 Task: Select Give A Gift Card from Gift Cards. Add to cart AmazonBasics Fashion Gift Card-2. Place order for Gary Collins, _x000D_
Po Box 466_x000D_
Inez, Texas(TX), 77968, Cell Number (361) 576-3789
Action: Mouse moved to (18, 105)
Screenshot: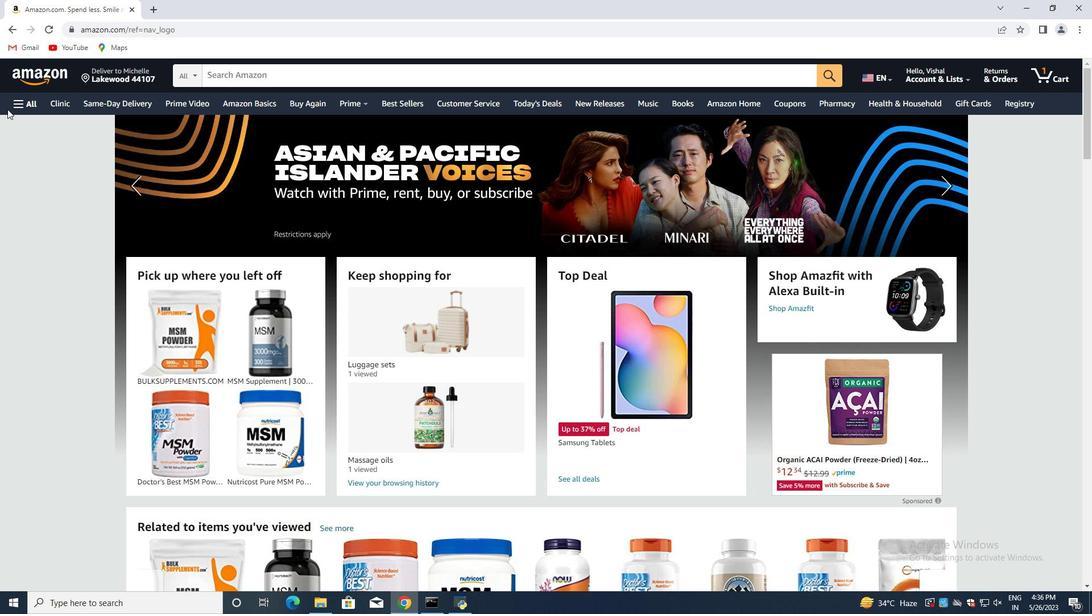 
Action: Mouse pressed left at (18, 105)
Screenshot: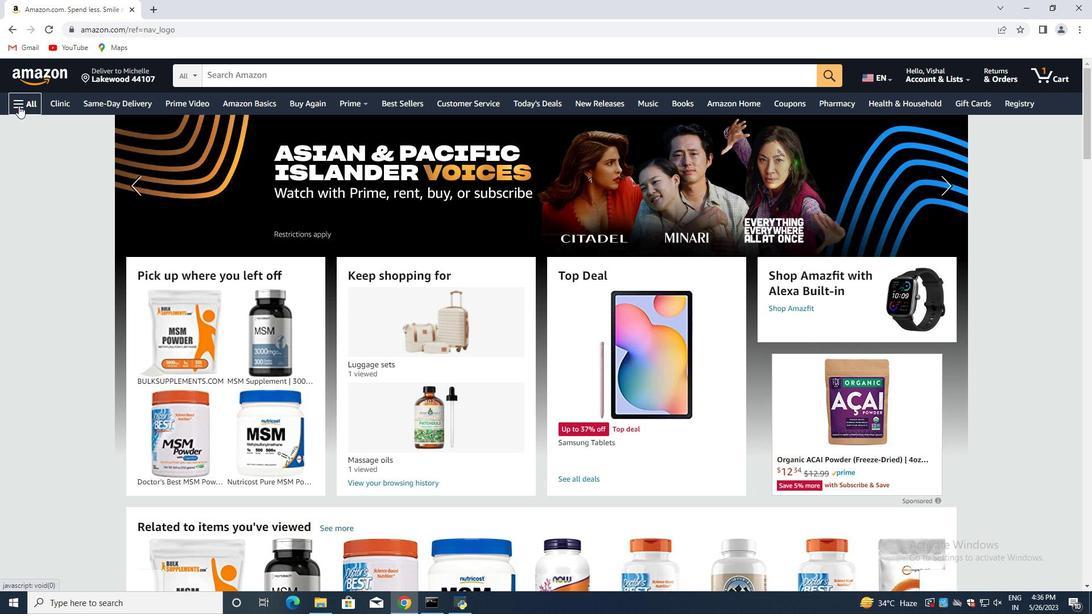 
Action: Mouse moved to (129, 294)
Screenshot: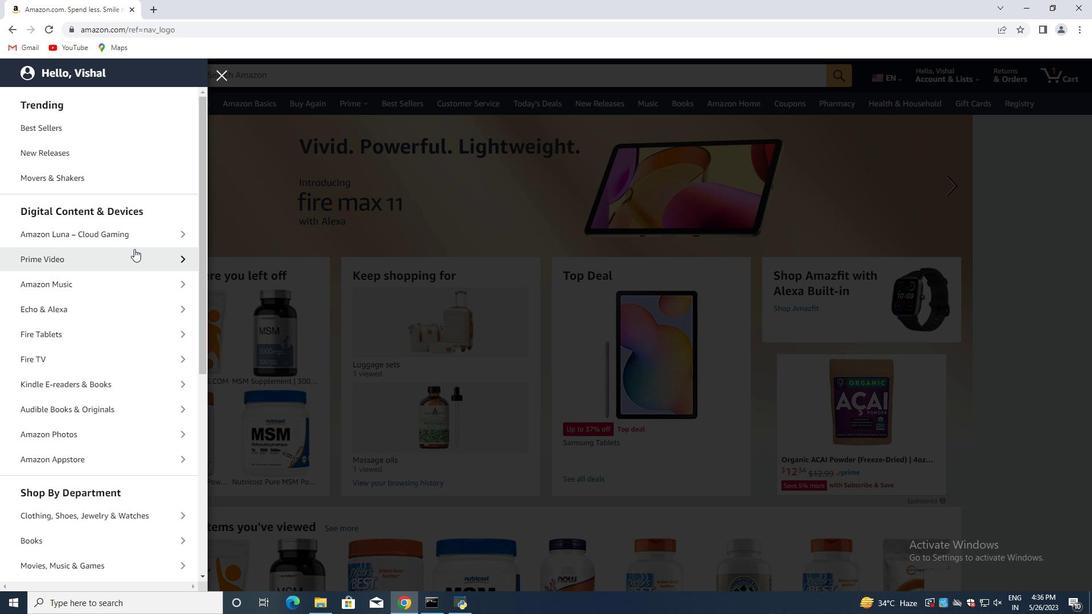 
Action: Mouse scrolled (129, 292) with delta (0, 0)
Screenshot: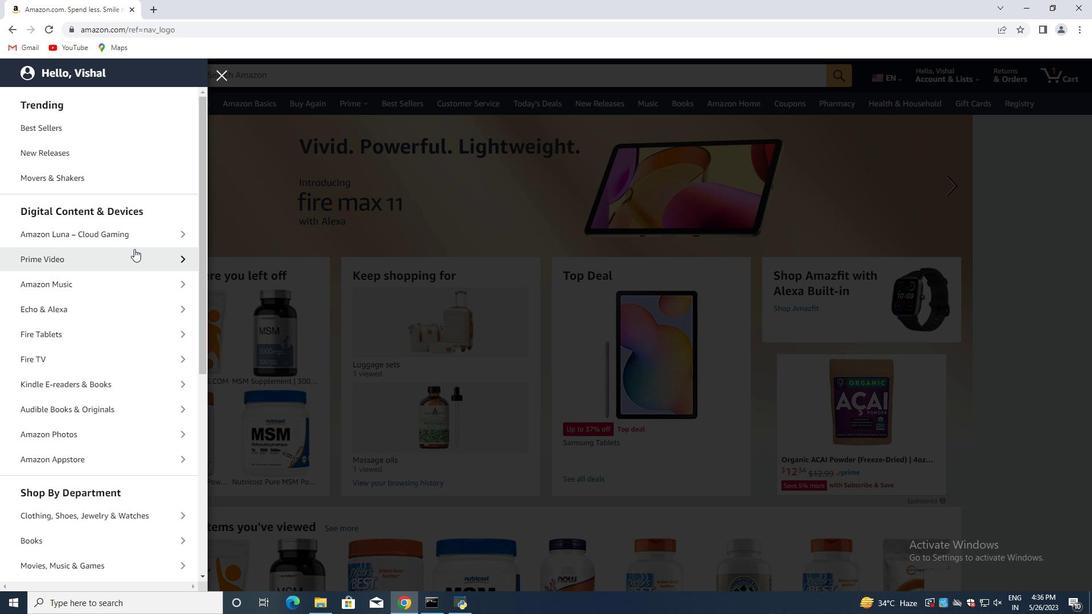 
Action: Mouse moved to (129, 295)
Screenshot: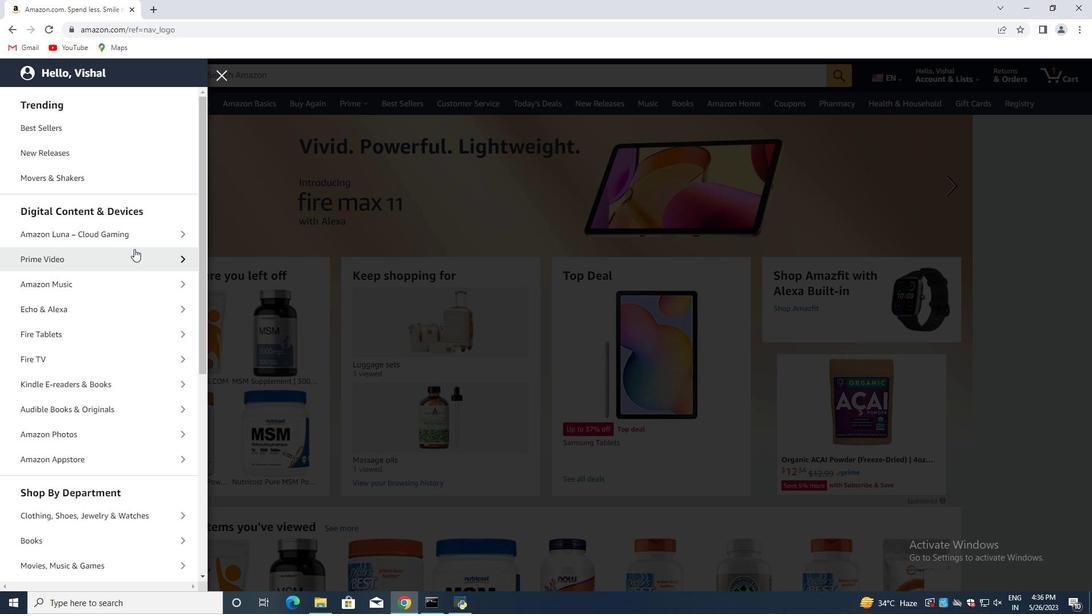
Action: Mouse scrolled (129, 295) with delta (0, 0)
Screenshot: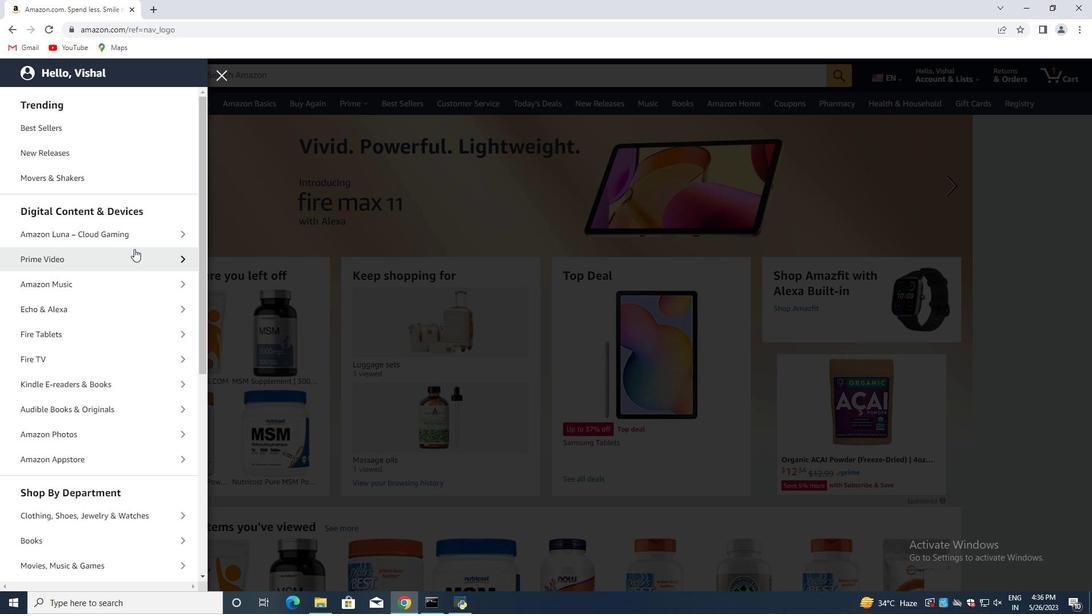 
Action: Mouse moved to (129, 293)
Screenshot: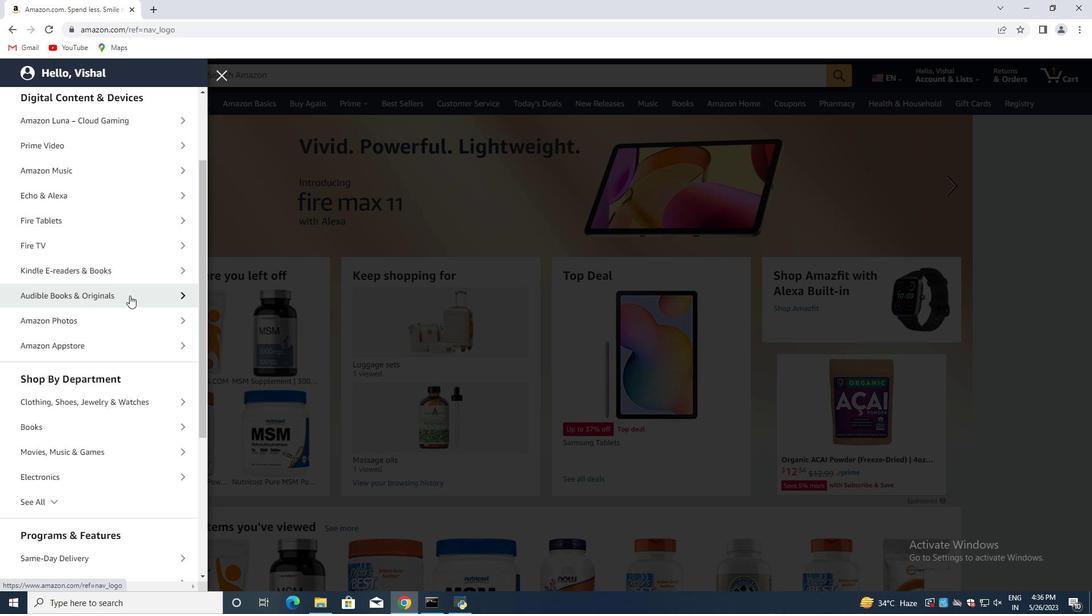 
Action: Mouse scrolled (129, 293) with delta (0, 0)
Screenshot: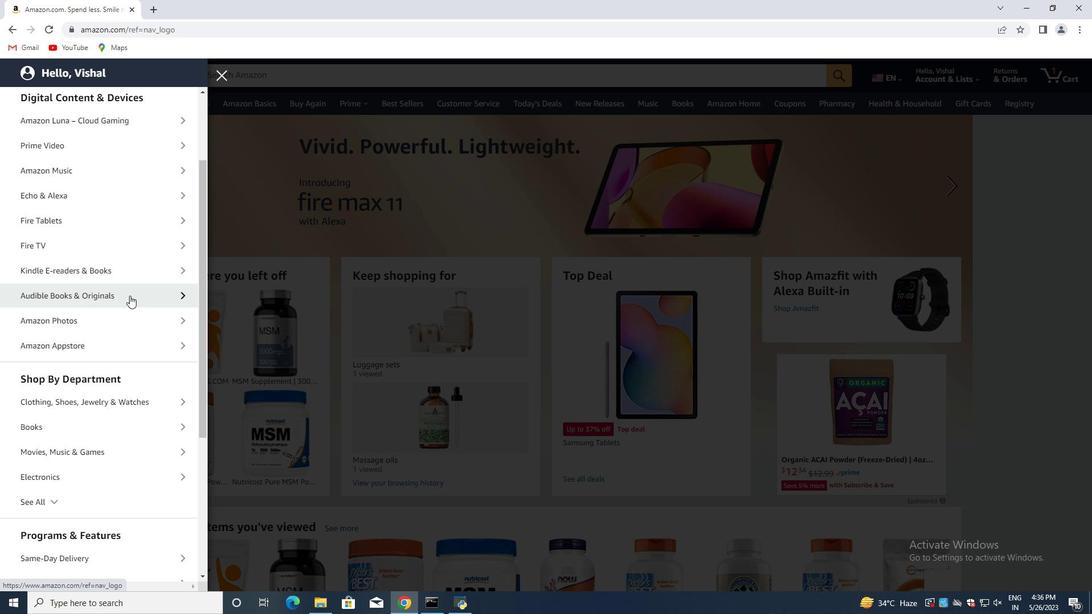 
Action: Mouse moved to (128, 293)
Screenshot: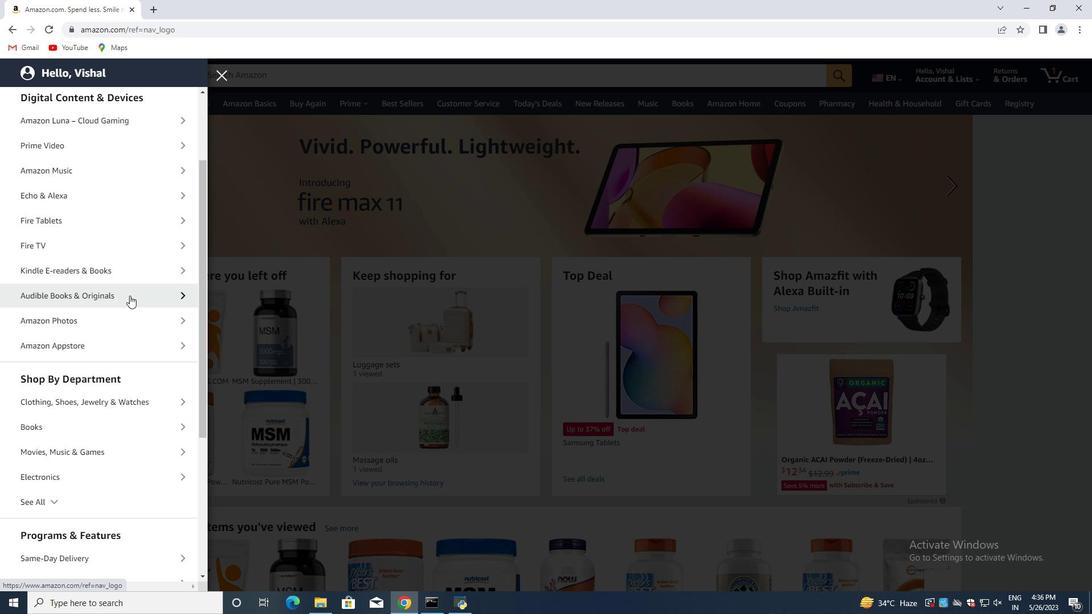 
Action: Mouse scrolled (128, 293) with delta (0, 0)
Screenshot: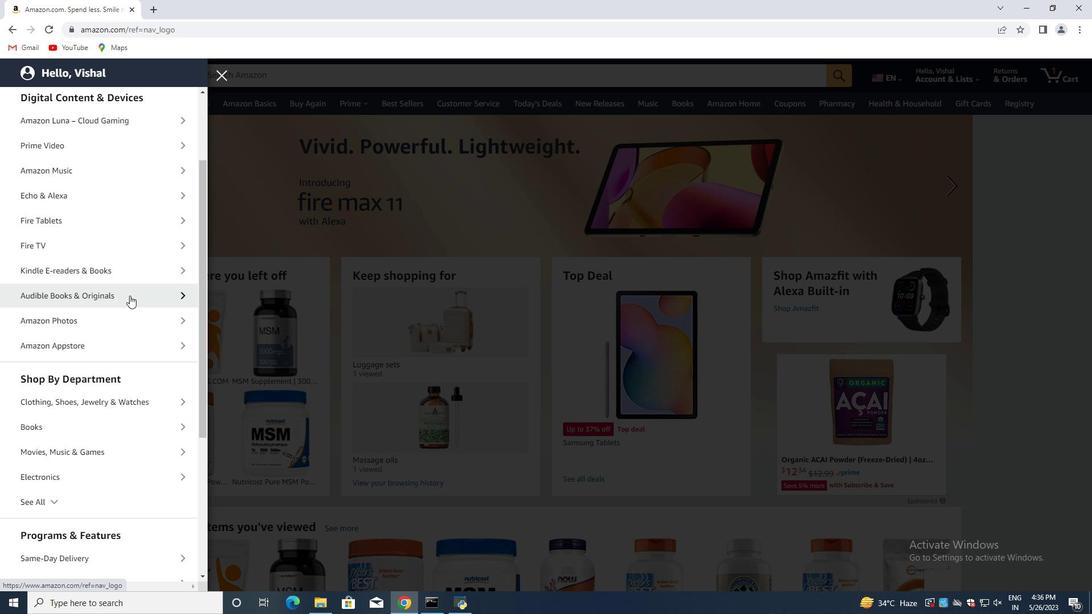 
Action: Mouse moved to (106, 332)
Screenshot: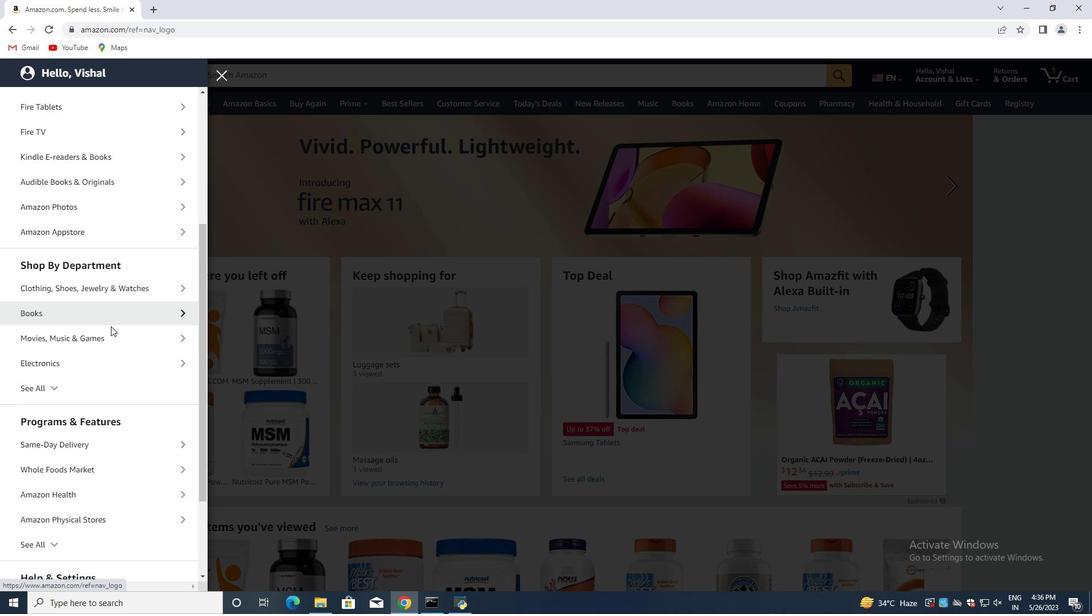 
Action: Mouse scrolled (106, 331) with delta (0, 0)
Screenshot: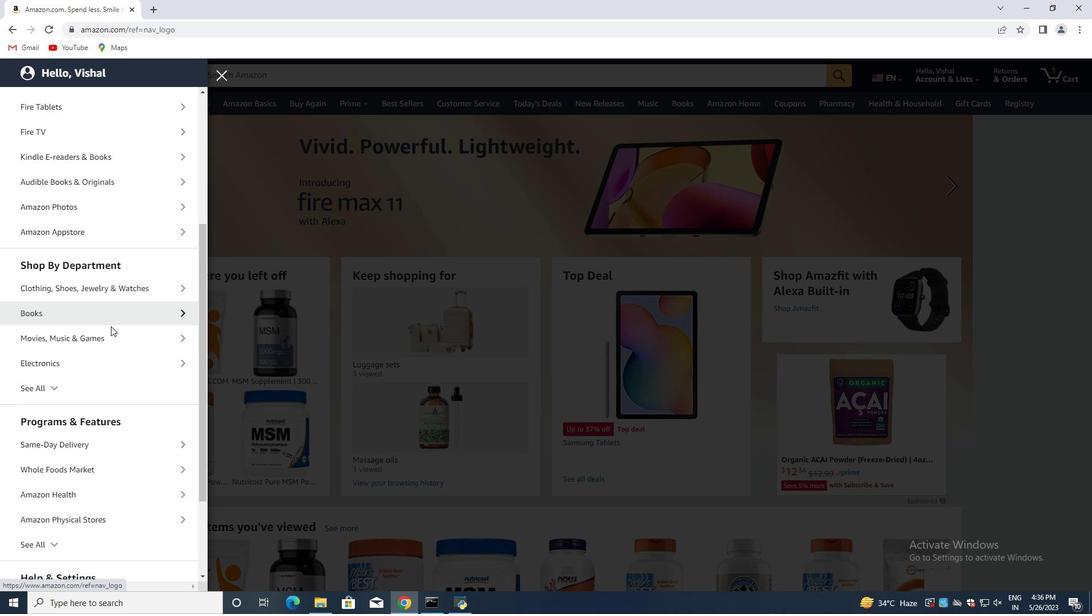 
Action: Mouse moved to (105, 332)
Screenshot: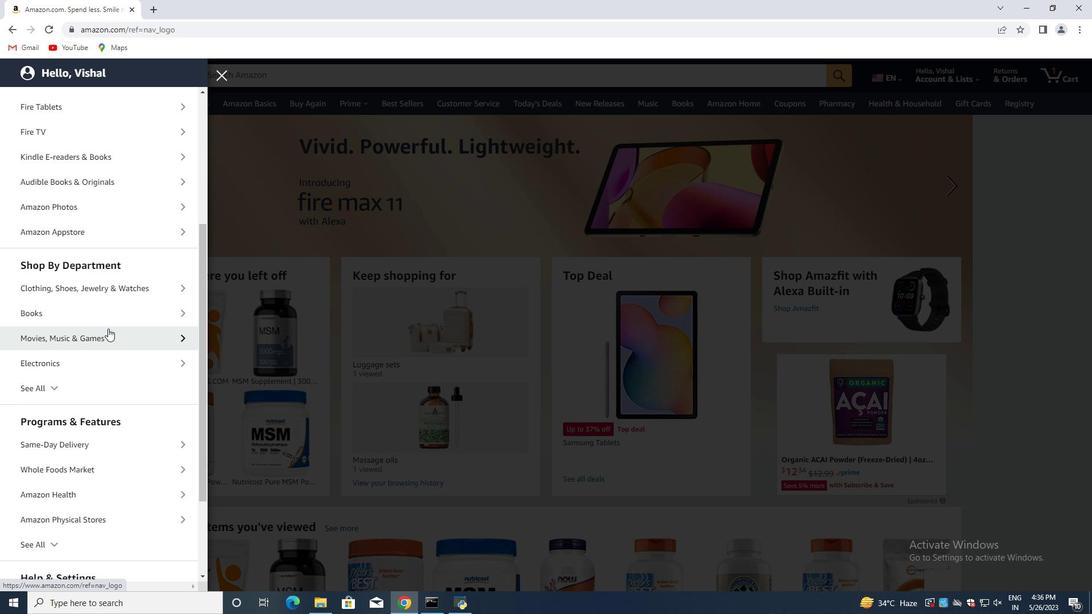 
Action: Mouse scrolled (105, 332) with delta (0, 0)
Screenshot: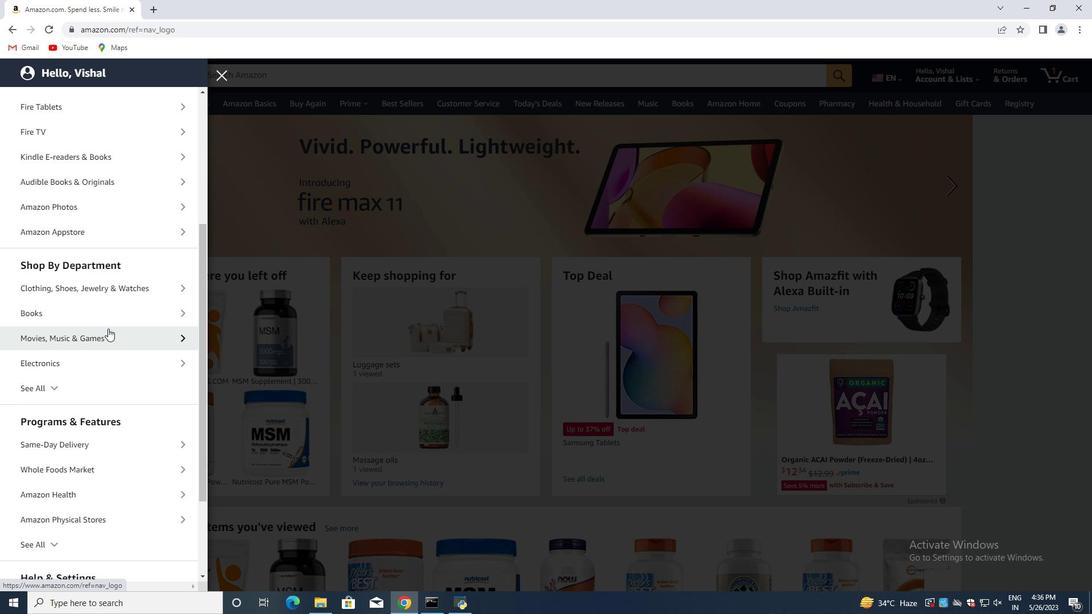 
Action: Mouse moved to (104, 332)
Screenshot: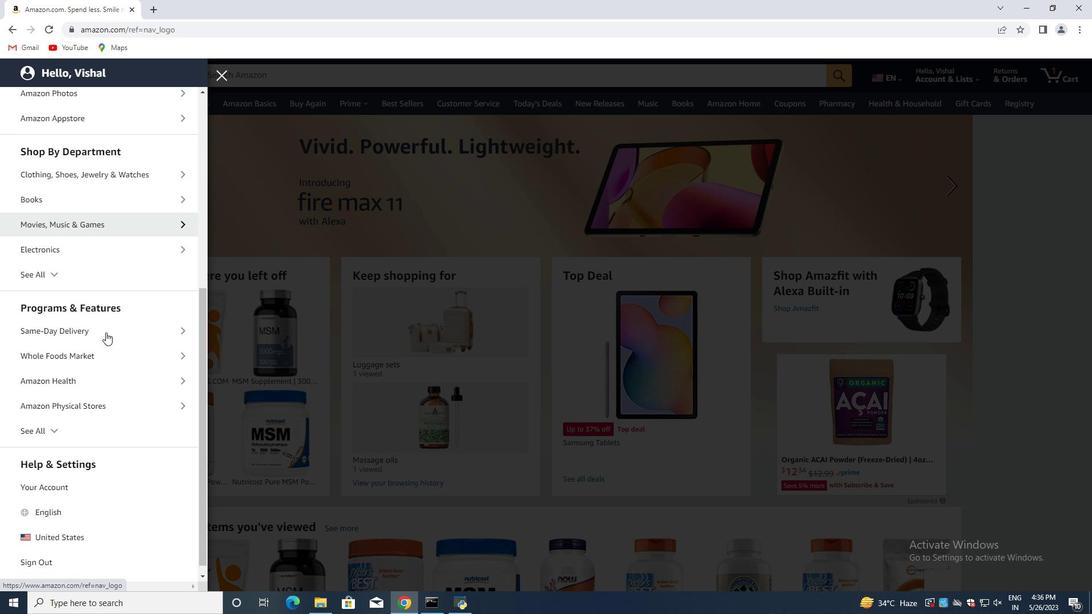 
Action: Mouse scrolled (104, 331) with delta (0, 0)
Screenshot: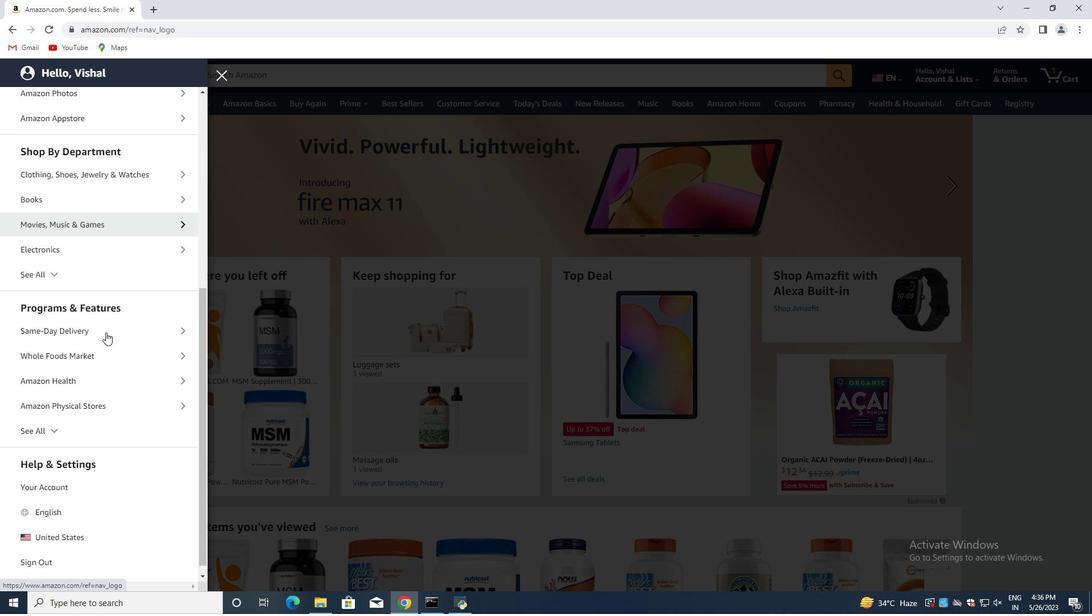
Action: Mouse moved to (103, 332)
Screenshot: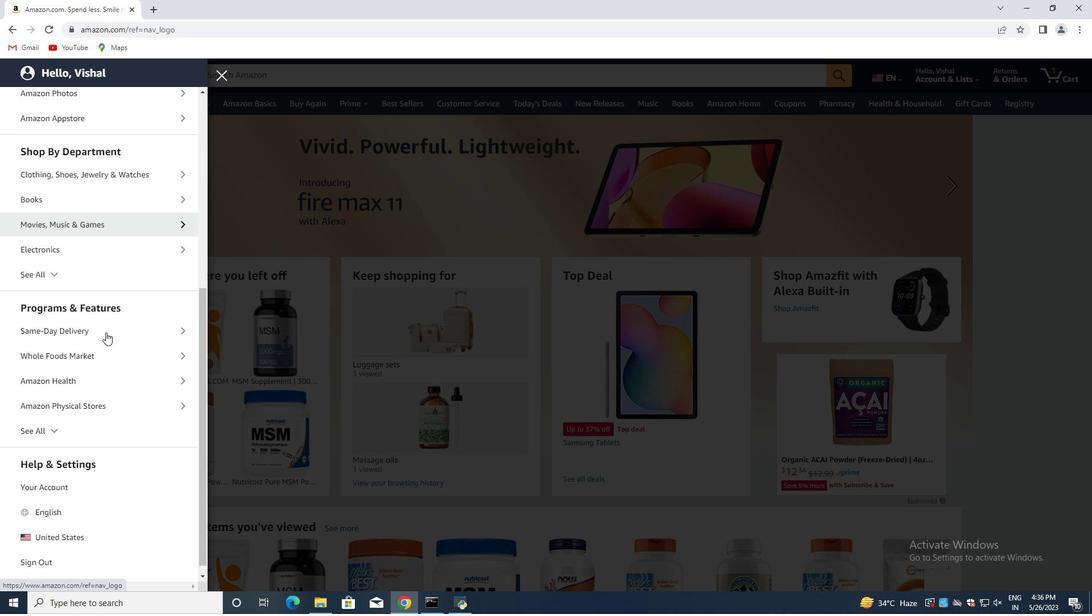 
Action: Mouse scrolled (103, 331) with delta (0, 0)
Screenshot: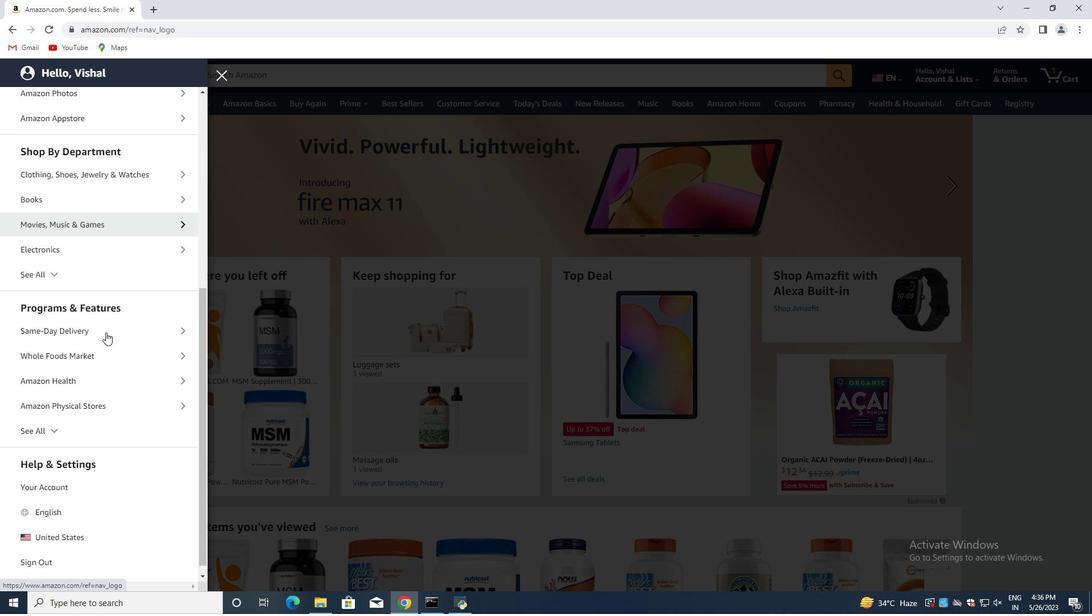 
Action: Mouse scrolled (103, 331) with delta (0, 0)
Screenshot: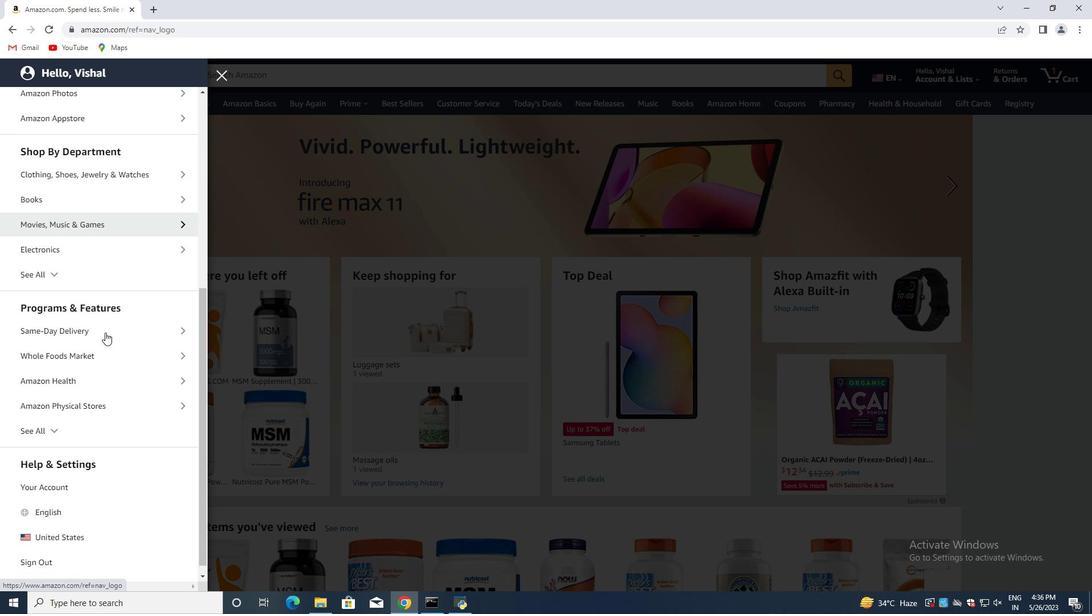 
Action: Mouse moved to (67, 254)
Screenshot: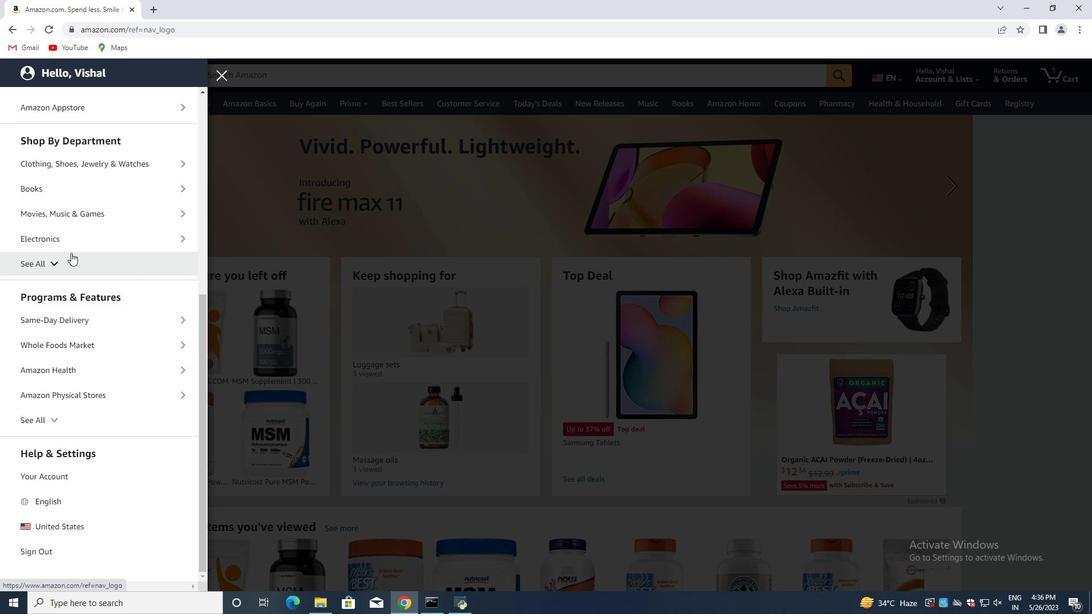 
Action: Mouse pressed left at (67, 254)
Screenshot: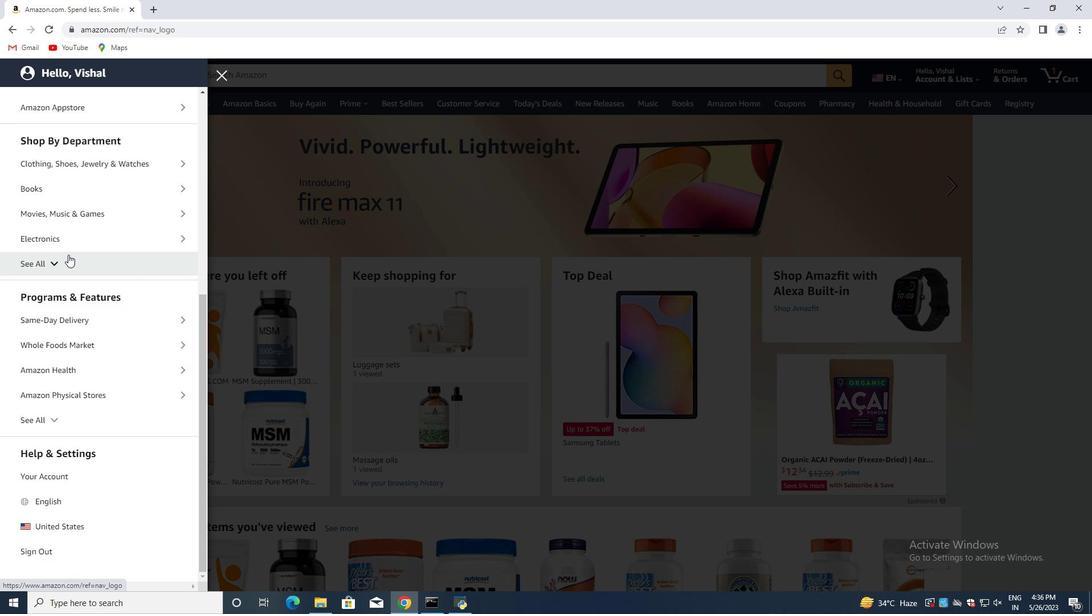 
Action: Mouse moved to (81, 345)
Screenshot: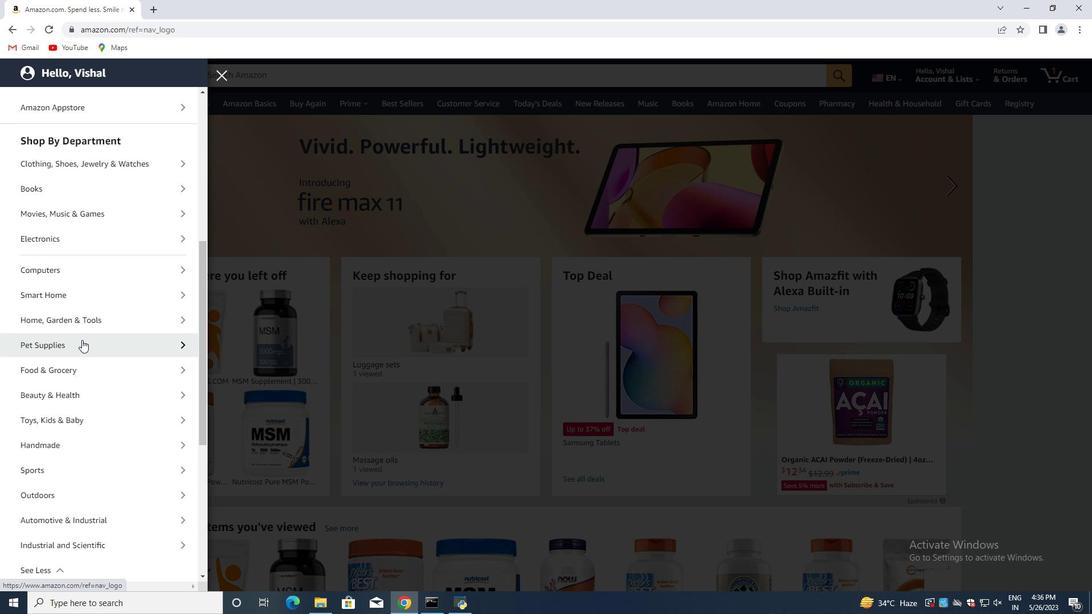 
Action: Mouse scrolled (81, 344) with delta (0, 0)
Screenshot: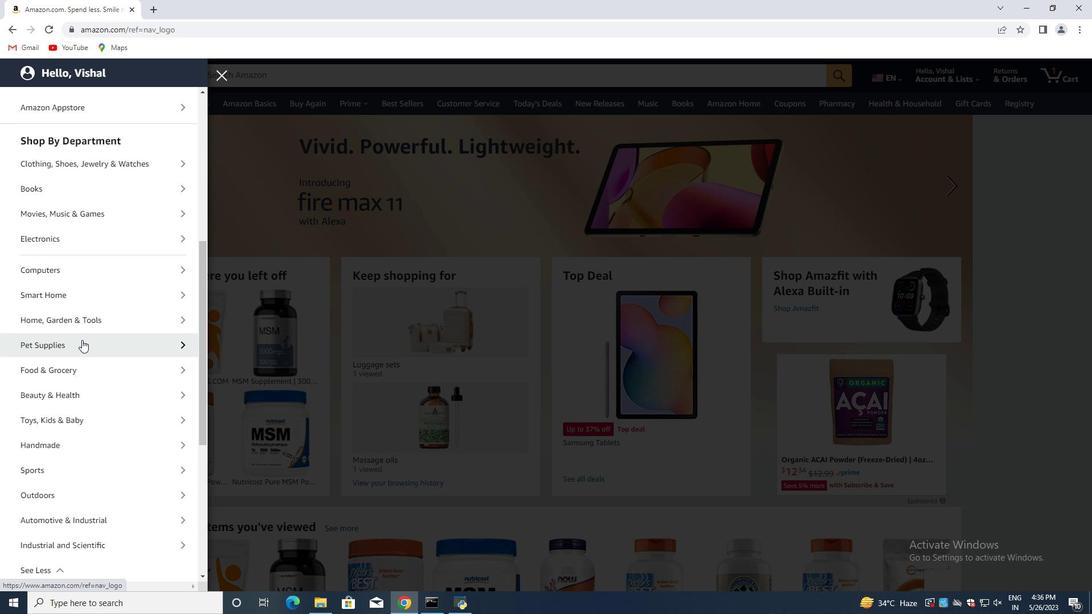 
Action: Mouse moved to (81, 347)
Screenshot: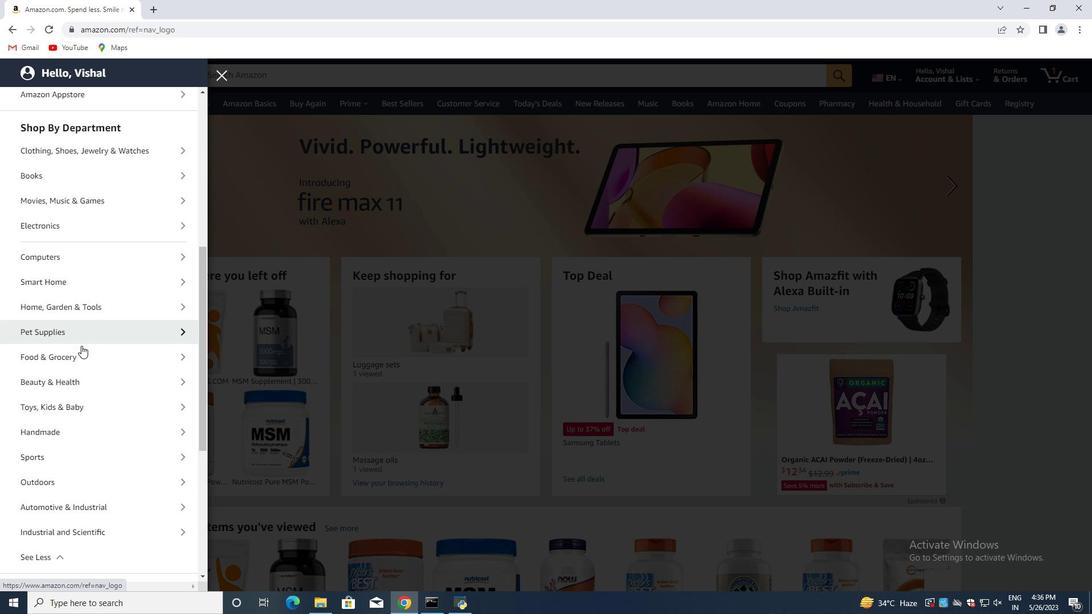 
Action: Mouse scrolled (81, 346) with delta (0, 0)
Screenshot: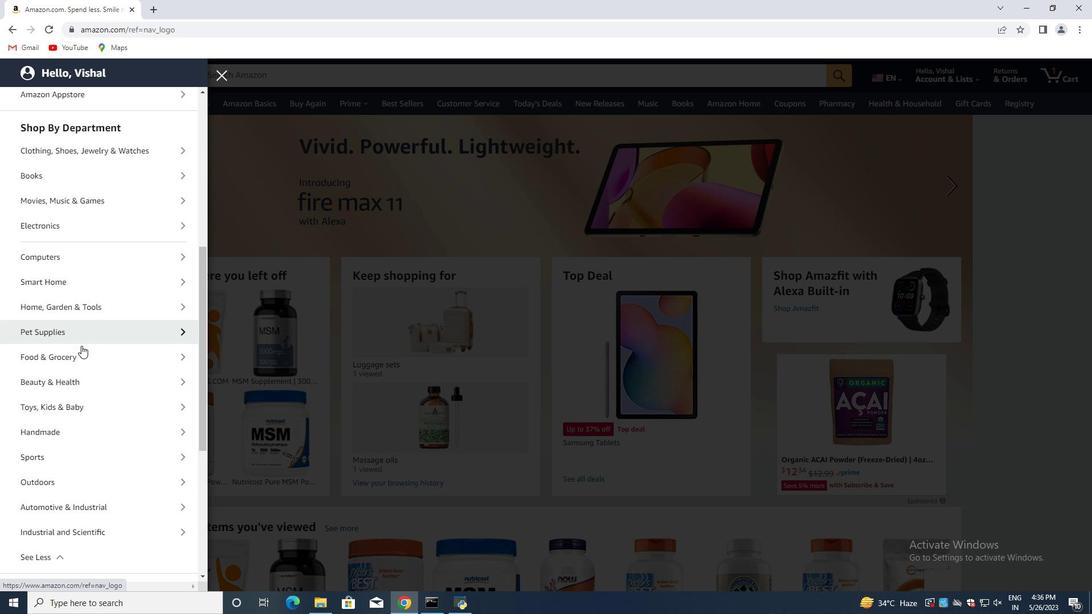 
Action: Mouse moved to (80, 347)
Screenshot: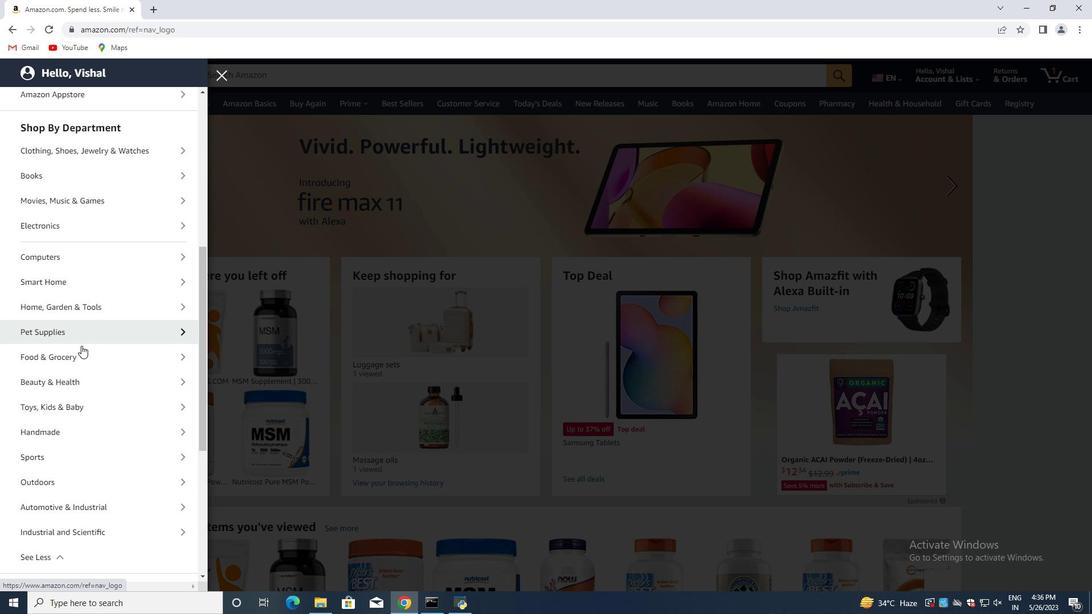 
Action: Mouse scrolled (80, 346) with delta (0, 0)
Screenshot: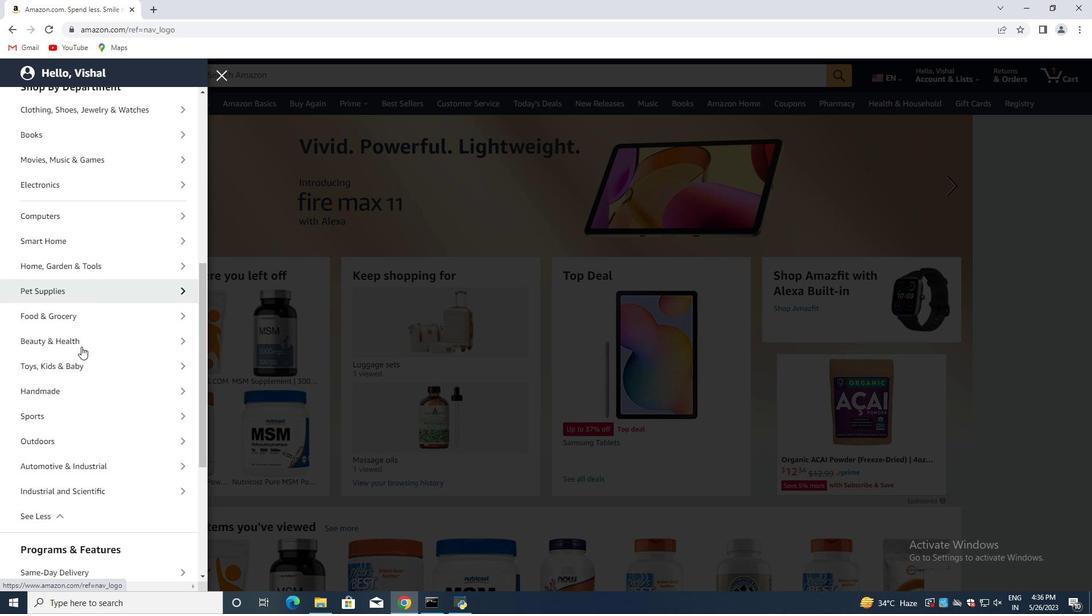 
Action: Mouse scrolled (80, 346) with delta (0, 0)
Screenshot: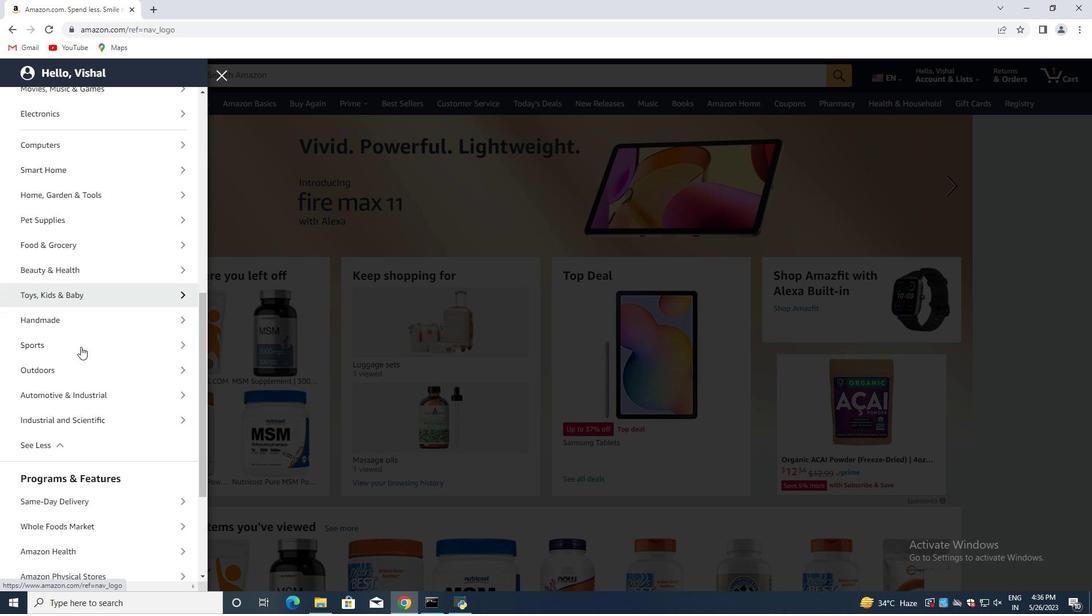 
Action: Mouse moved to (79, 339)
Screenshot: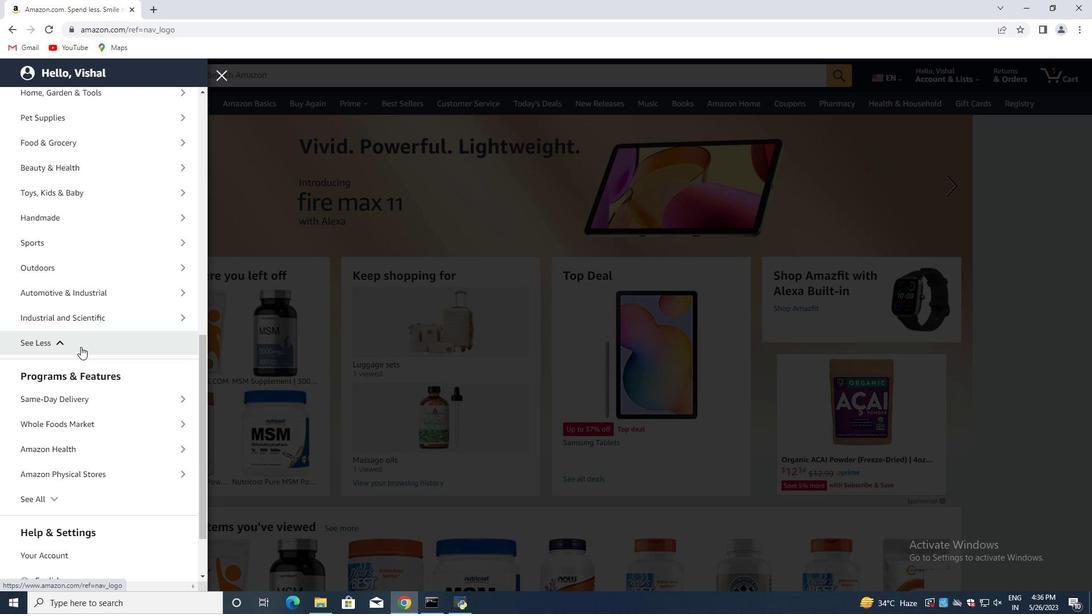 
Action: Mouse scrolled (79, 340) with delta (0, 0)
Screenshot: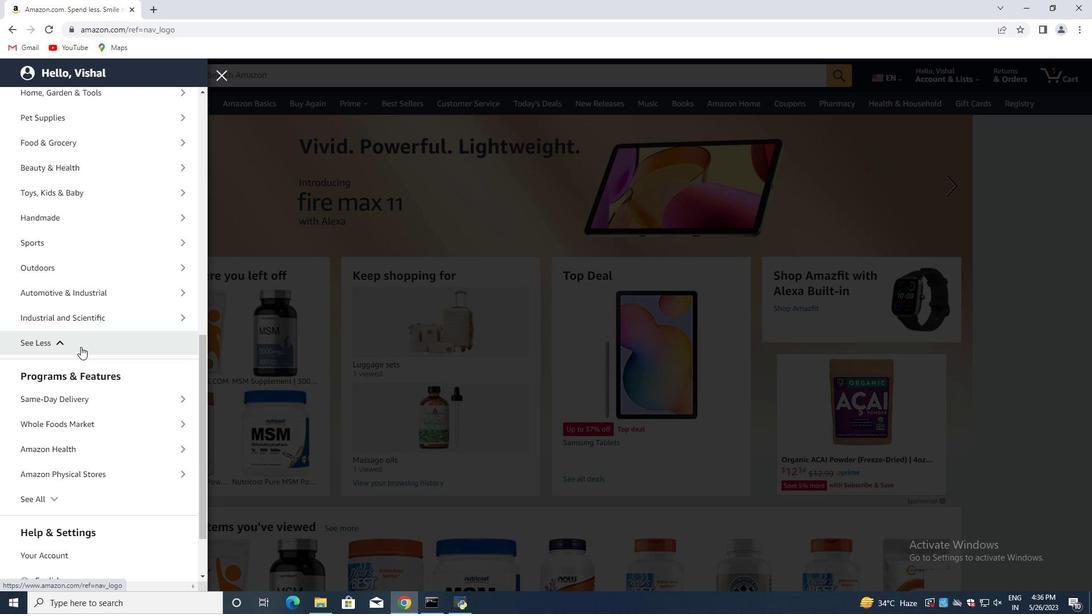 
Action: Mouse scrolled (79, 340) with delta (0, 0)
Screenshot: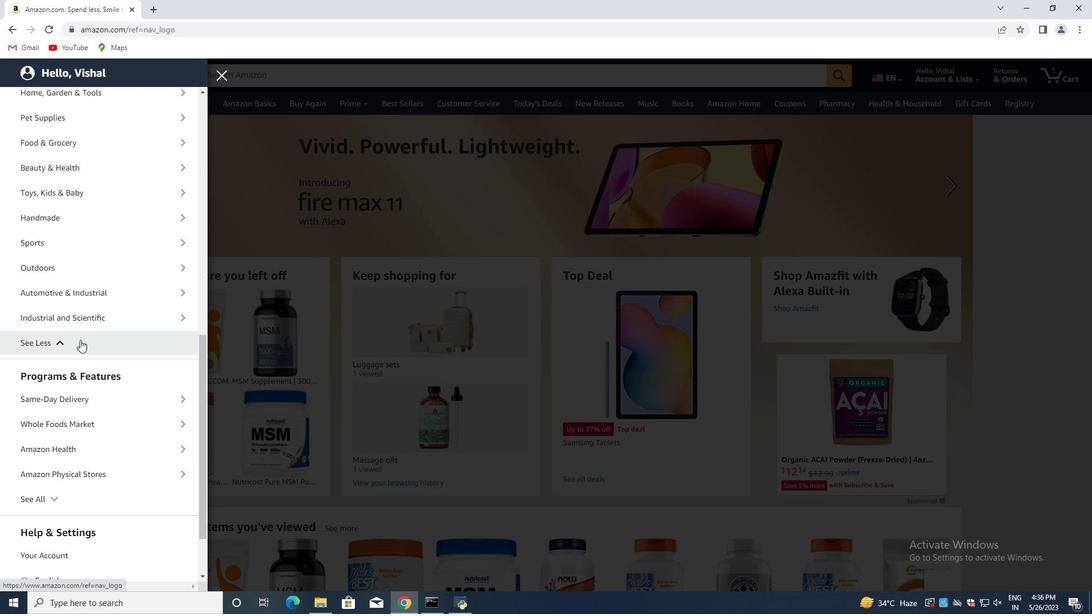 
Action: Mouse scrolled (79, 339) with delta (0, 0)
Screenshot: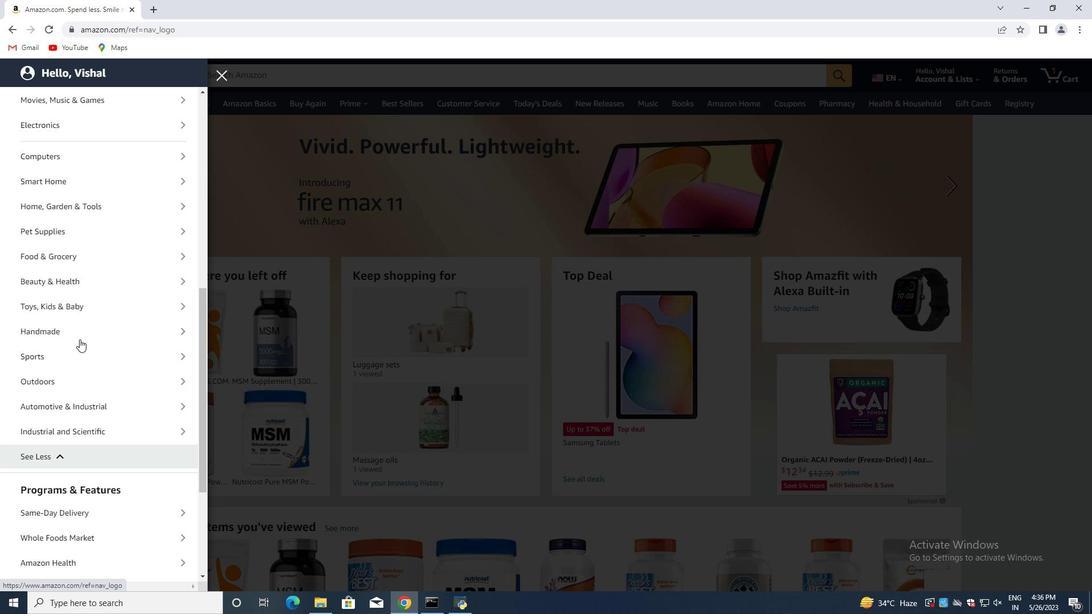 
Action: Mouse scrolled (79, 339) with delta (0, 0)
Screenshot: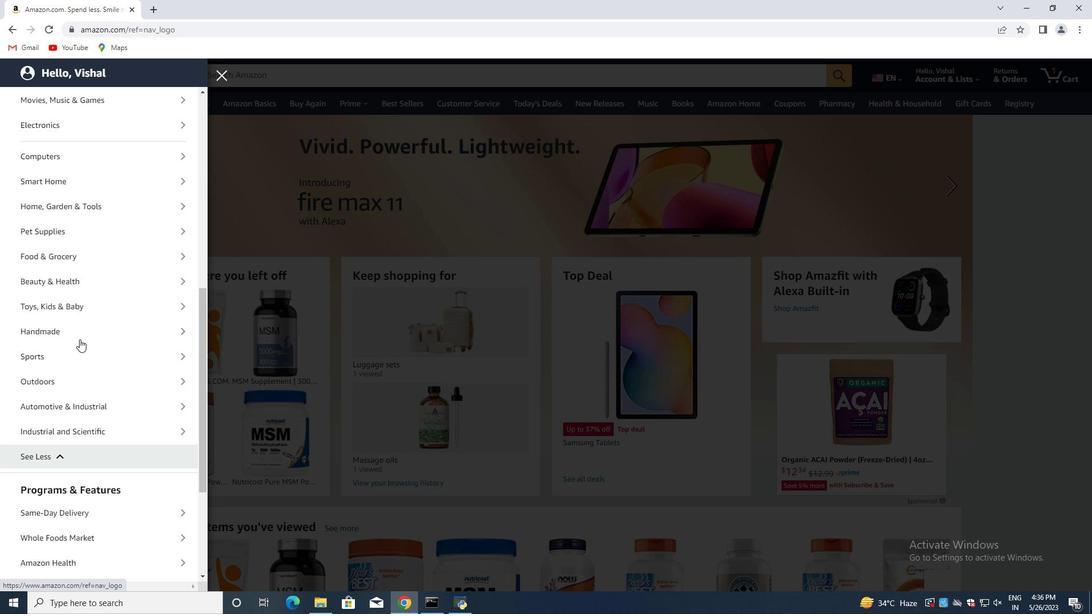 
Action: Mouse moved to (47, 497)
Screenshot: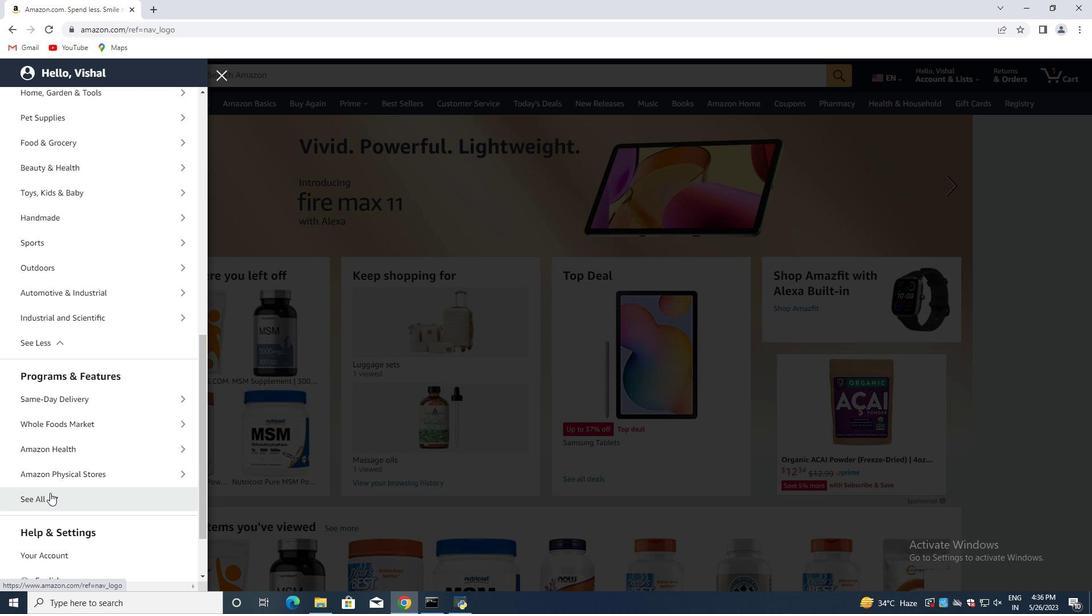 
Action: Mouse pressed left at (47, 497)
Screenshot: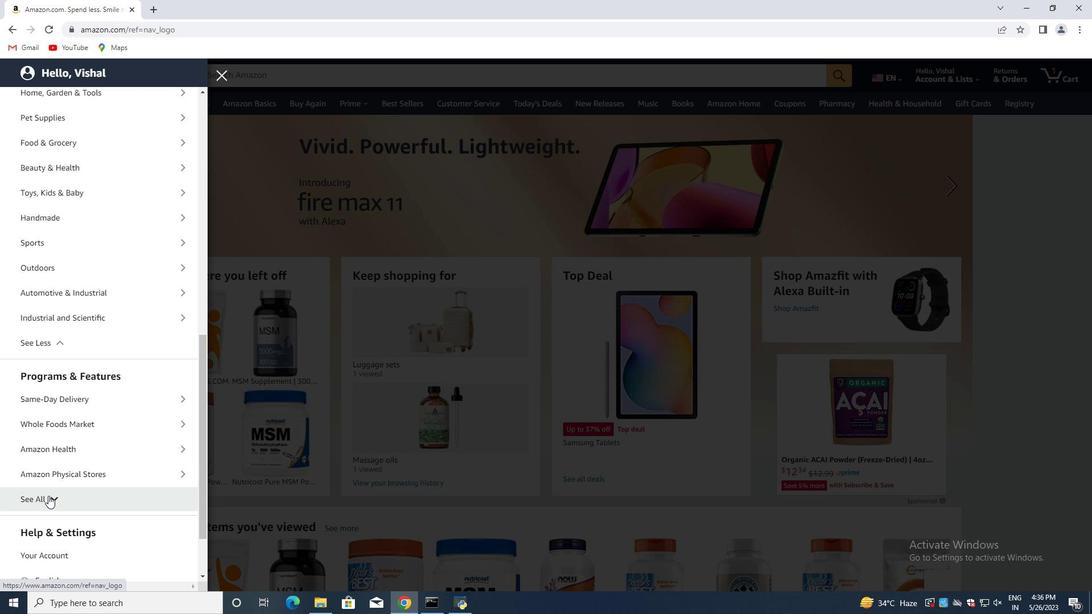 
Action: Mouse moved to (36, 438)
Screenshot: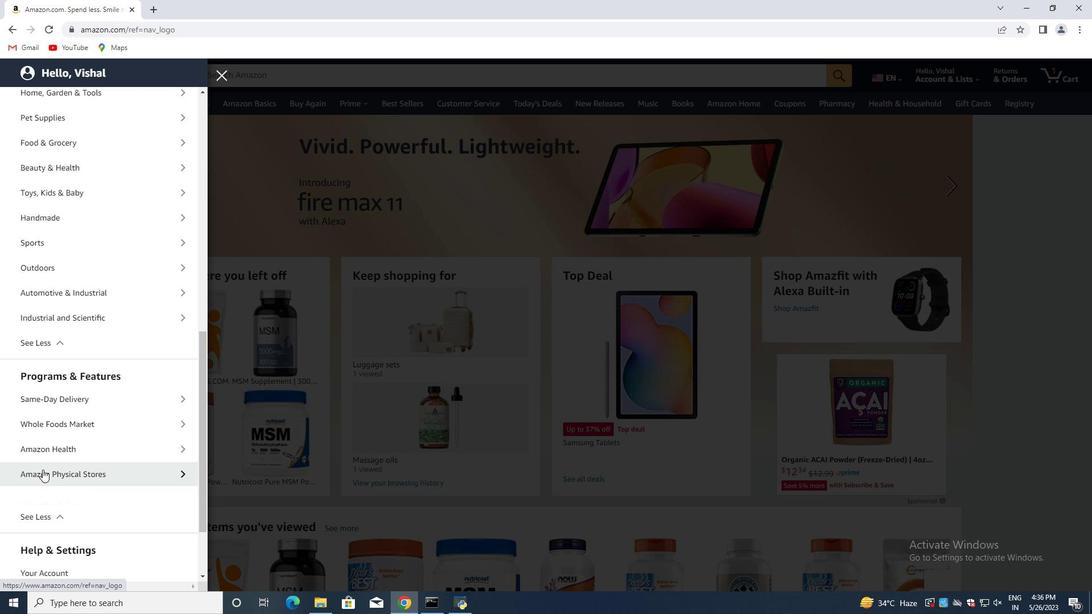 
Action: Mouse scrolled (36, 437) with delta (0, 0)
Screenshot: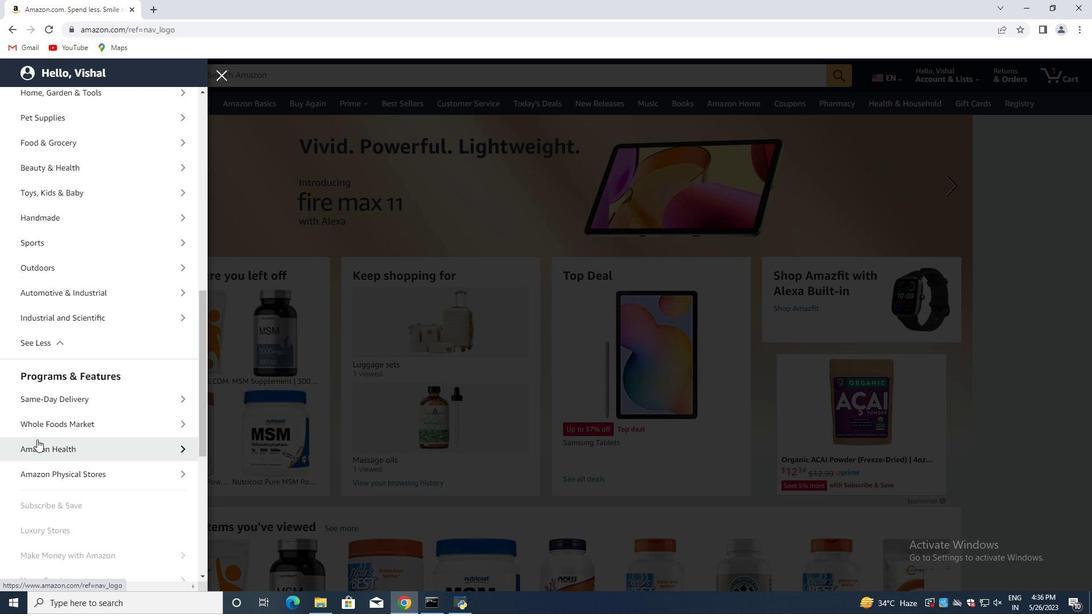
Action: Mouse scrolled (36, 437) with delta (0, 0)
Screenshot: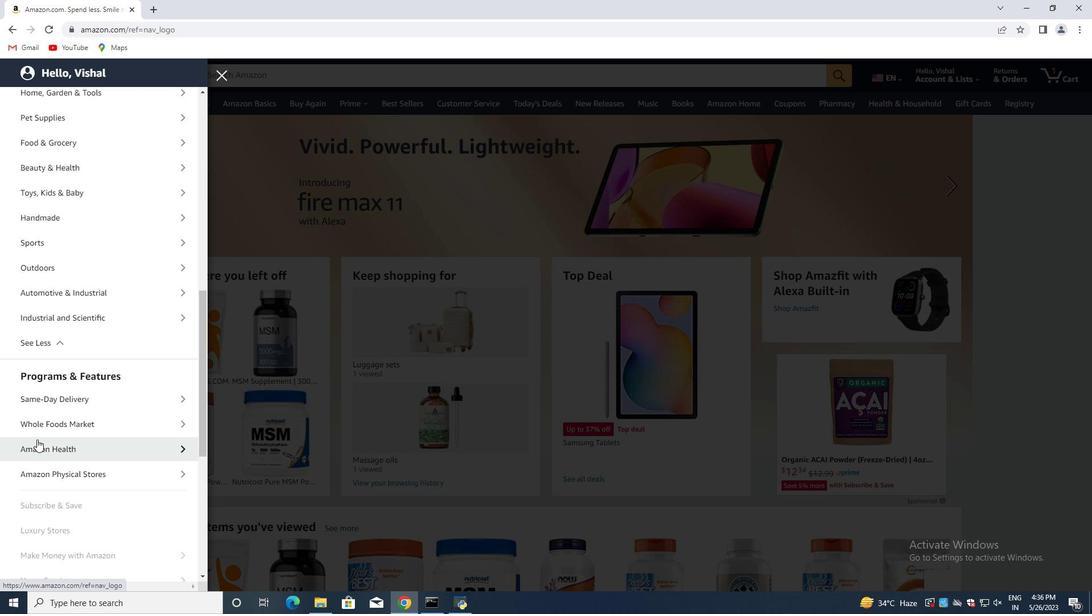 
Action: Mouse scrolled (36, 437) with delta (0, 0)
Screenshot: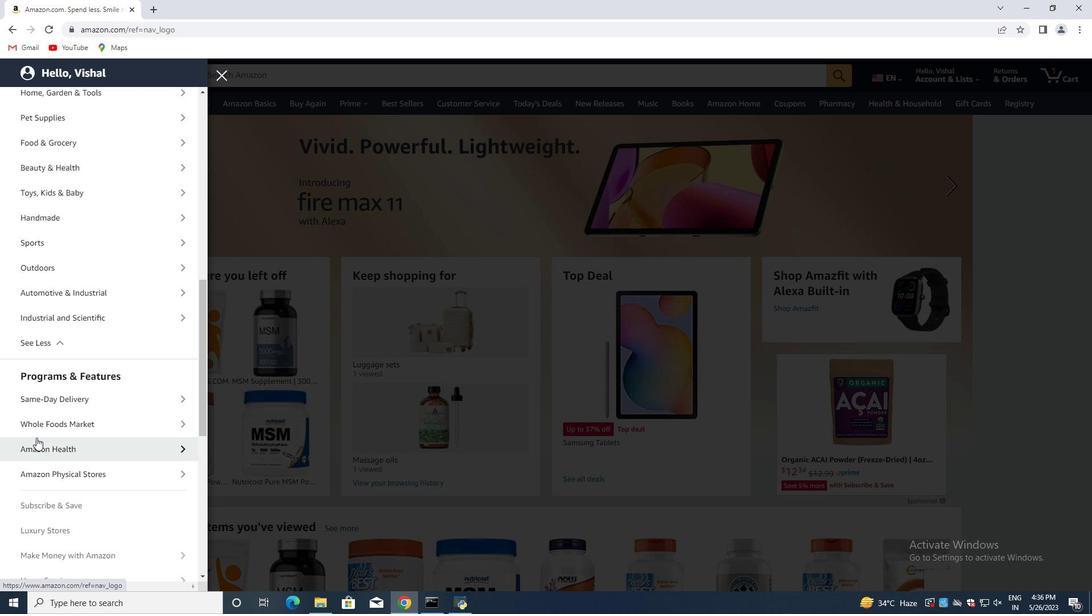 
Action: Mouse moved to (35, 435)
Screenshot: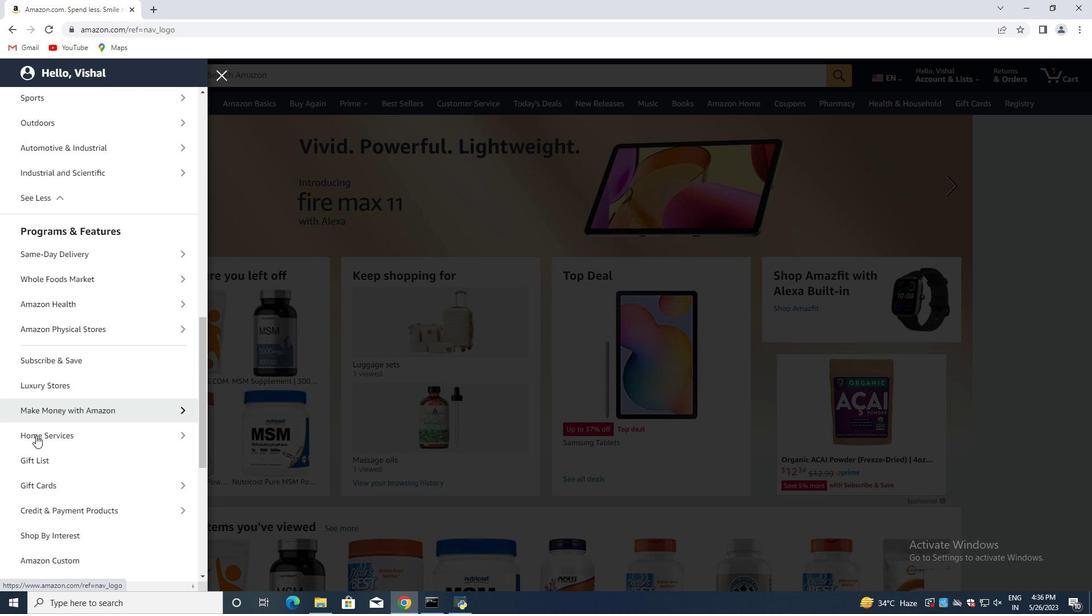 
Action: Mouse scrolled (35, 435) with delta (0, 0)
Screenshot: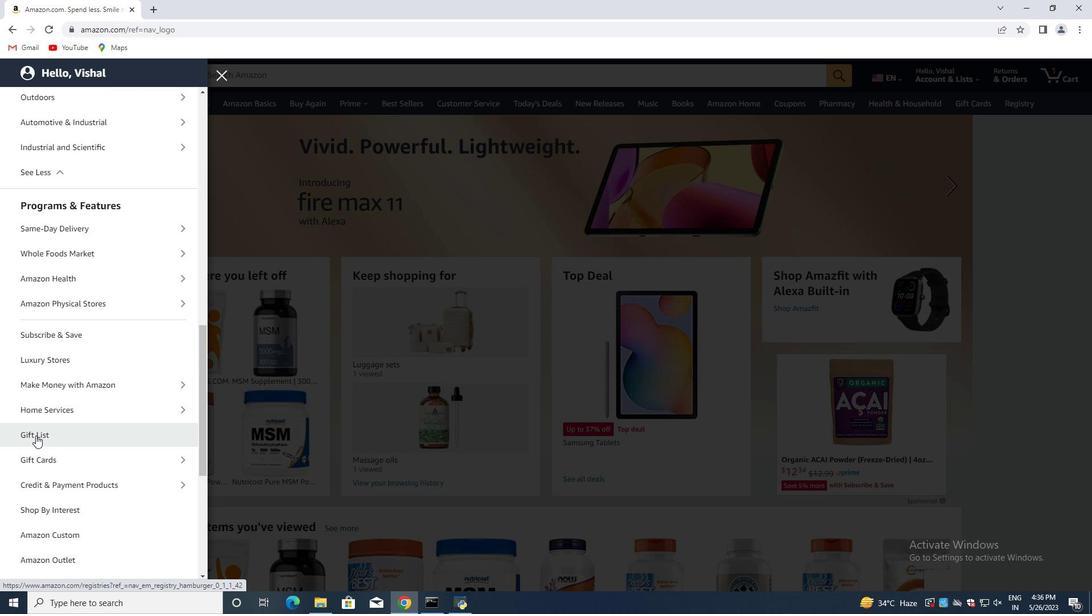 
Action: Mouse moved to (35, 434)
Screenshot: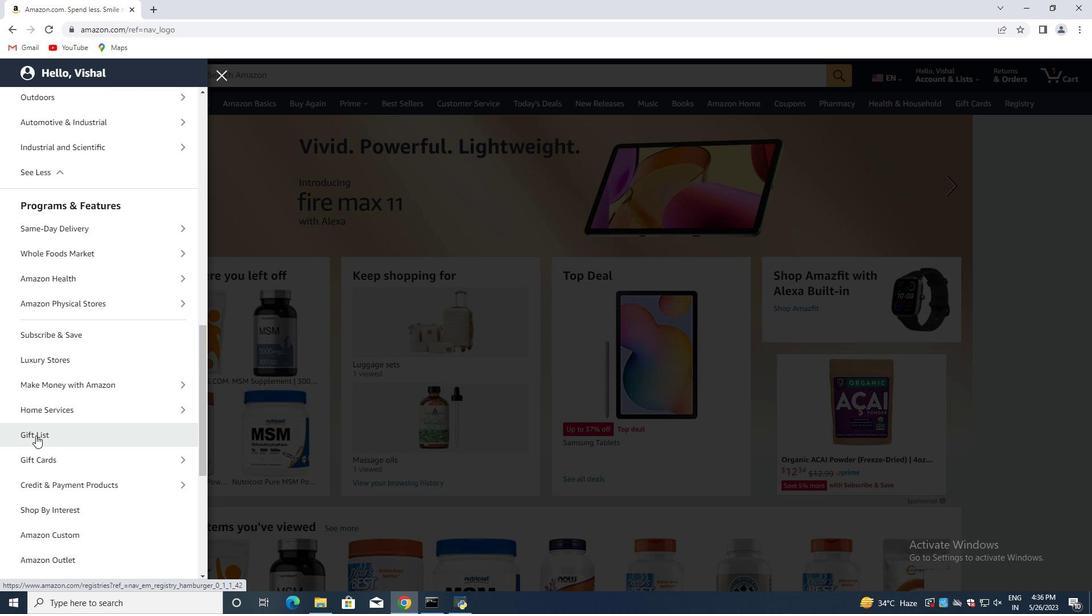 
Action: Mouse scrolled (35, 434) with delta (0, 0)
Screenshot: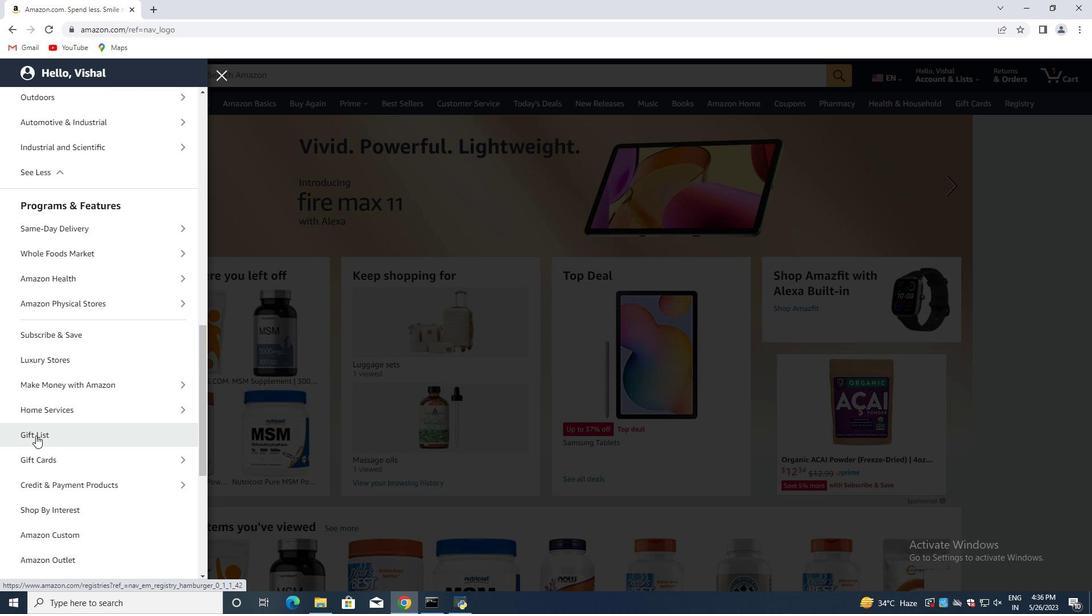 
Action: Mouse moved to (35, 432)
Screenshot: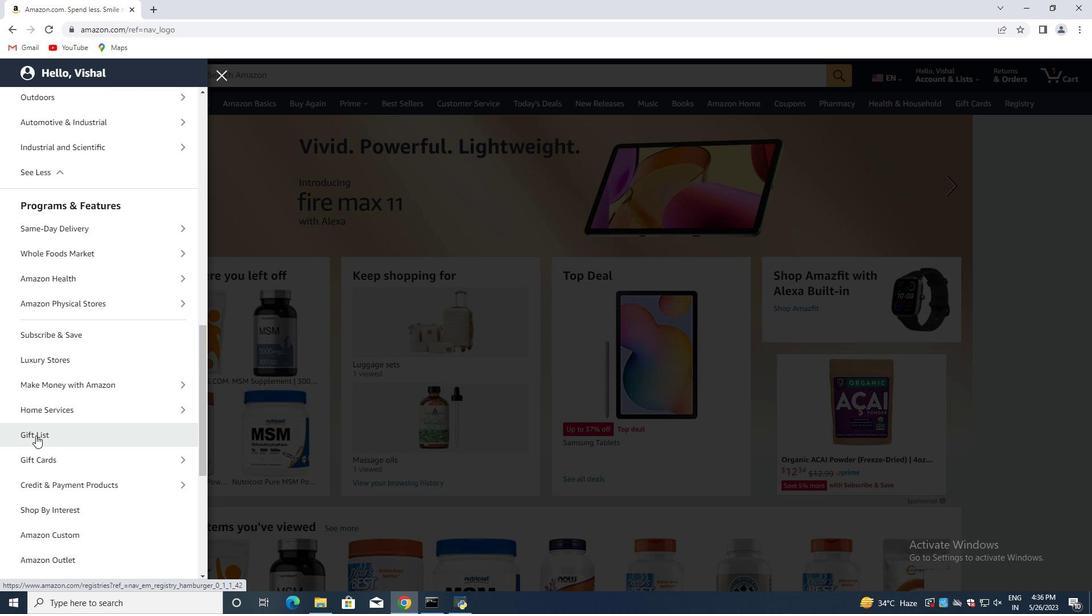 
Action: Mouse scrolled (35, 431) with delta (0, 0)
Screenshot: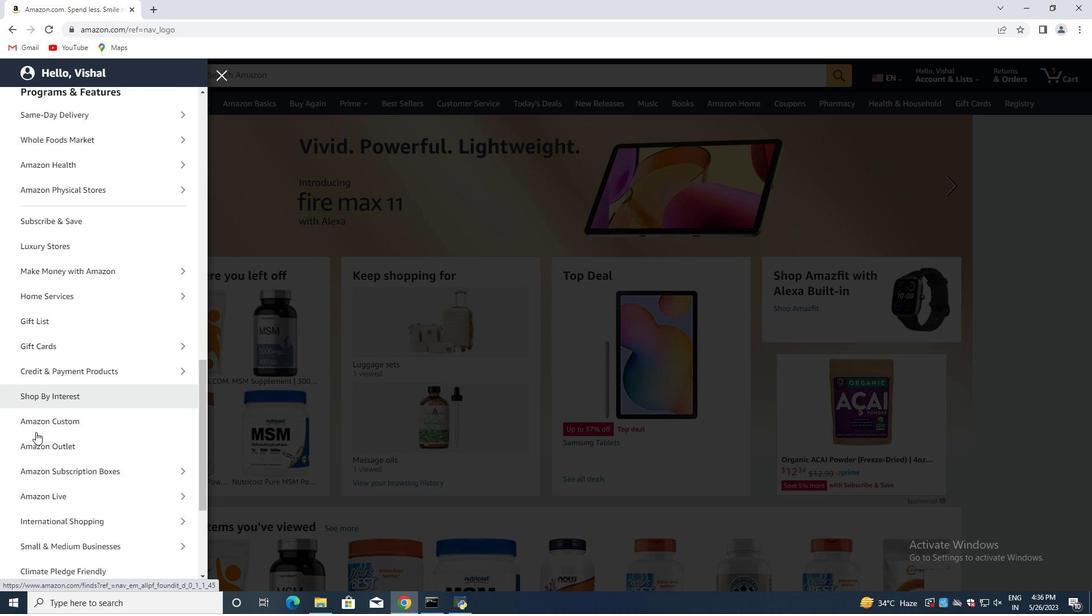 
Action: Mouse scrolled (35, 431) with delta (0, 0)
Screenshot: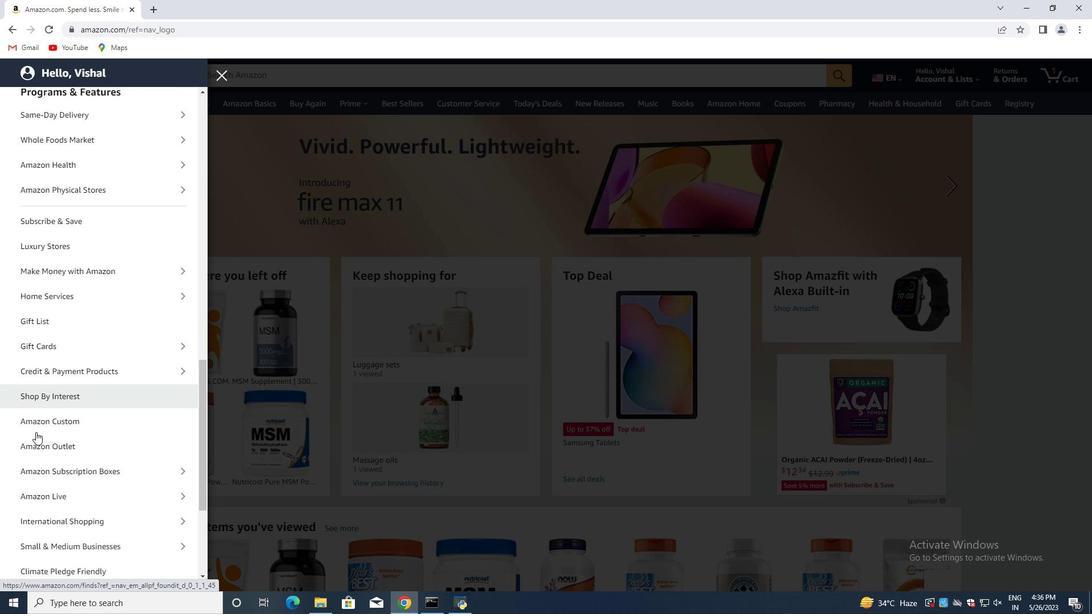 
Action: Mouse moved to (36, 431)
Screenshot: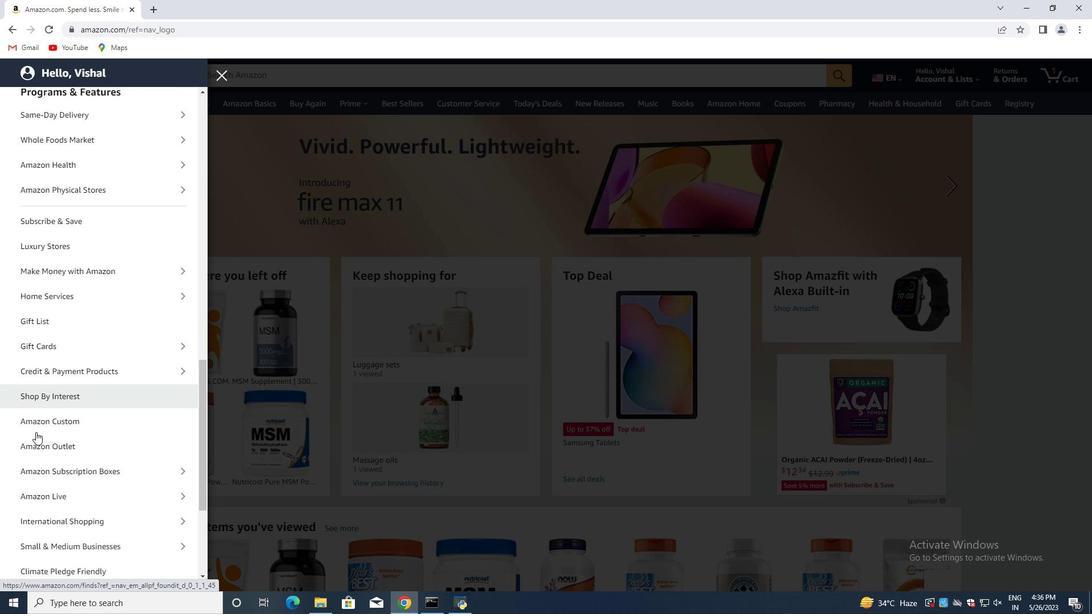 
Action: Mouse scrolled (36, 430) with delta (0, 0)
Screenshot: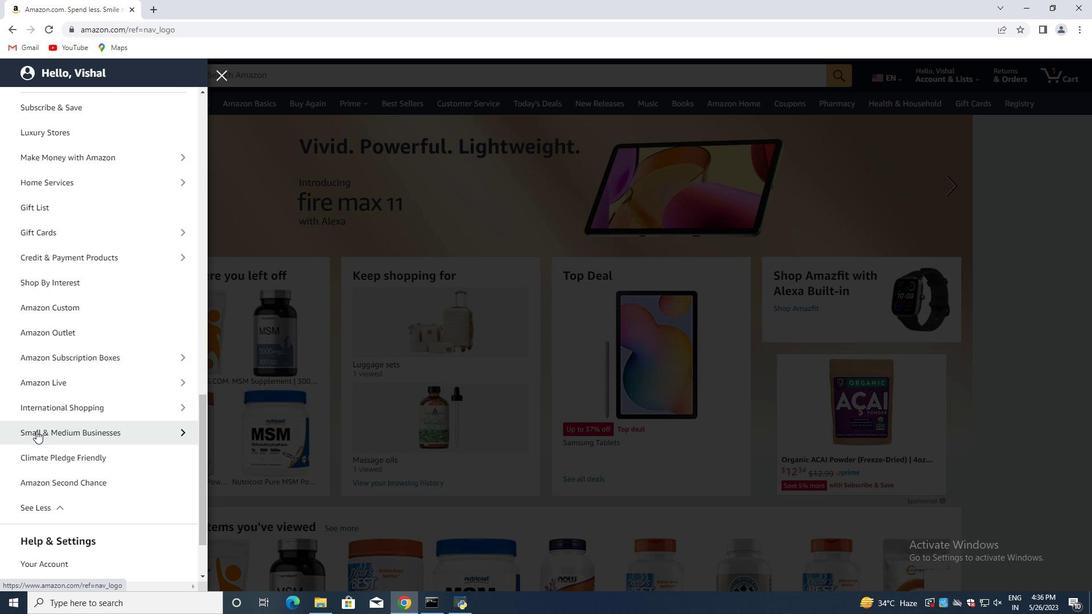 
Action: Mouse scrolled (36, 431) with delta (0, 0)
Screenshot: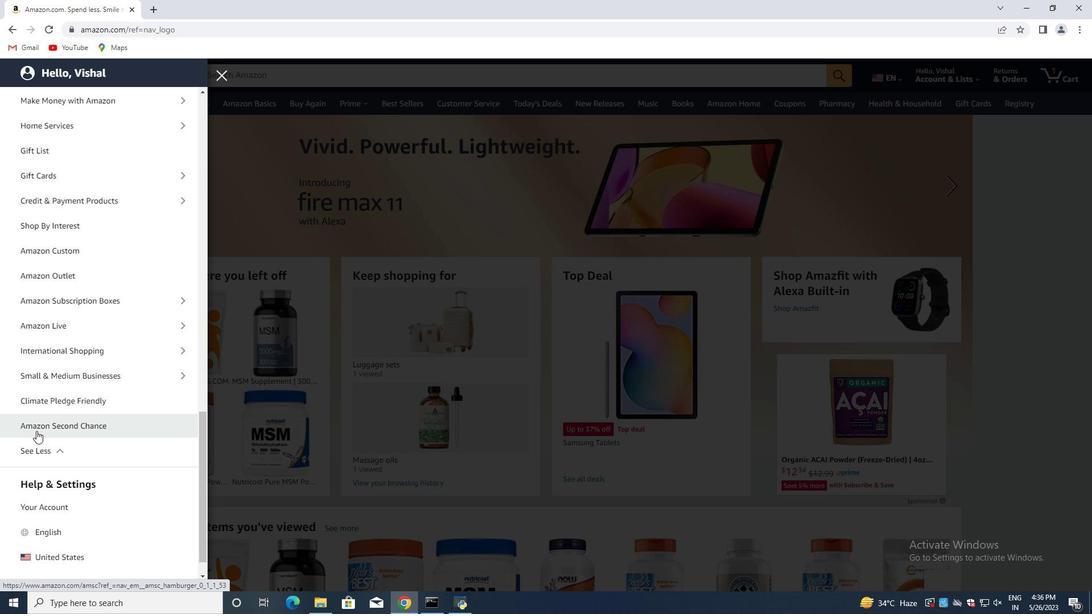 
Action: Mouse scrolled (36, 431) with delta (0, 0)
Screenshot: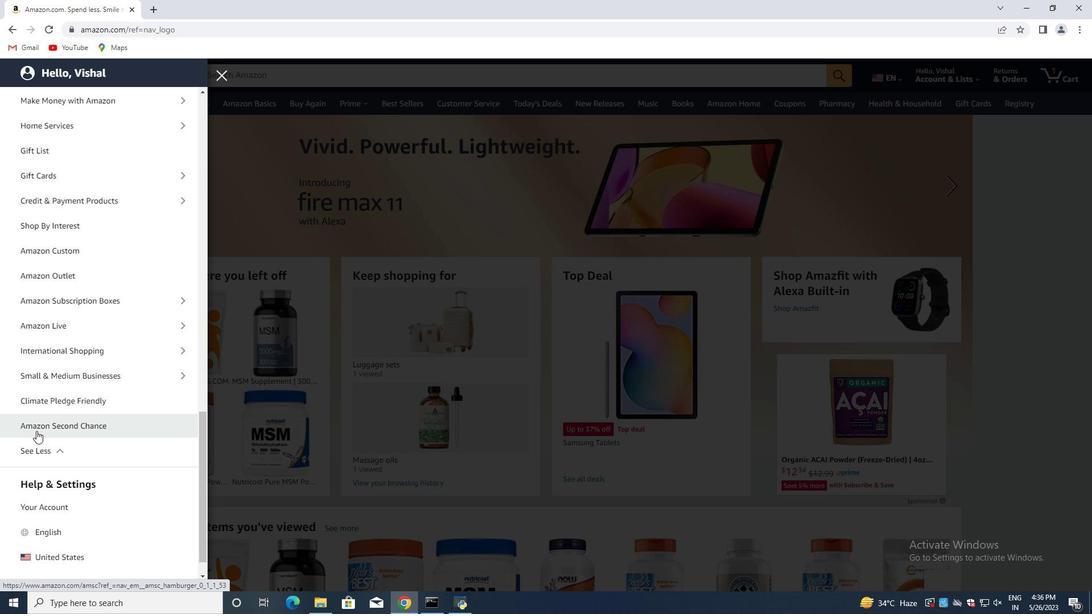 
Action: Mouse scrolled (36, 431) with delta (0, 0)
Screenshot: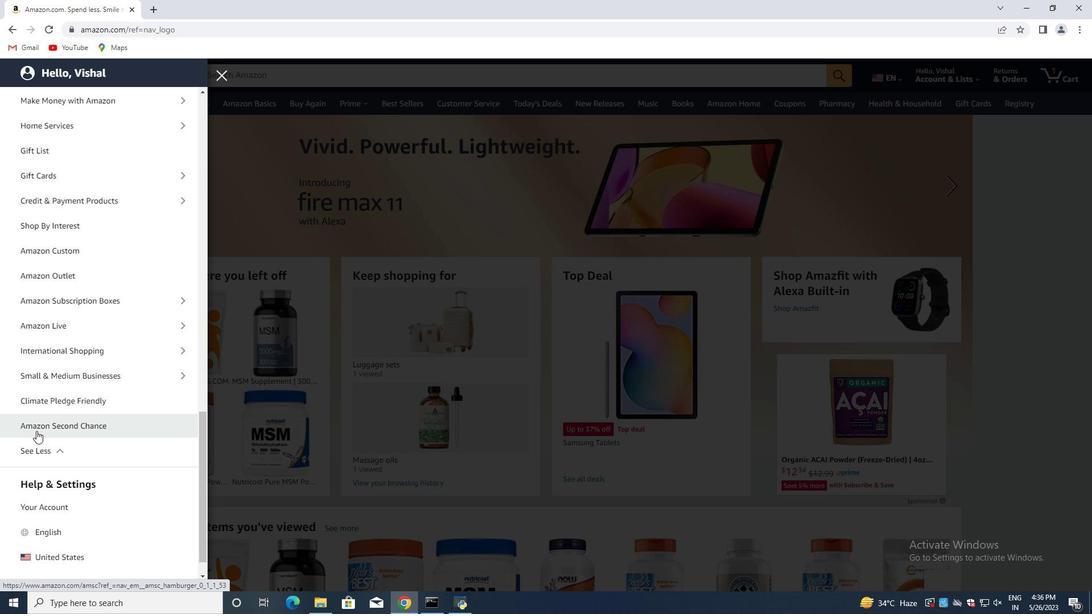 
Action: Mouse scrolled (36, 431) with delta (0, 0)
Screenshot: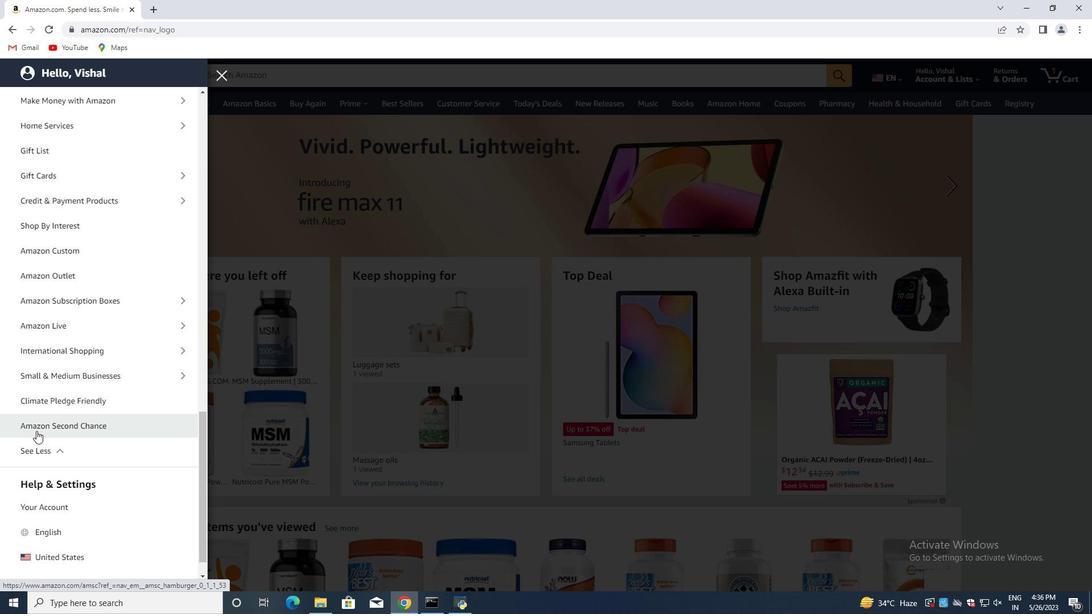 
Action: Mouse moved to (38, 430)
Screenshot: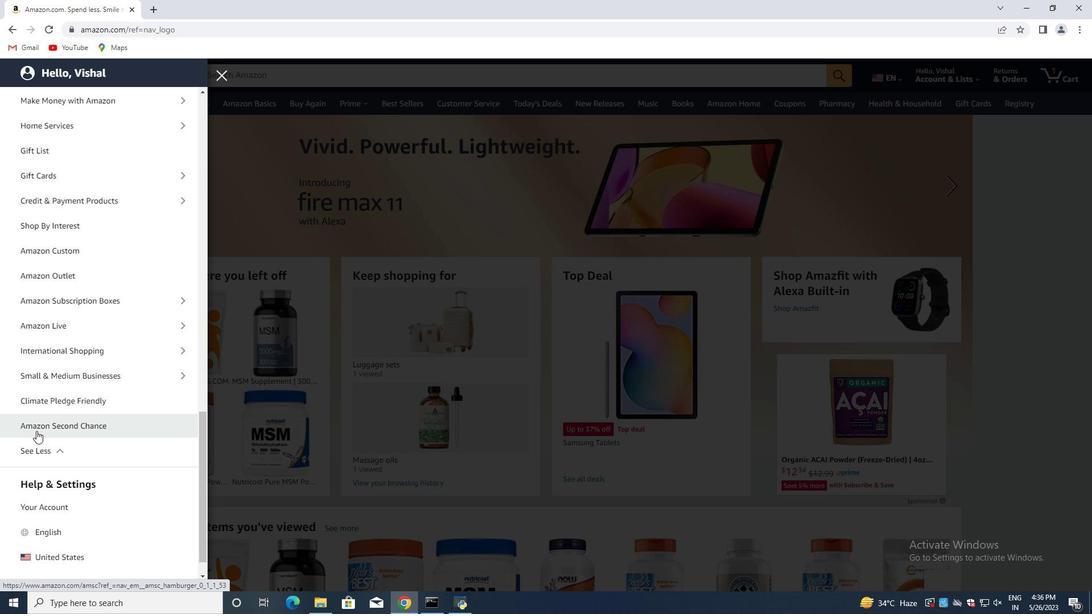 
Action: Mouse scrolled (38, 430) with delta (0, 0)
Screenshot: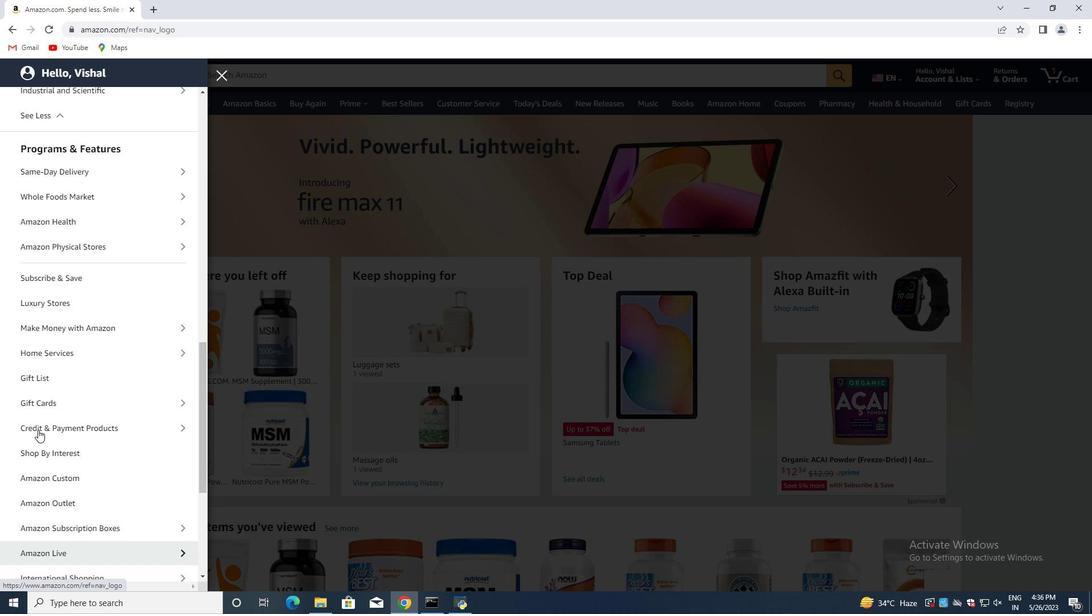 
Action: Mouse moved to (39, 429)
Screenshot: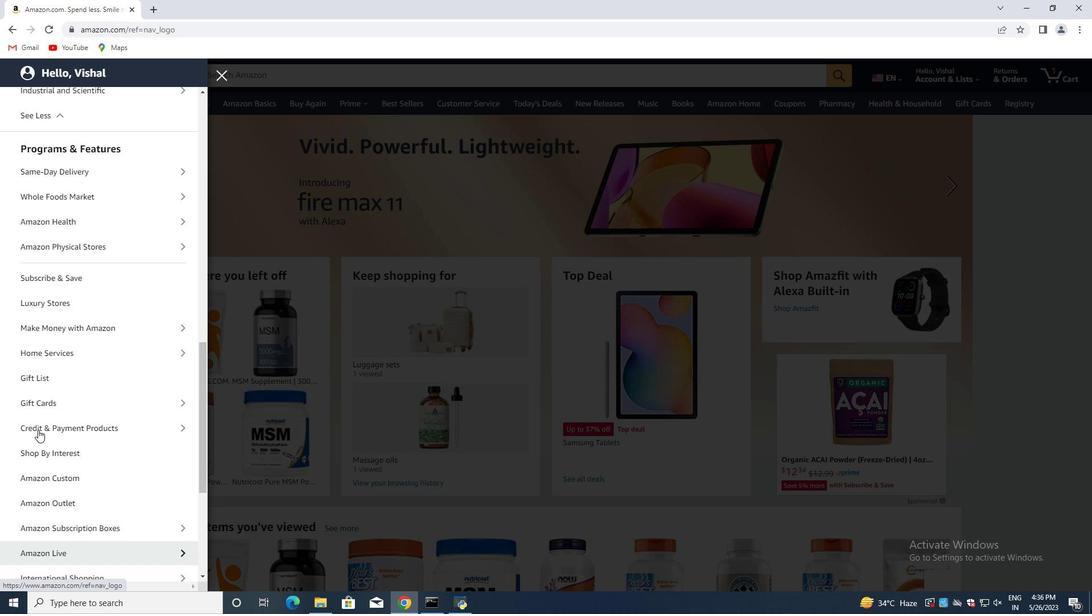 
Action: Mouse scrolled (39, 430) with delta (0, 0)
Screenshot: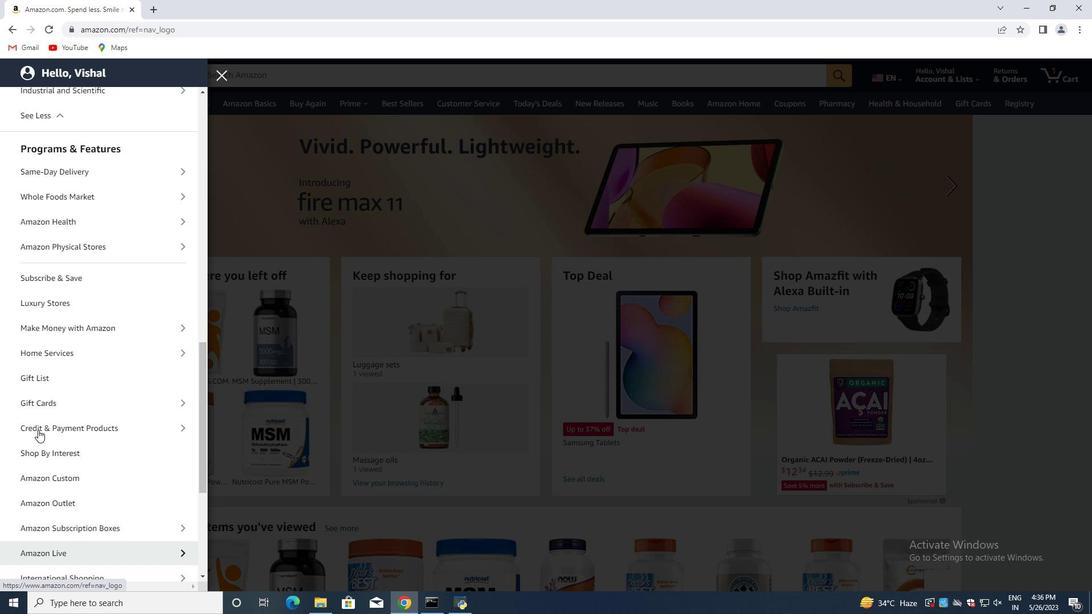 
Action: Mouse scrolled (39, 430) with delta (0, 0)
Screenshot: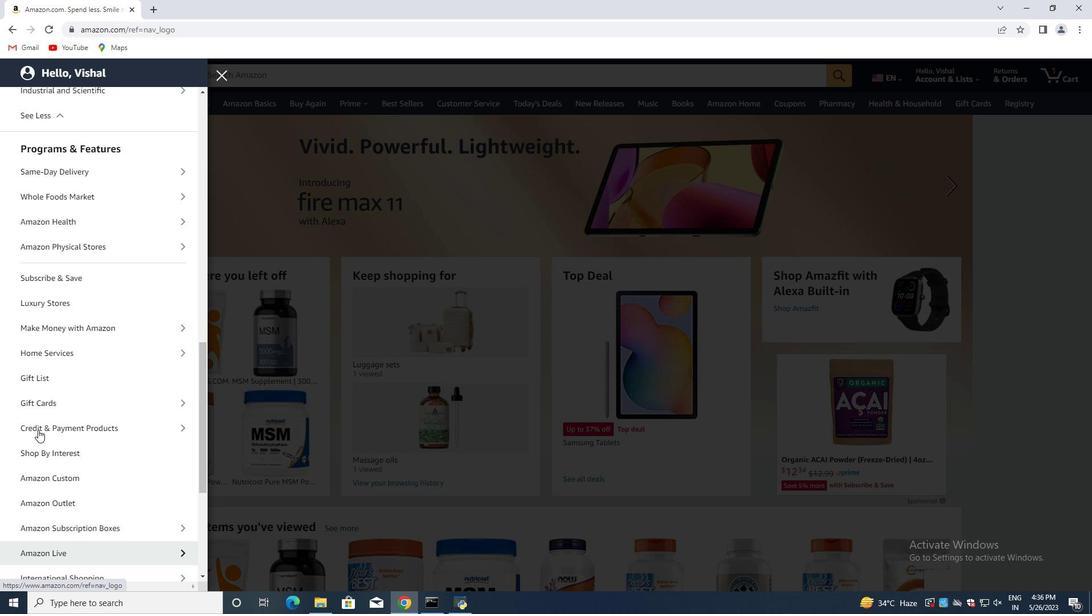 
Action: Mouse scrolled (39, 430) with delta (0, 0)
Screenshot: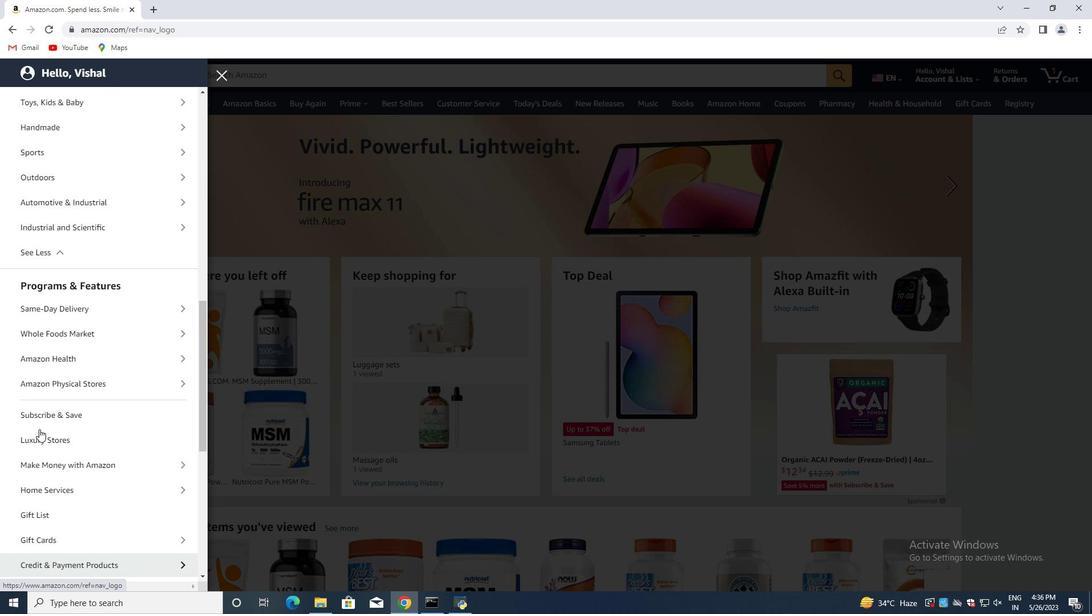 
Action: Mouse scrolled (39, 430) with delta (0, 0)
Screenshot: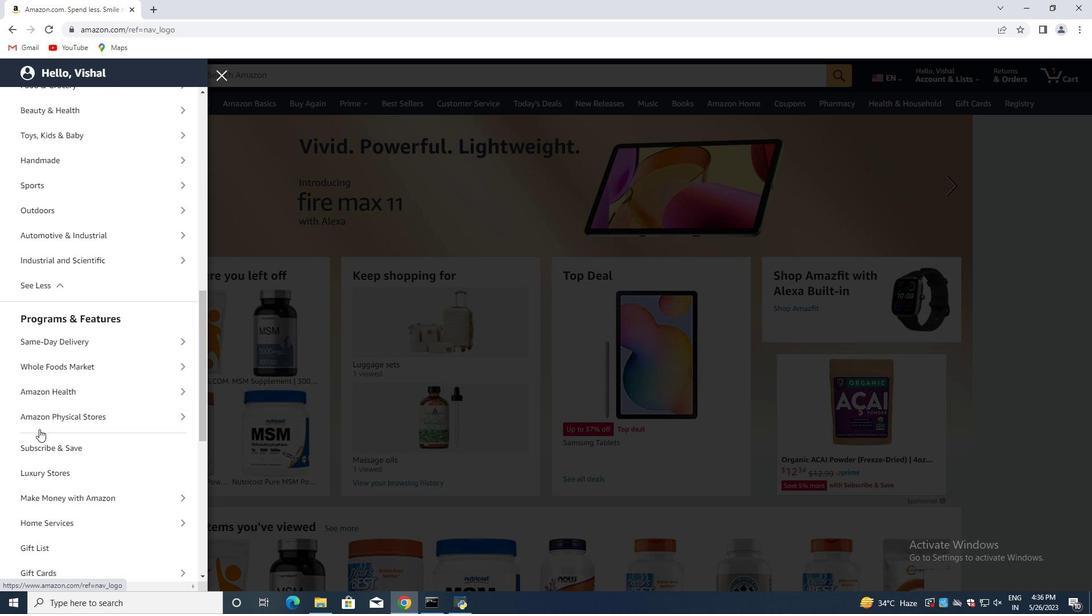 
Action: Mouse scrolled (39, 430) with delta (0, 0)
Screenshot: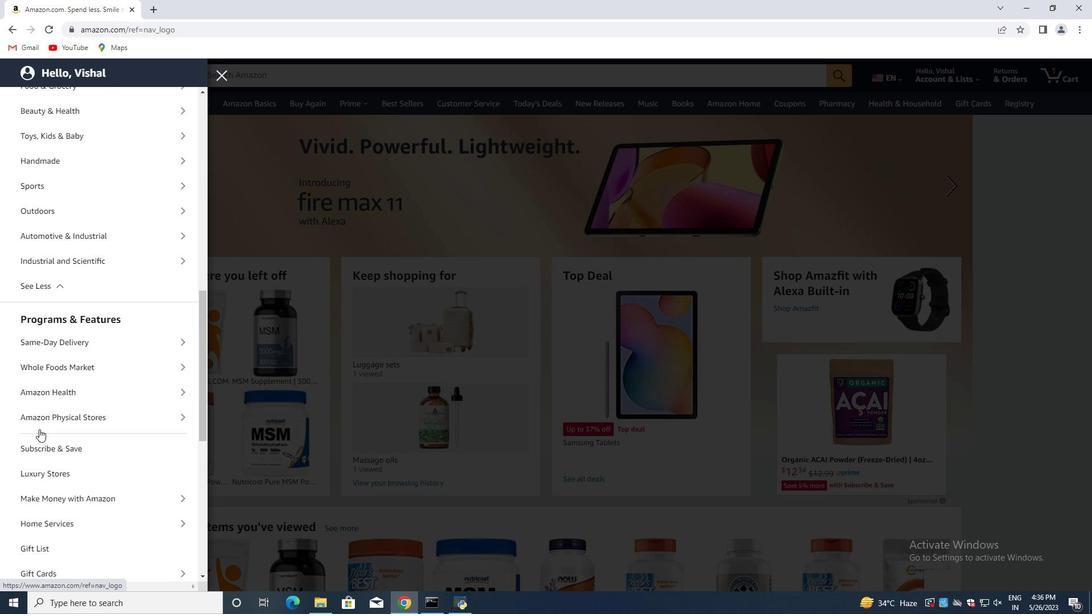 
Action: Mouse moved to (39, 429)
Screenshot: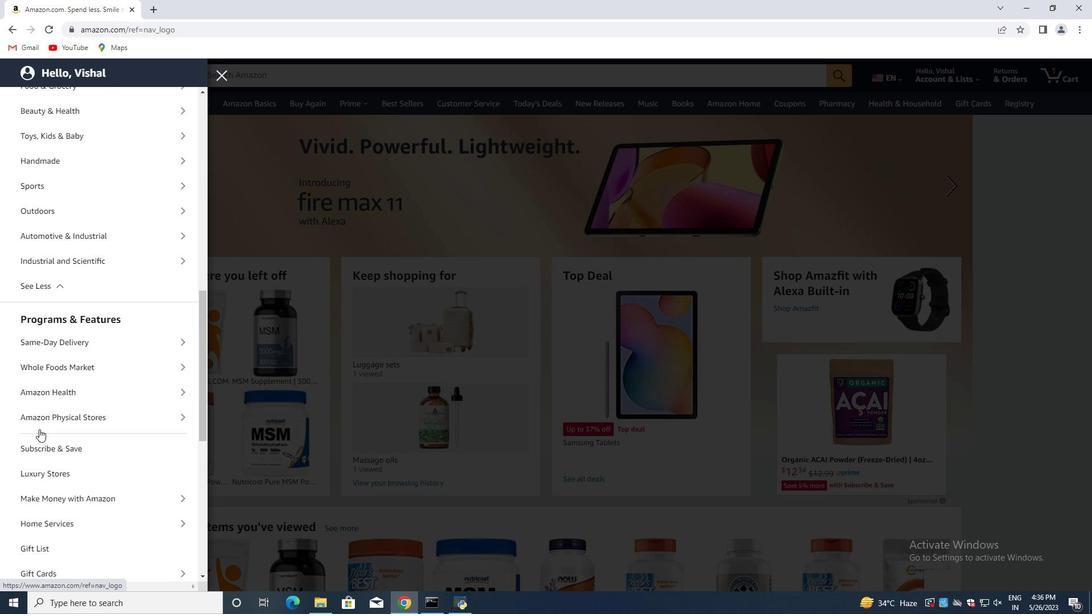 
Action: Mouse scrolled (39, 430) with delta (0, 0)
Screenshot: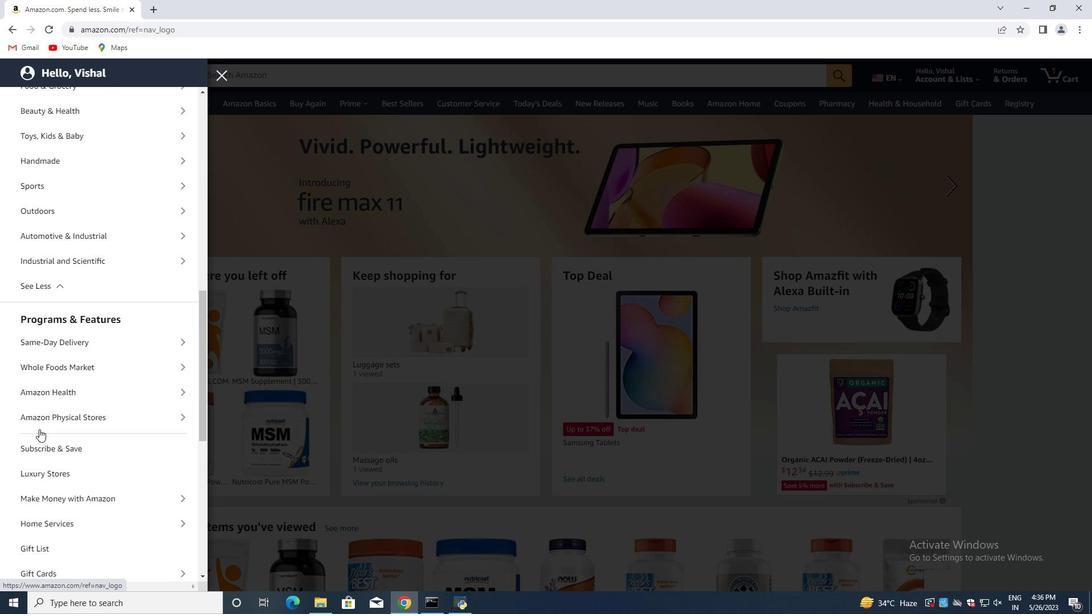 
Action: Mouse scrolled (39, 430) with delta (0, 0)
Screenshot: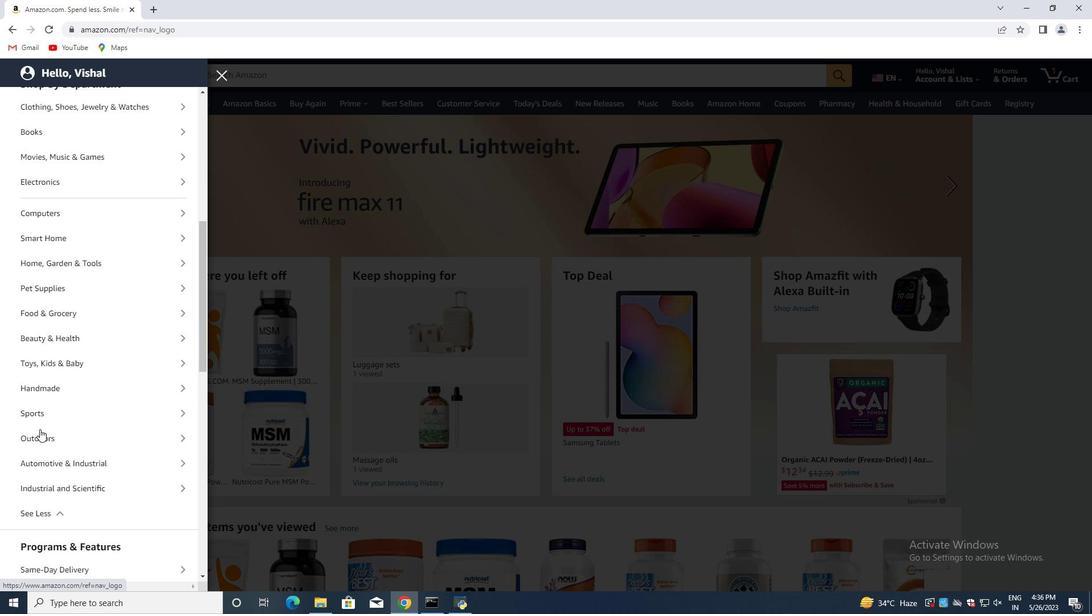 
Action: Mouse scrolled (39, 430) with delta (0, 0)
Screenshot: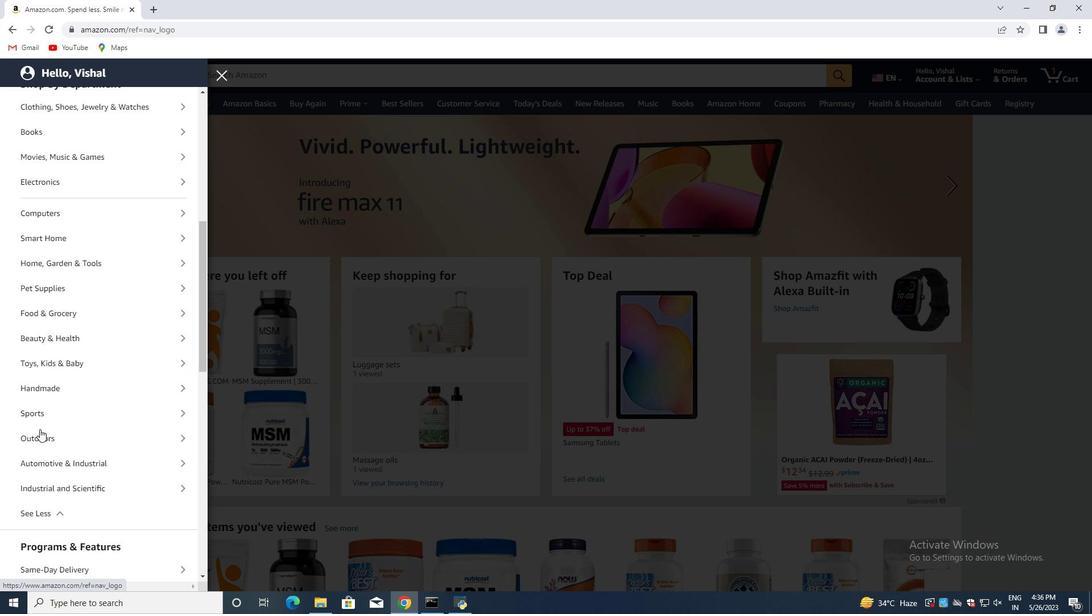 
Action: Mouse scrolled (39, 430) with delta (0, 0)
Screenshot: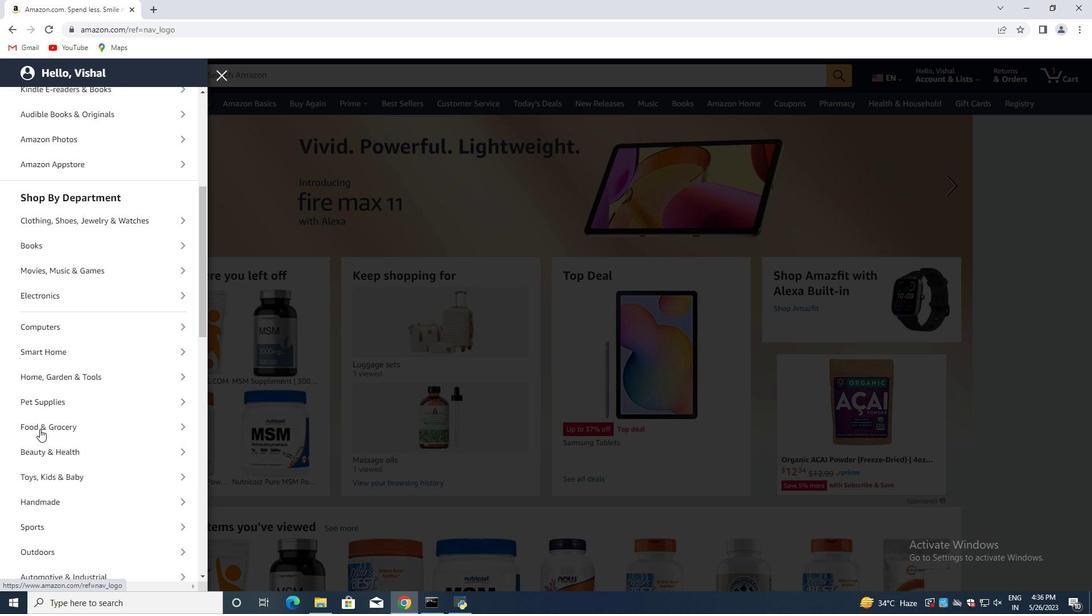 
Action: Mouse scrolled (39, 430) with delta (0, 0)
Screenshot: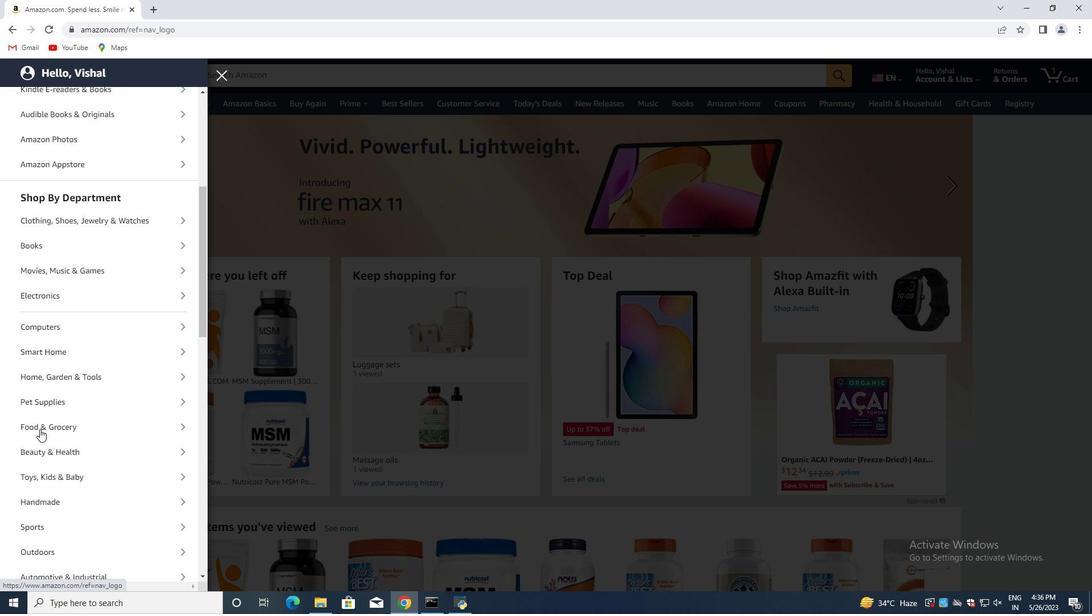 
Action: Mouse scrolled (39, 430) with delta (0, 0)
Screenshot: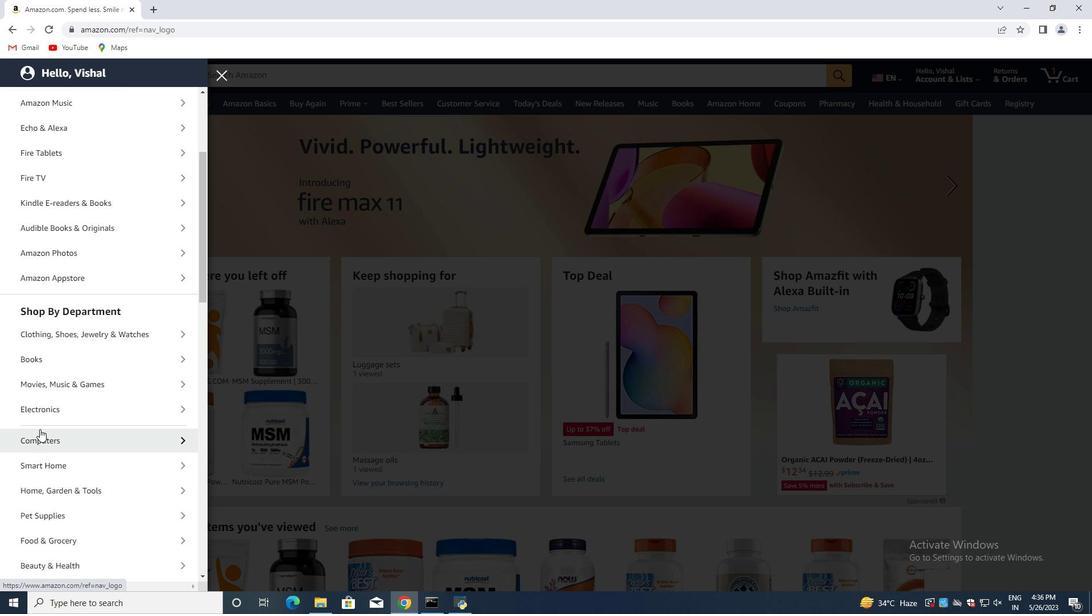 
Action: Mouse scrolled (39, 430) with delta (0, 0)
Screenshot: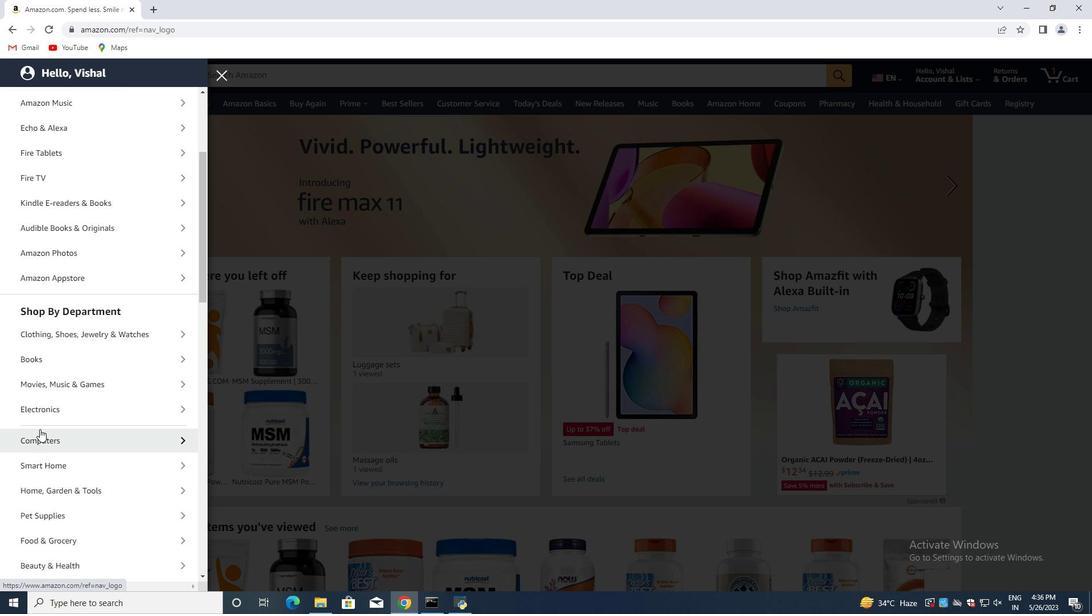 
Action: Mouse scrolled (39, 430) with delta (0, 0)
Screenshot: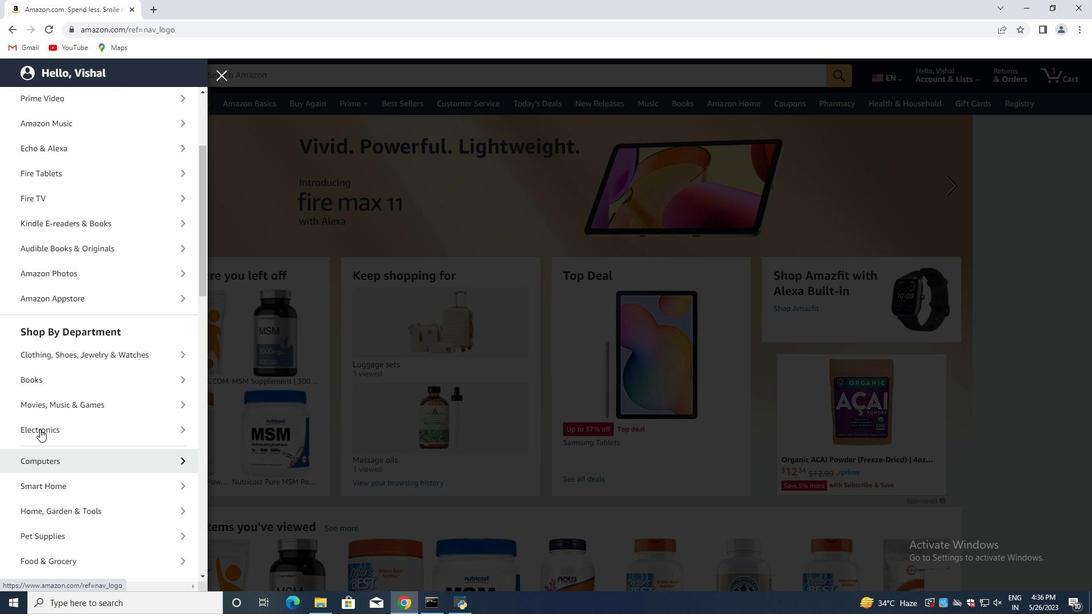 
Action: Mouse moved to (120, 339)
Screenshot: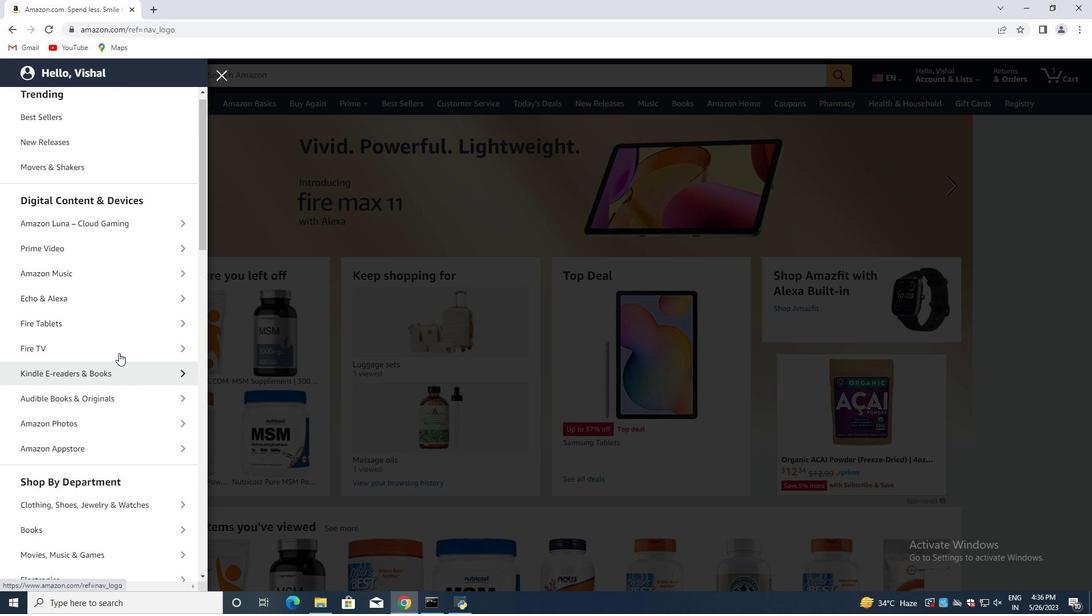 
Action: Mouse scrolled (120, 339) with delta (0, 0)
Screenshot: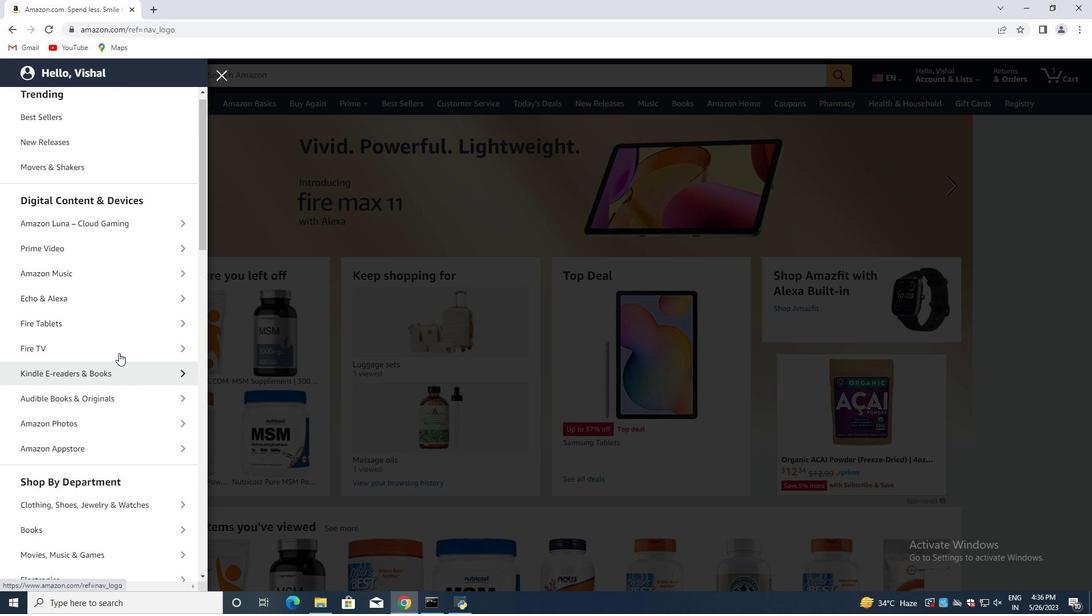 
Action: Mouse moved to (120, 338)
Screenshot: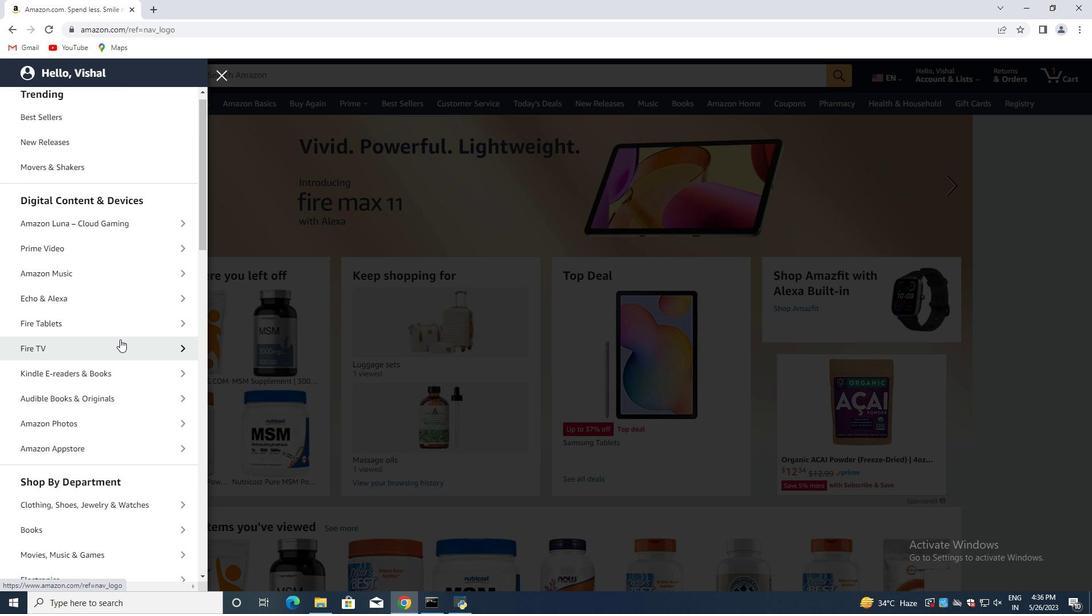 
Action: Mouse scrolled (120, 338) with delta (0, 0)
Screenshot: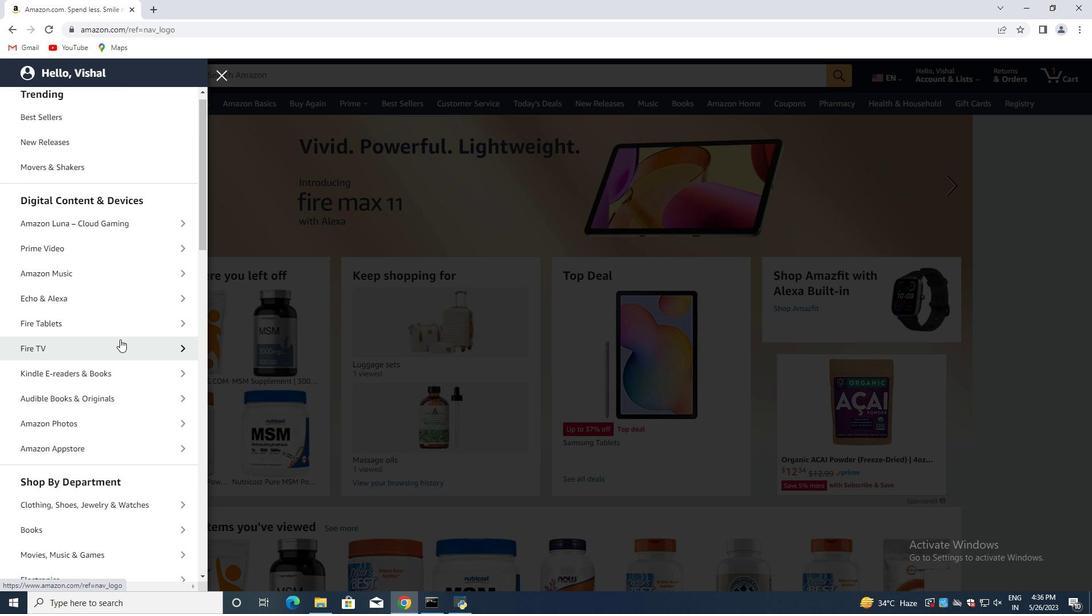 
Action: Mouse scrolled (120, 338) with delta (0, 0)
Screenshot: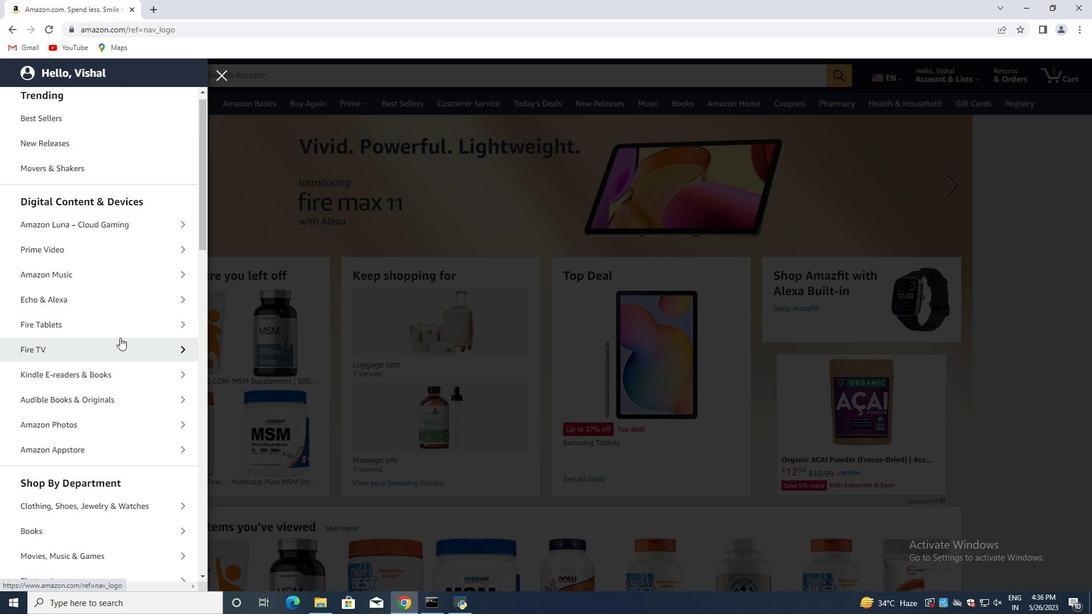 
Action: Mouse scrolled (120, 338) with delta (0, 0)
Screenshot: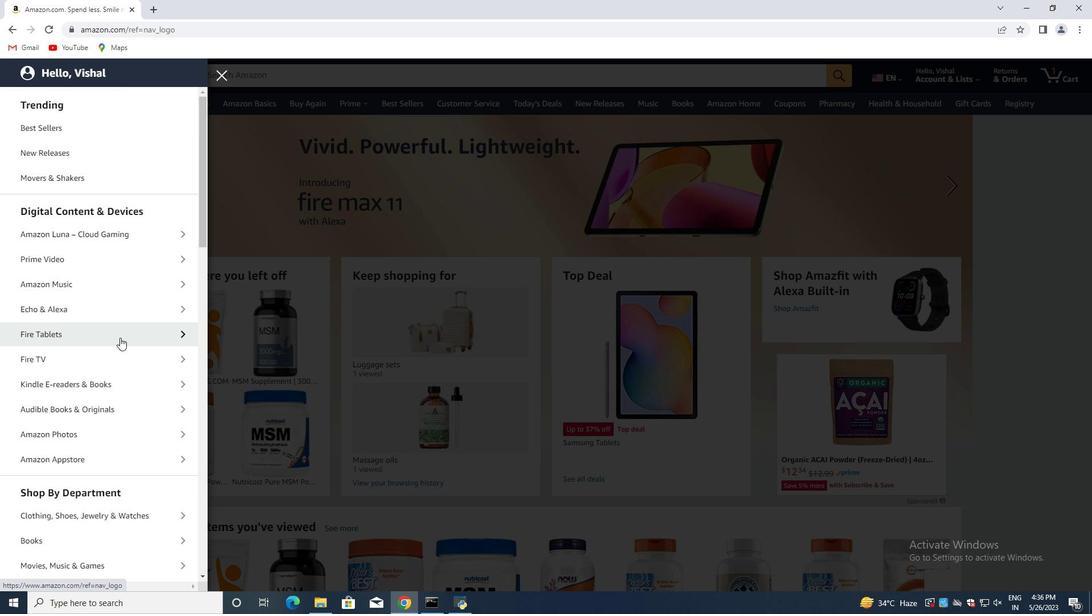 
Action: Mouse moved to (232, 67)
Screenshot: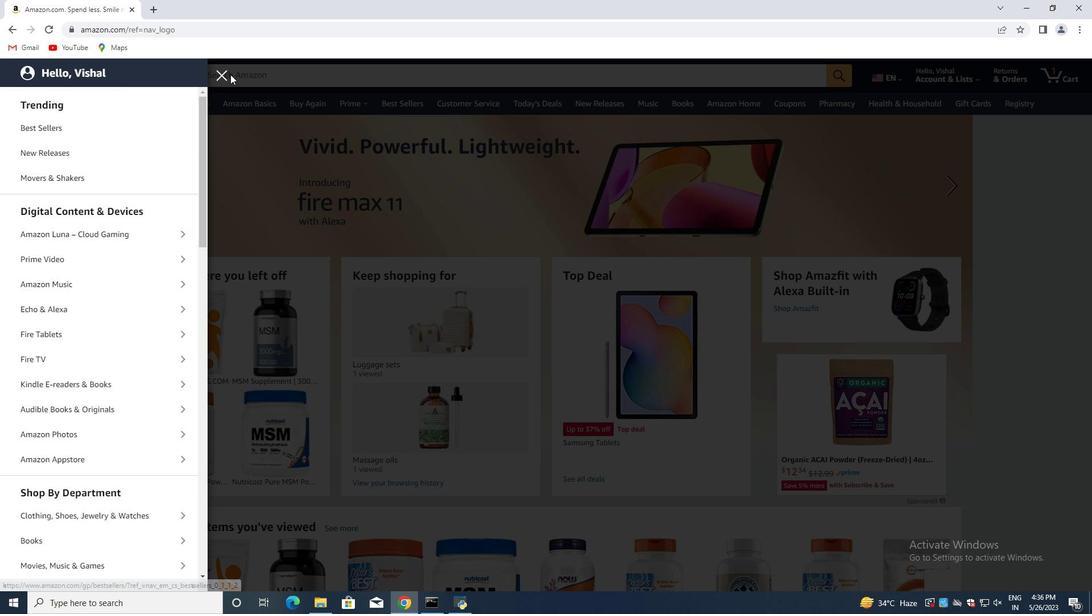 
Action: Mouse pressed left at (232, 67)
Screenshot: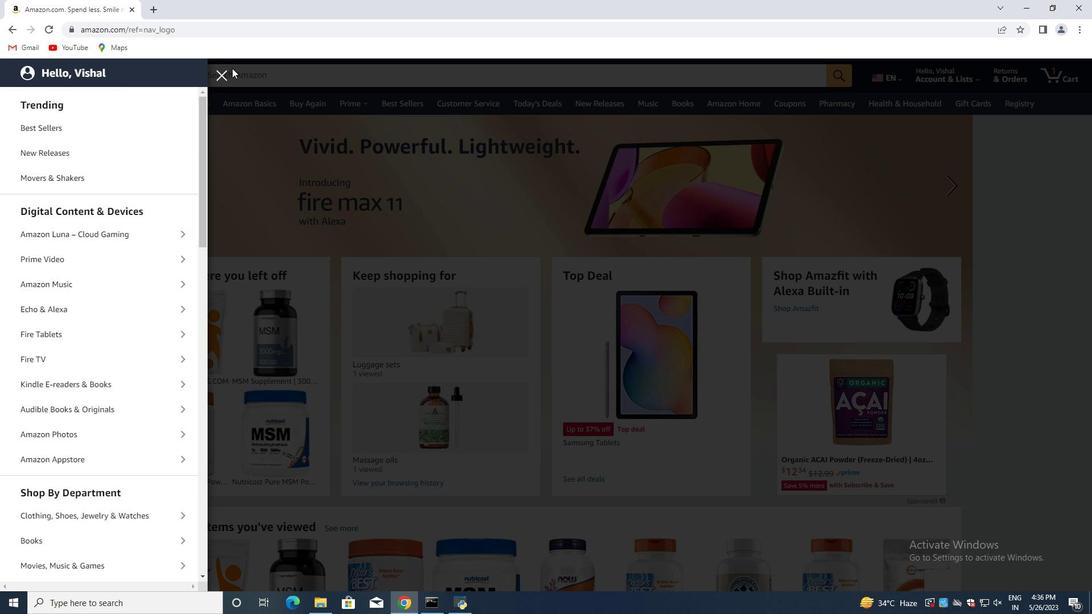 
Action: Mouse moved to (968, 96)
Screenshot: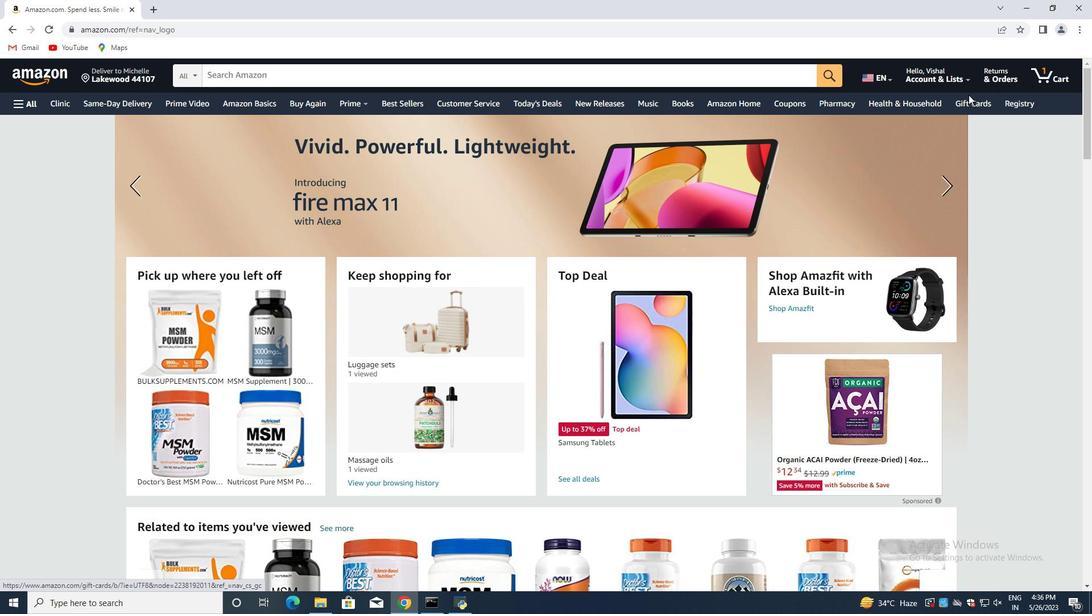 
Action: Mouse pressed left at (968, 96)
Screenshot: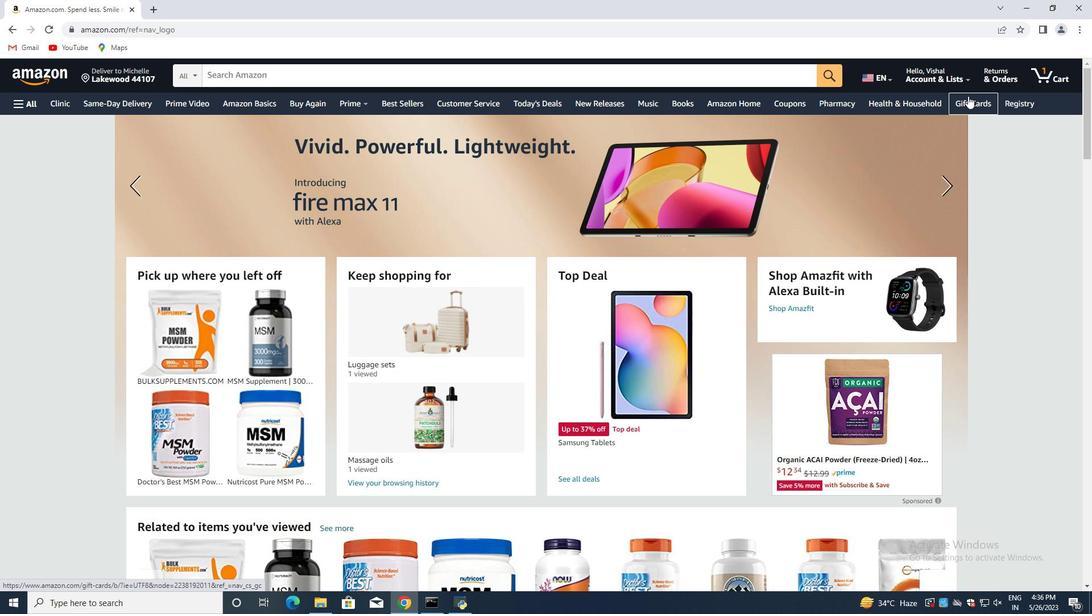
Action: Mouse moved to (149, 125)
Screenshot: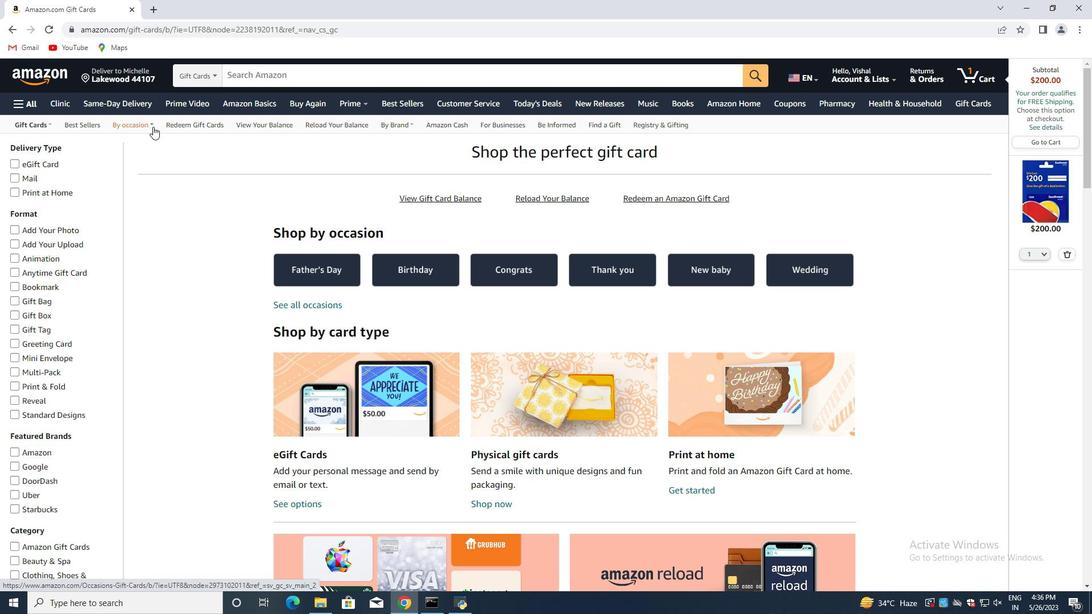 
Action: Mouse pressed left at (149, 125)
Screenshot: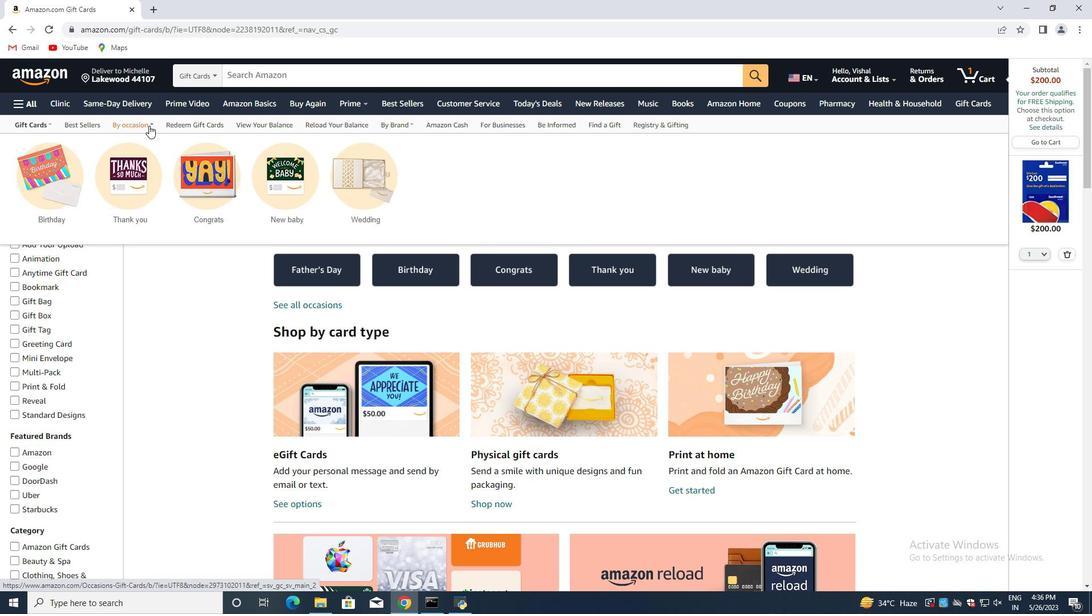 
Action: Mouse moved to (46, 120)
Screenshot: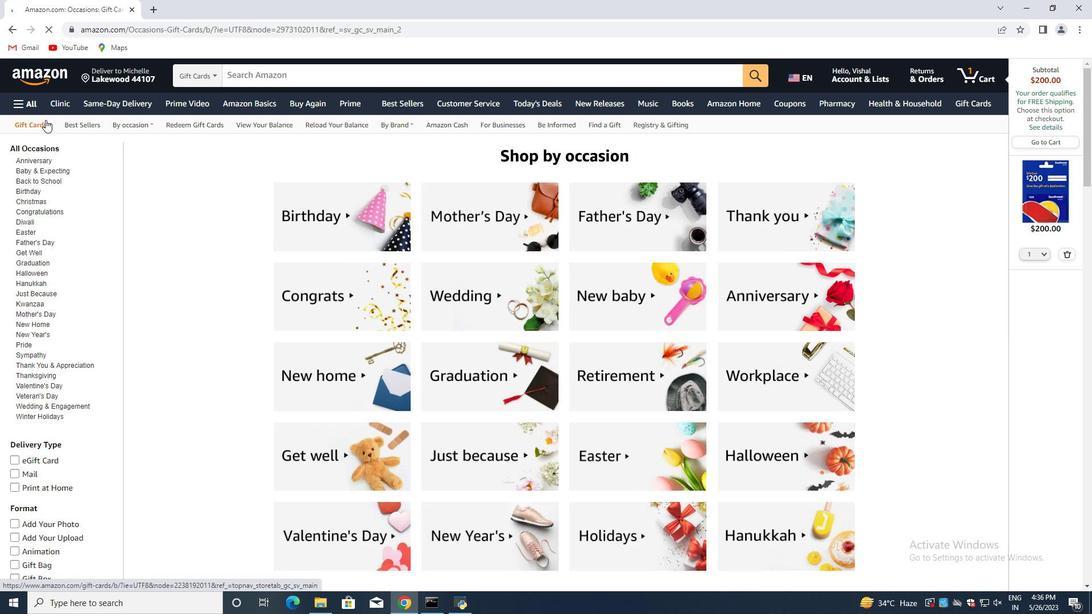 
Action: Mouse pressed left at (46, 120)
Screenshot: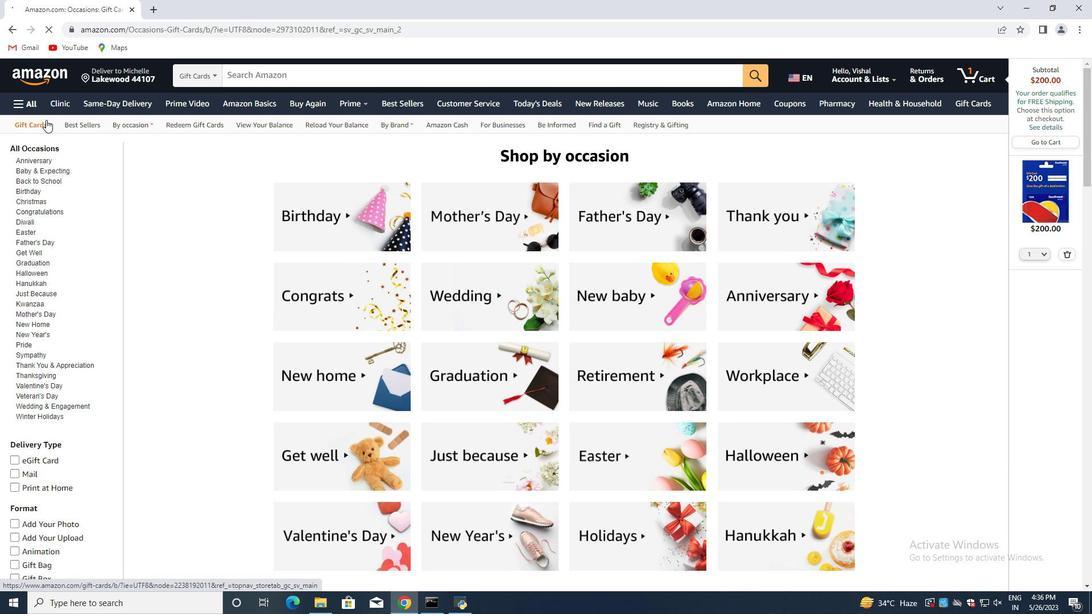 
Action: Mouse moved to (76, 319)
Screenshot: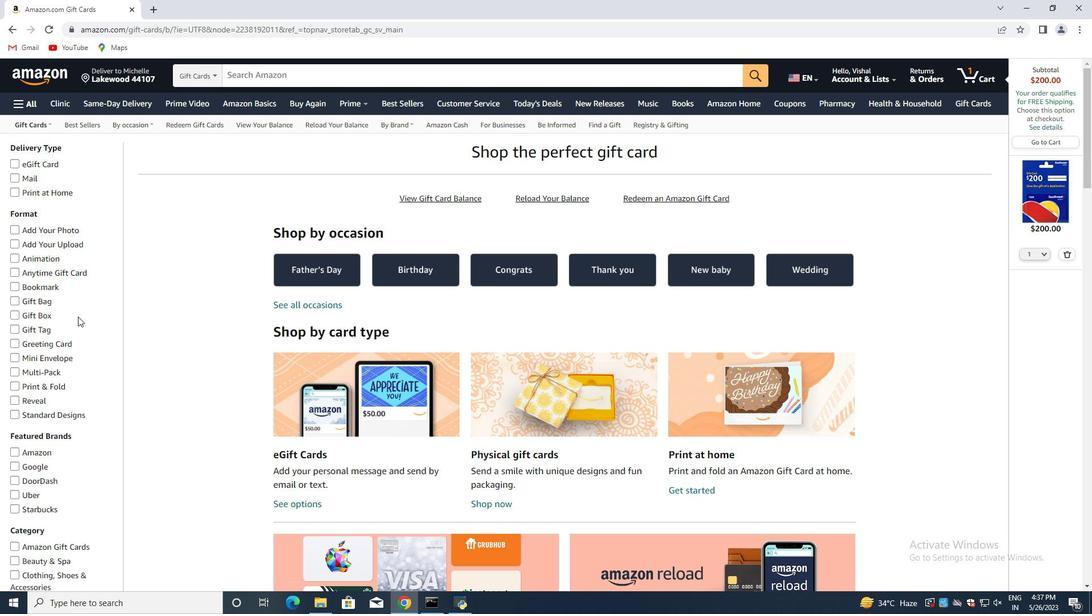 
Action: Mouse scrolled (76, 319) with delta (0, 0)
Screenshot: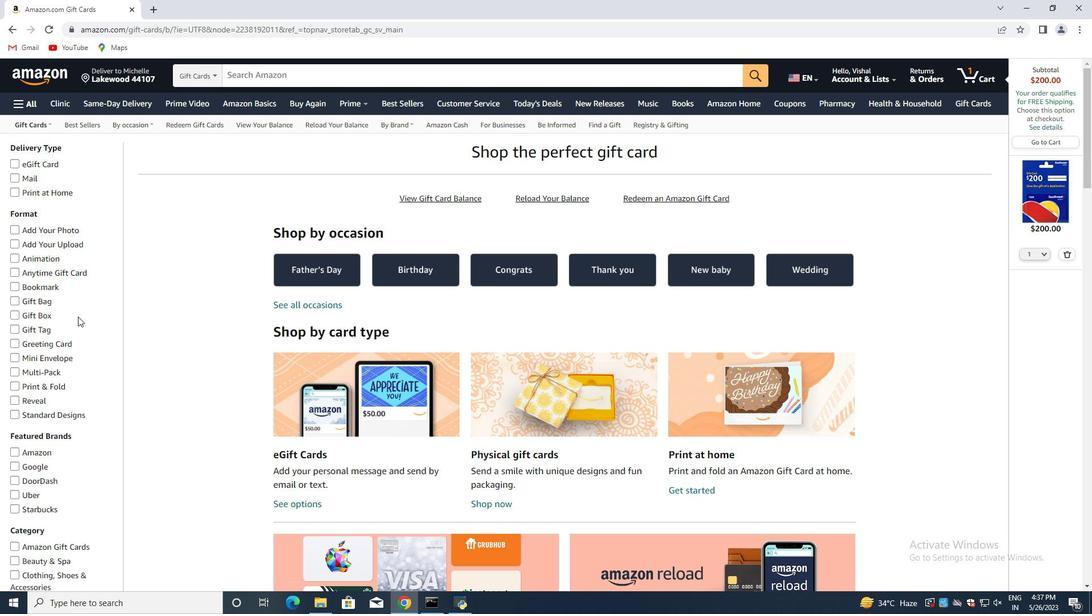 
Action: Mouse moved to (76, 320)
Screenshot: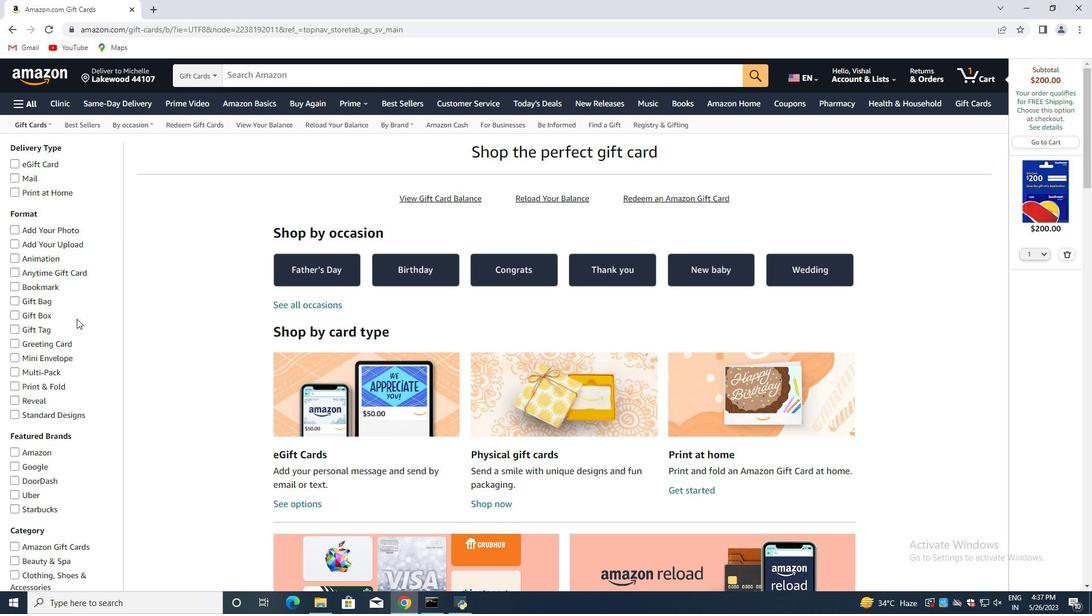 
Action: Mouse scrolled (76, 319) with delta (0, 0)
Screenshot: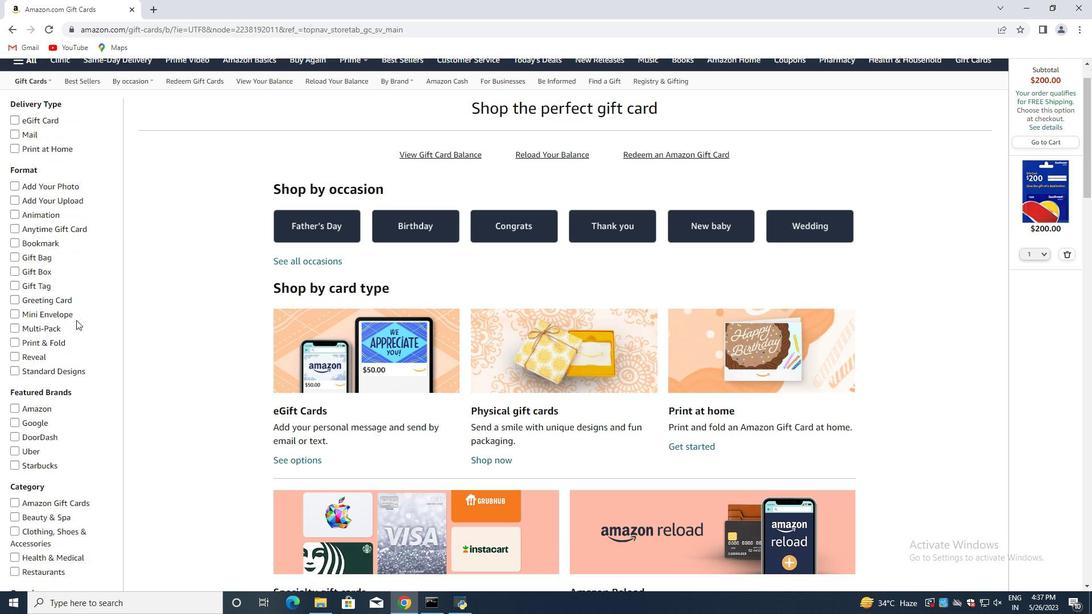 
Action: Mouse moved to (57, 355)
Screenshot: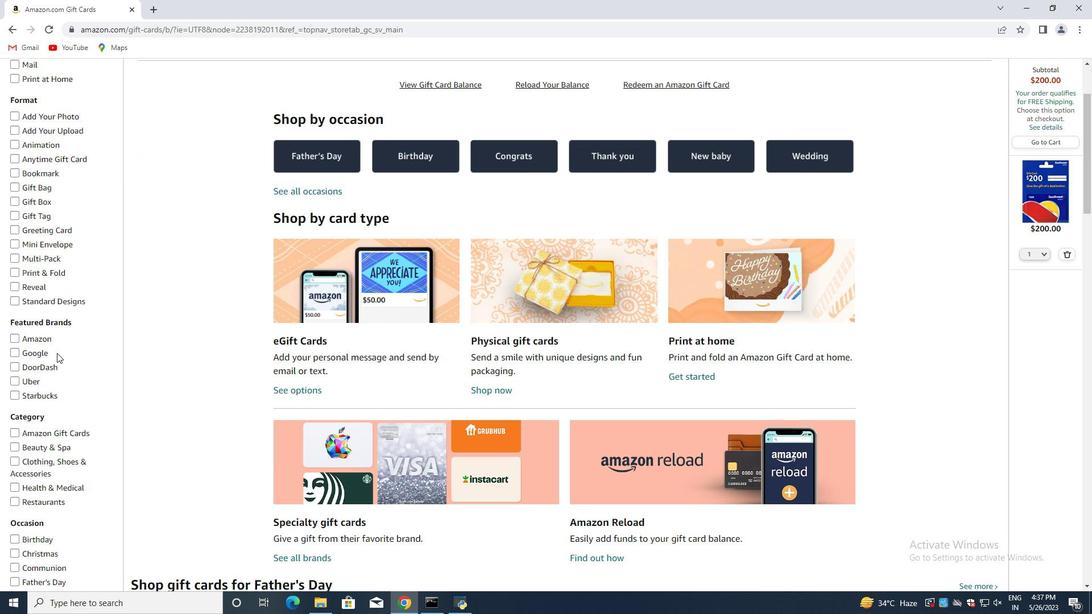 
Action: Mouse scrolled (57, 355) with delta (0, 0)
Screenshot: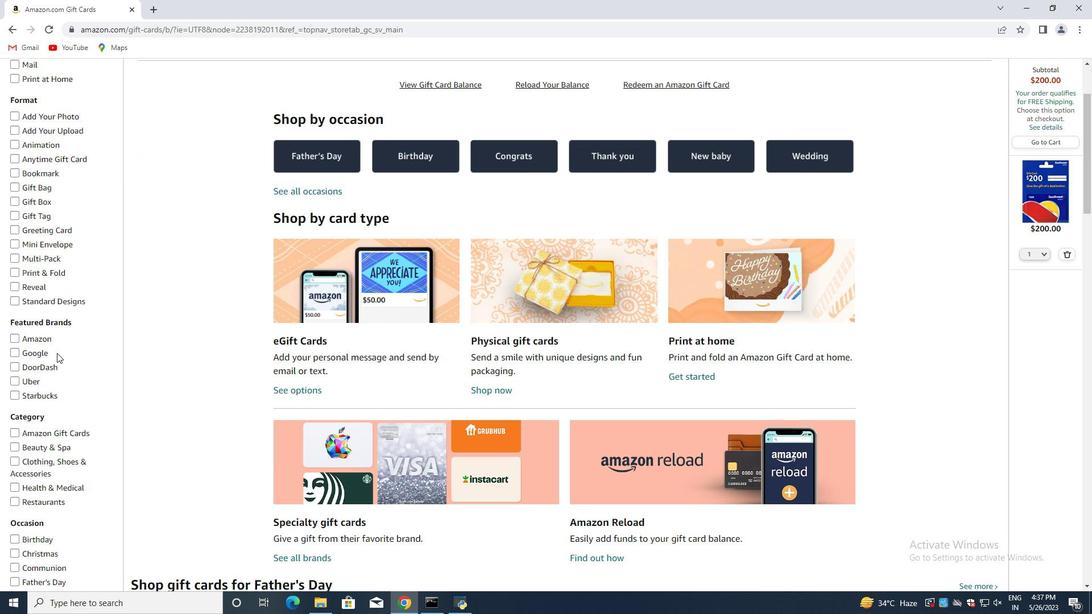 
Action: Mouse moved to (57, 356)
Screenshot: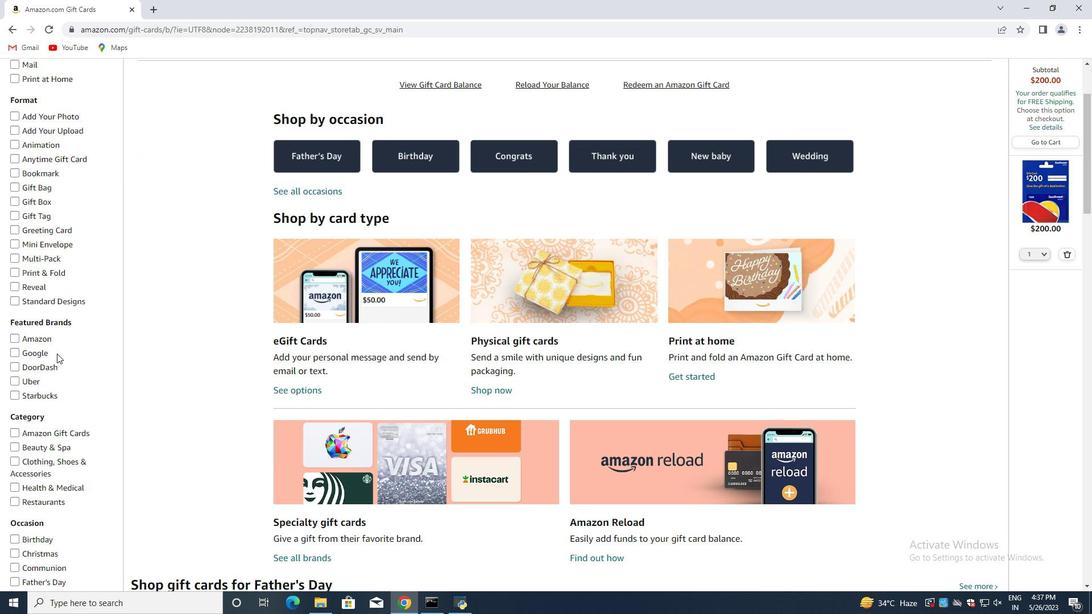 
Action: Mouse scrolled (57, 355) with delta (0, 0)
Screenshot: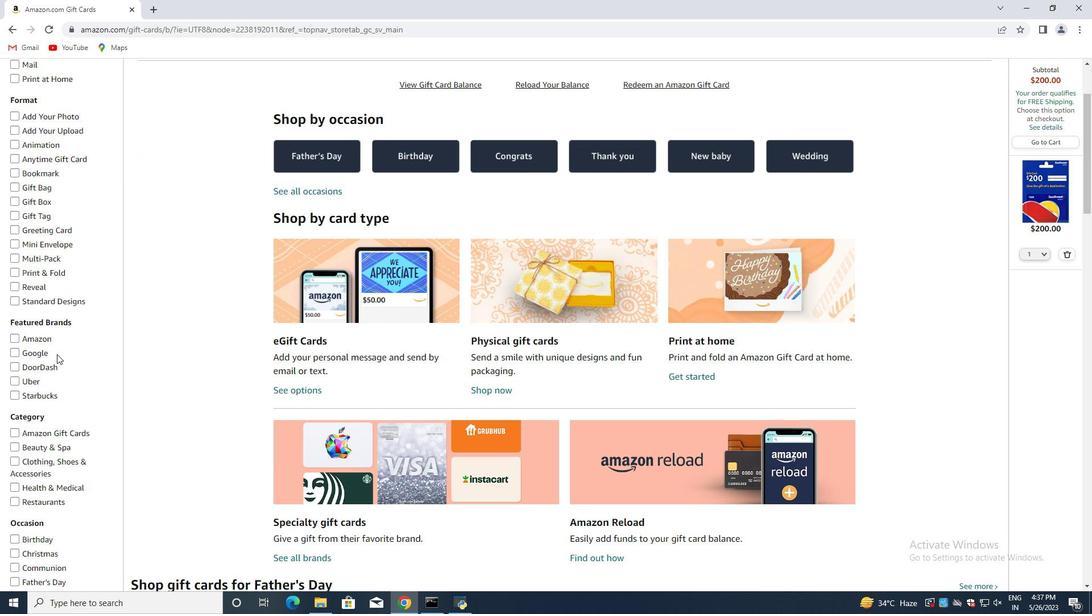
Action: Mouse moved to (52, 400)
Screenshot: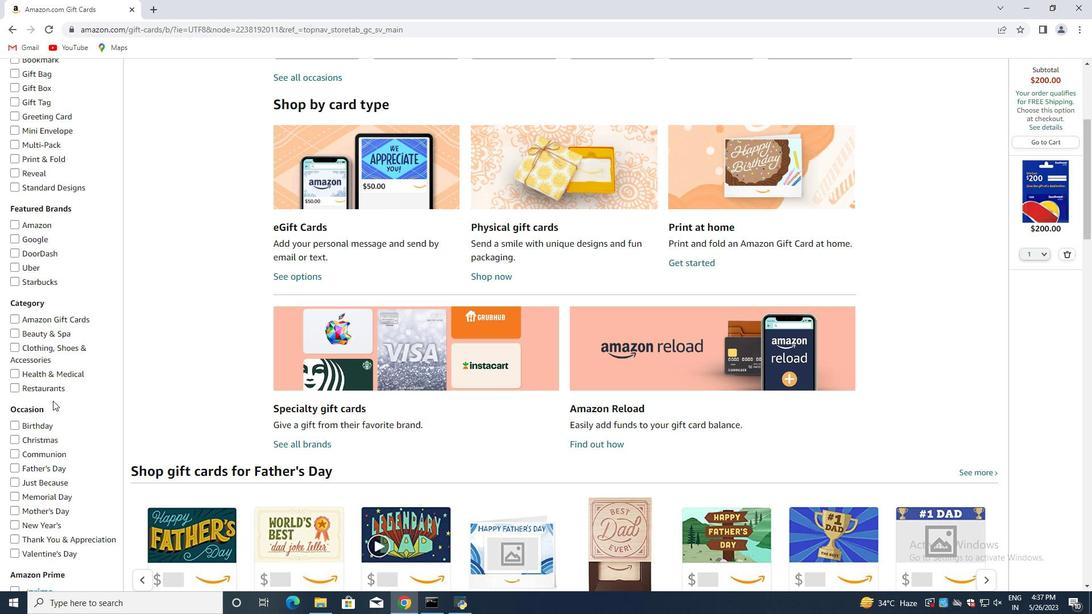 
Action: Mouse scrolled (52, 400) with delta (0, 0)
Screenshot: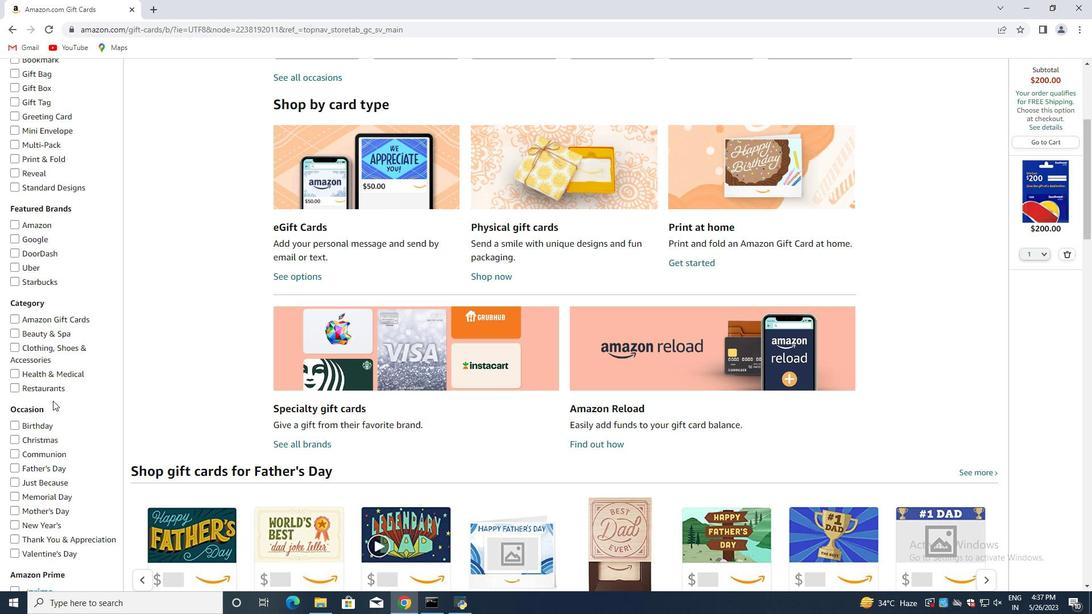
Action: Mouse moved to (51, 431)
Screenshot: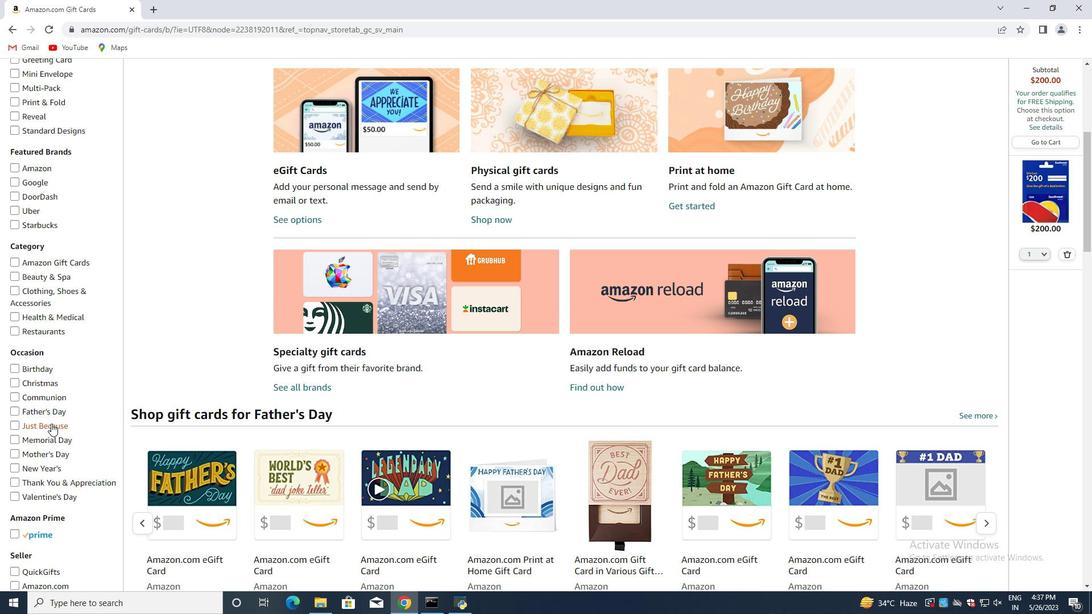 
Action: Mouse scrolled (51, 428) with delta (0, 0)
Screenshot: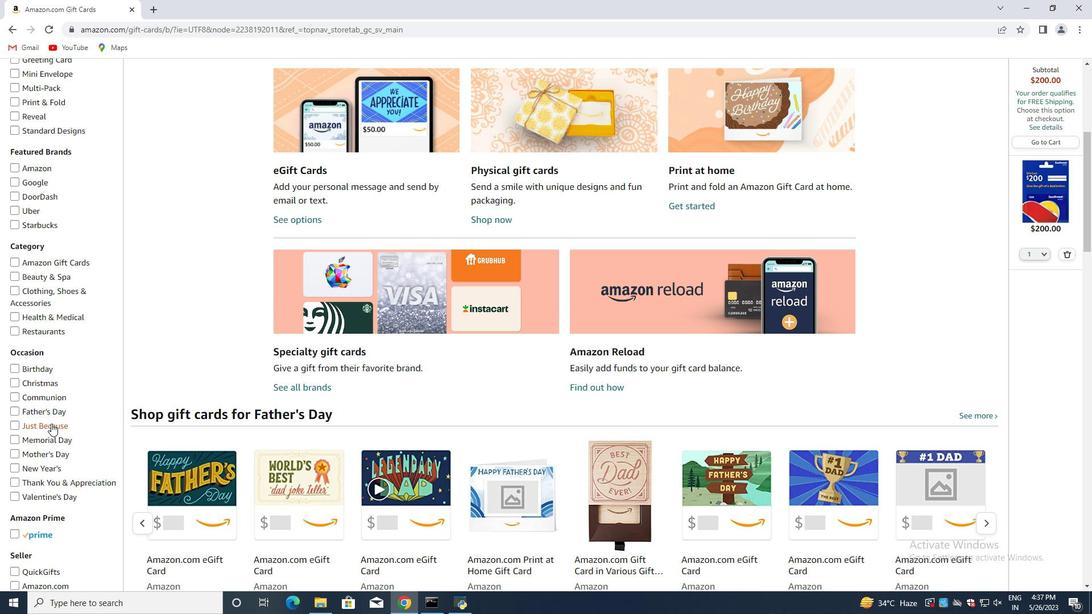 
Action: Mouse moved to (51, 433)
Screenshot: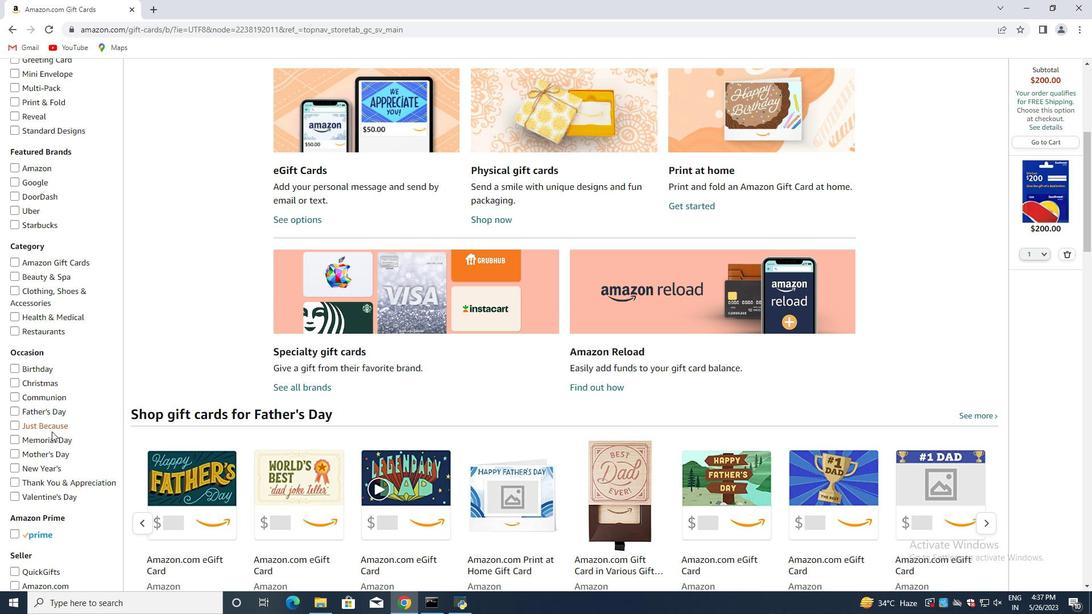 
Action: Mouse scrolled (51, 433) with delta (0, 0)
Screenshot: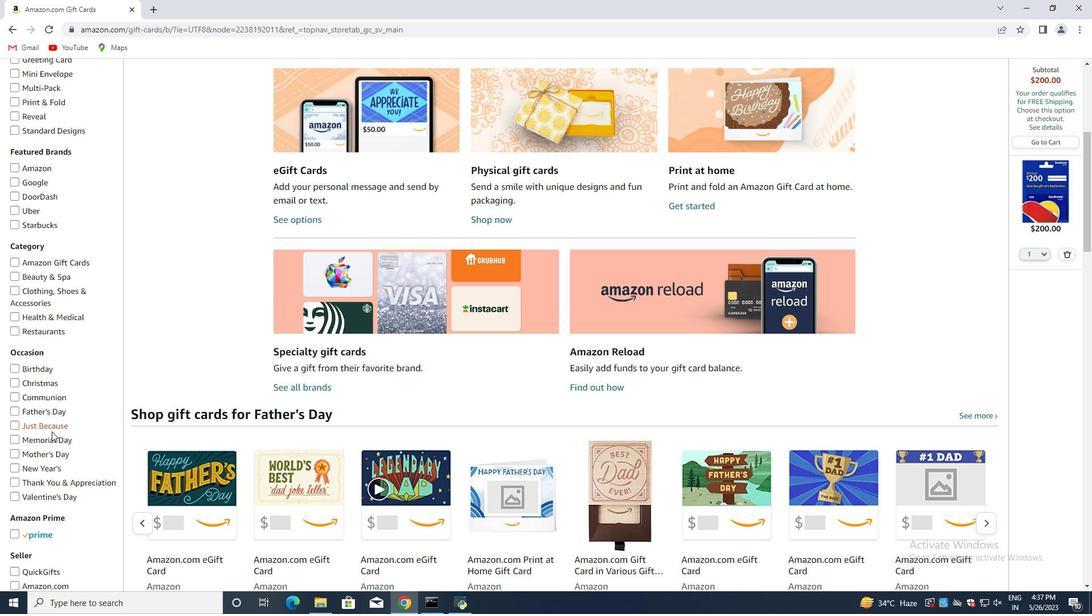
Action: Mouse moved to (51, 435)
Screenshot: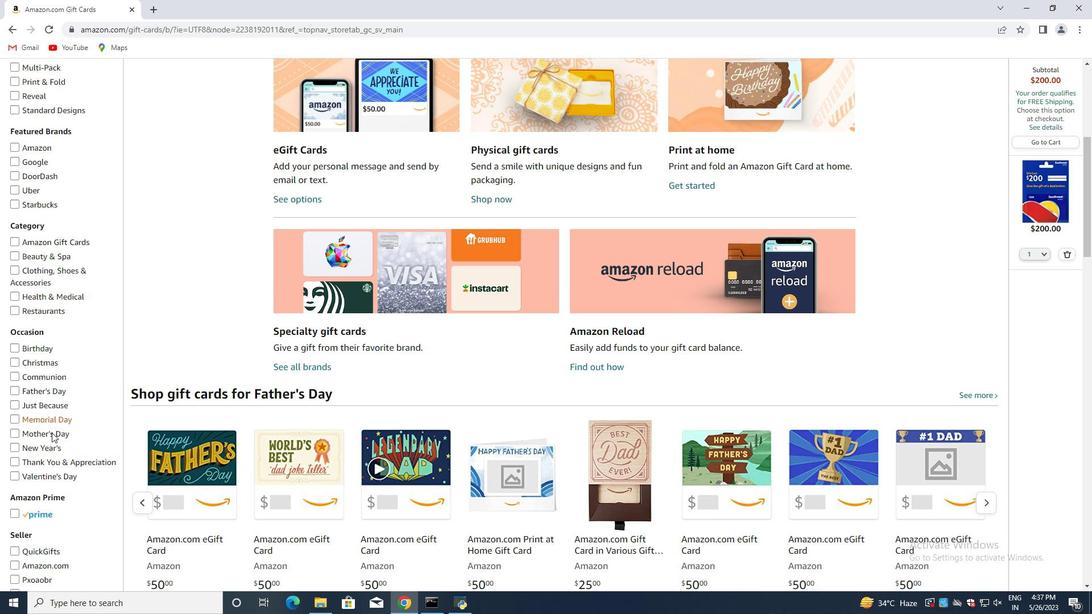
Action: Mouse scrolled (51, 434) with delta (0, 0)
Screenshot: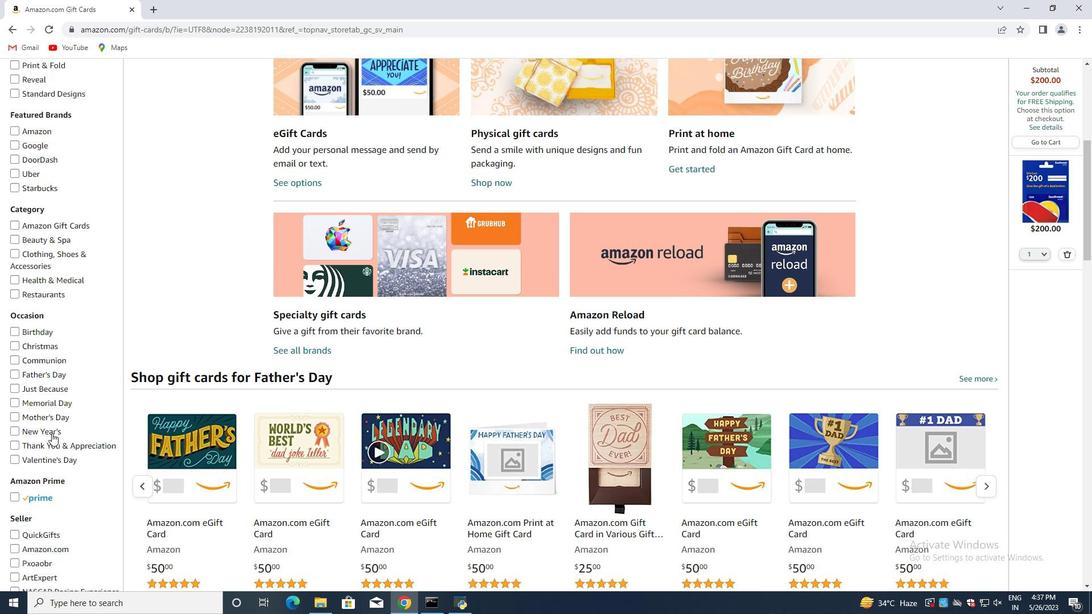 
Action: Mouse moved to (51, 435)
Screenshot: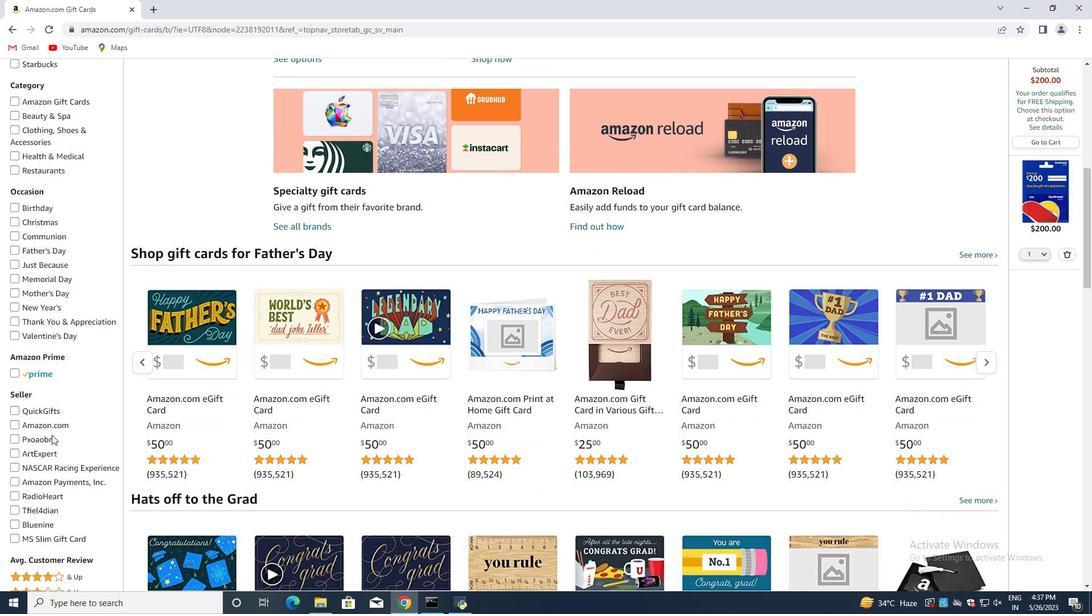 
Action: Mouse scrolled (51, 435) with delta (0, 0)
Screenshot: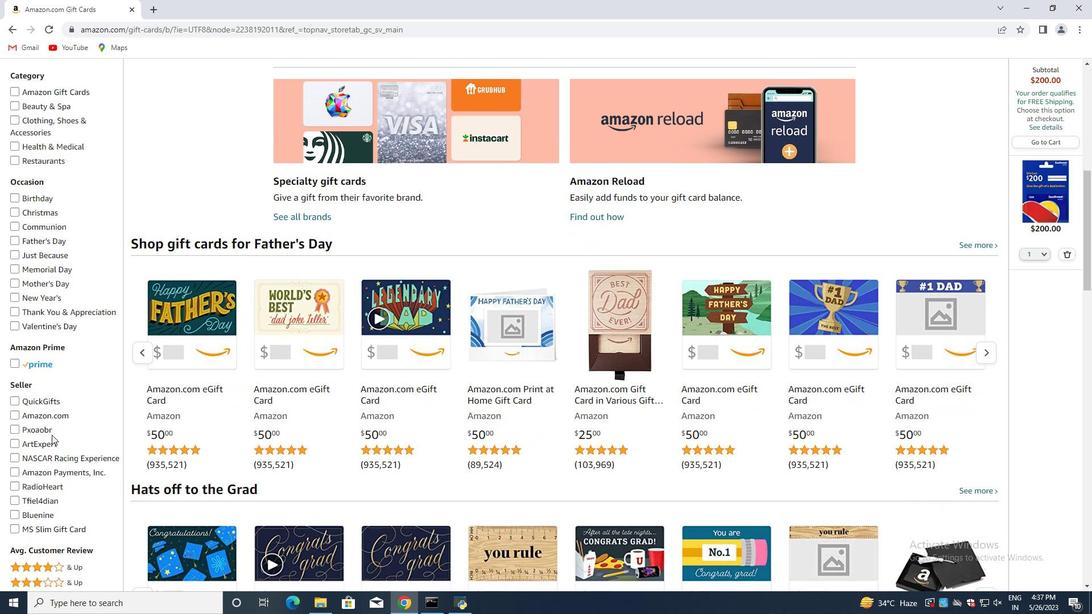 
Action: Mouse moved to (58, 465)
Screenshot: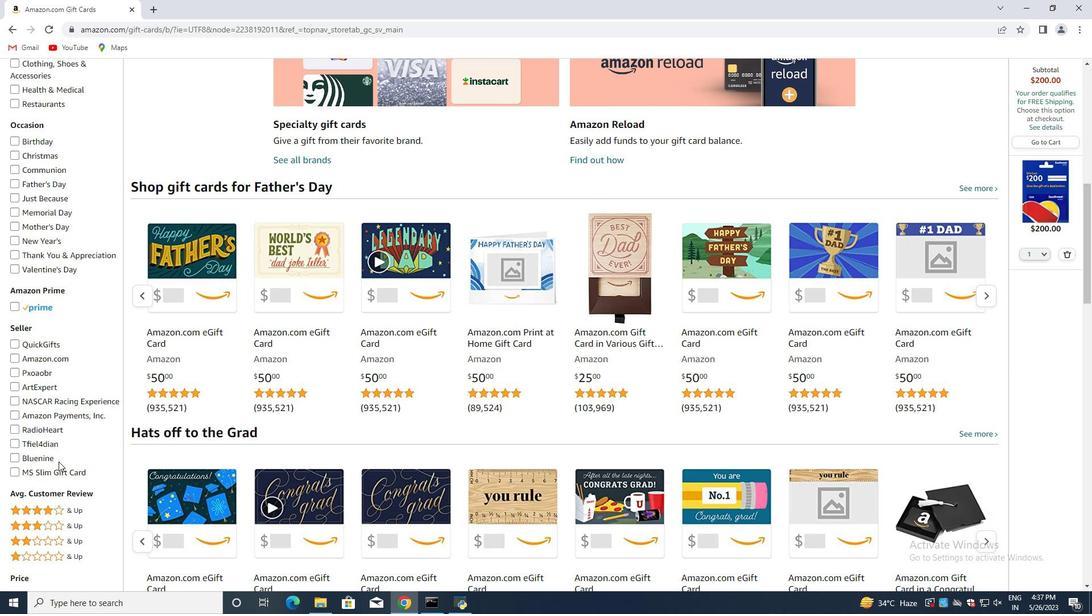 
Action: Mouse scrolled (58, 464) with delta (0, 0)
Screenshot: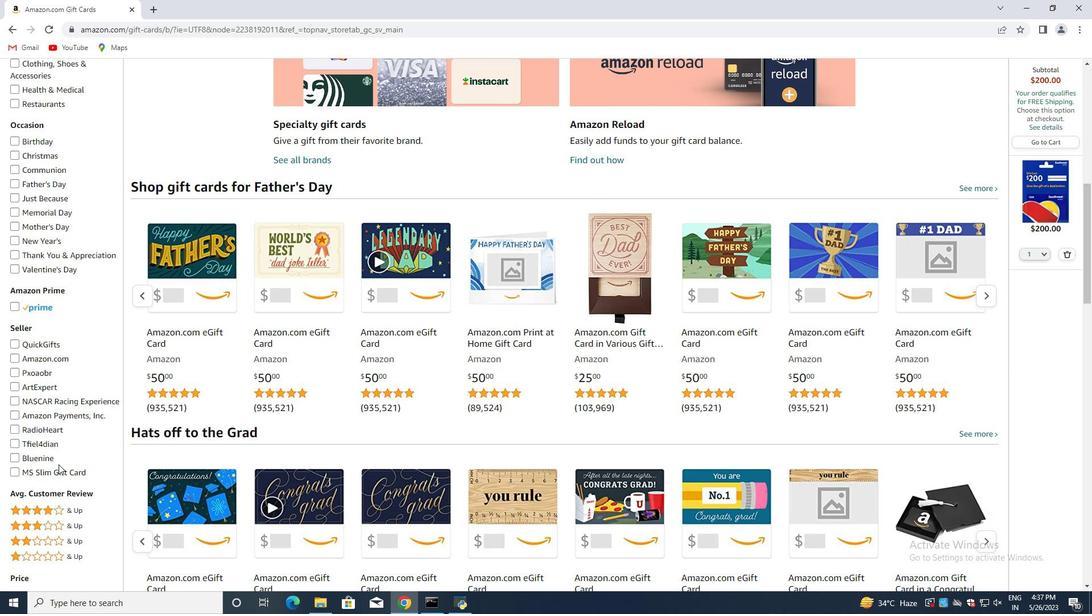 
Action: Mouse moved to (58, 465)
Screenshot: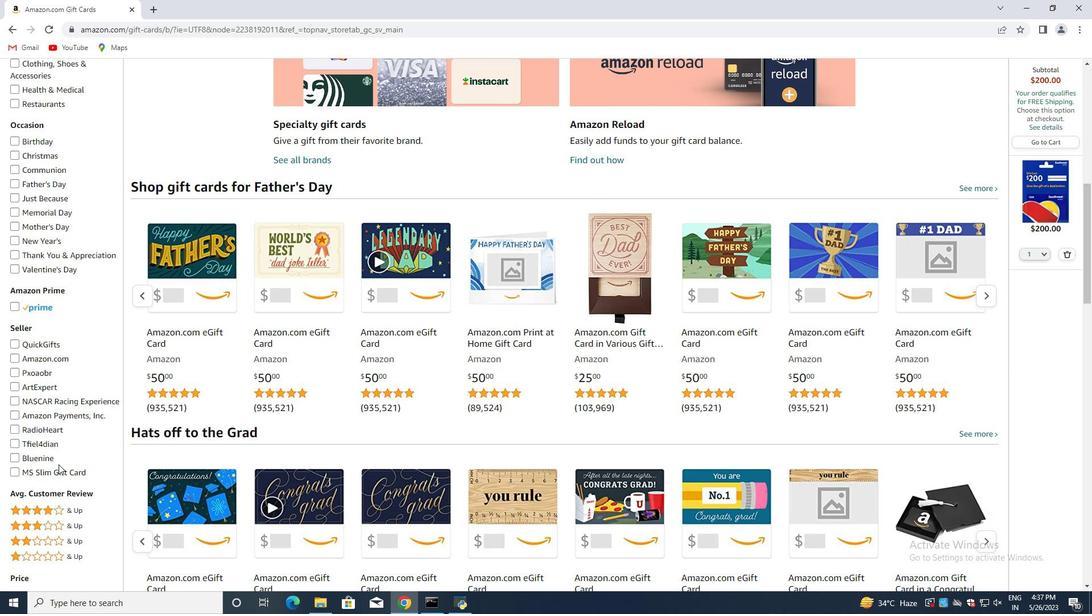 
Action: Mouse scrolled (58, 464) with delta (0, 0)
Screenshot: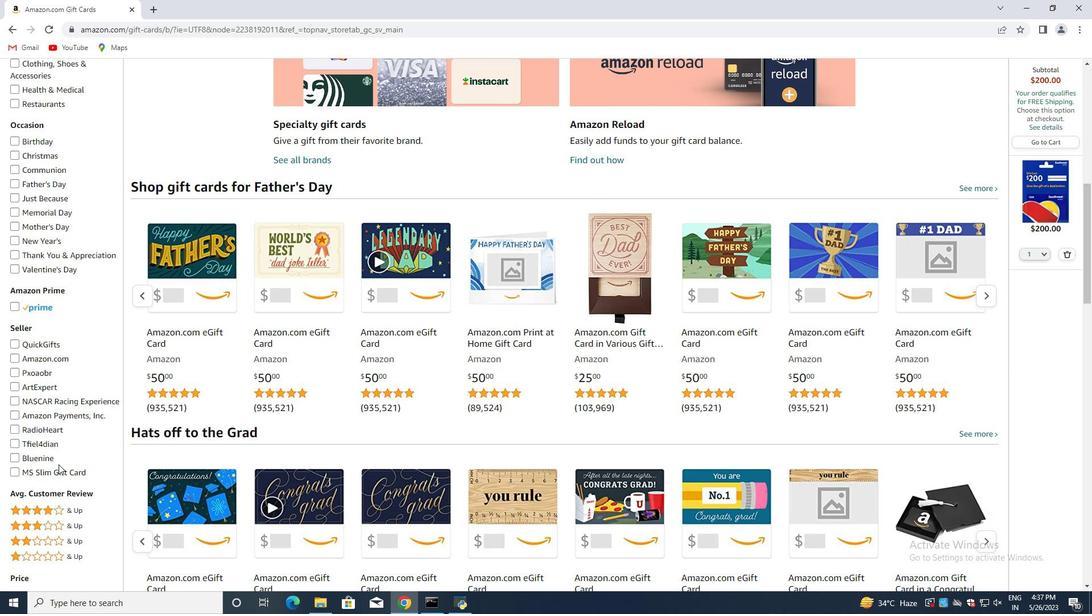 
Action: Mouse moved to (58, 465)
Screenshot: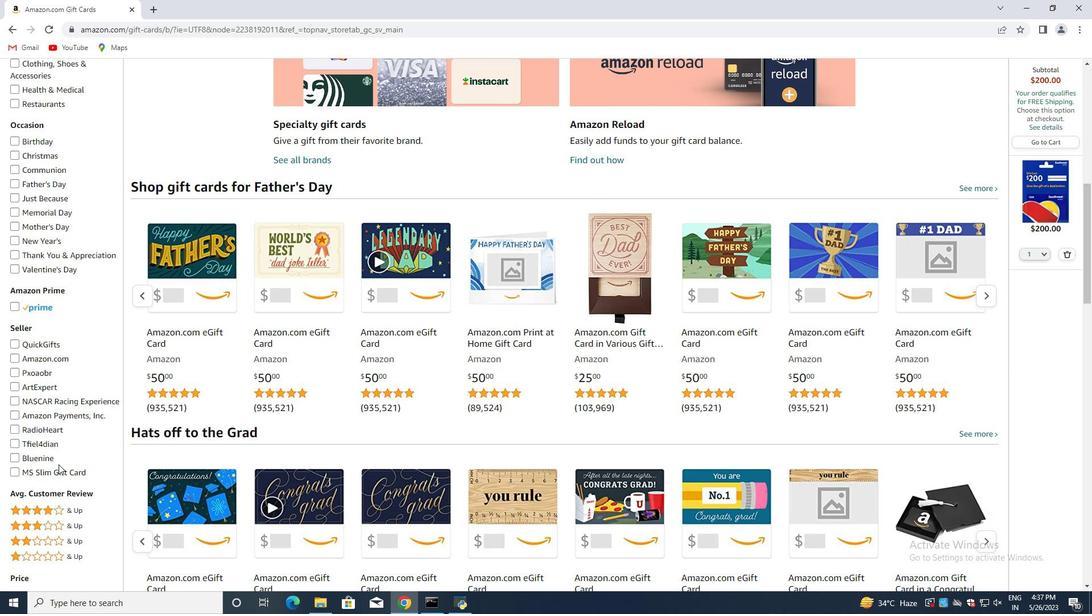 
Action: Mouse scrolled (58, 465) with delta (0, 0)
Screenshot: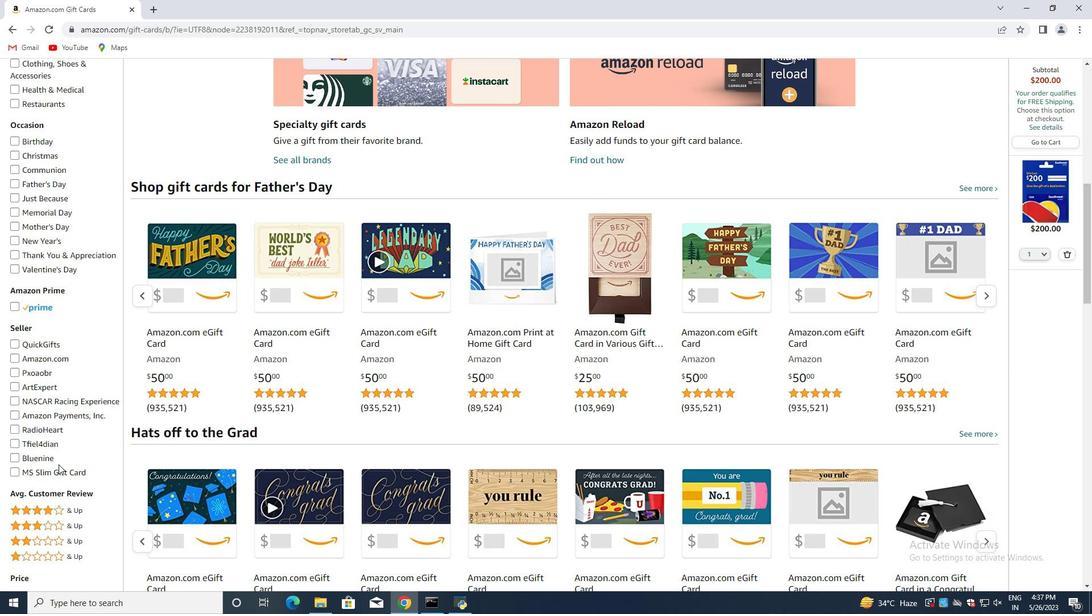
Action: Mouse moved to (58, 465)
Screenshot: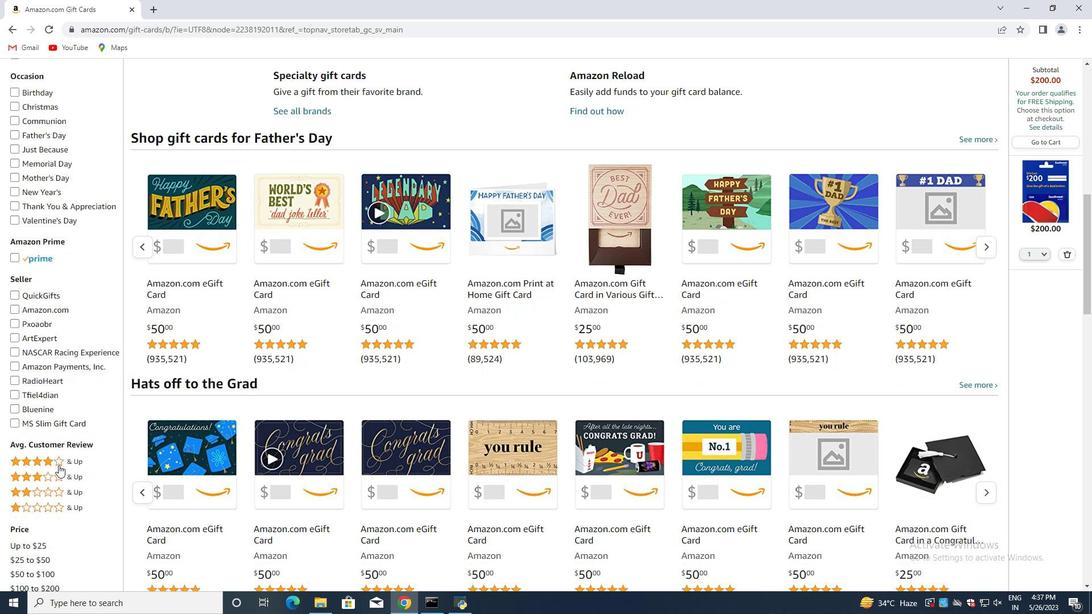 
Action: Mouse scrolled (58, 465) with delta (0, 0)
Screenshot: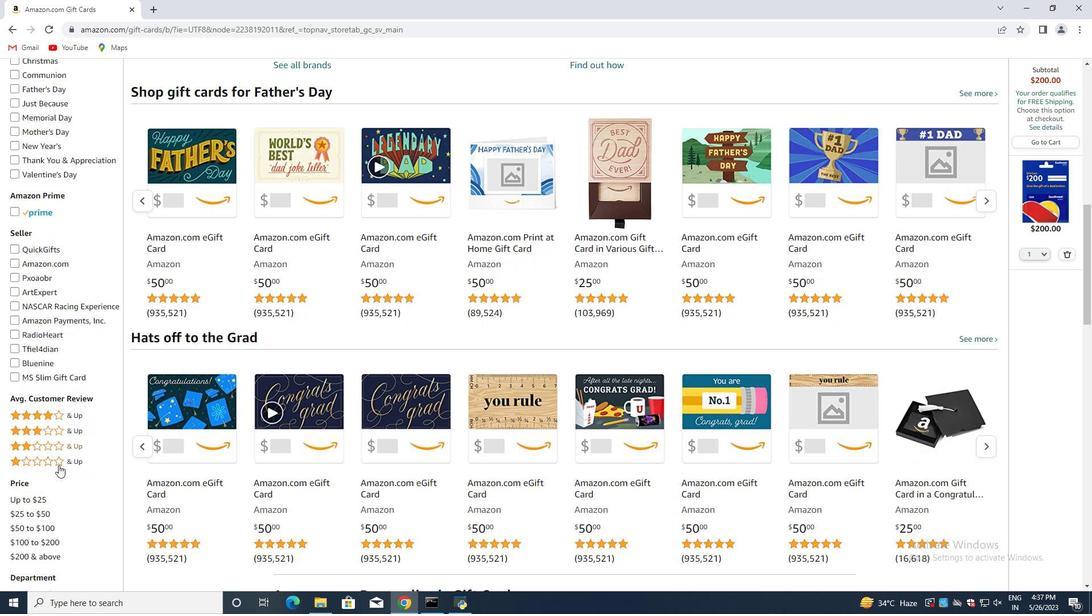 
Action: Mouse scrolled (58, 465) with delta (0, 0)
Screenshot: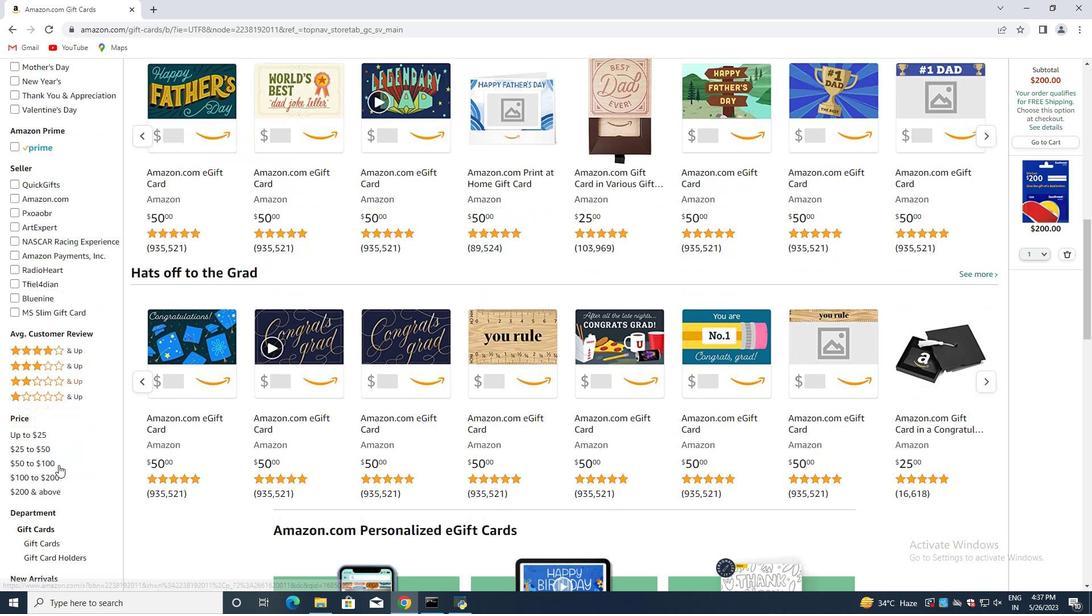 
Action: Mouse moved to (55, 458)
Screenshot: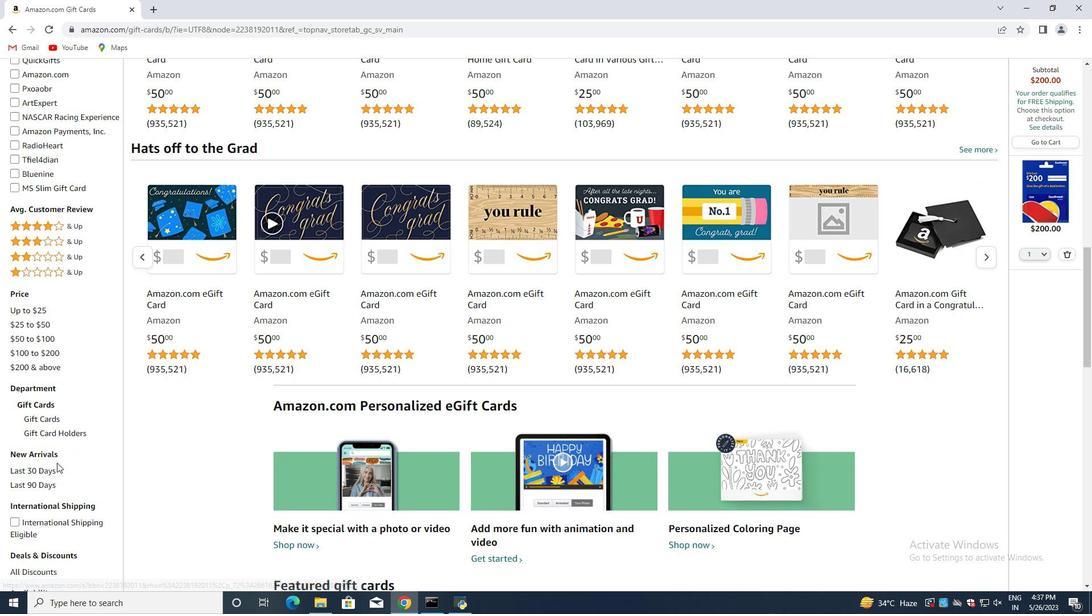 
Action: Mouse scrolled (55, 457) with delta (0, 0)
Screenshot: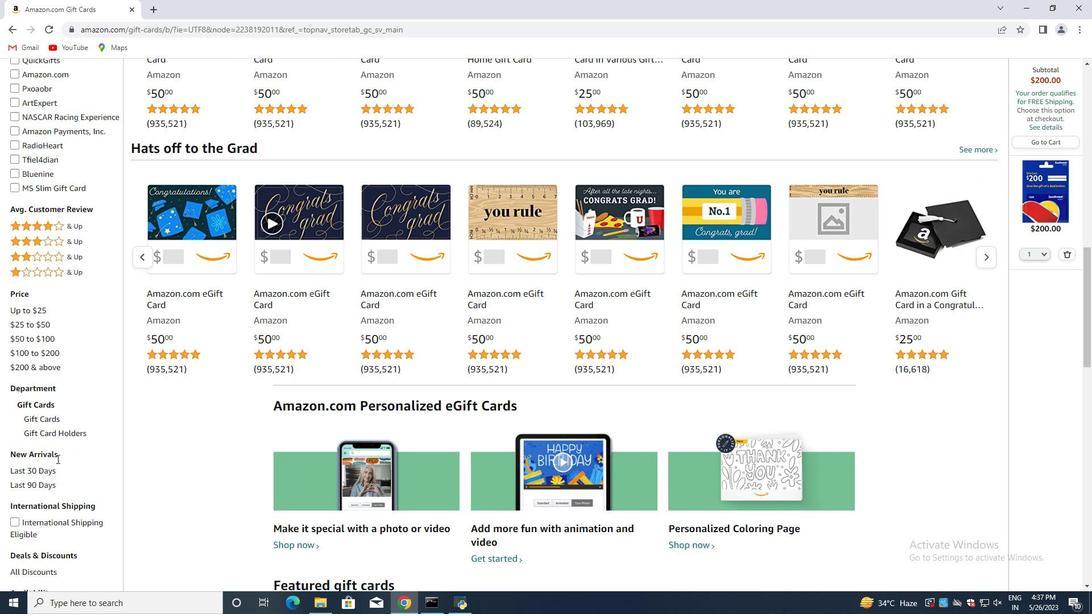 
Action: Mouse scrolled (55, 457) with delta (0, 0)
Screenshot: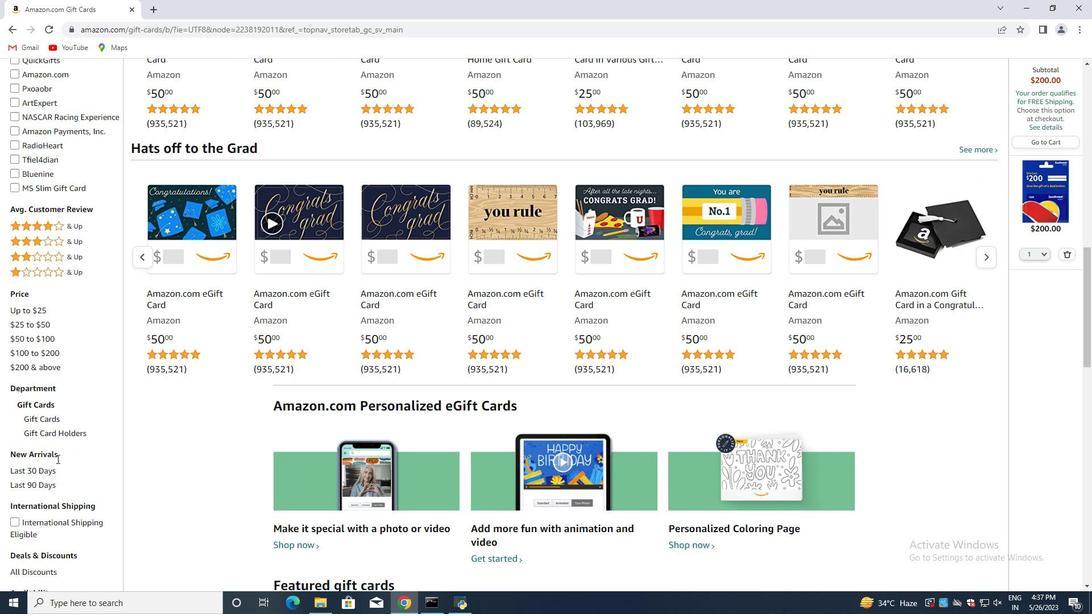 
Action: Mouse scrolled (55, 457) with delta (0, 0)
Screenshot: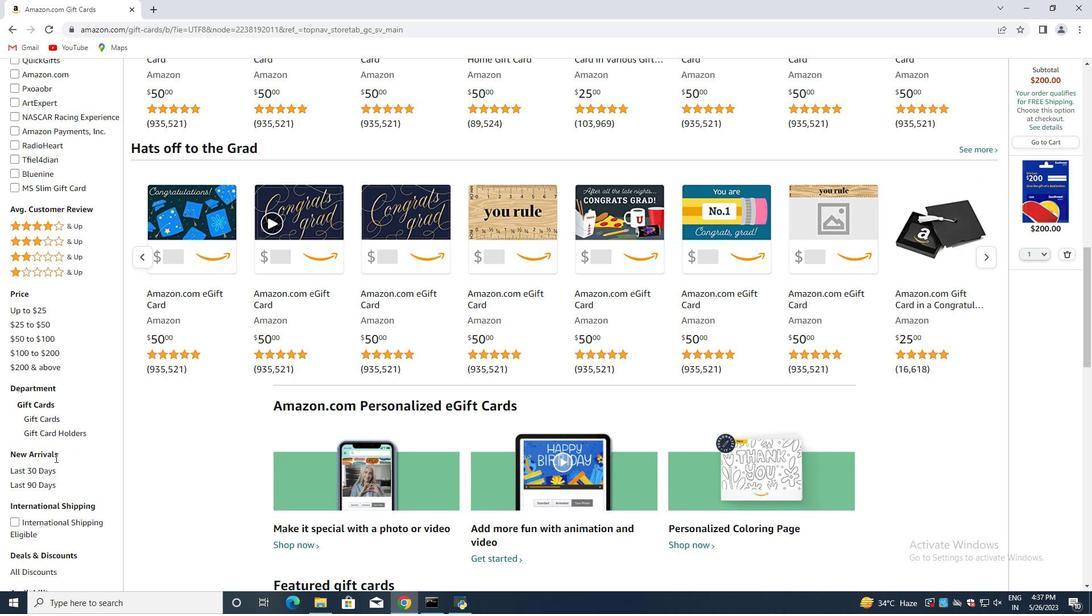 
Action: Mouse moved to (55, 458)
Screenshot: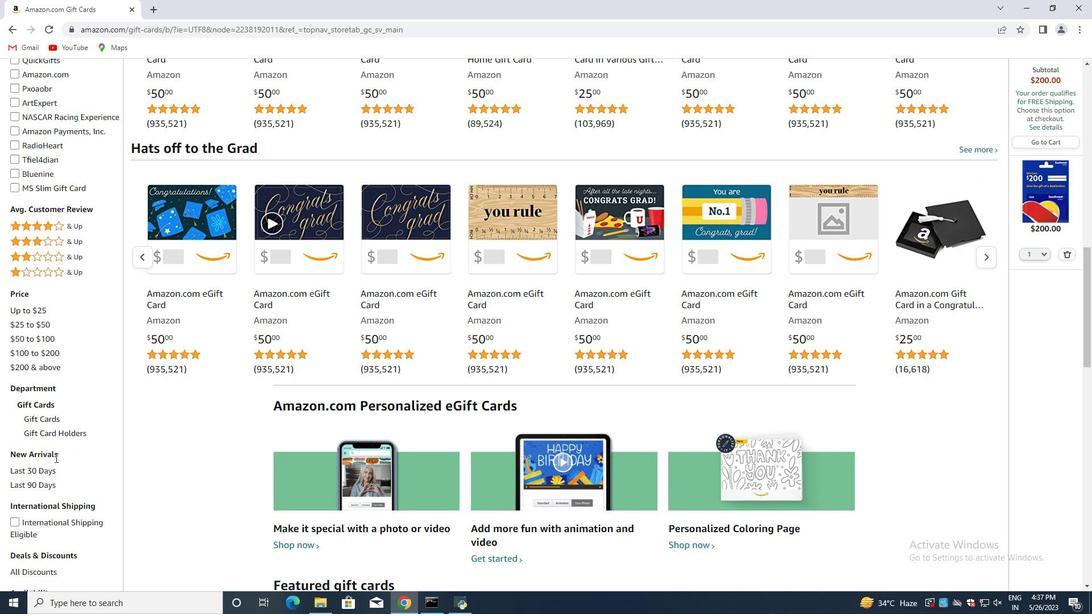 
Action: Mouse scrolled (55, 457) with delta (0, 0)
Screenshot: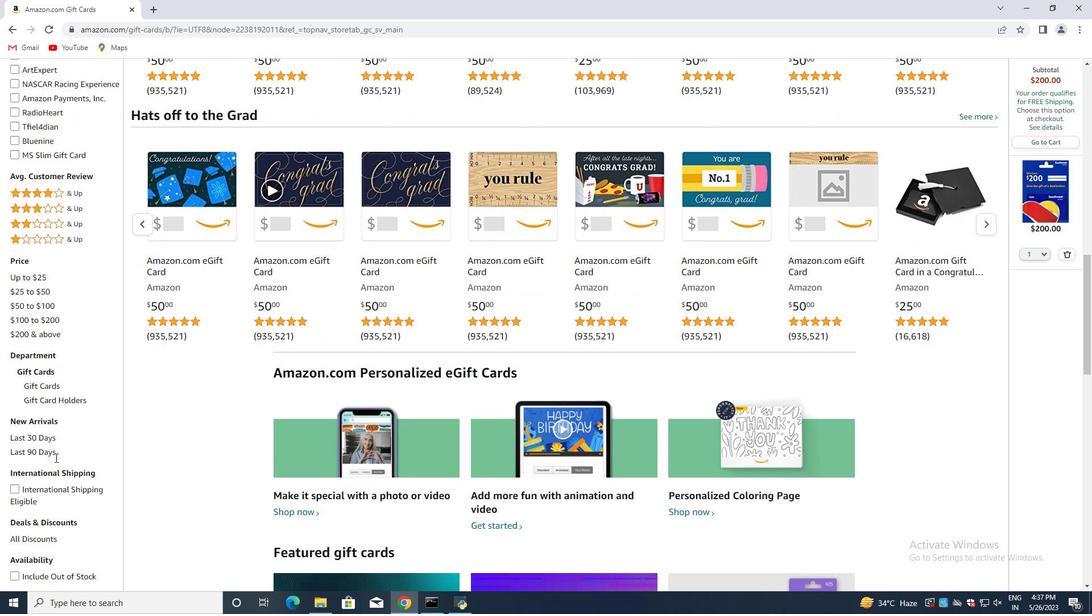 
Action: Mouse scrolled (55, 457) with delta (0, 0)
Screenshot: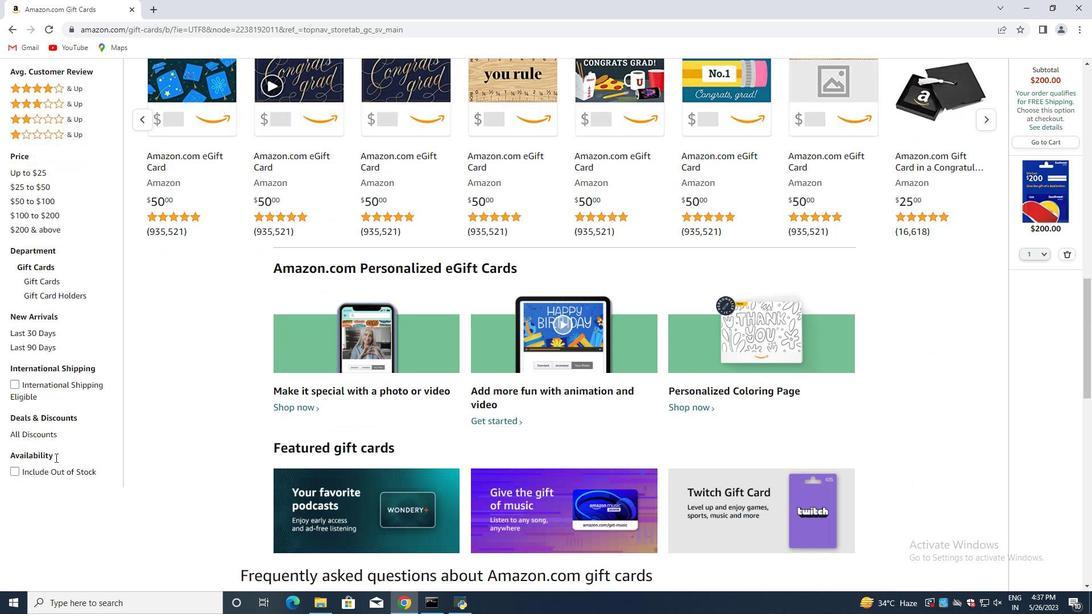 
Action: Mouse moved to (64, 383)
Screenshot: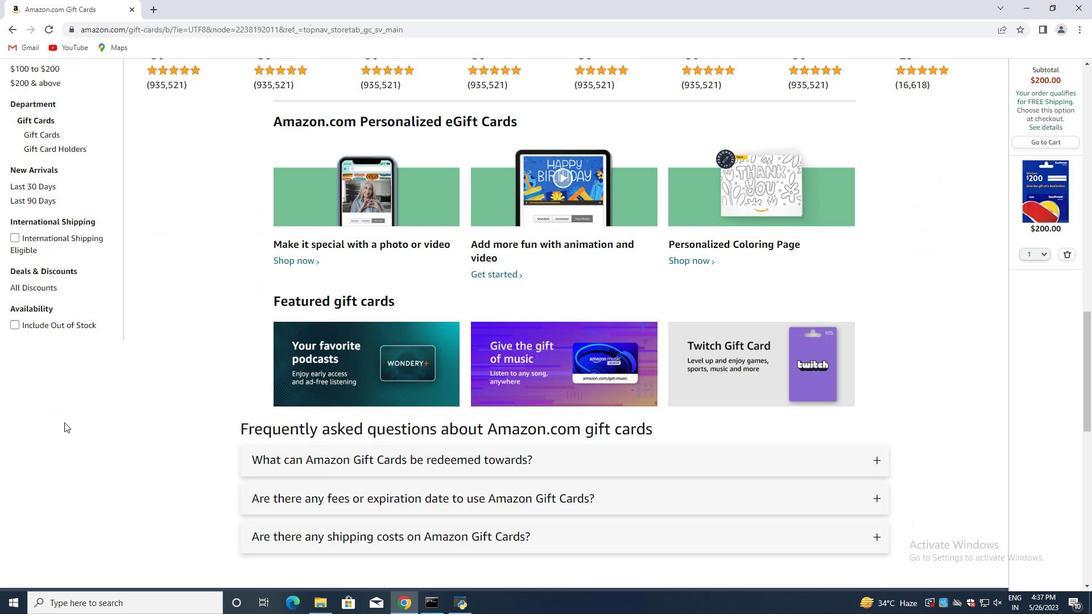 
Action: Mouse scrolled (64, 384) with delta (0, 0)
Screenshot: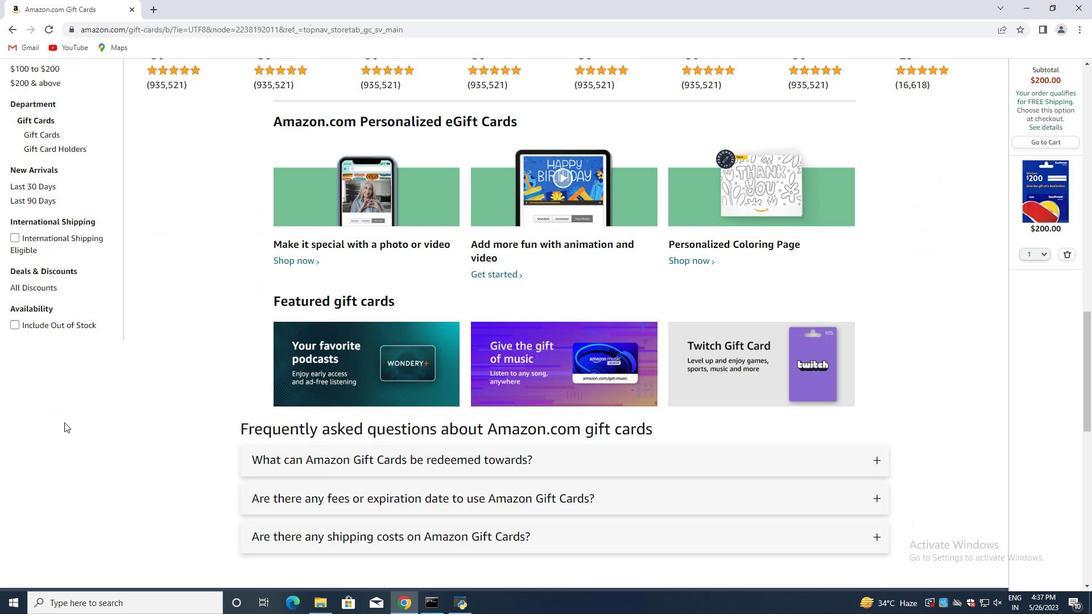 
Action: Mouse moved to (66, 380)
Screenshot: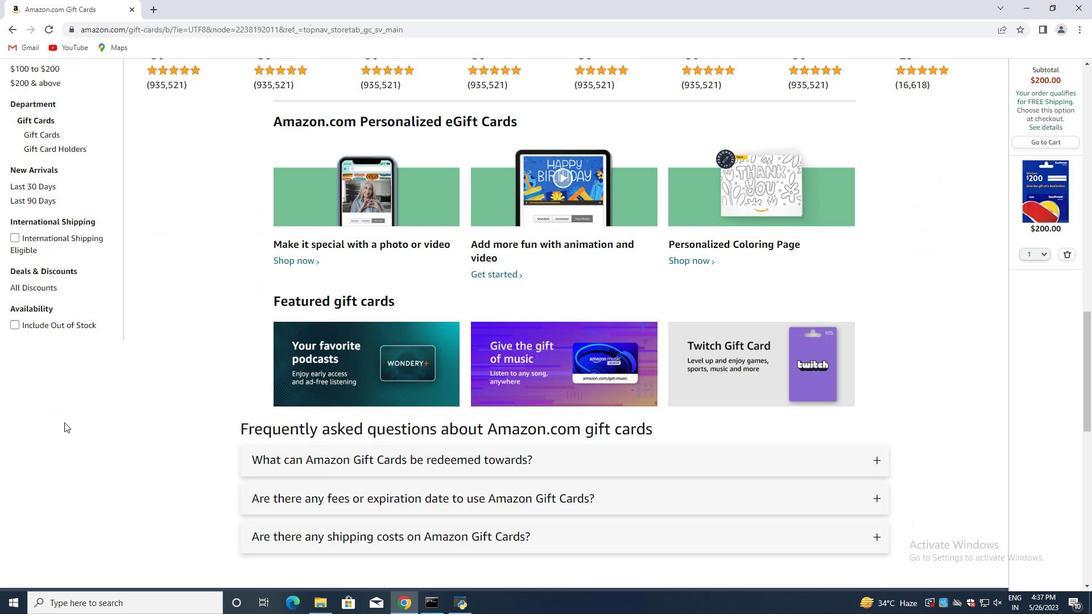 
Action: Mouse scrolled (66, 381) with delta (0, 0)
Screenshot: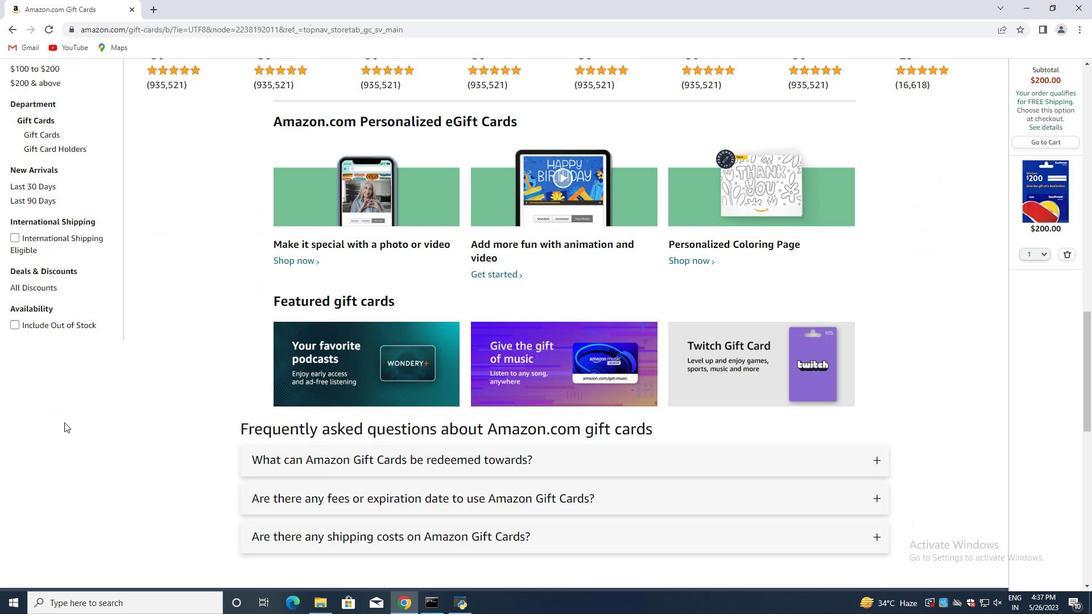 
Action: Mouse moved to (66, 380)
Screenshot: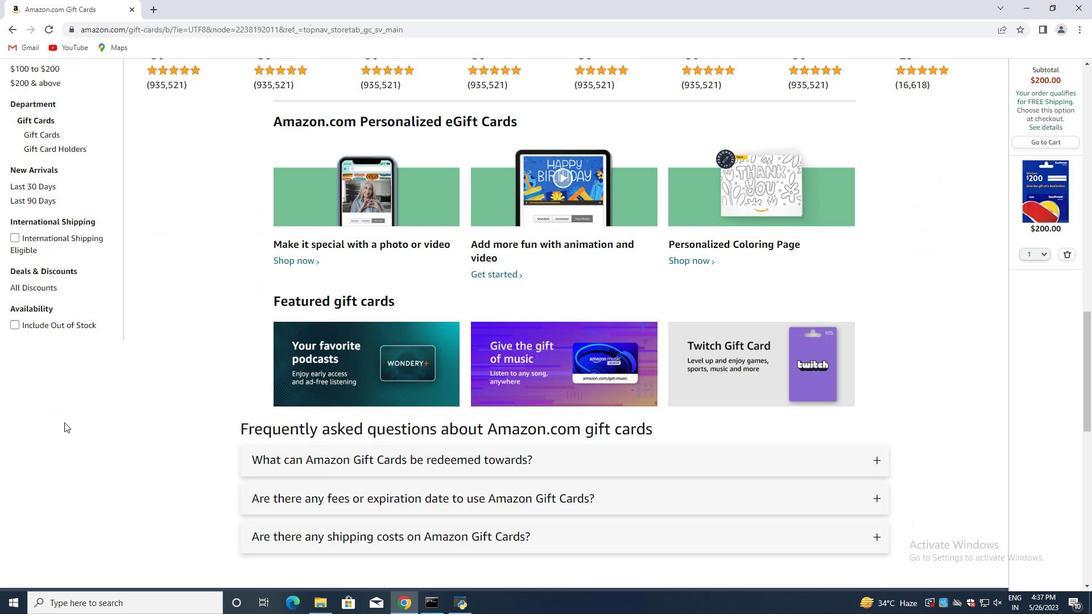 
Action: Mouse scrolled (66, 380) with delta (0, 0)
Screenshot: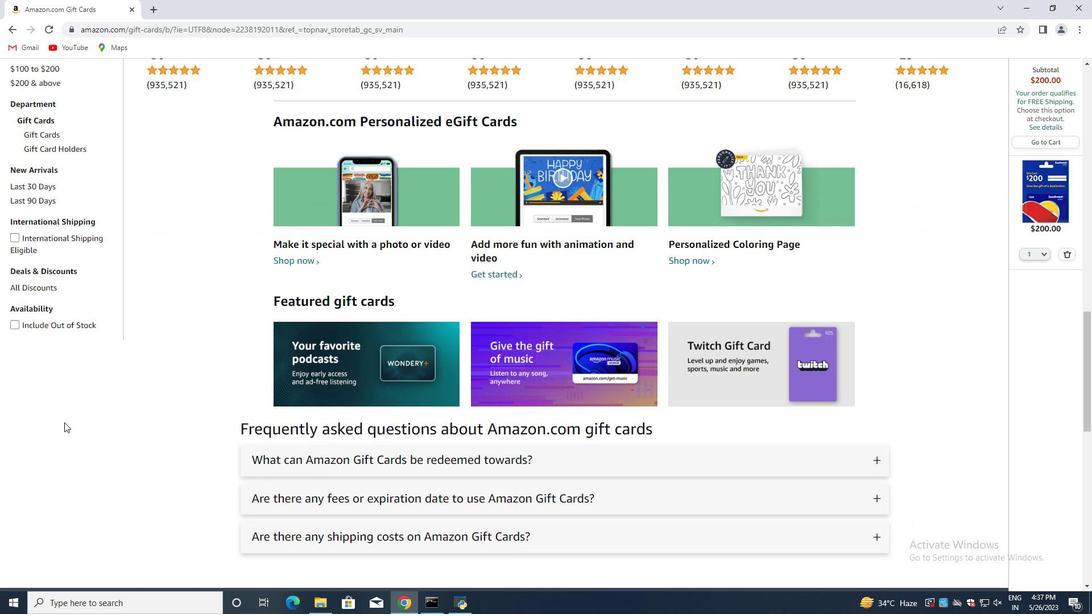 
Action: Mouse scrolled (66, 380) with delta (0, 0)
Screenshot: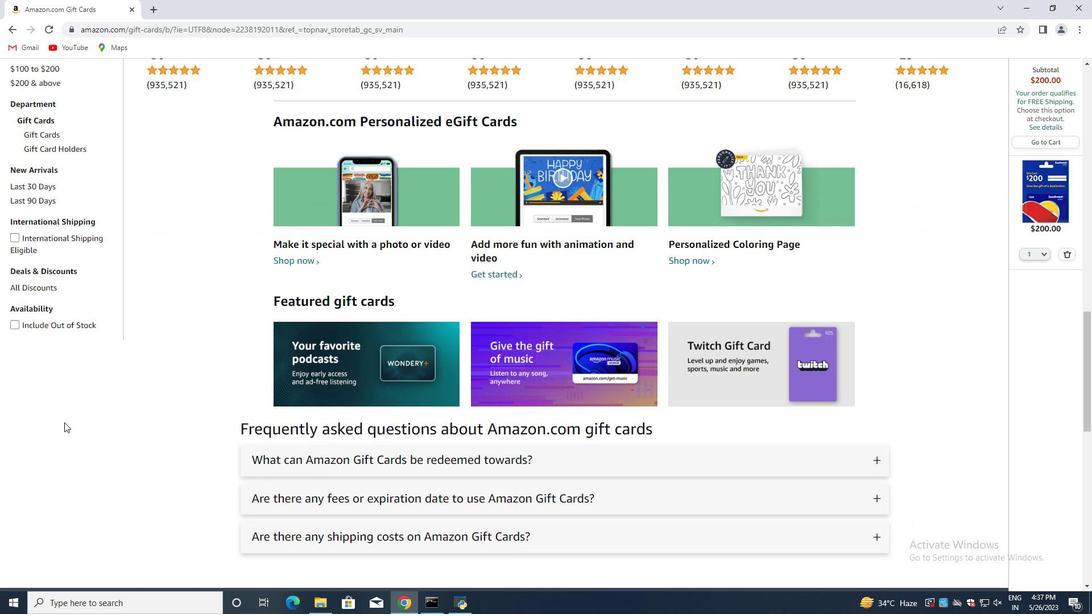 
Action: Mouse scrolled (66, 380) with delta (0, 0)
Screenshot: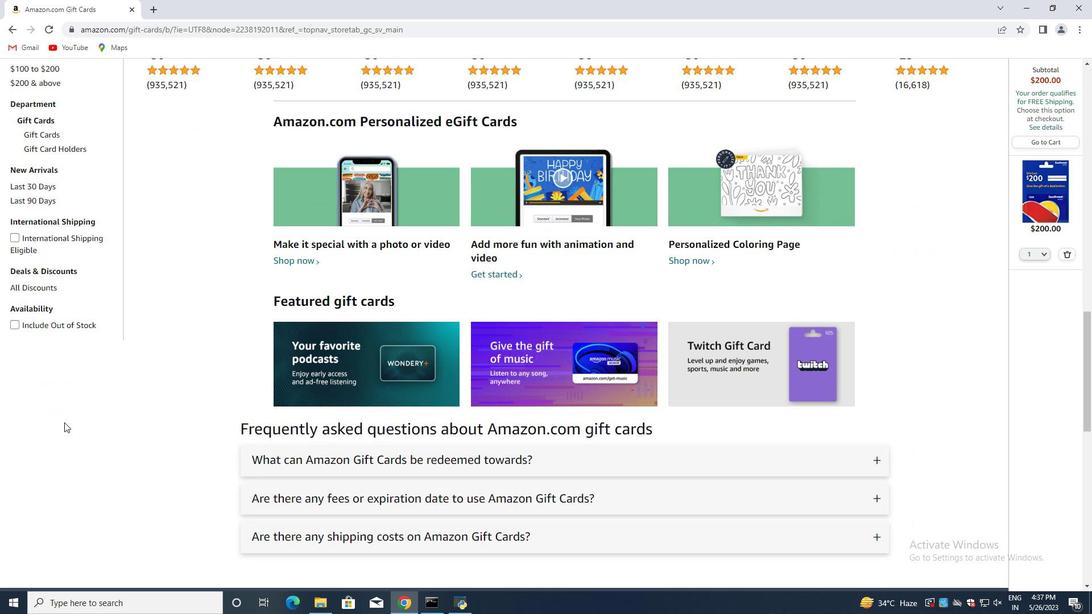 
Action: Mouse scrolled (66, 380) with delta (0, 0)
Screenshot: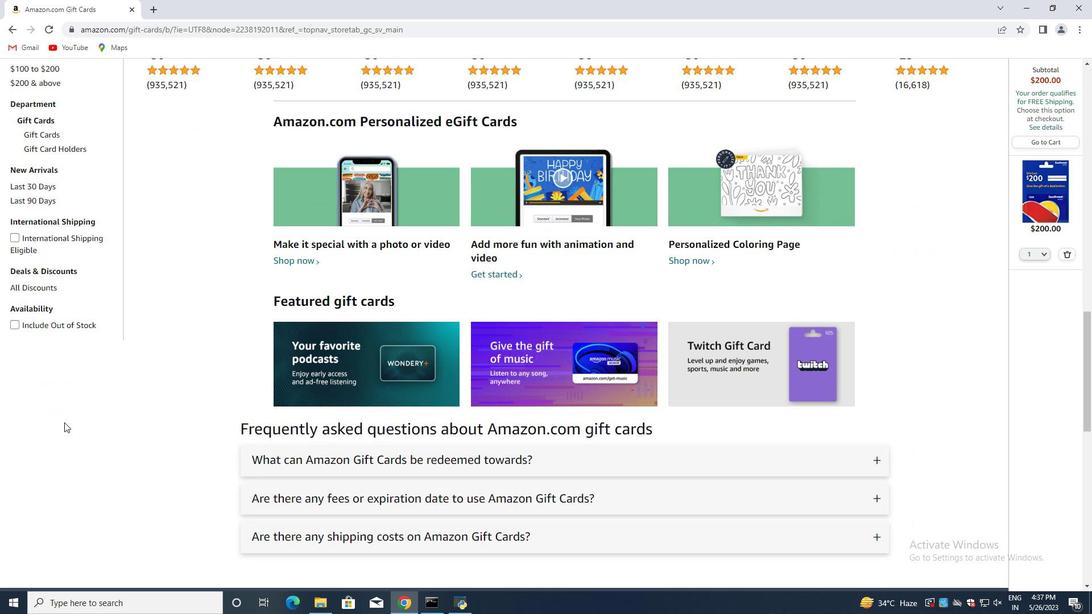 
Action: Mouse scrolled (66, 380) with delta (0, 0)
Screenshot: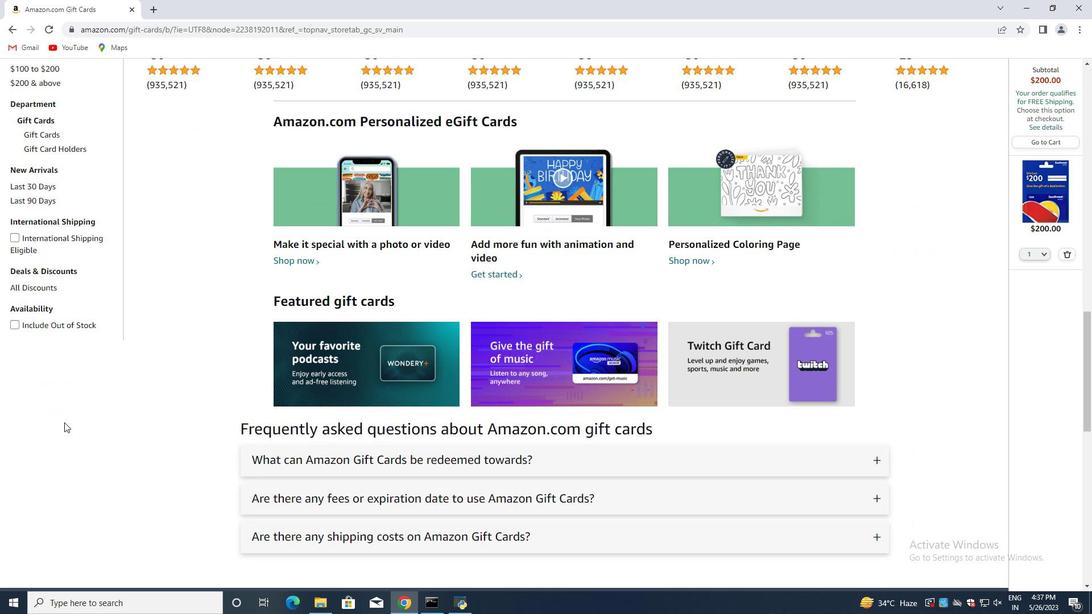 
Action: Mouse scrolled (66, 380) with delta (0, 0)
Screenshot: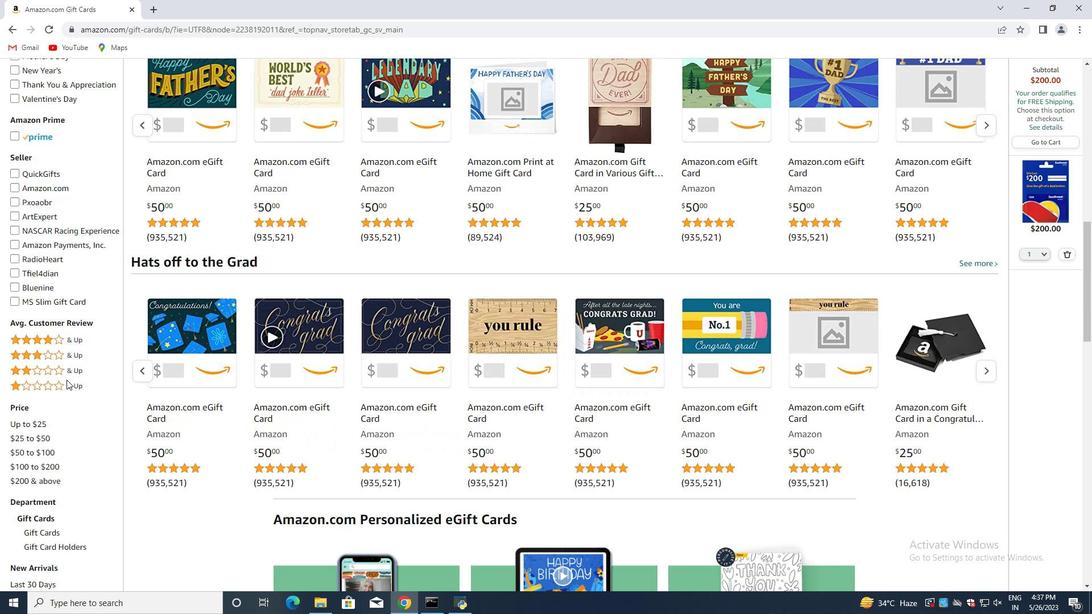 
Action: Mouse scrolled (66, 380) with delta (0, 0)
Screenshot: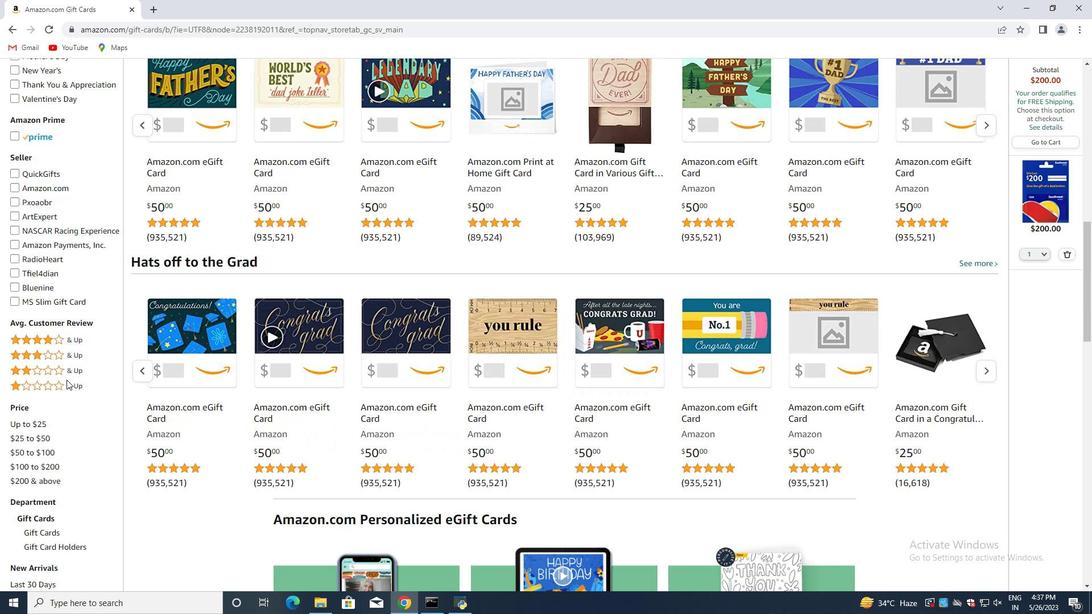 
Action: Mouse scrolled (66, 380) with delta (0, 0)
Screenshot: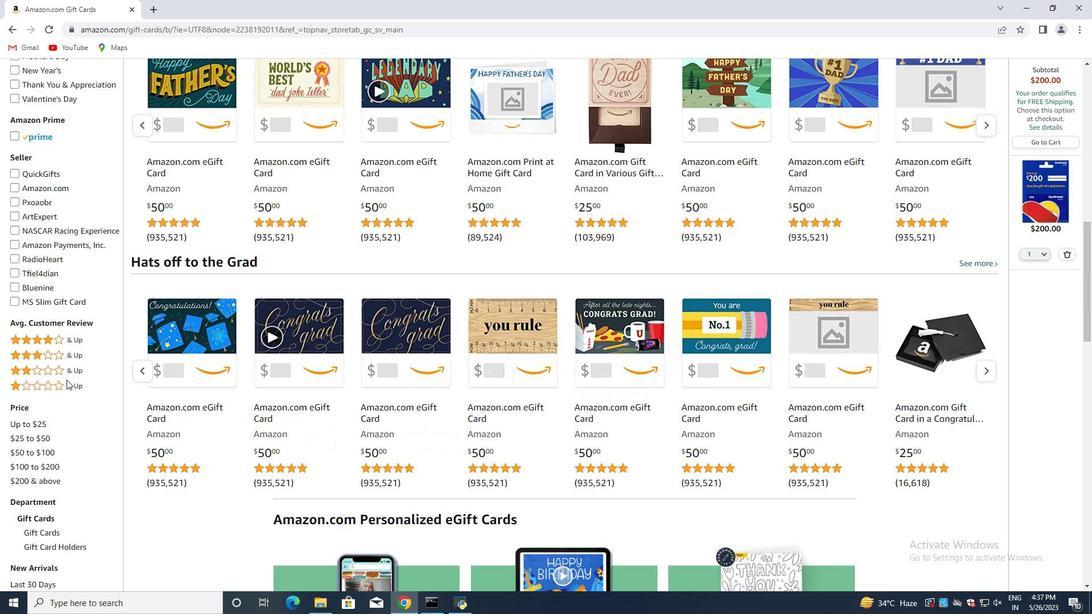 
Action: Mouse scrolled (66, 380) with delta (0, 0)
Screenshot: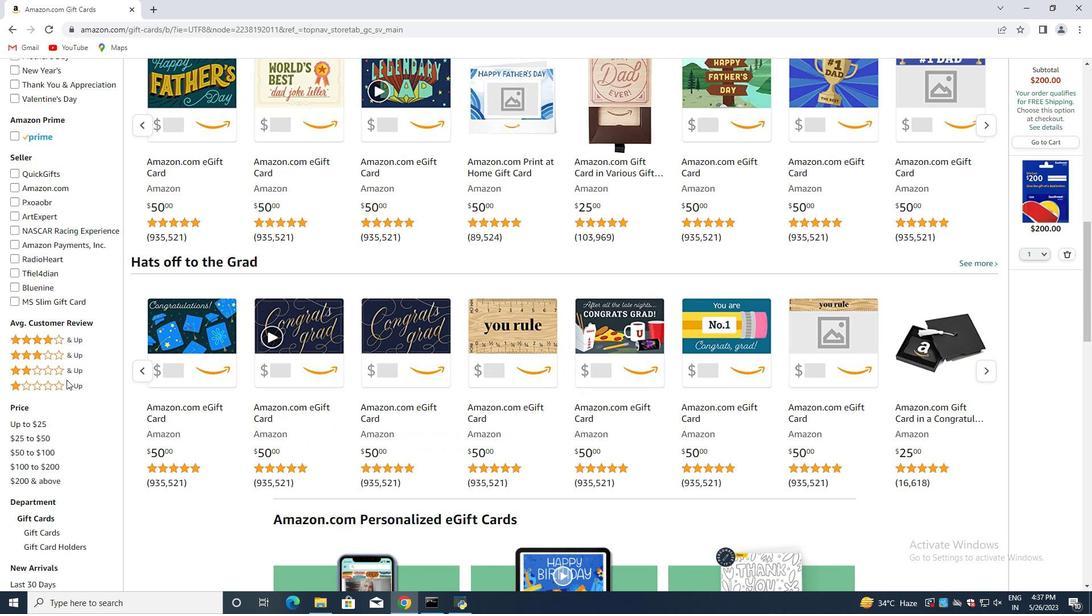 
Action: Mouse moved to (34, 321)
Screenshot: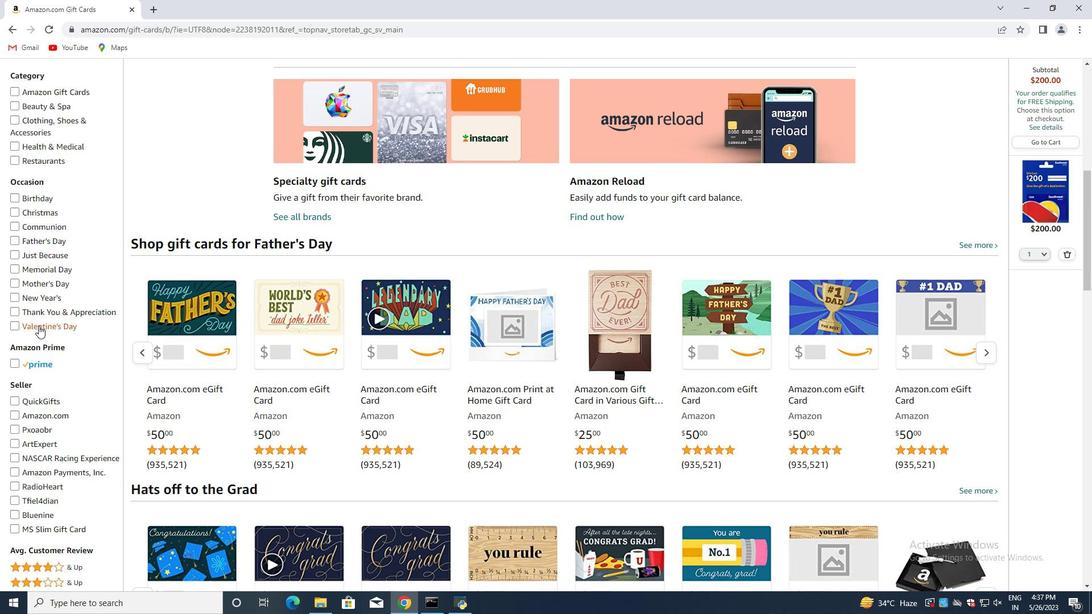 
Action: Mouse scrolled (34, 321) with delta (0, 0)
Screenshot: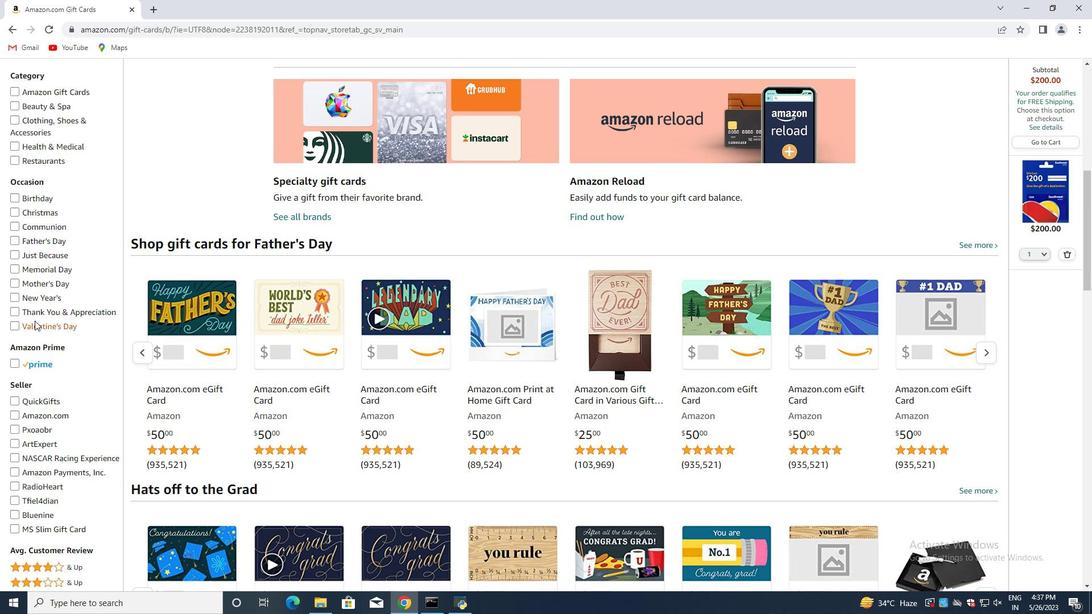 
Action: Mouse scrolled (34, 321) with delta (0, 0)
Screenshot: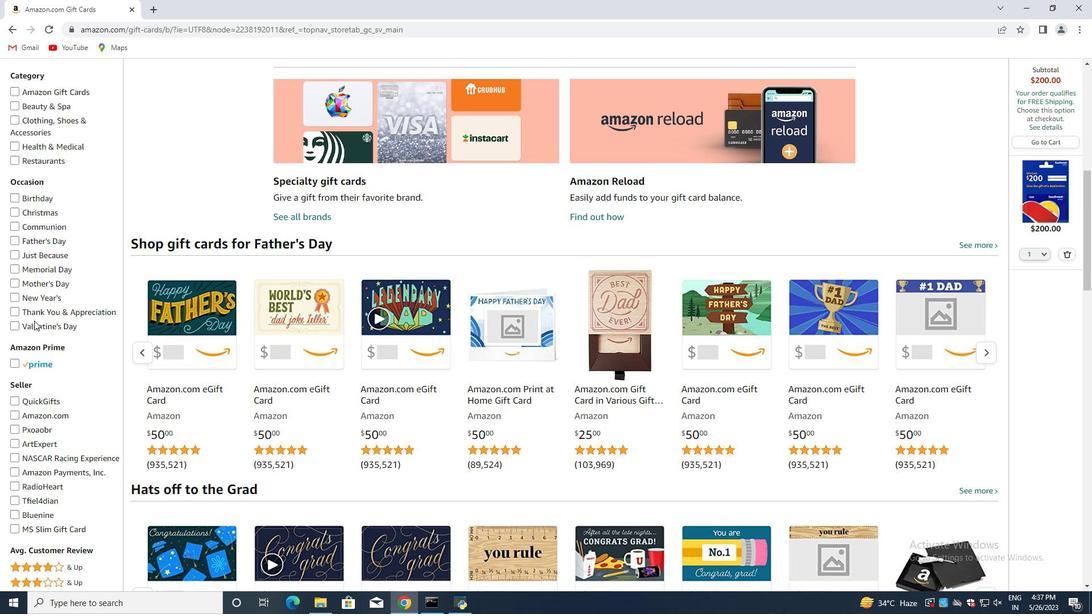
Action: Mouse moved to (14, 236)
Screenshot: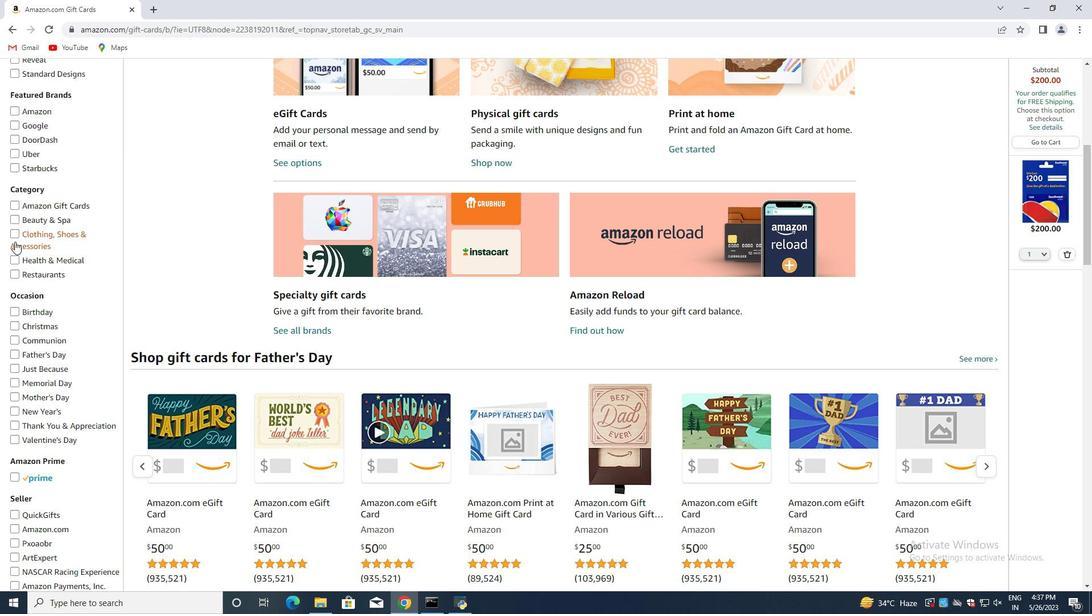 
Action: Mouse pressed left at (14, 236)
Screenshot: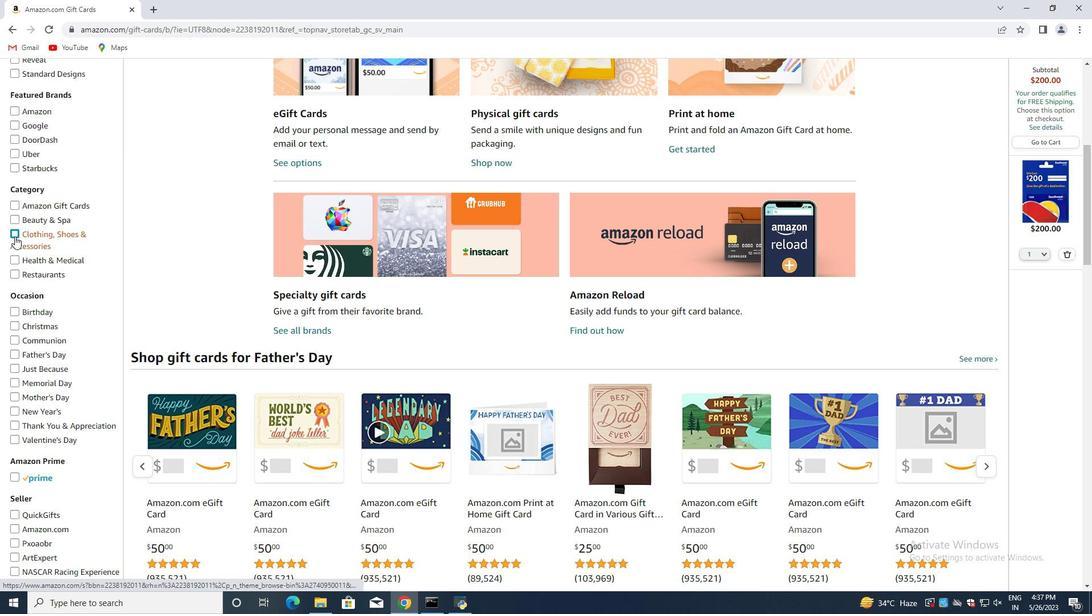 
Action: Mouse moved to (490, 301)
Screenshot: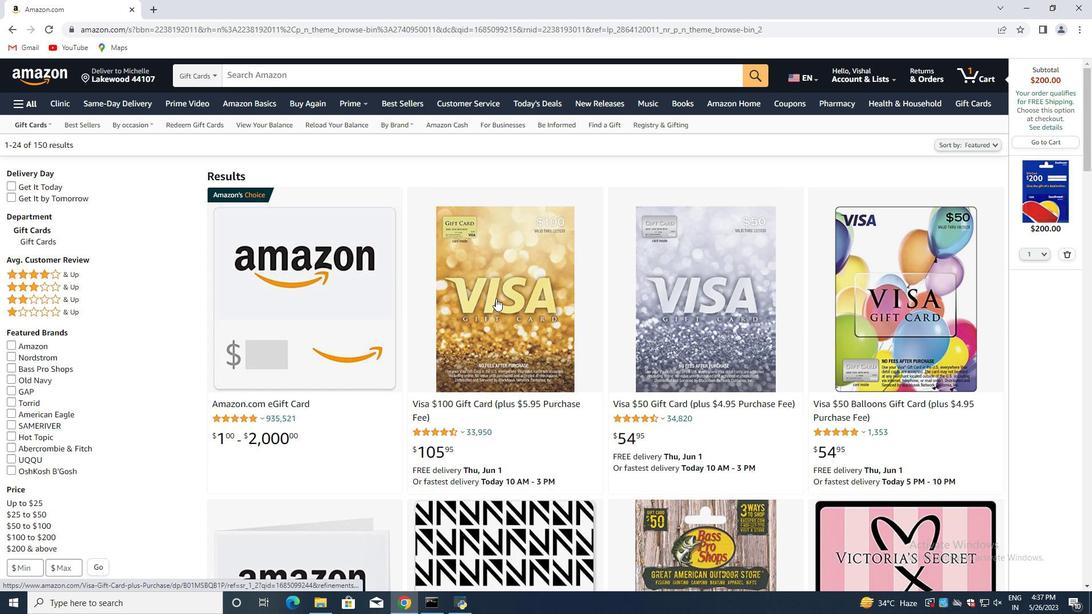 
Action: Mouse pressed left at (490, 301)
Screenshot: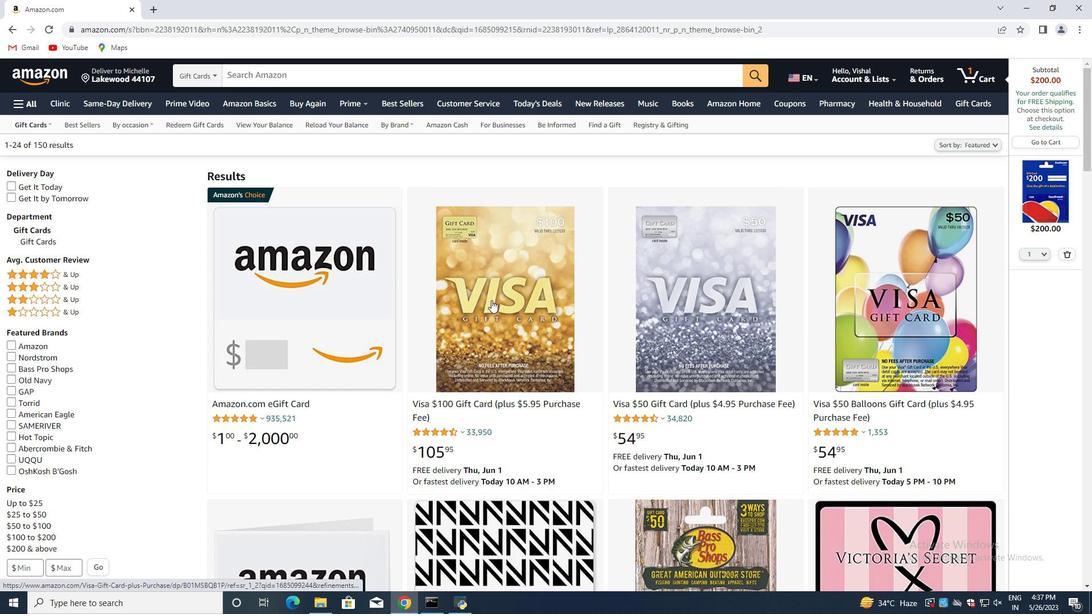 
Action: Mouse moved to (427, 382)
Screenshot: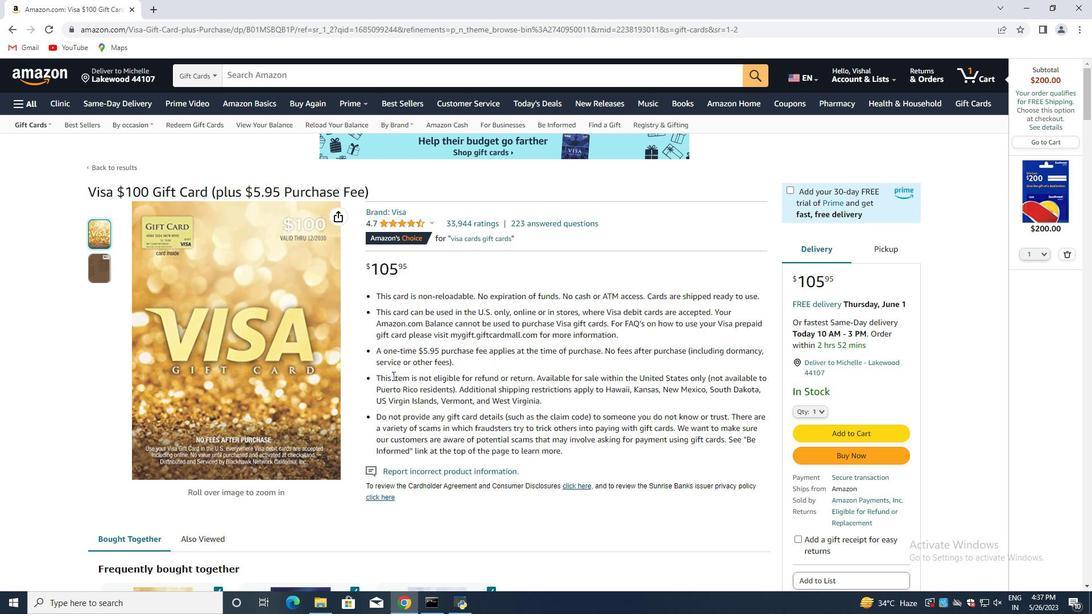 
Action: Mouse scrolled (427, 381) with delta (0, 0)
Screenshot: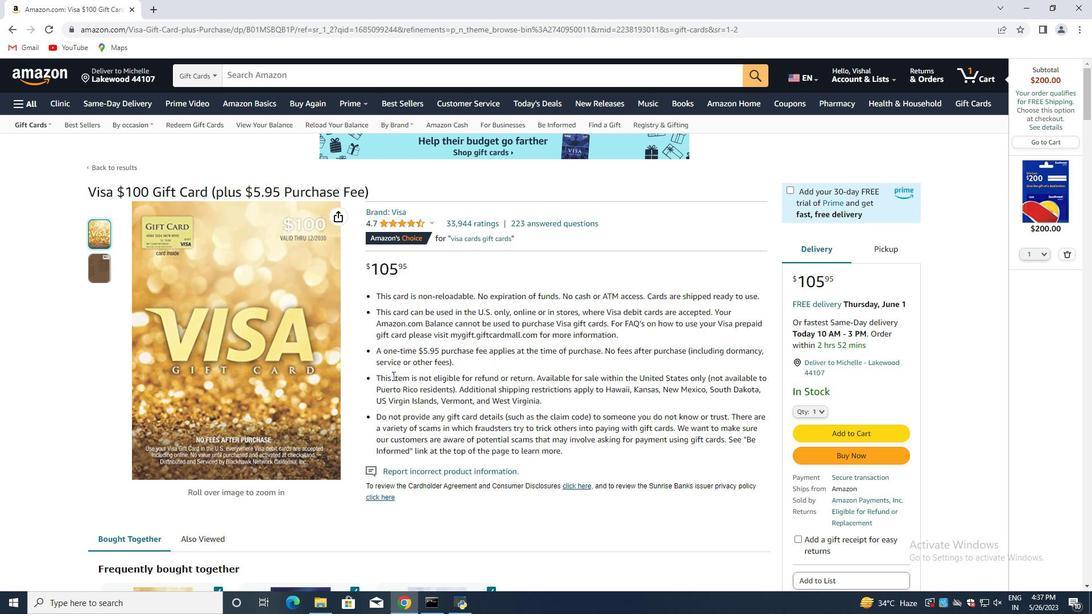 
Action: Mouse moved to (483, 392)
Screenshot: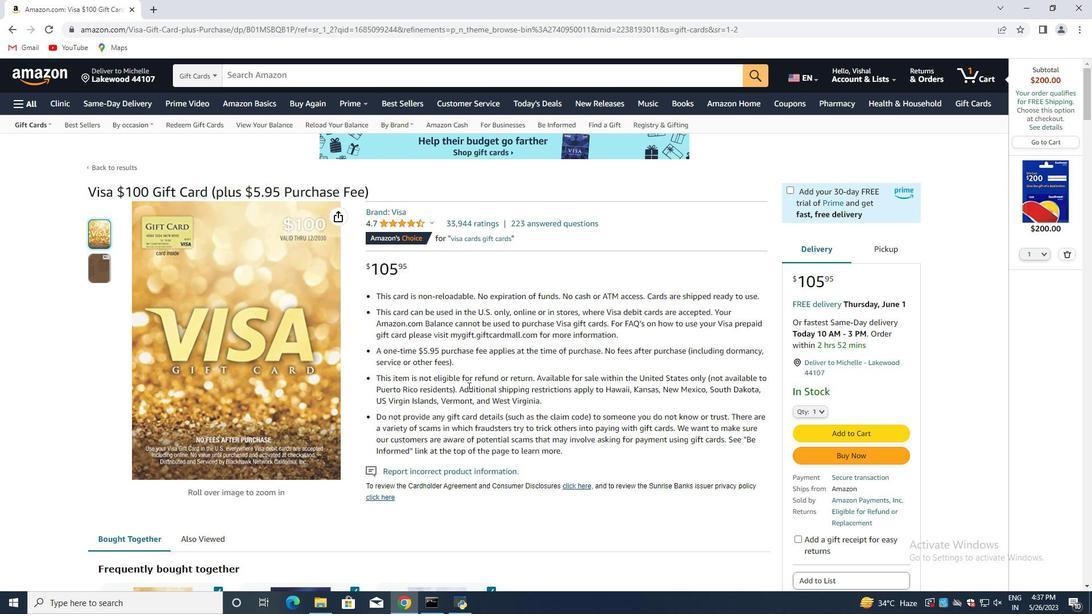 
Action: Mouse scrolled (483, 391) with delta (0, 0)
Screenshot: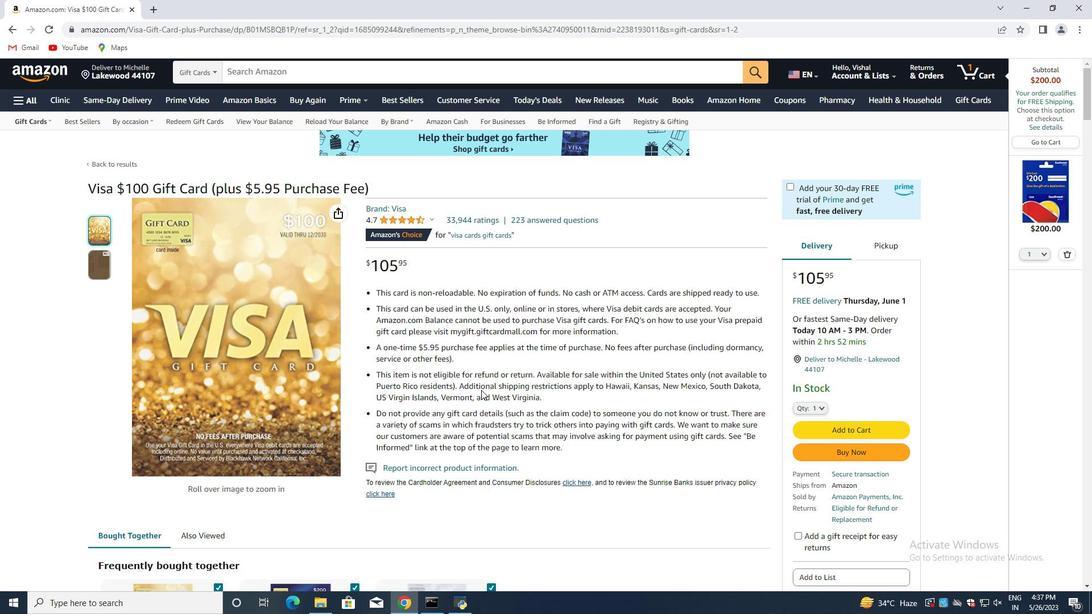 
Action: Mouse moved to (482, 369)
Screenshot: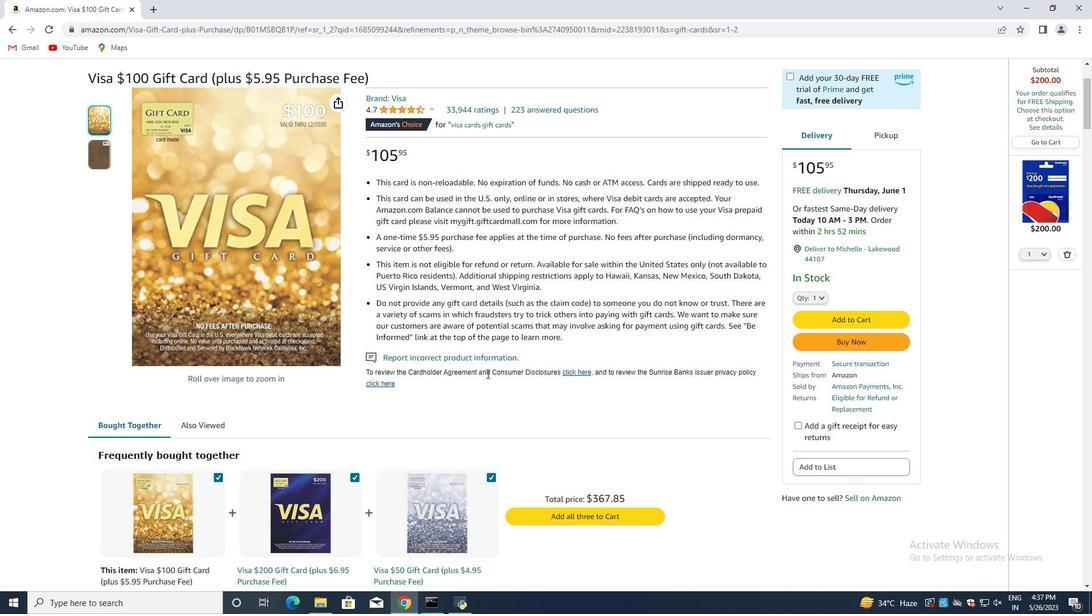 
Action: Mouse scrolled (482, 370) with delta (0, 0)
Screenshot: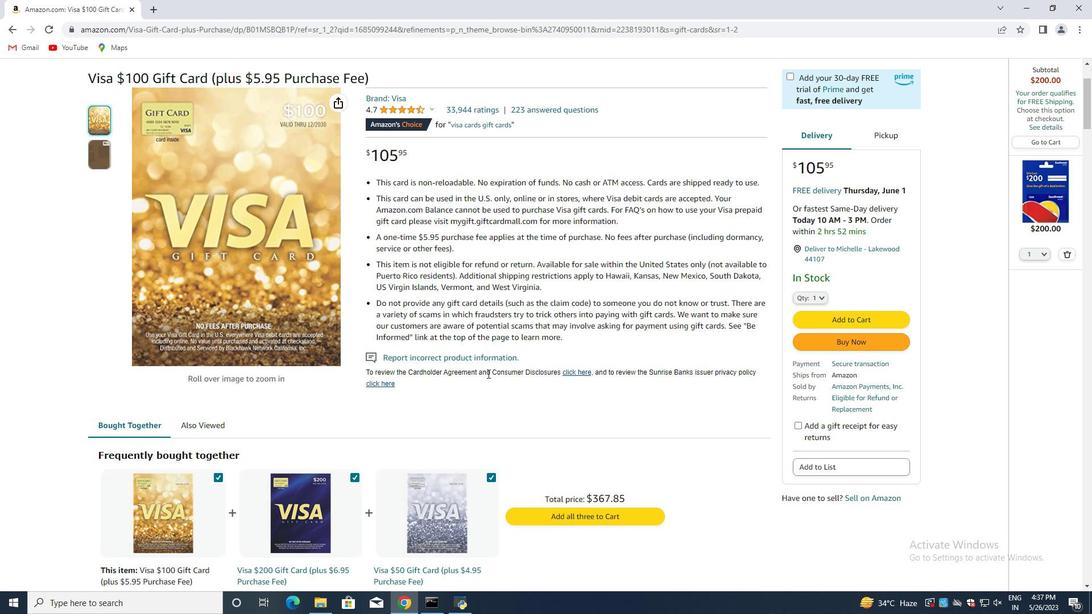 
Action: Mouse scrolled (482, 370) with delta (0, 0)
Screenshot: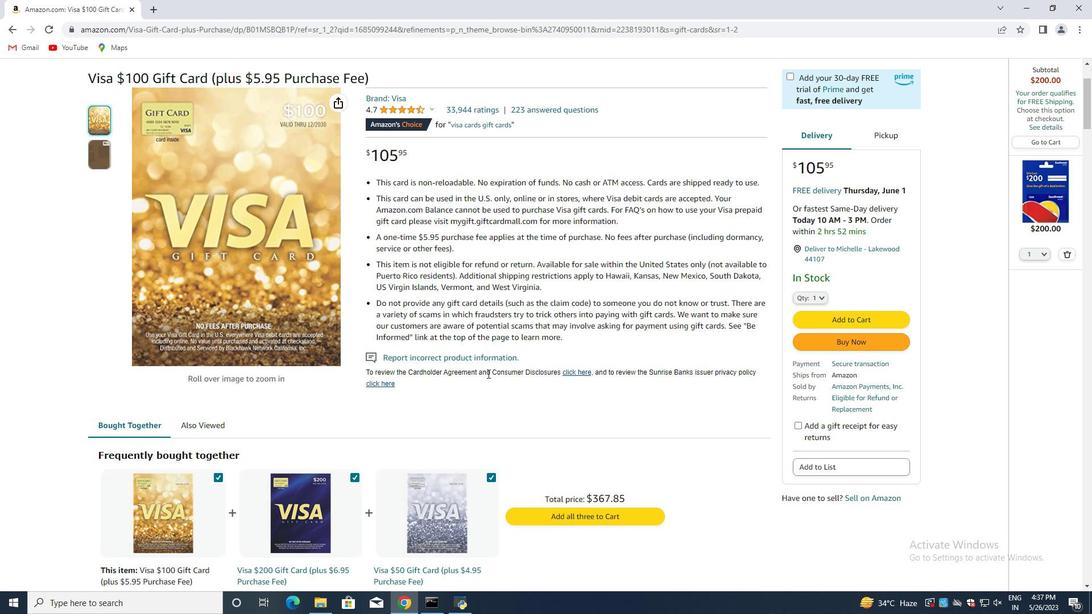 
Action: Mouse scrolled (482, 370) with delta (0, 0)
Screenshot: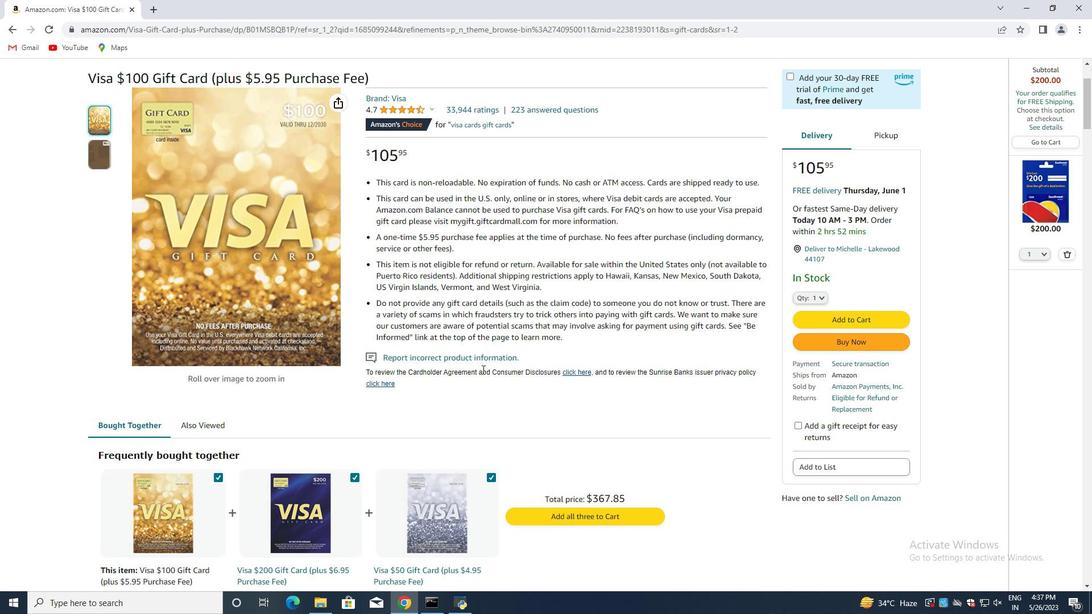 
Action: Mouse moved to (3, 30)
Screenshot: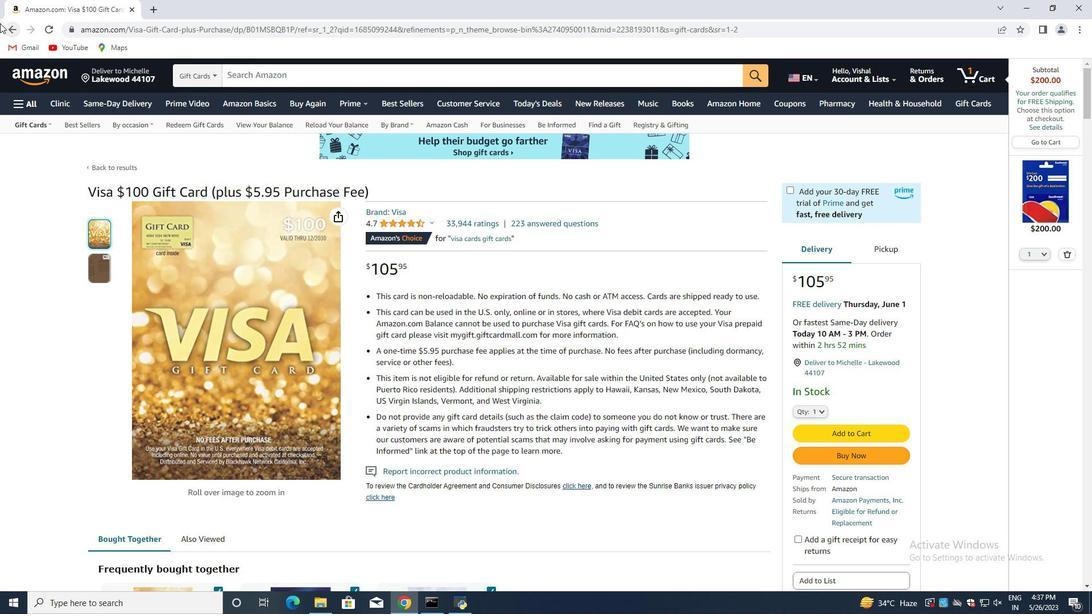 
Action: Mouse pressed left at (3, 30)
Screenshot: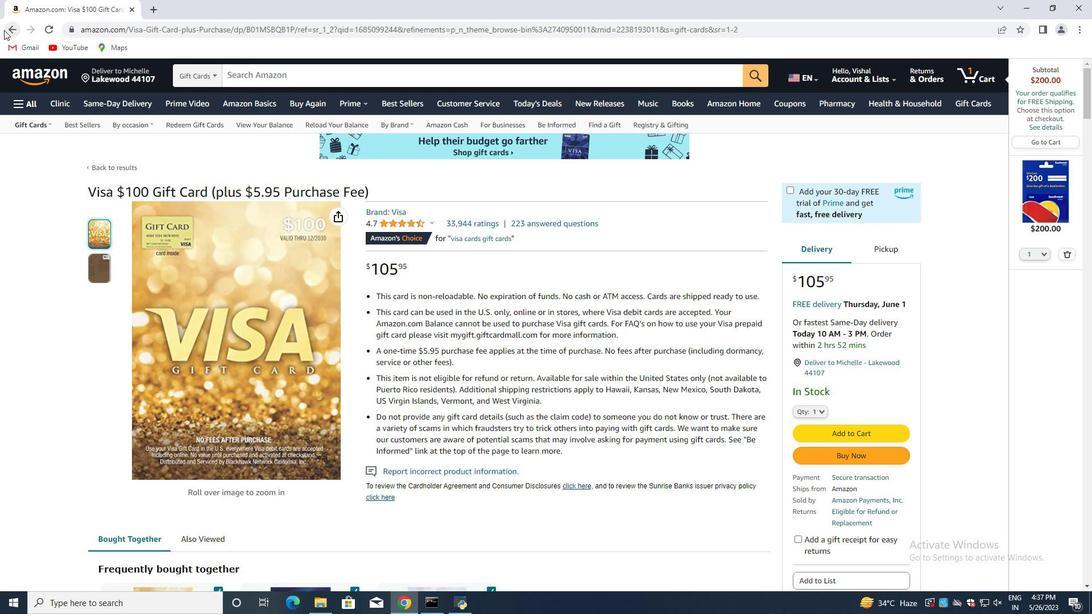 
Action: Mouse moved to (696, 318)
Screenshot: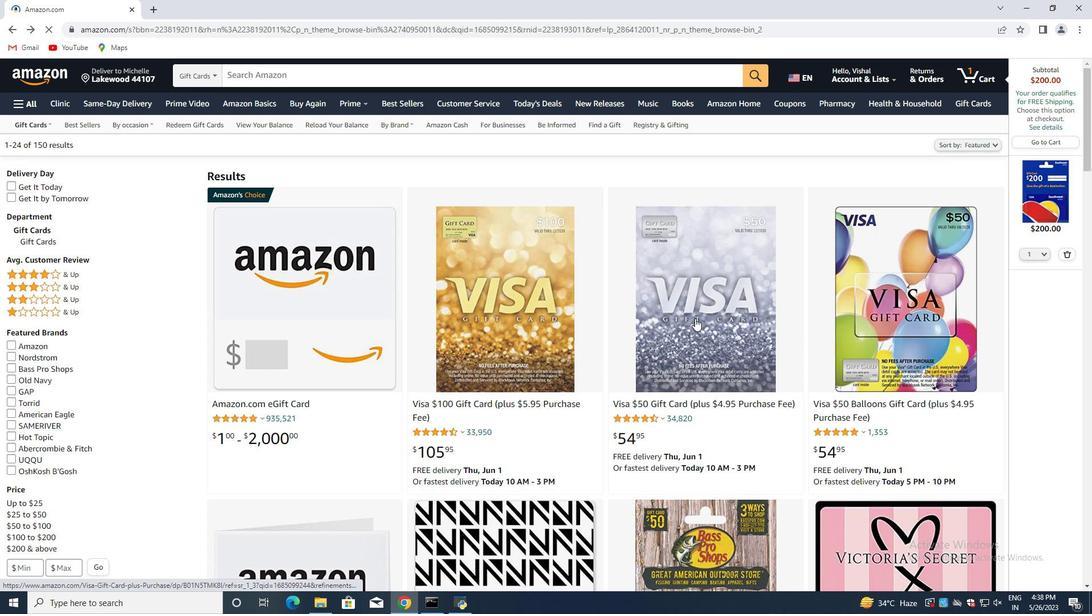 
Action: Mouse pressed left at (696, 318)
Screenshot: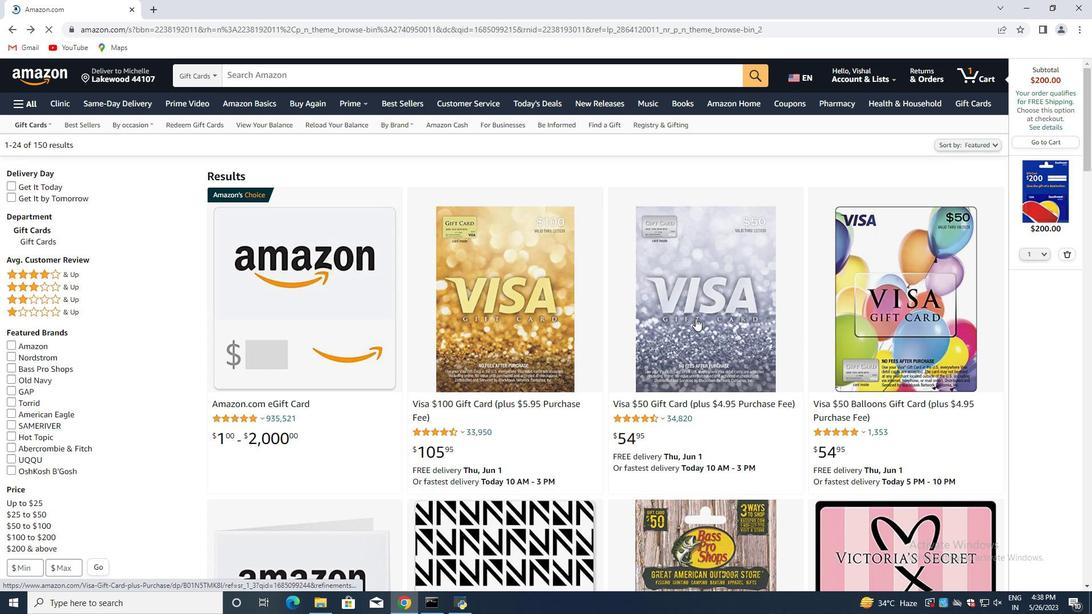 
Action: Mouse moved to (486, 457)
Screenshot: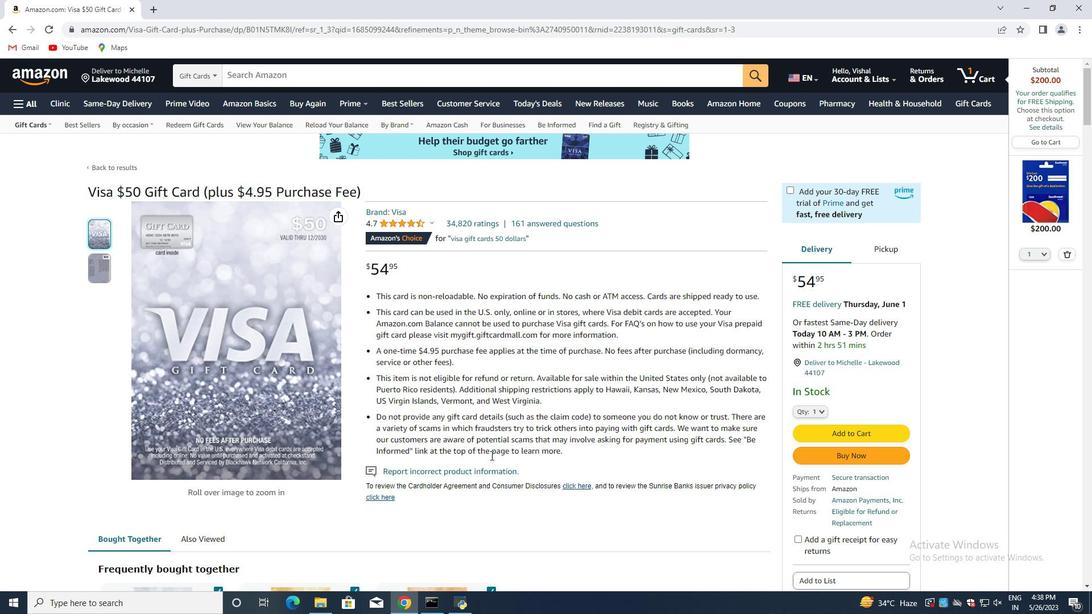 
Action: Mouse scrolled (488, 456) with delta (0, 0)
Screenshot: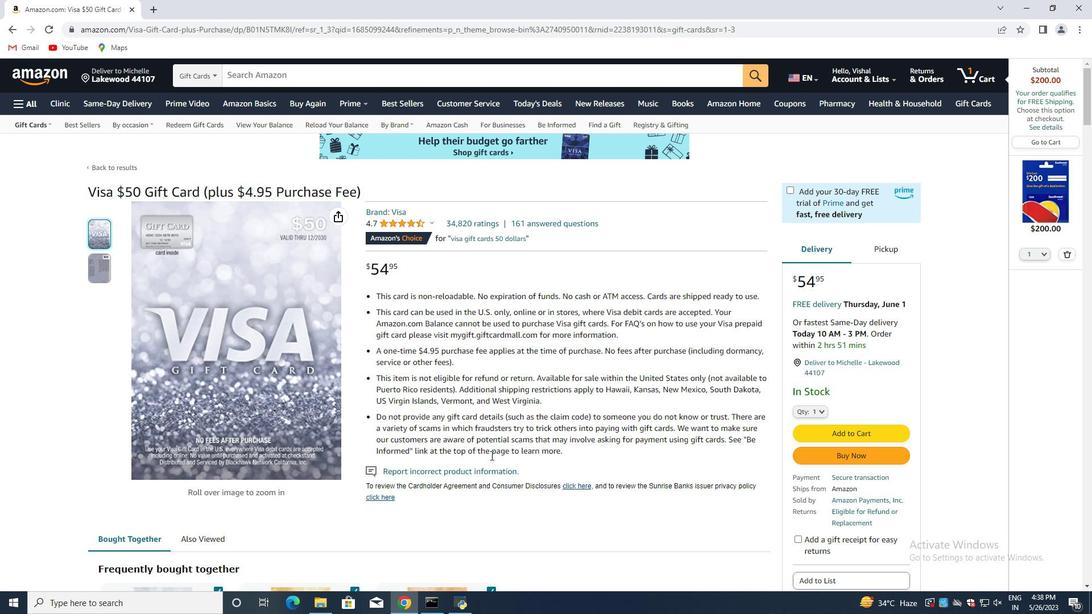 
Action: Mouse moved to (486, 457)
Screenshot: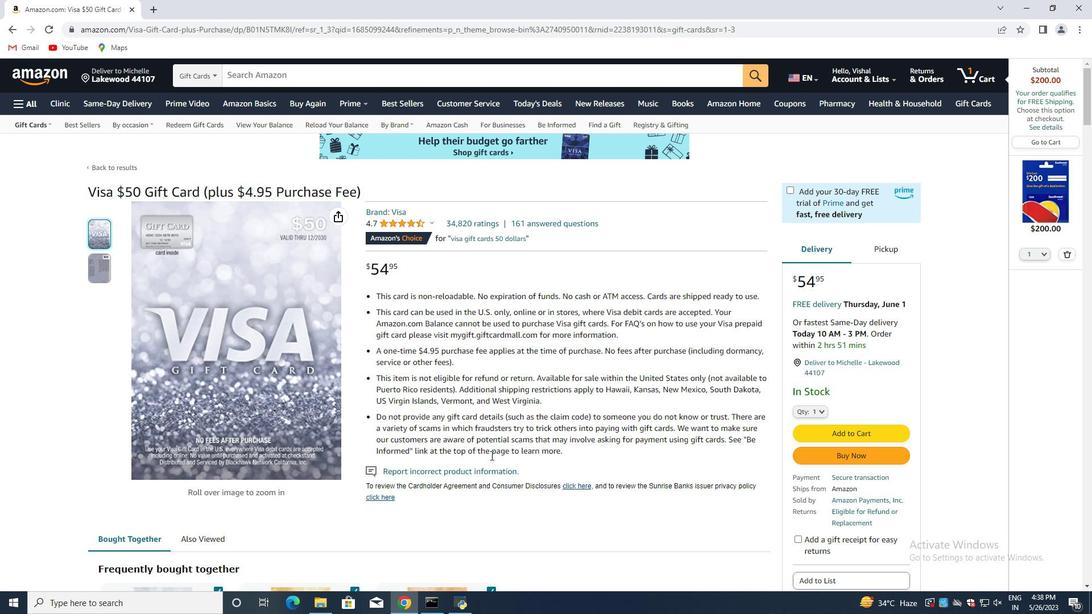 
Action: Mouse scrolled (488, 456) with delta (0, 0)
Screenshot: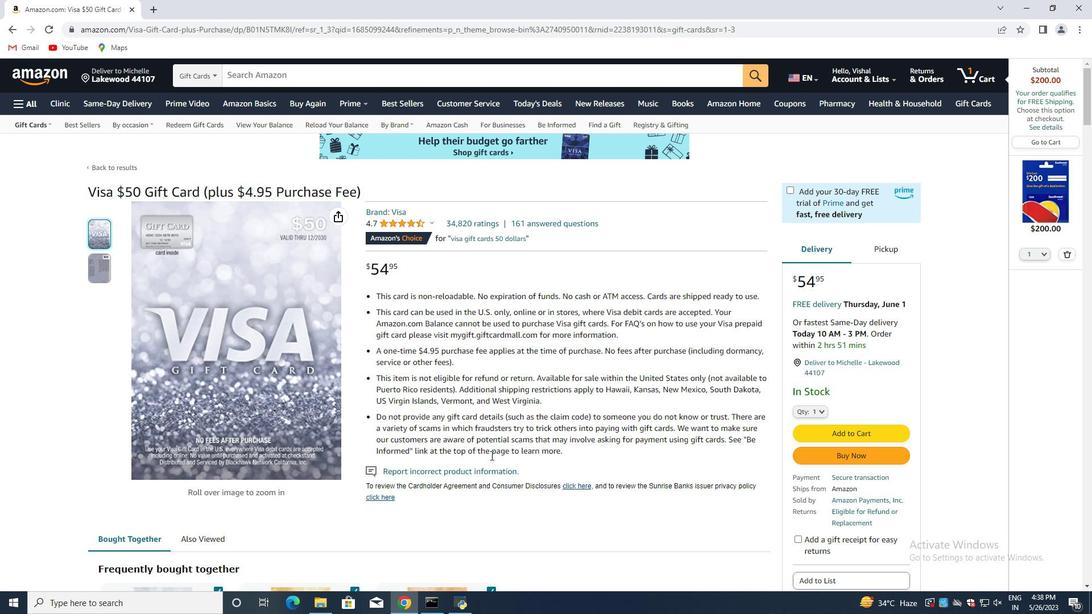 
Action: Mouse moved to (485, 457)
Screenshot: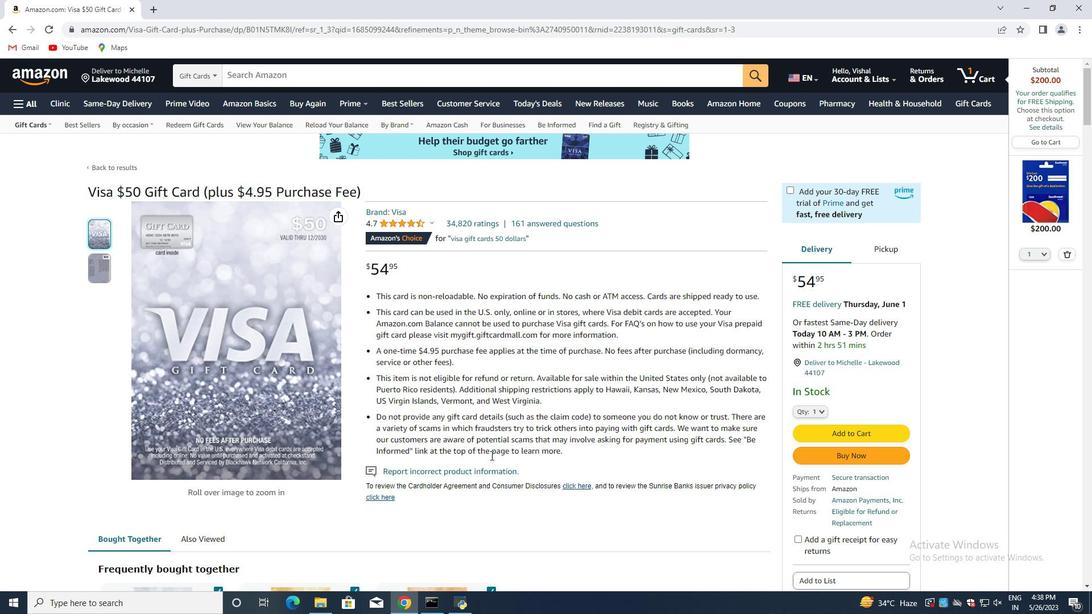 
Action: Mouse scrolled (486, 457) with delta (0, 0)
Screenshot: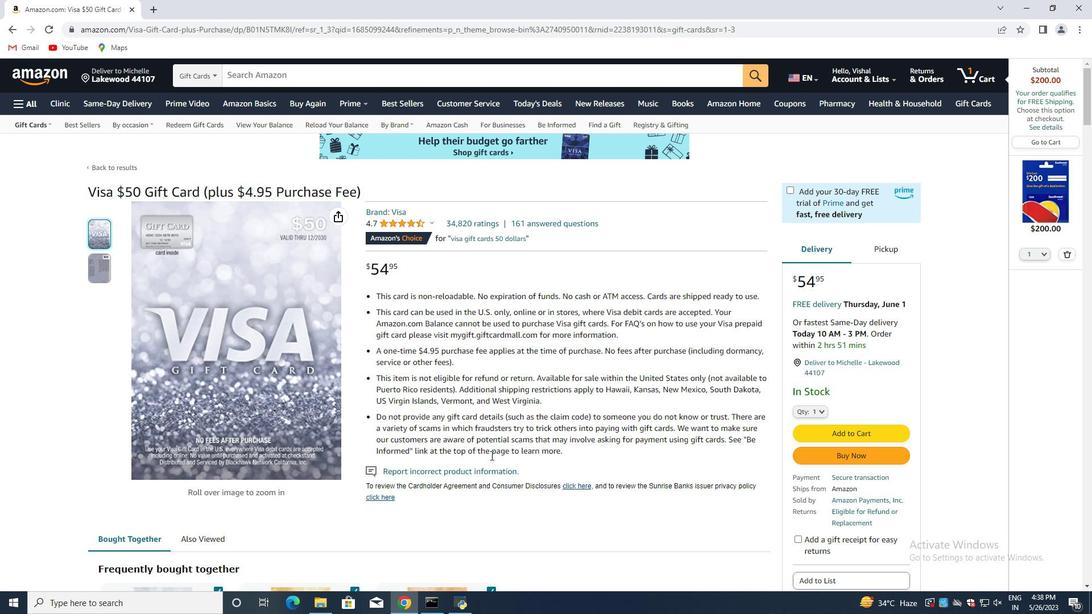 
Action: Mouse moved to (476, 456)
Screenshot: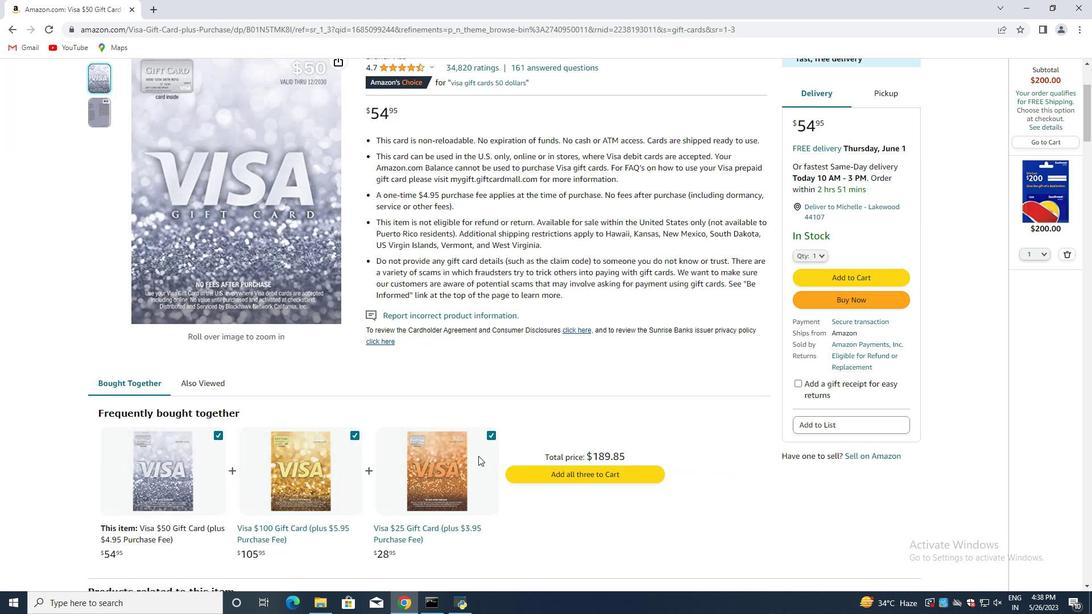 
Action: Mouse scrolled (476, 455) with delta (0, 0)
Screenshot: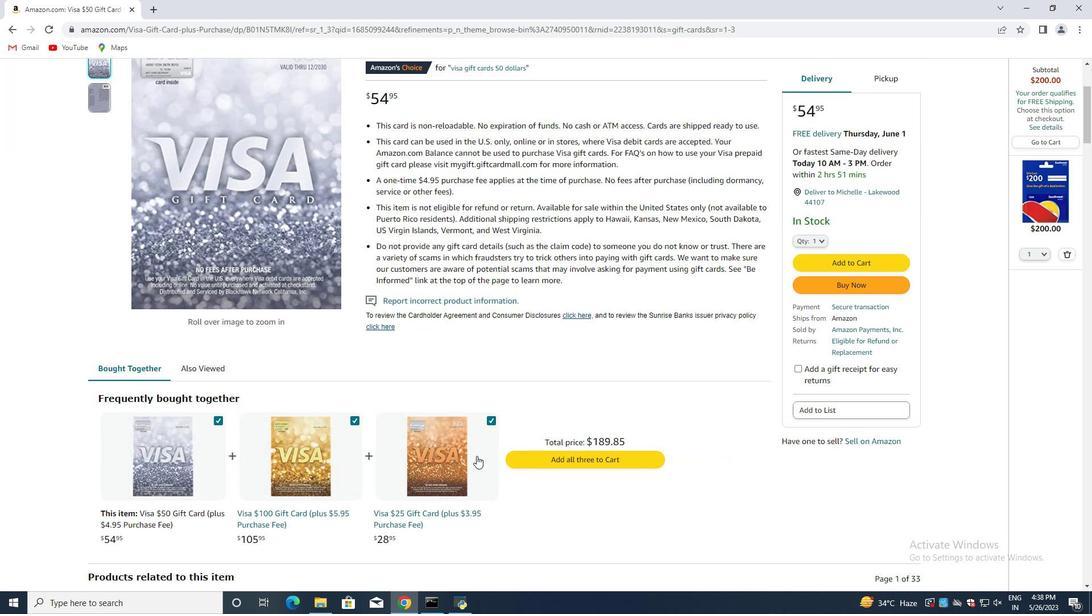 
Action: Mouse moved to (430, 448)
Screenshot: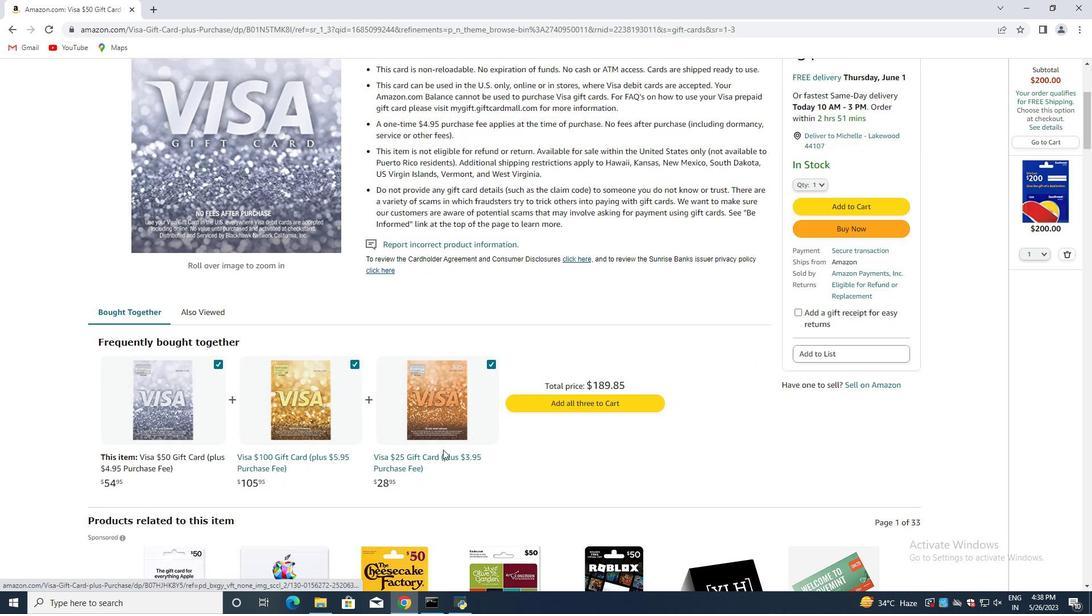 
Action: Mouse scrolled (430, 447) with delta (0, 0)
Screenshot: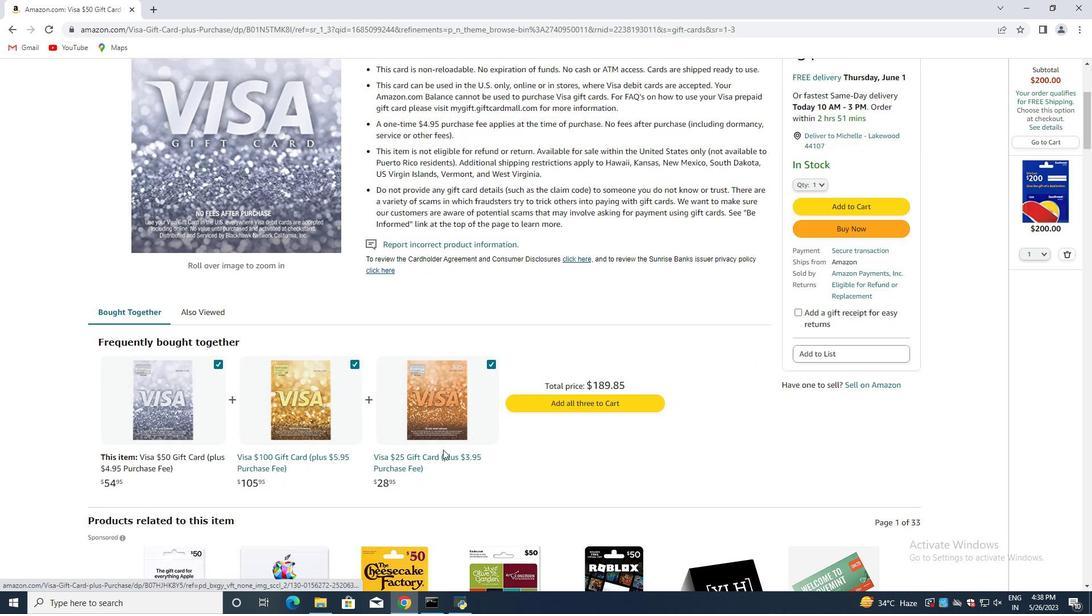 
Action: Mouse moved to (428, 448)
Screenshot: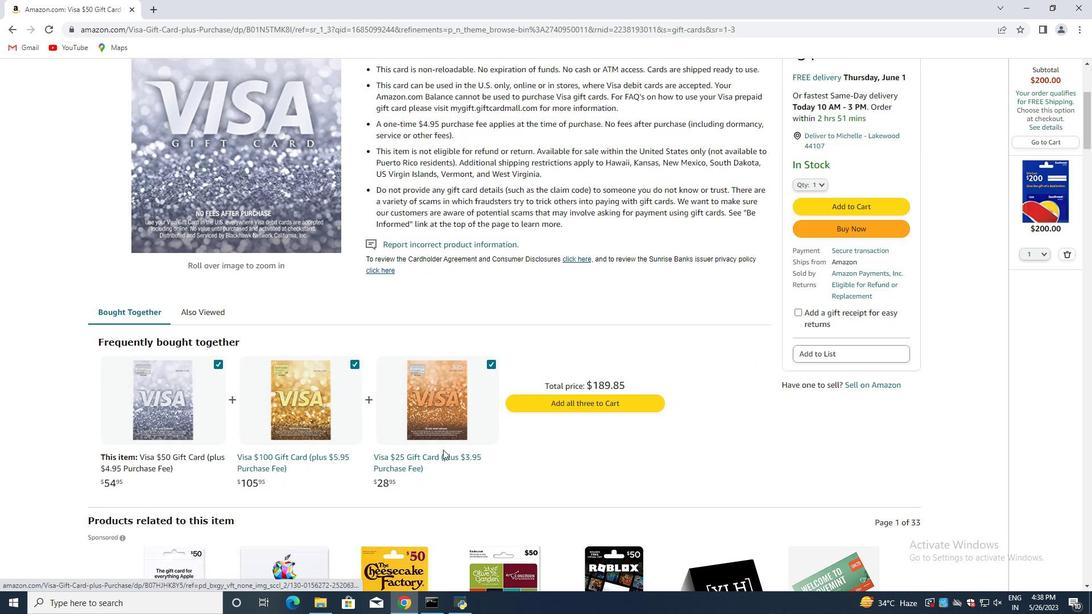 
Action: Mouse scrolled (428, 447) with delta (0, 0)
Screenshot: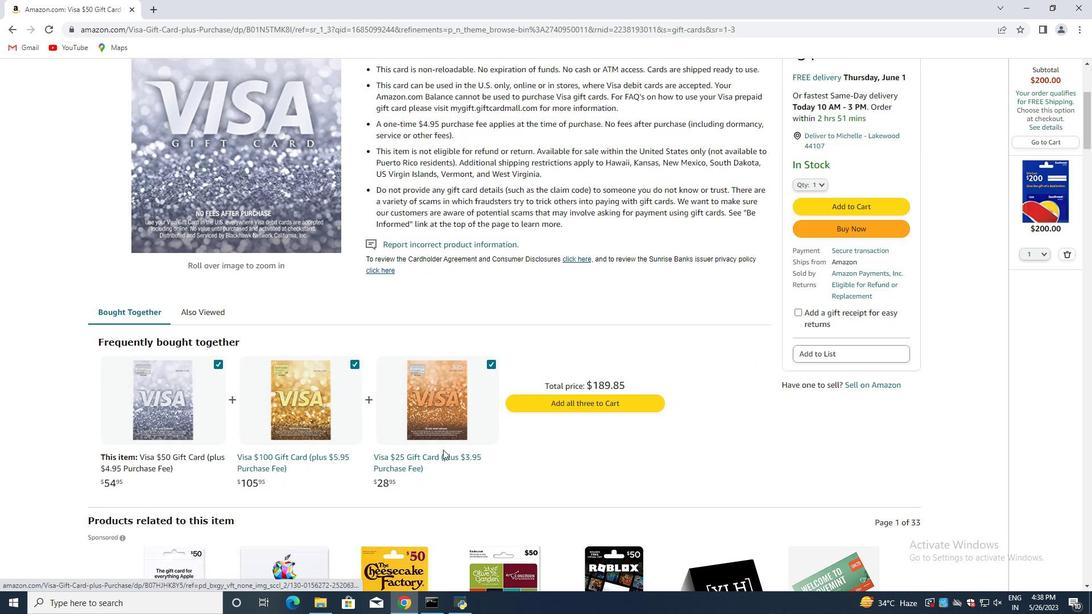 
Action: Mouse moved to (426, 449)
Screenshot: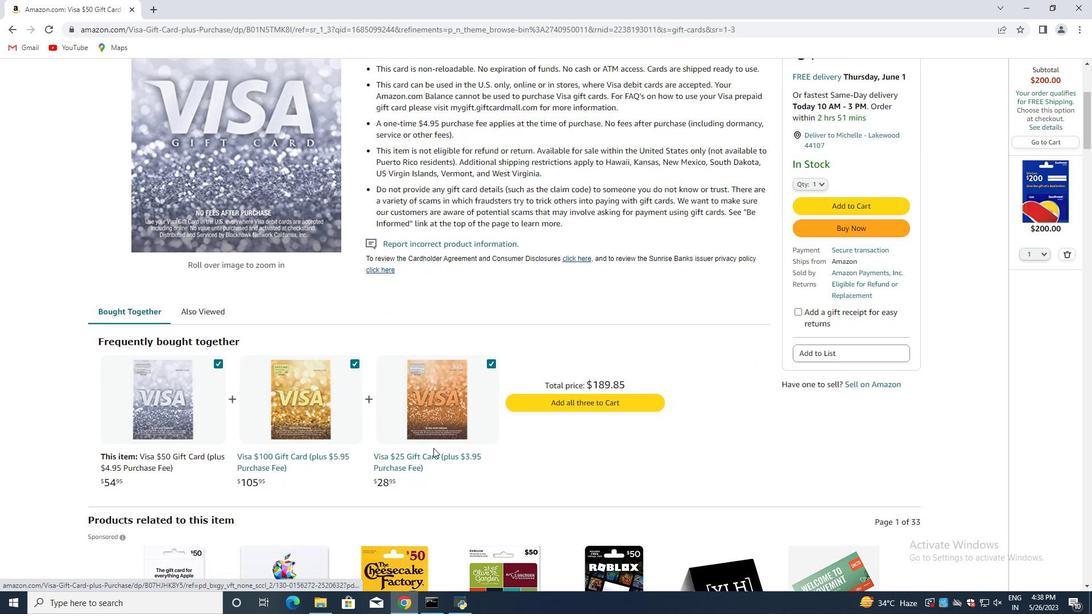 
Action: Mouse scrolled (426, 448) with delta (0, 0)
Screenshot: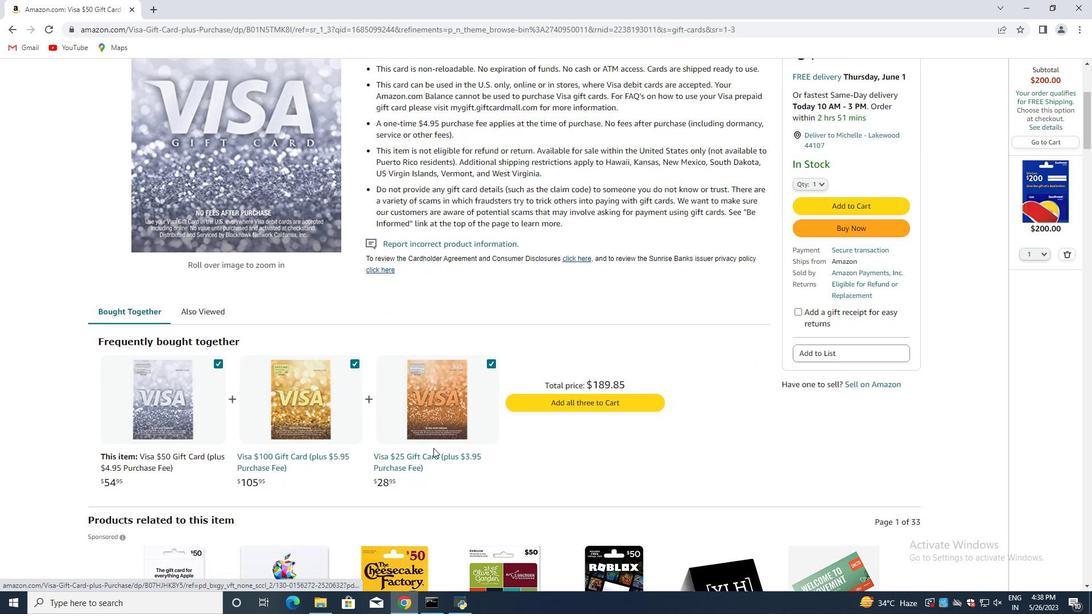 
Action: Mouse moved to (347, 455)
Screenshot: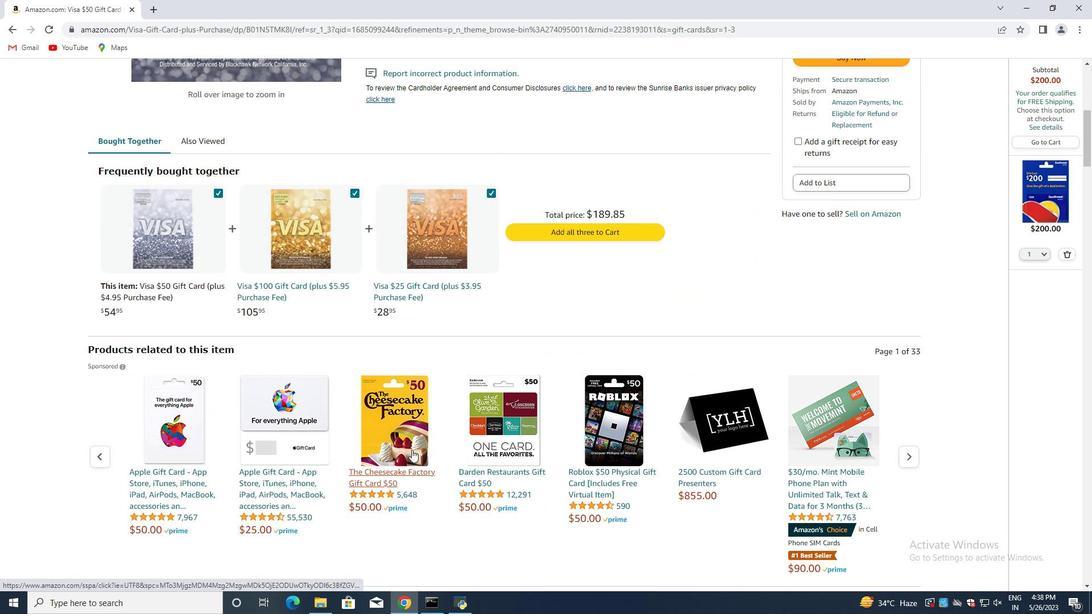 
Action: Mouse scrolled (358, 453) with delta (0, 0)
Screenshot: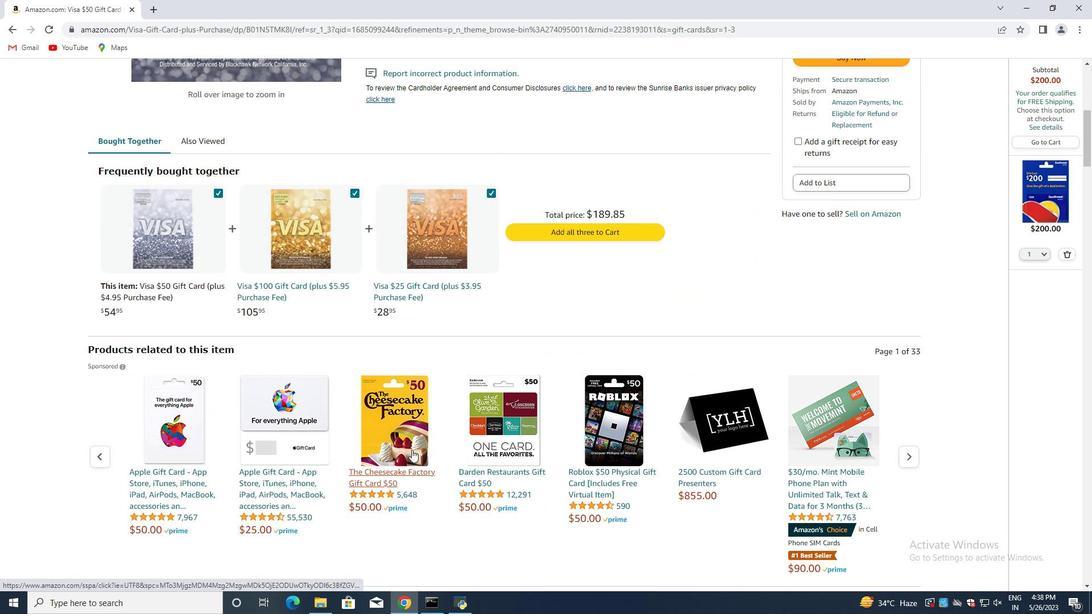 
Action: Mouse moved to (339, 458)
Screenshot: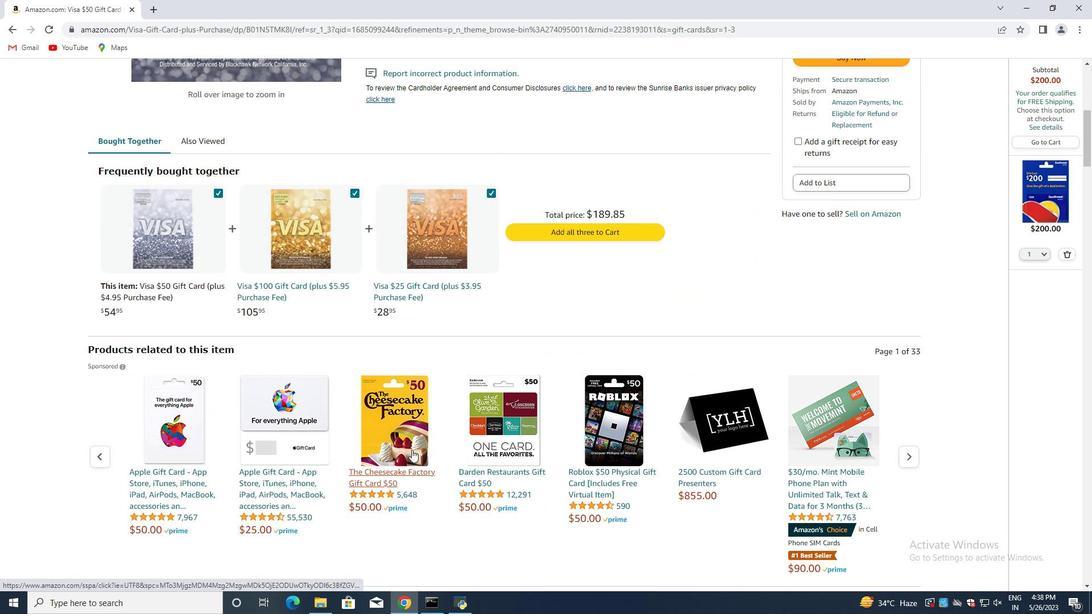
Action: Mouse scrolled (342, 458) with delta (0, 0)
Screenshot: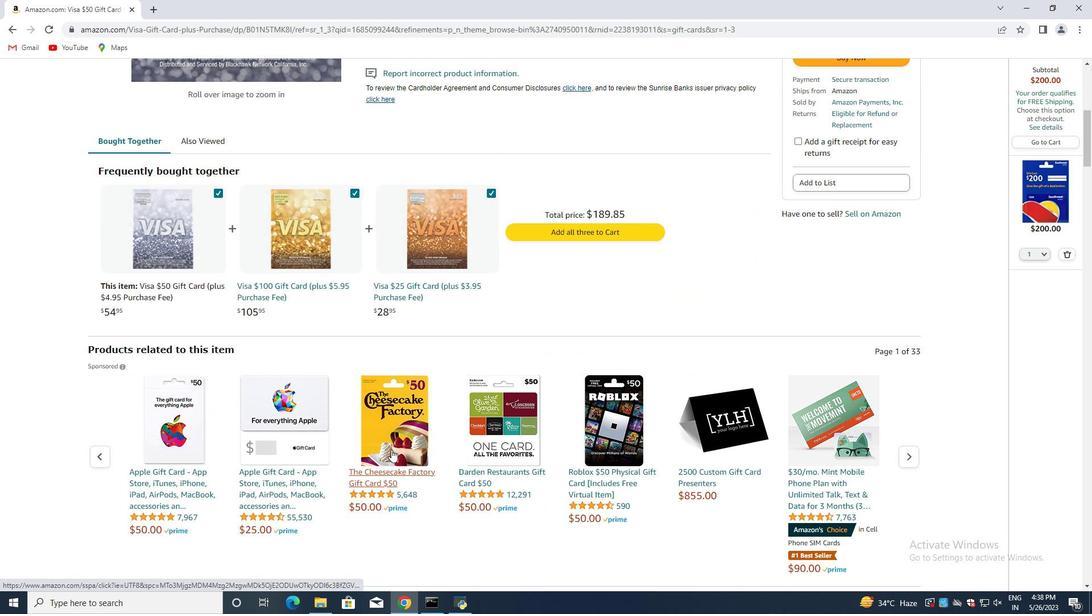 
Action: Mouse moved to (332, 459)
Screenshot: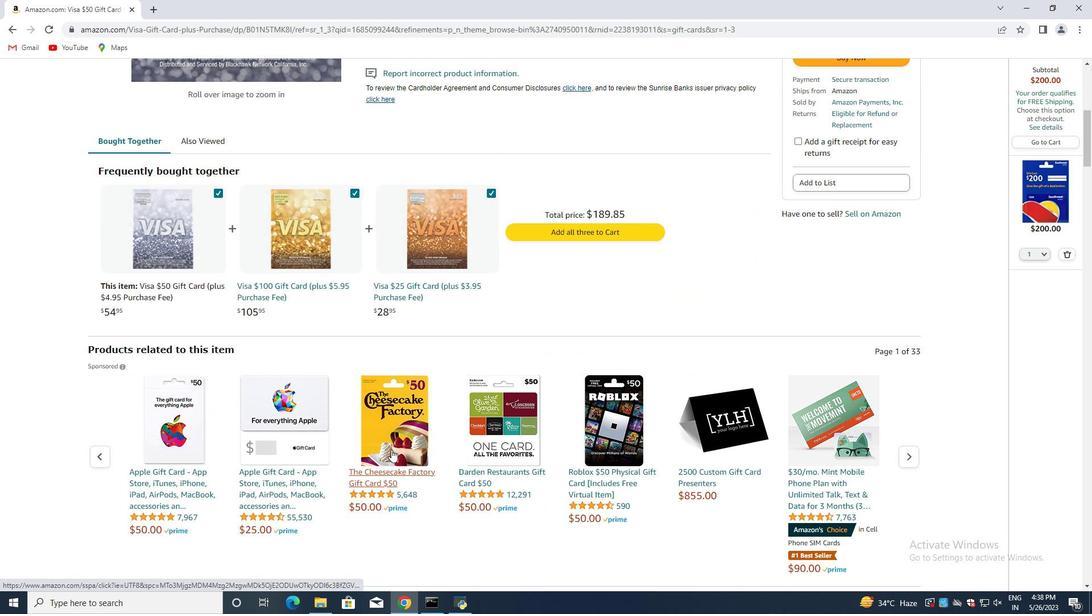 
Action: Mouse scrolled (334, 458) with delta (0, 0)
Screenshot: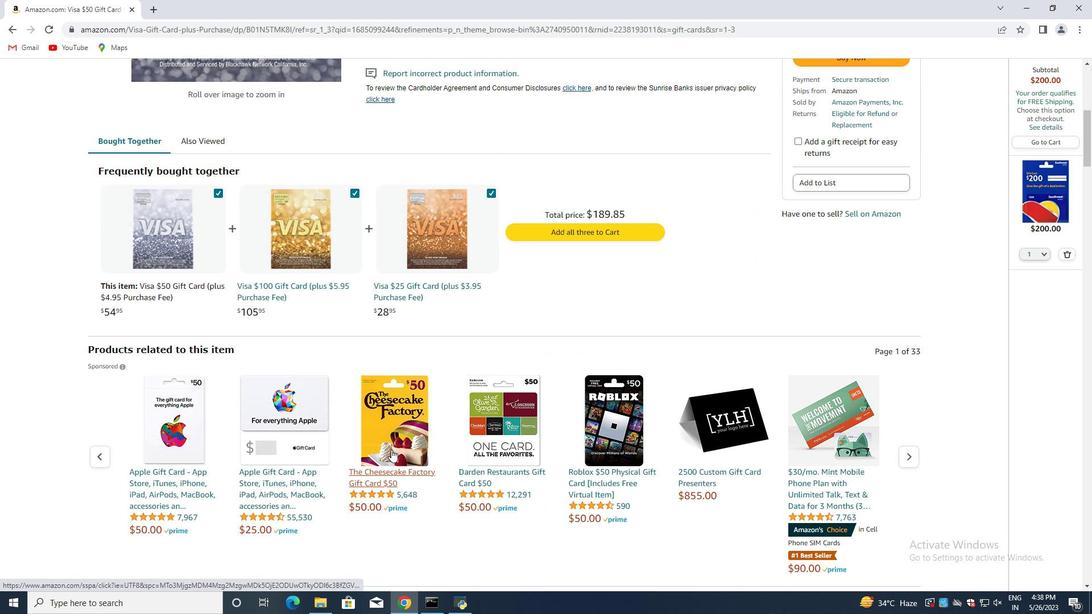 
Action: Mouse moved to (331, 459)
Screenshot: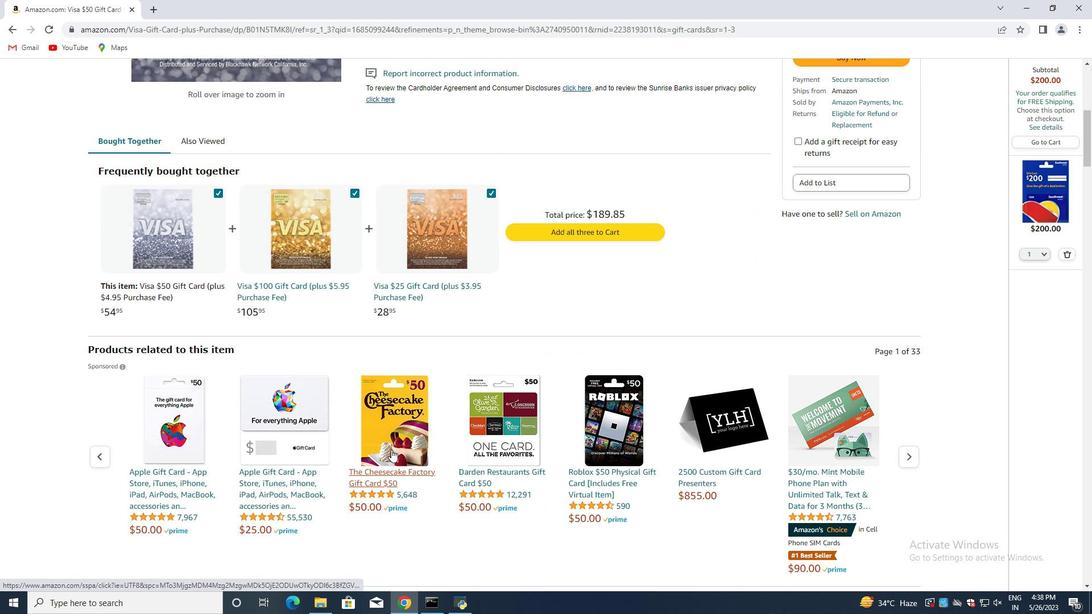 
Action: Mouse scrolled (331, 458) with delta (0, 0)
Screenshot: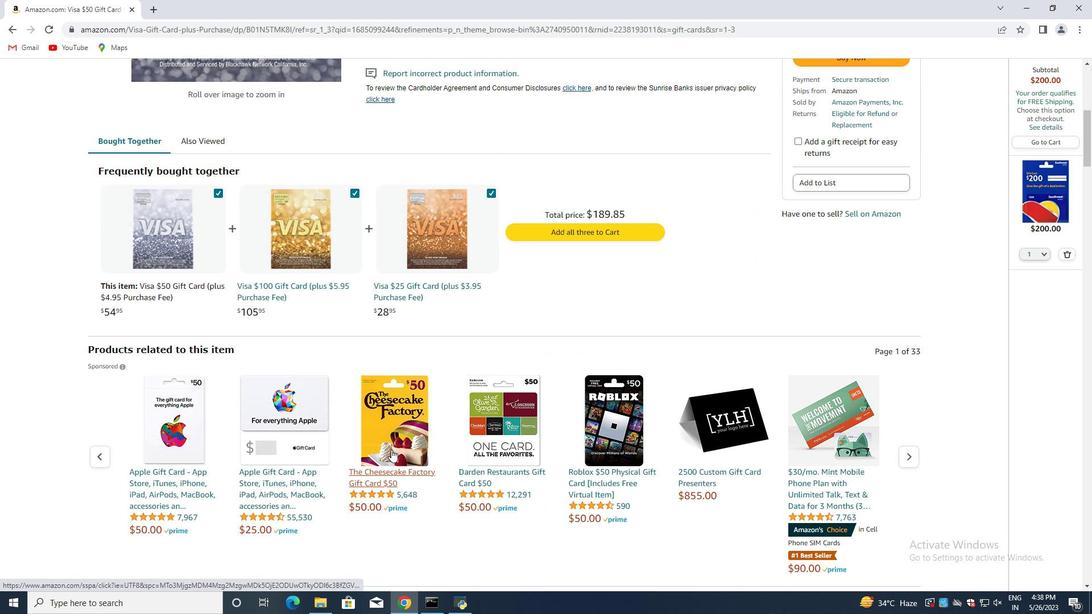 
Action: Mouse moved to (11, 34)
Screenshot: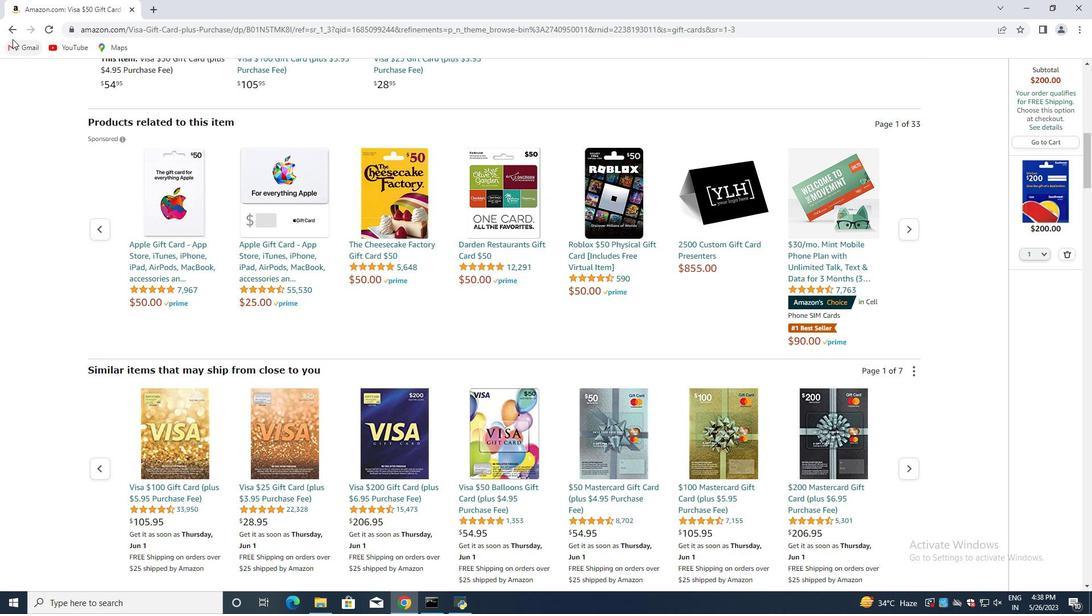 
Action: Mouse pressed left at (11, 34)
Screenshot: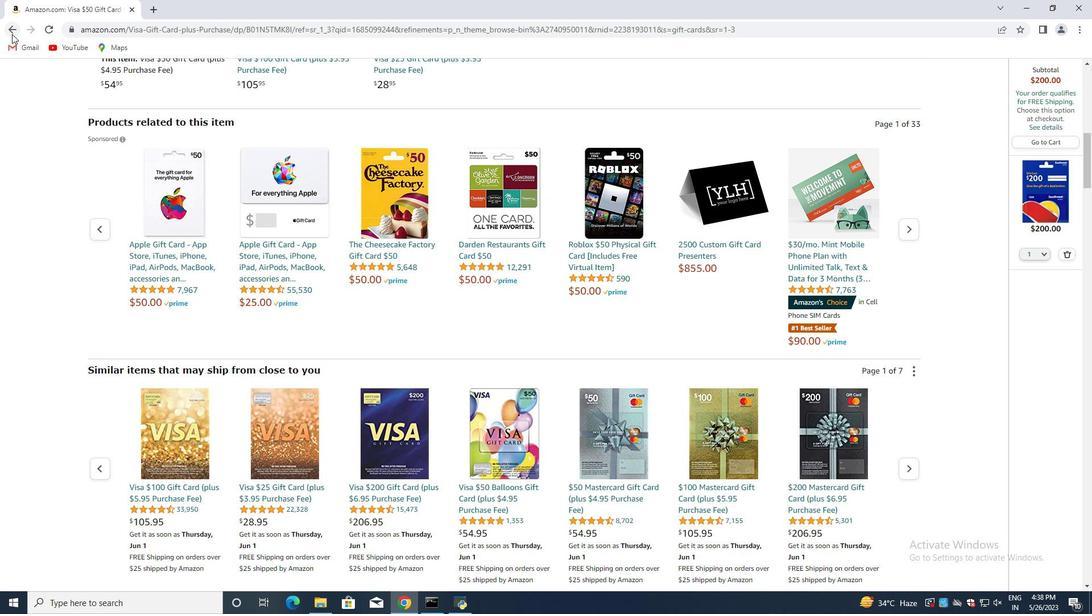 
Action: Mouse moved to (896, 337)
Screenshot: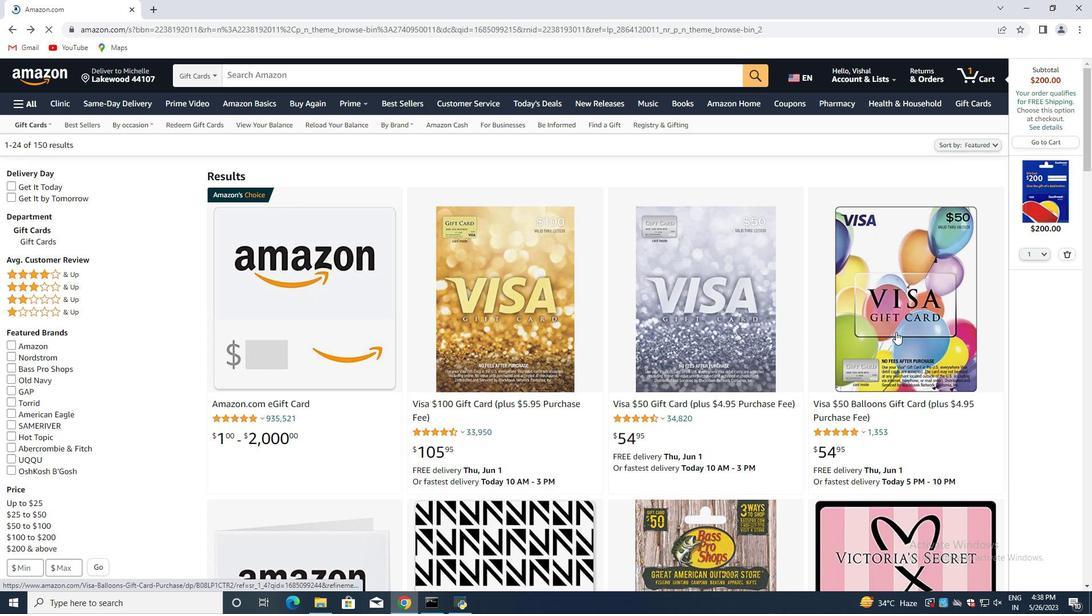 
Action: Mouse scrolled (896, 336) with delta (0, 0)
Screenshot: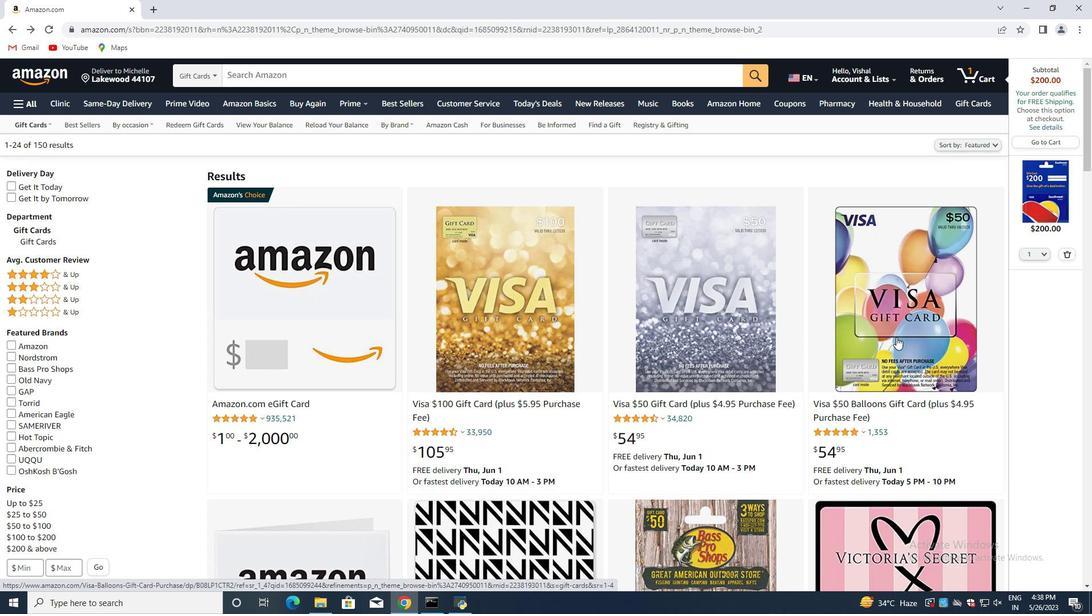 
Action: Mouse scrolled (896, 336) with delta (0, 0)
Screenshot: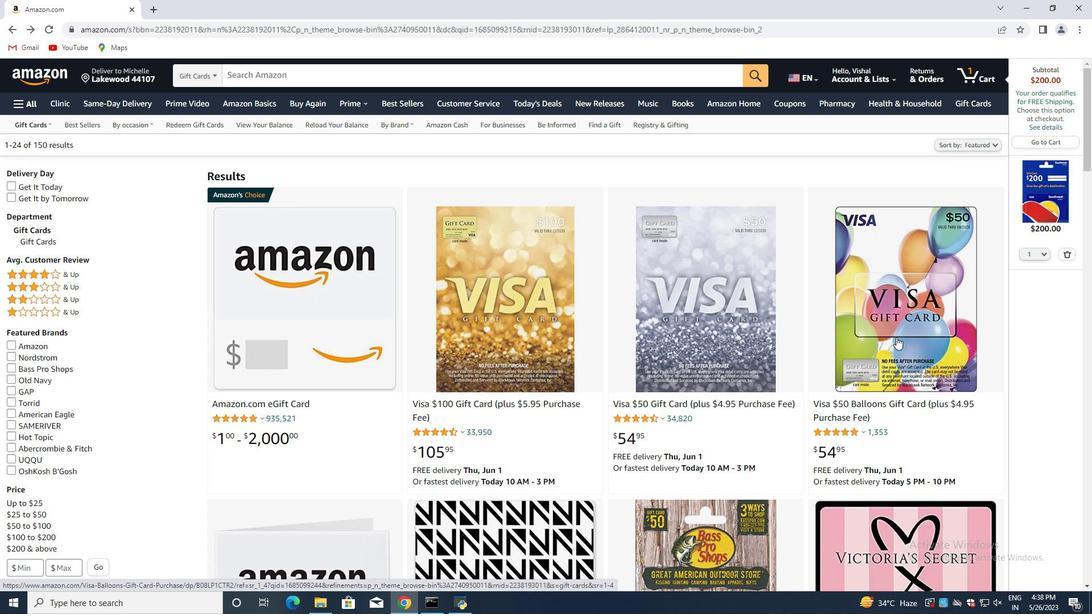 
Action: Mouse moved to (401, 368)
Screenshot: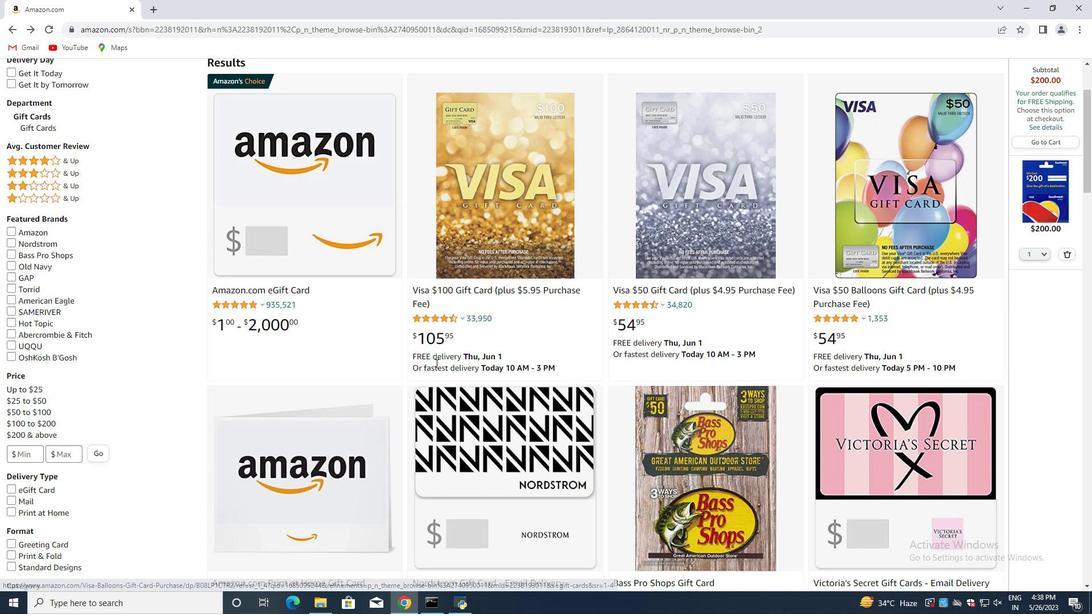 
Action: Mouse scrolled (431, 365) with delta (0, 0)
Screenshot: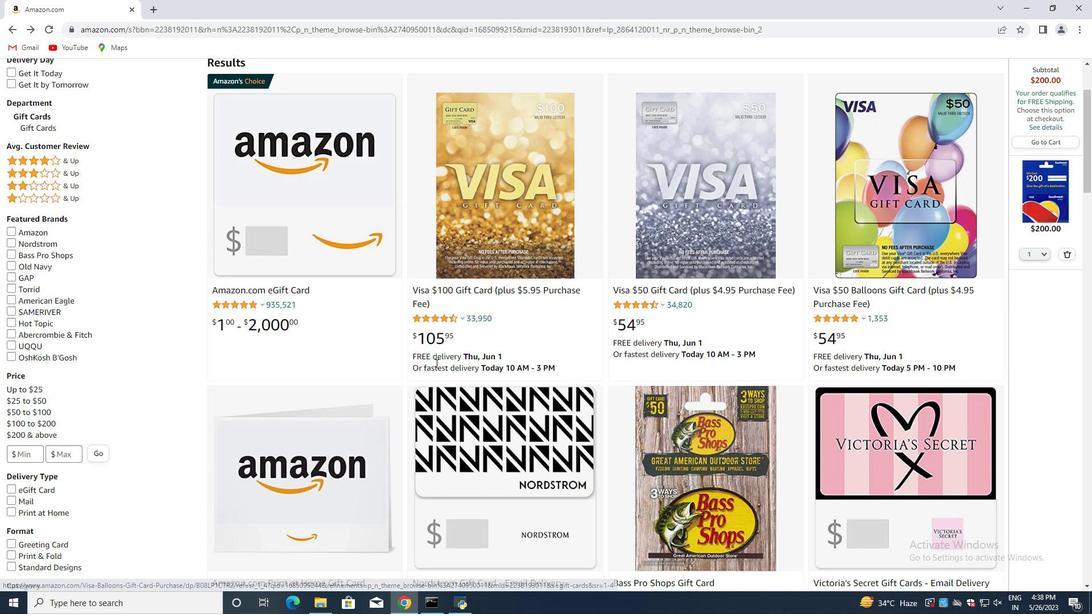 
Action: Mouse moved to (399, 368)
Screenshot: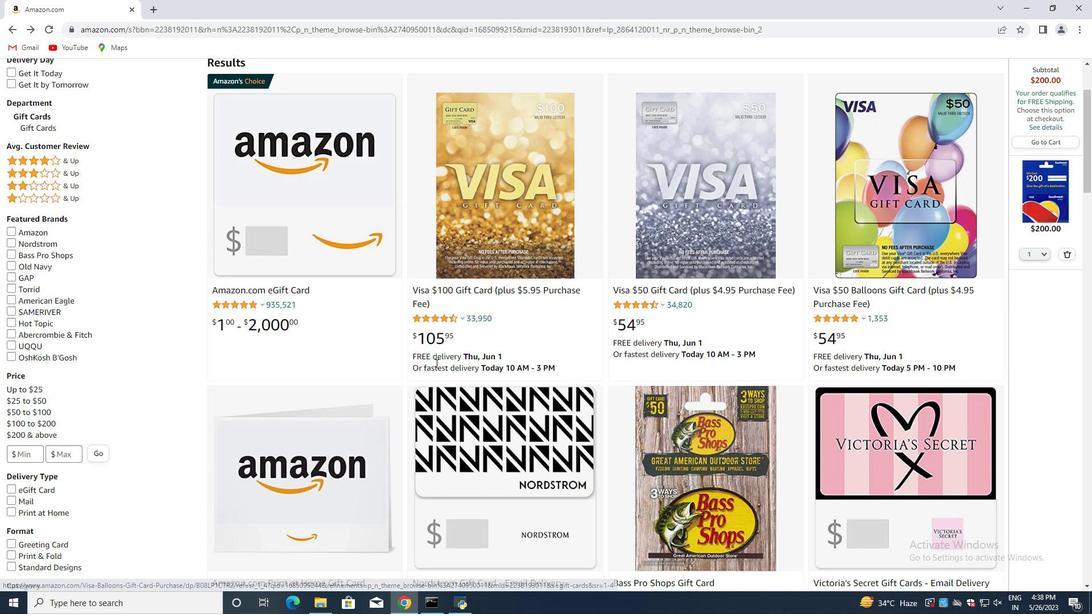 
Action: Mouse scrolled (425, 366) with delta (0, 0)
Screenshot: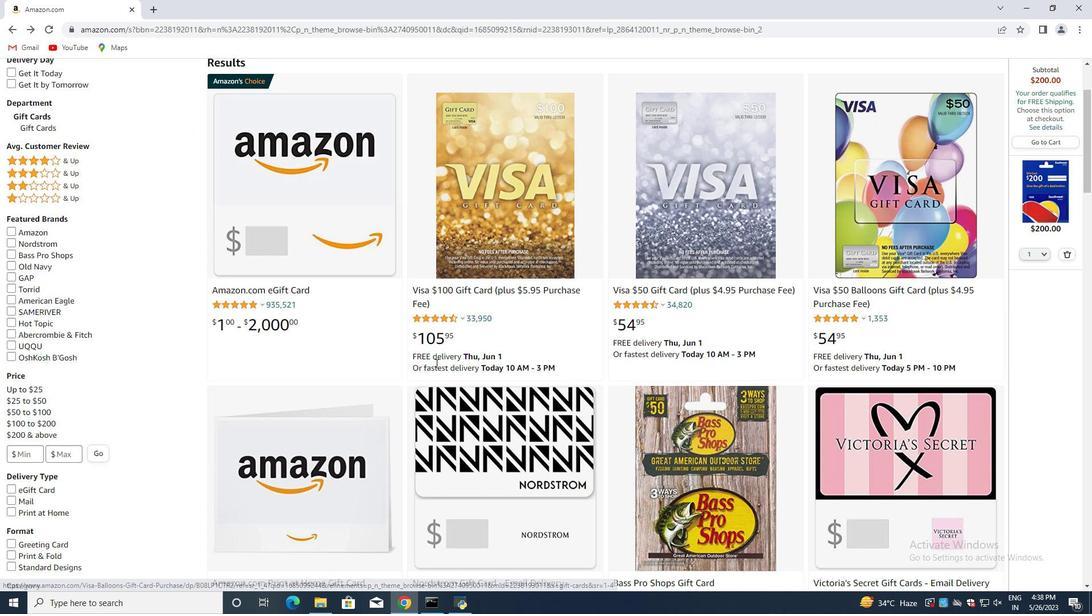 
Action: Mouse moved to (397, 368)
Screenshot: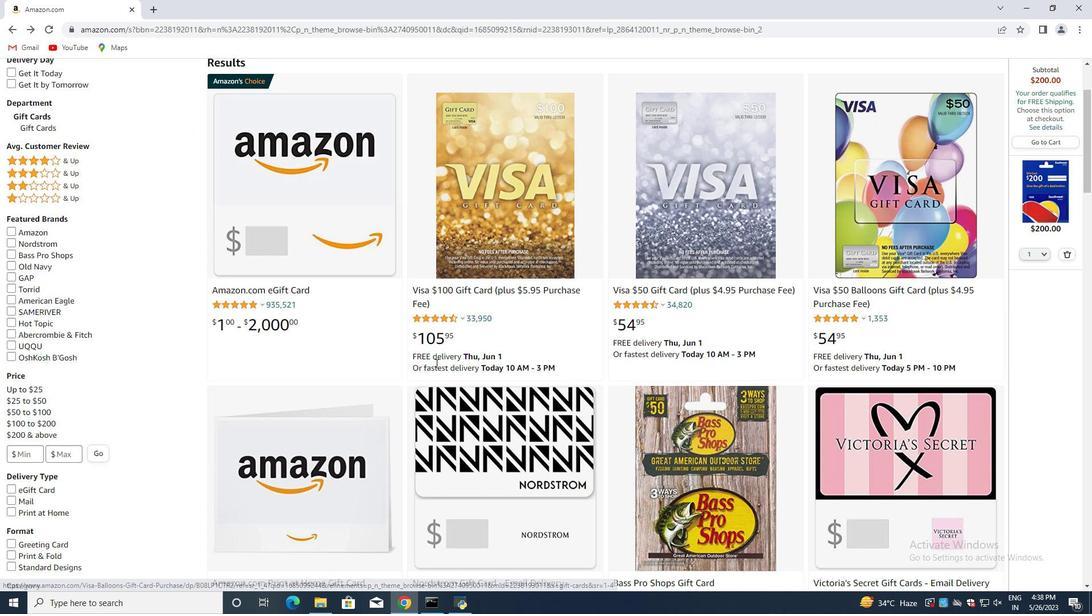 
Action: Mouse scrolled (422, 367) with delta (0, 0)
Screenshot: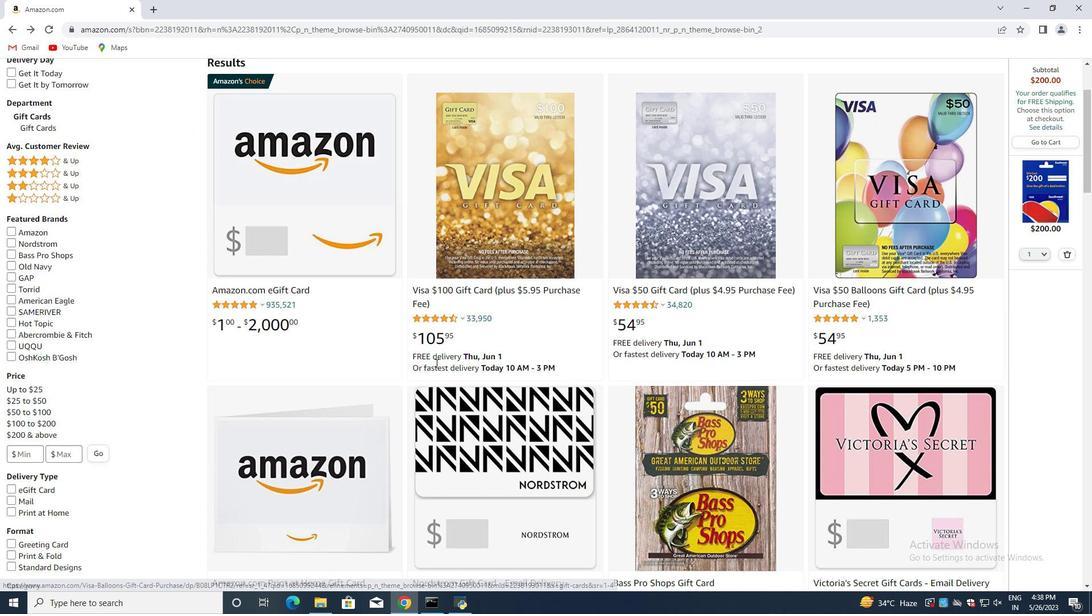 
Action: Mouse moved to (823, 353)
Screenshot: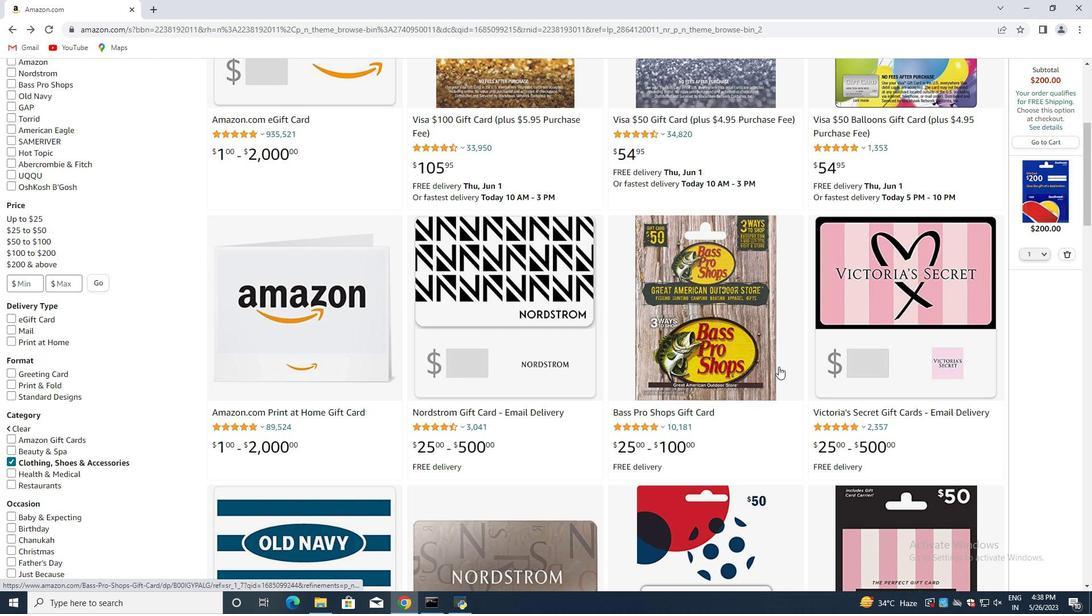 
Action: Mouse scrolled (823, 352) with delta (0, 0)
Screenshot: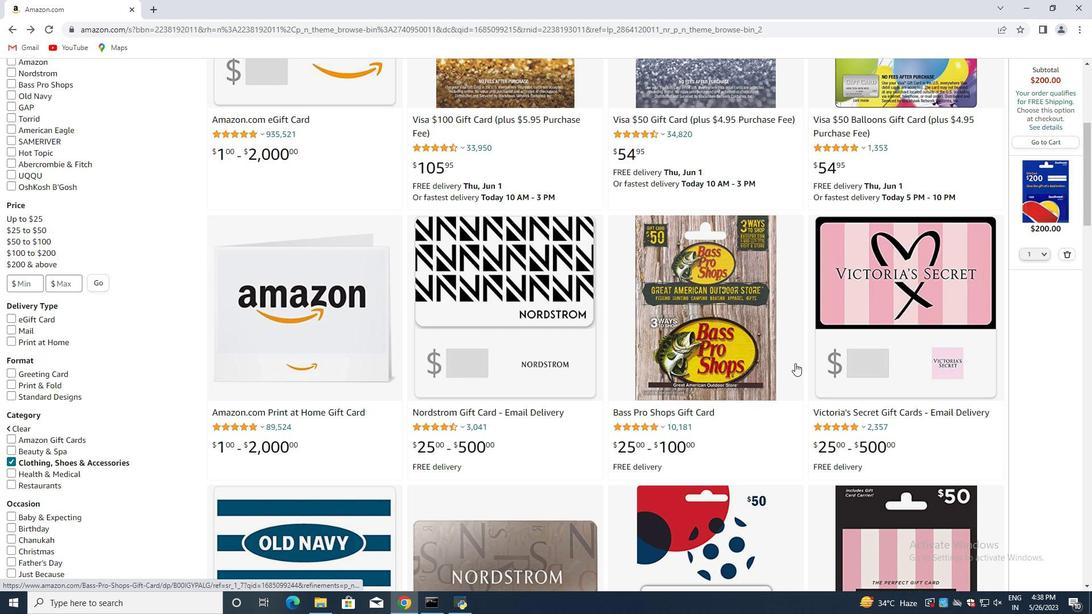 
Action: Mouse moved to (821, 354)
Screenshot: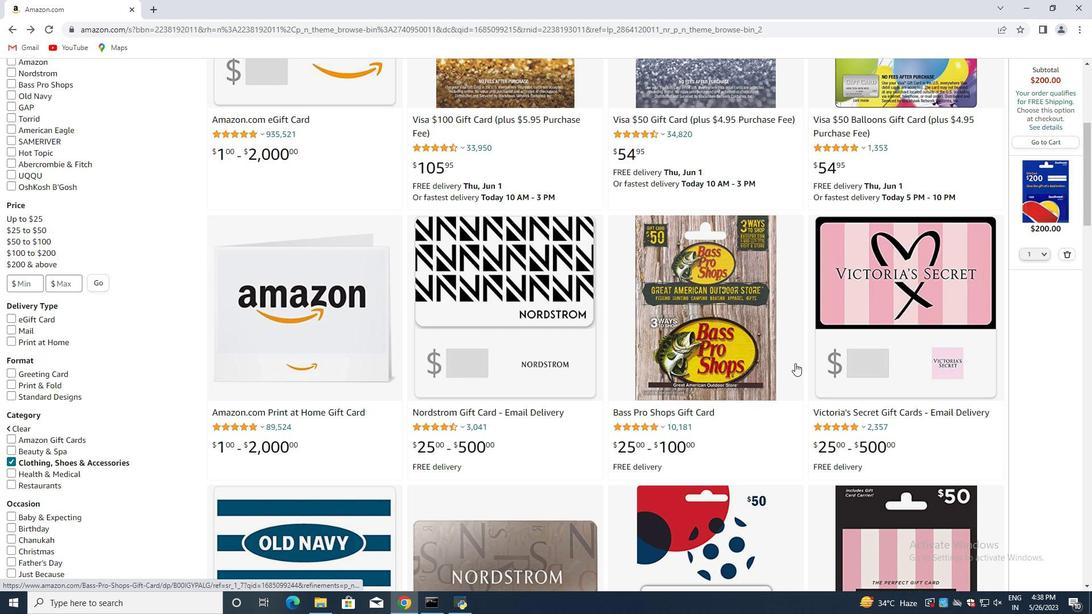 
Action: Mouse scrolled (821, 354) with delta (0, 0)
Screenshot: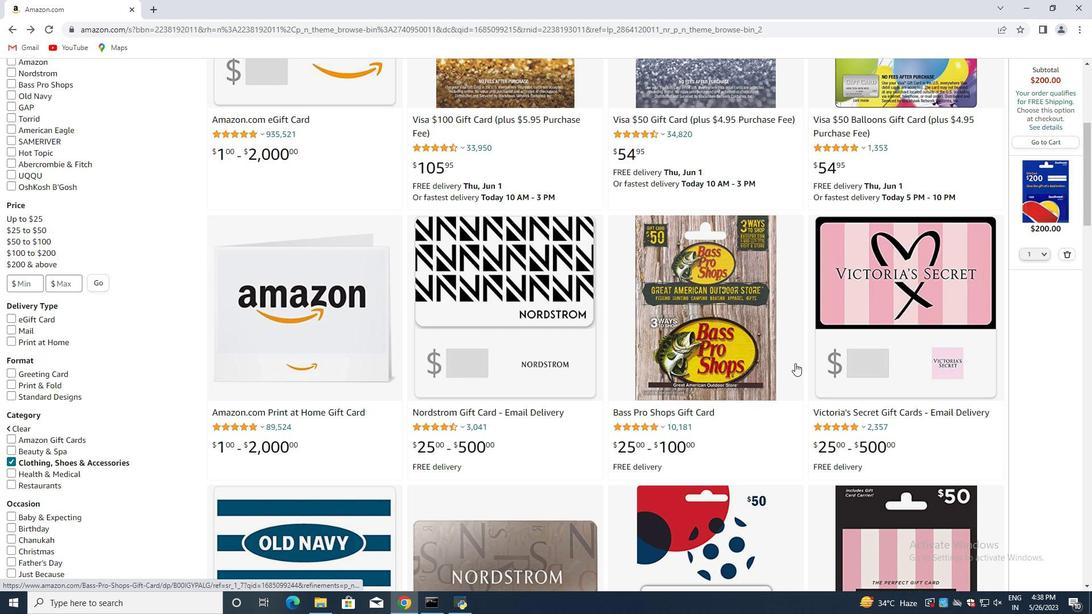 
Action: Mouse moved to (792, 358)
Screenshot: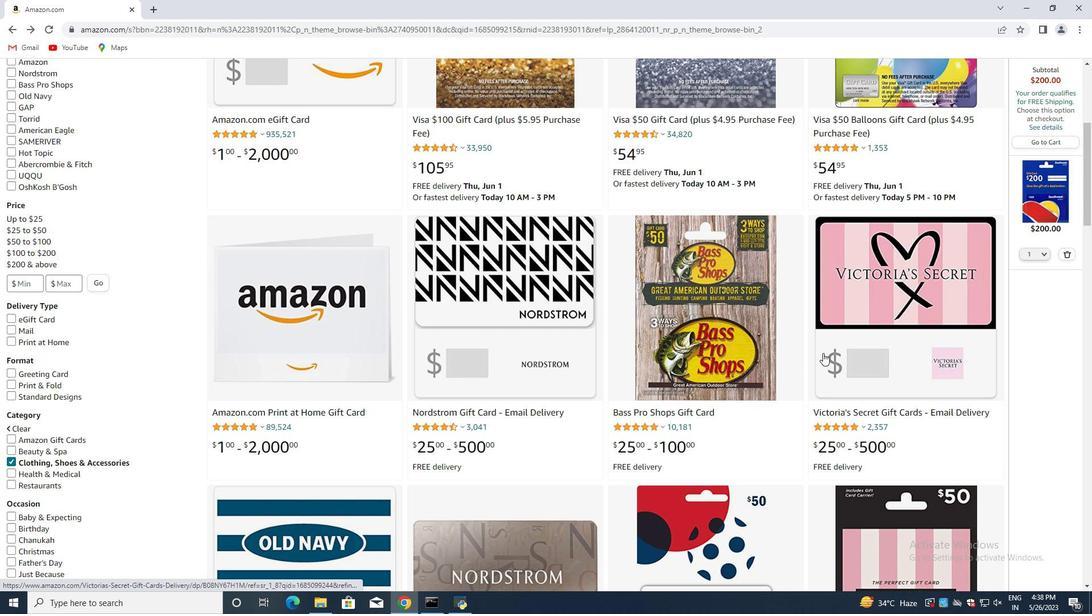
Action: Mouse scrolled (800, 357) with delta (0, 0)
Screenshot: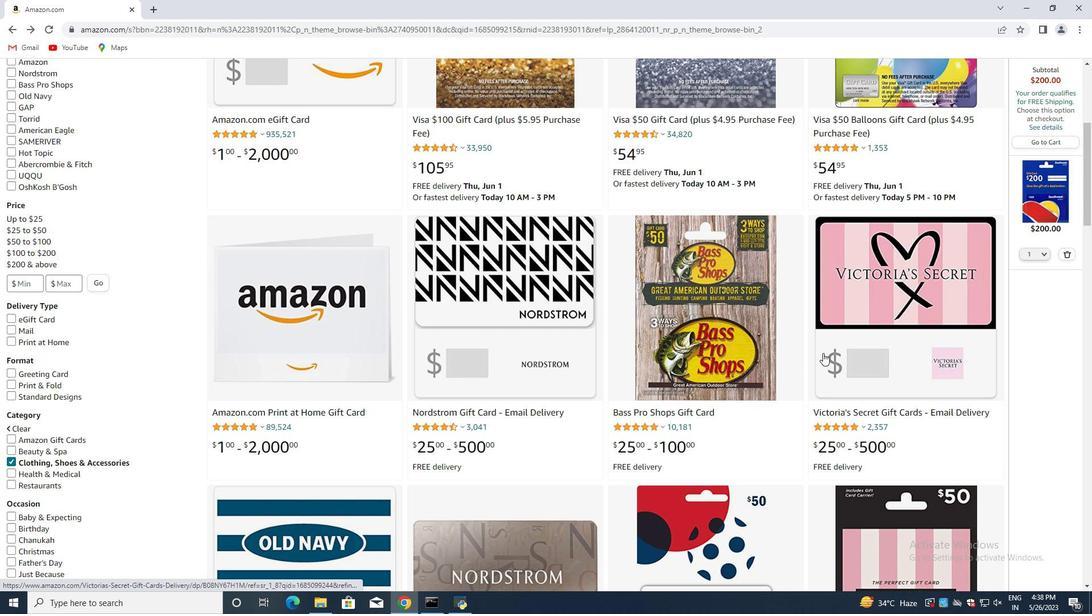 
Action: Mouse moved to (758, 361)
Screenshot: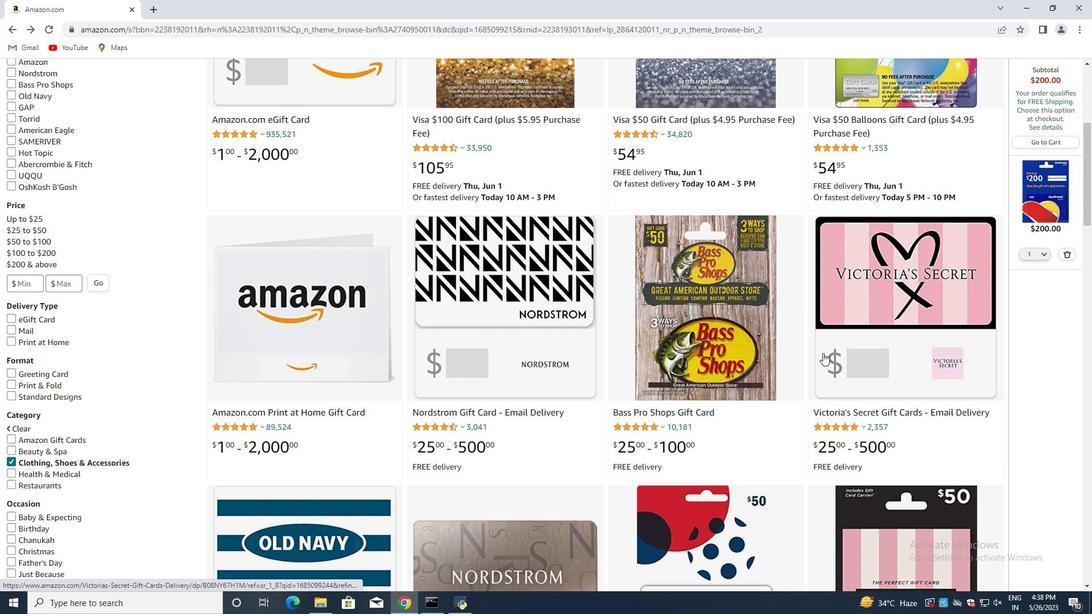 
Action: Mouse scrolled (758, 360) with delta (0, 0)
Screenshot: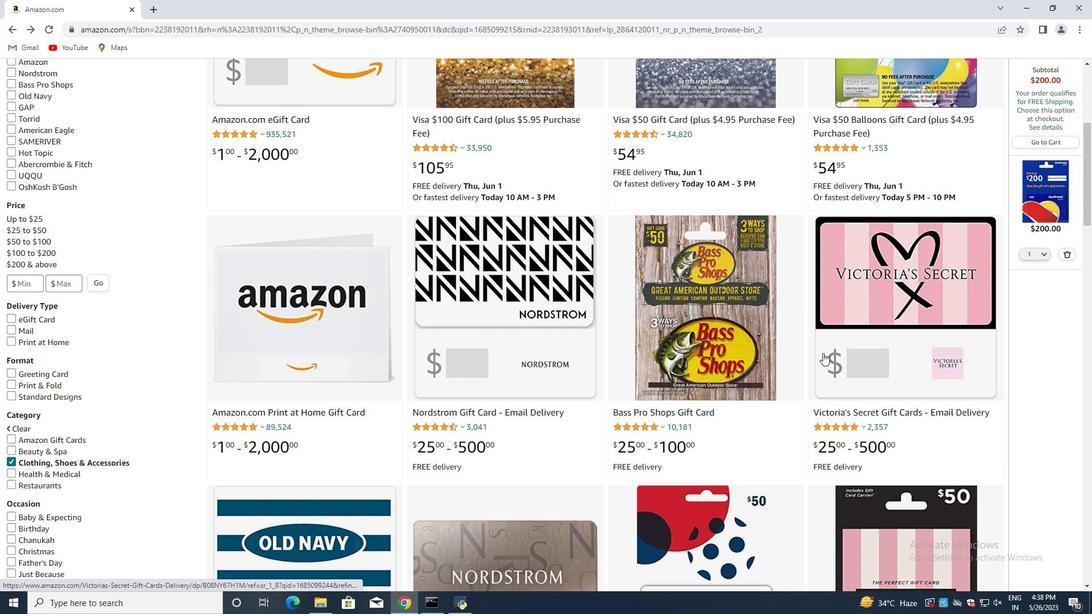 
Action: Mouse moved to (387, 370)
Screenshot: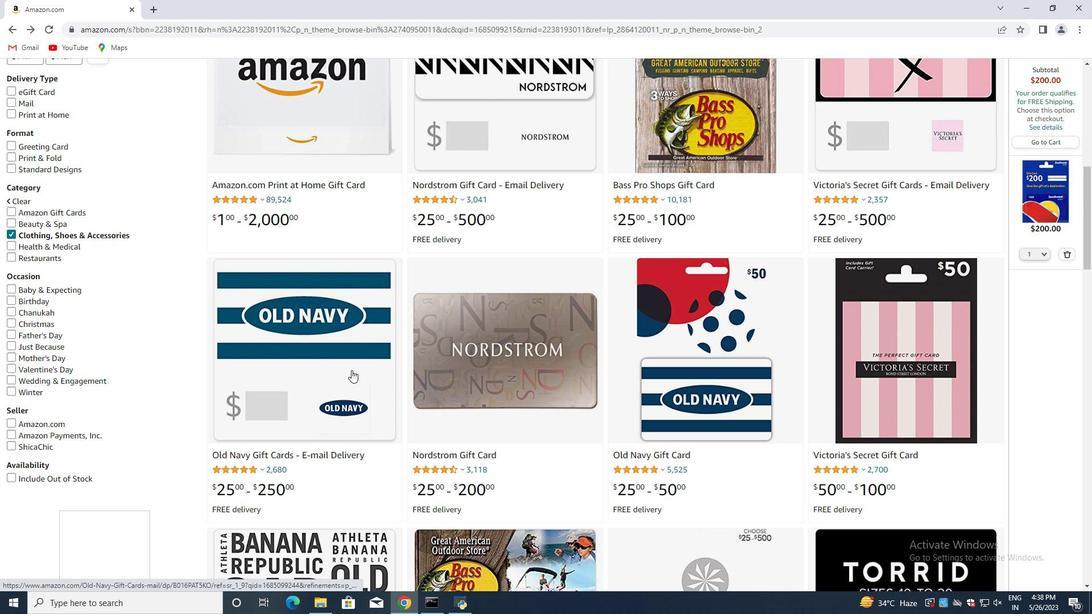 
Action: Mouse scrolled (387, 369) with delta (0, 0)
Screenshot: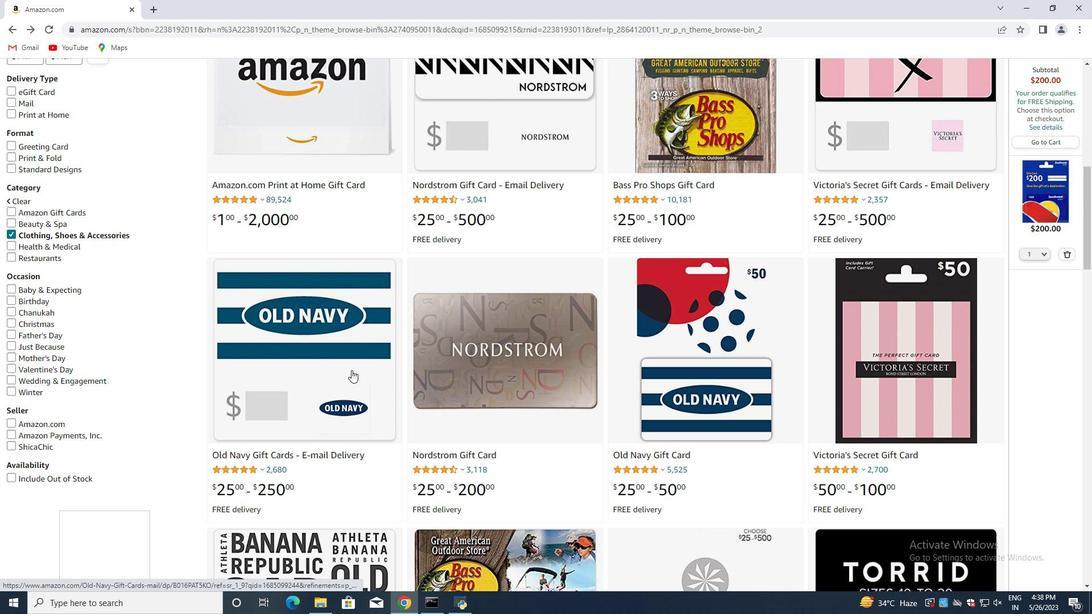 
Action: Mouse moved to (489, 371)
Screenshot: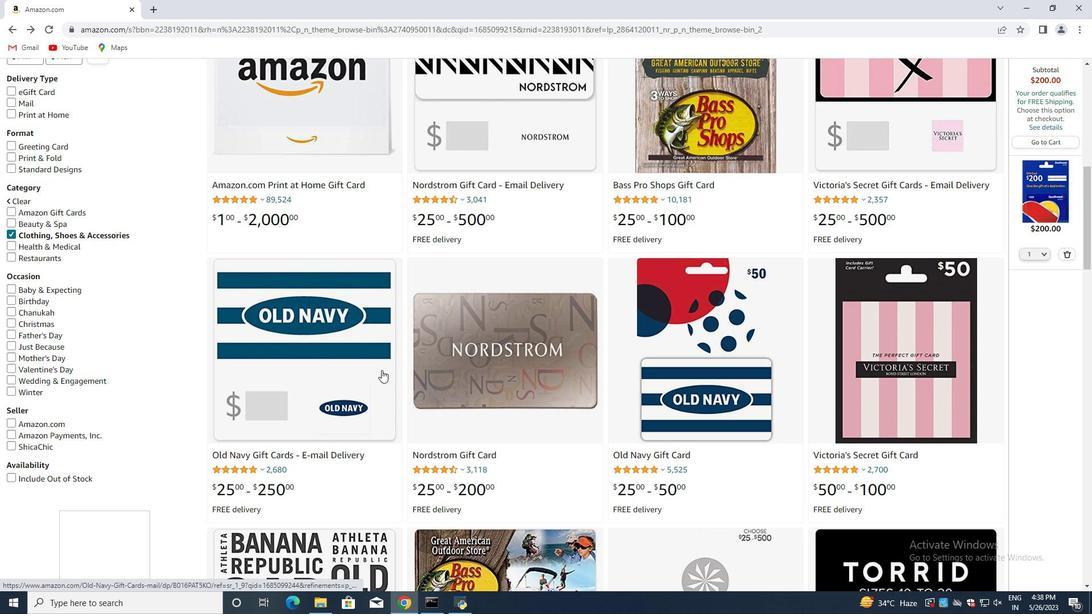 
Action: Mouse scrolled (489, 370) with delta (0, 0)
Screenshot: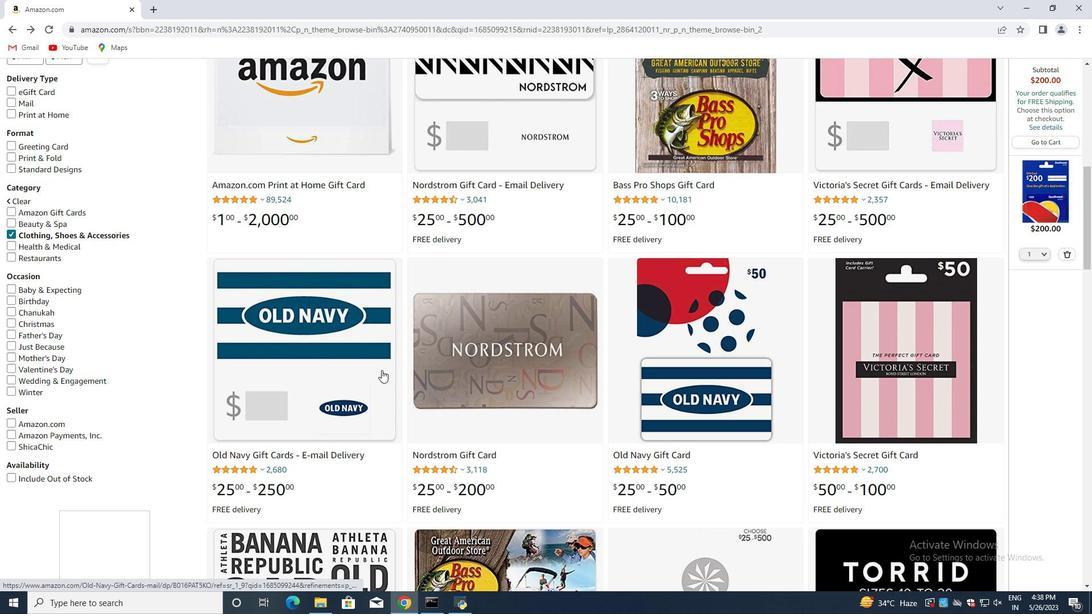 
Action: Mouse moved to (662, 364)
Screenshot: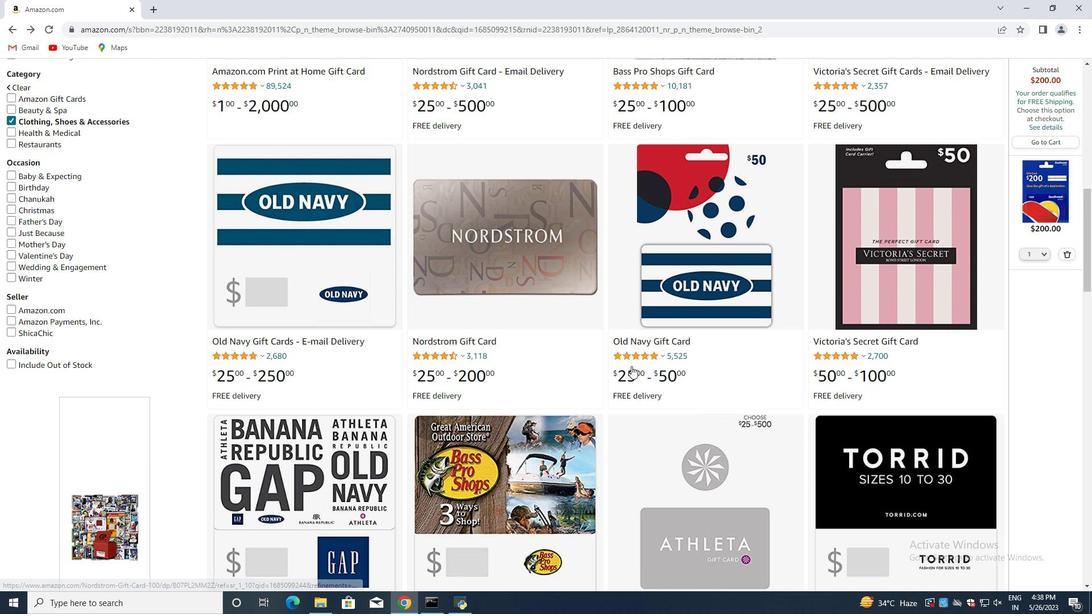 
Action: Mouse scrolled (662, 364) with delta (0, 0)
Screenshot: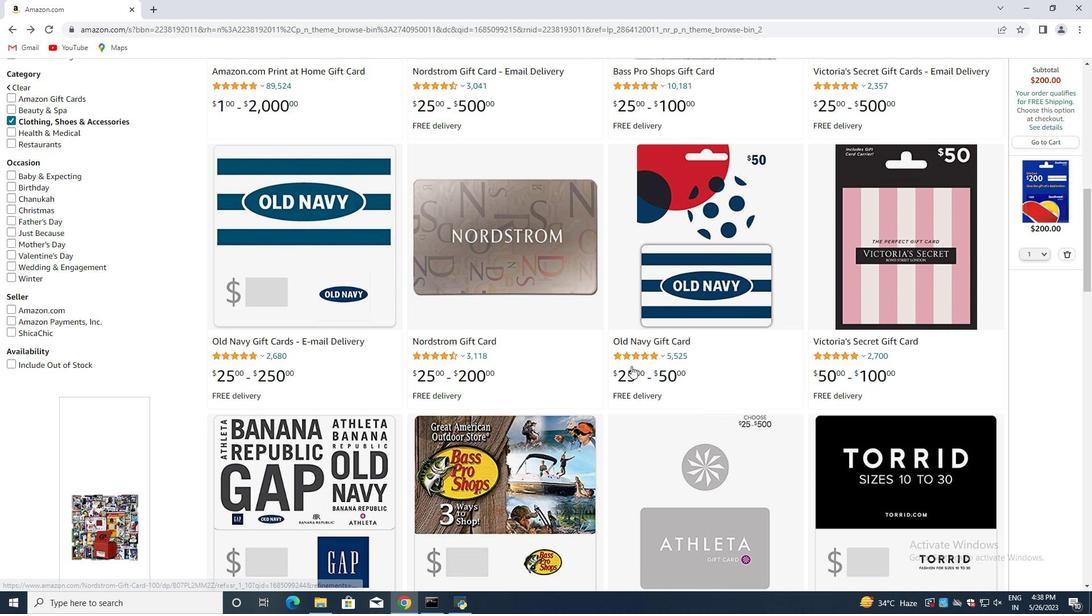 
Action: Mouse moved to (665, 364)
Screenshot: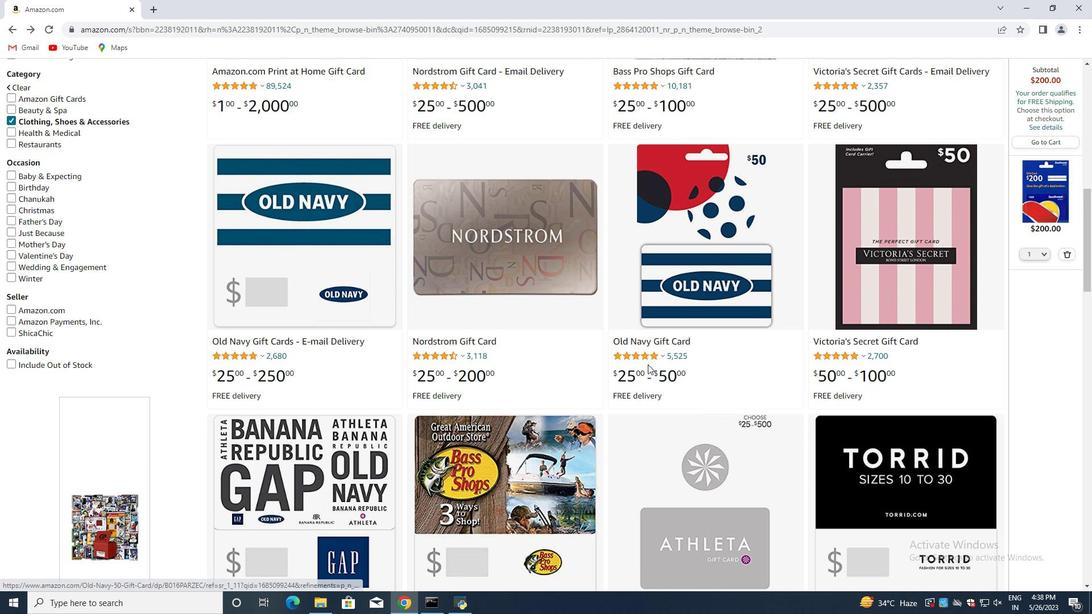 
Action: Mouse scrolled (665, 364) with delta (0, 0)
Screenshot: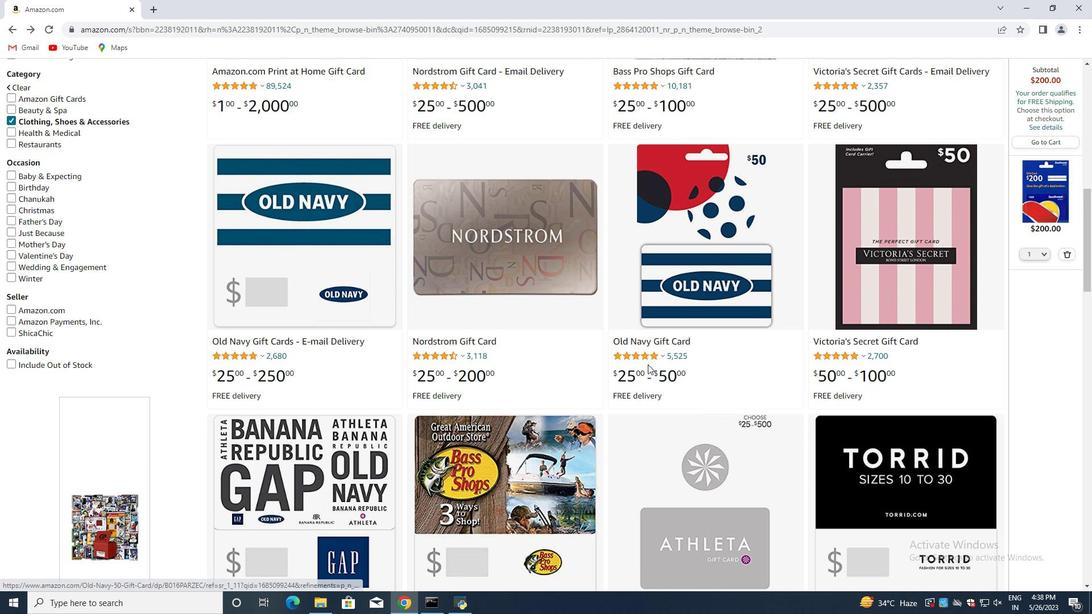 
Action: Mouse moved to (671, 365)
Screenshot: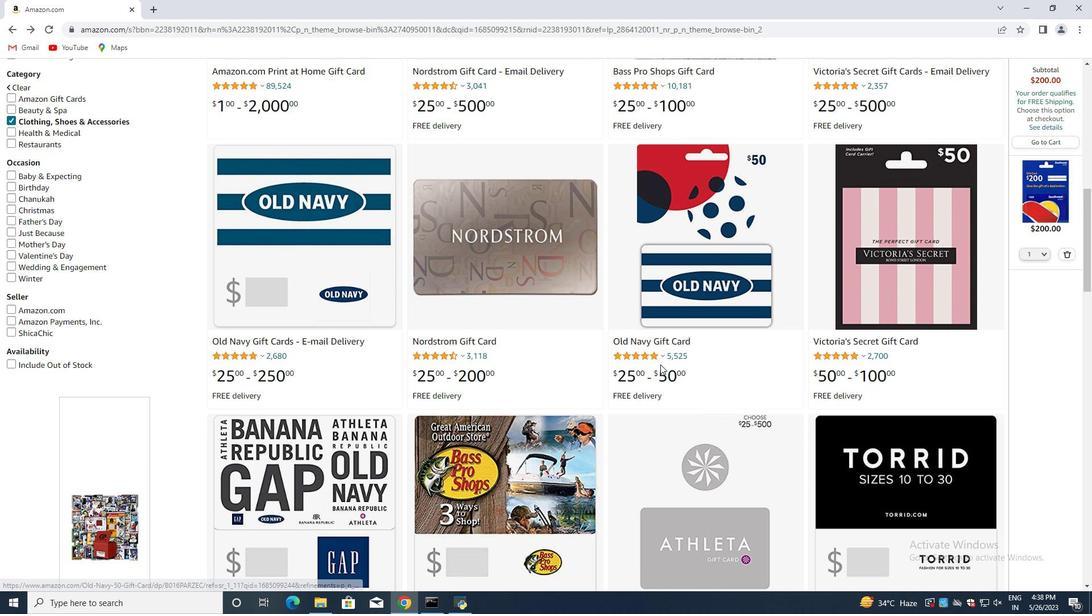 
Action: Mouse scrolled (671, 364) with delta (0, 0)
Screenshot: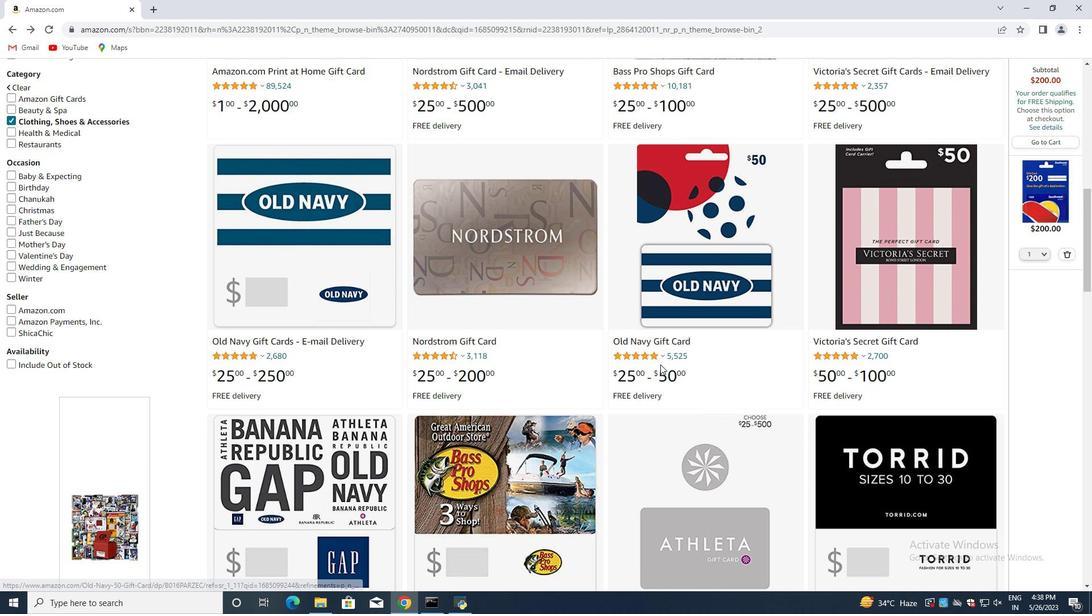 
Action: Mouse moved to (450, 377)
Screenshot: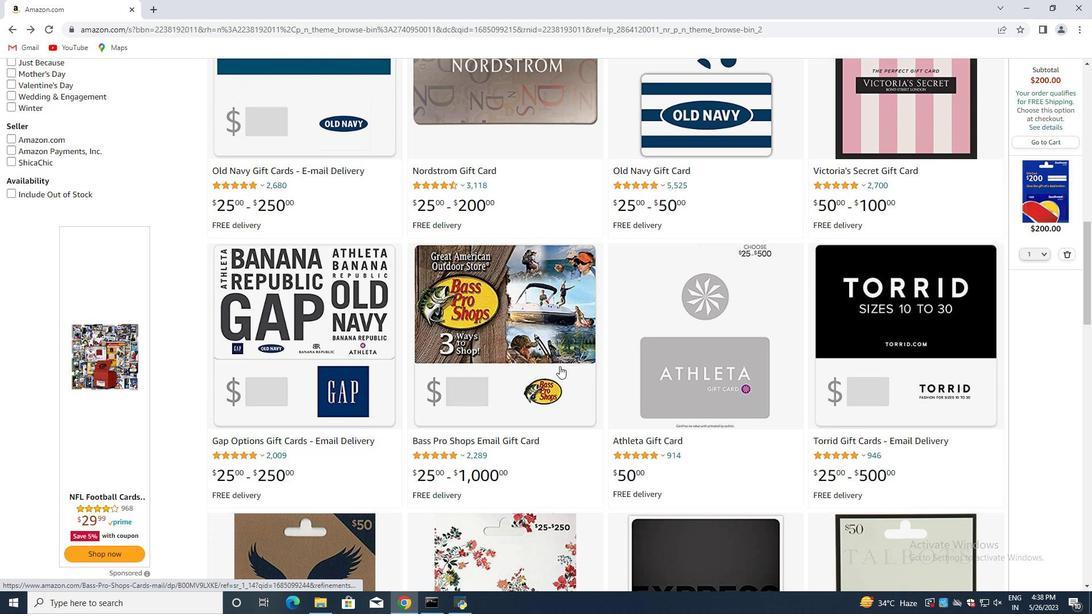 
Action: Mouse scrolled (499, 370) with delta (0, 0)
Screenshot: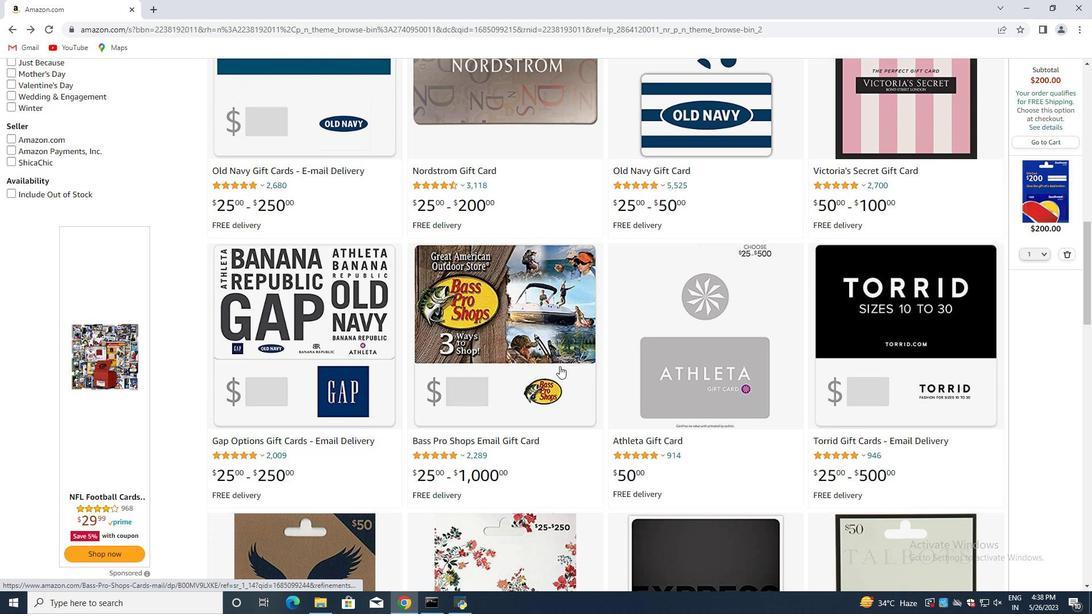 
Action: Mouse moved to (449, 377)
Screenshot: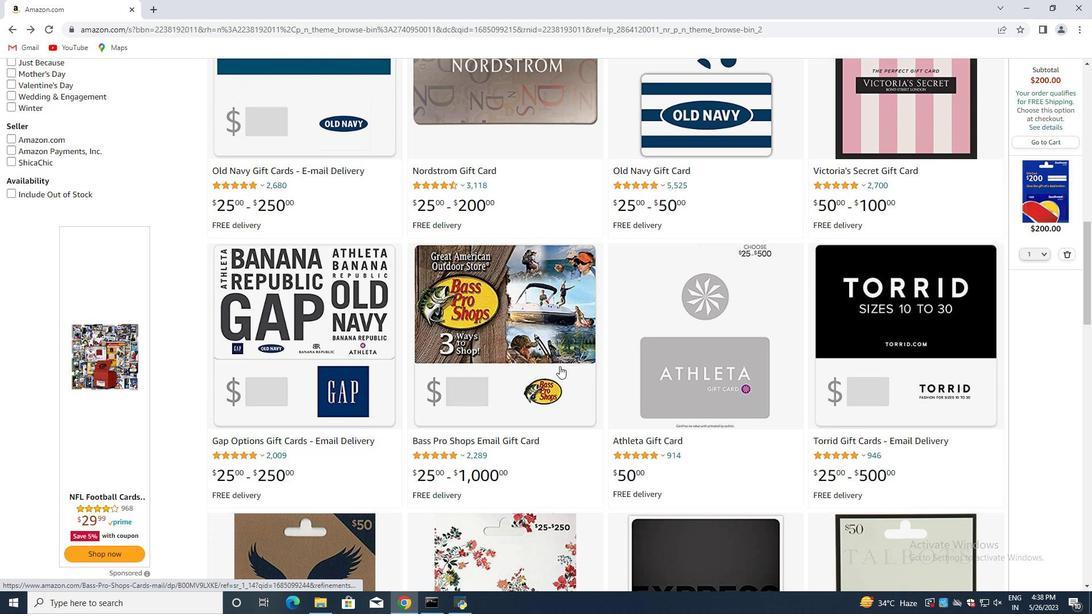 
Action: Mouse scrolled (478, 374) with delta (0, 0)
Screenshot: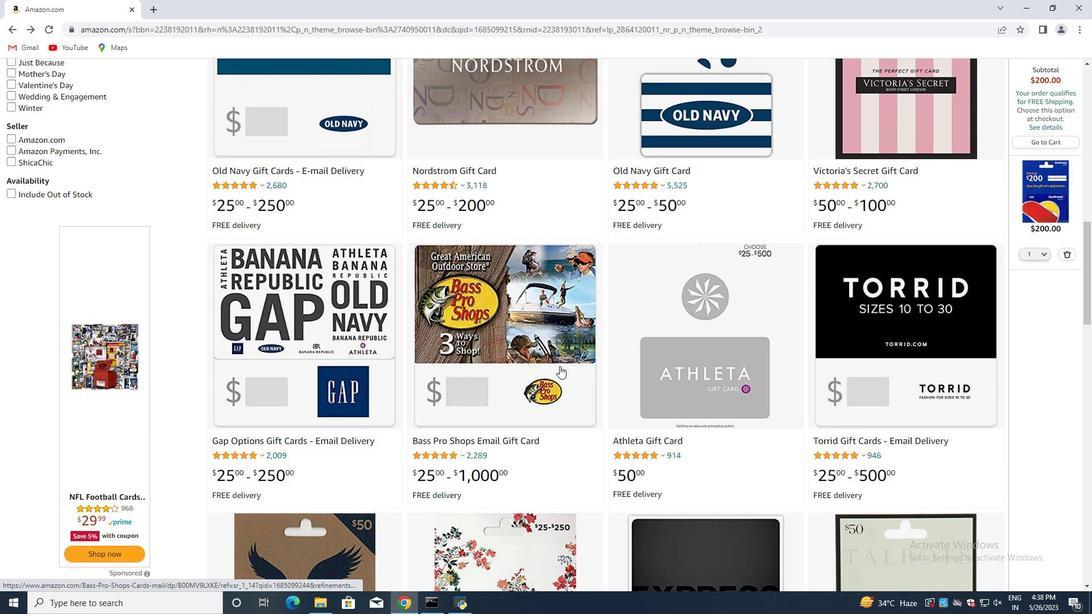 
Action: Mouse moved to (446, 377)
Screenshot: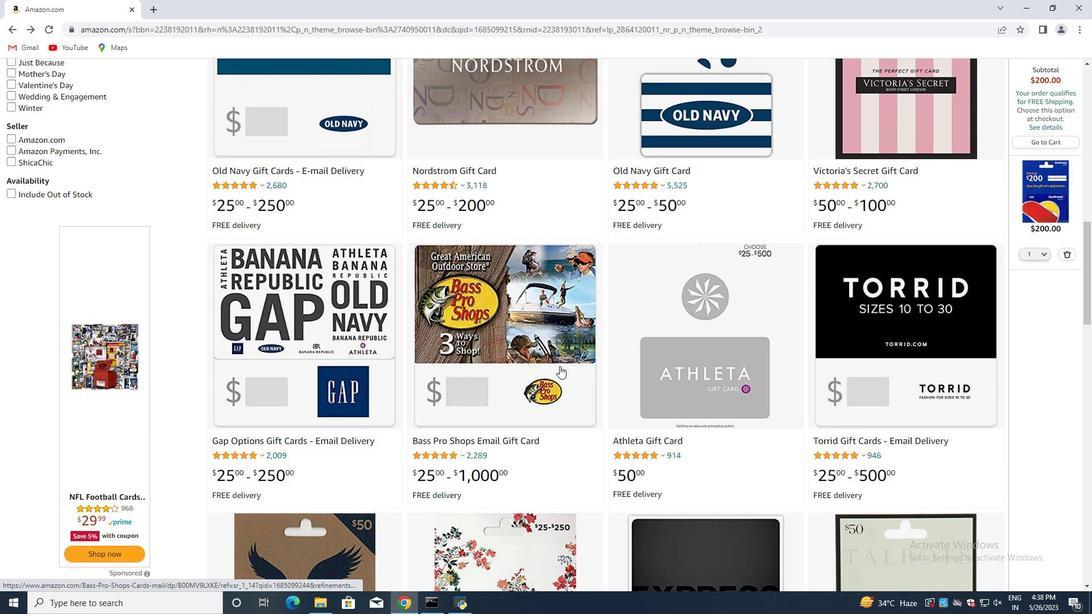 
Action: Mouse scrolled (458, 376) with delta (0, 0)
Screenshot: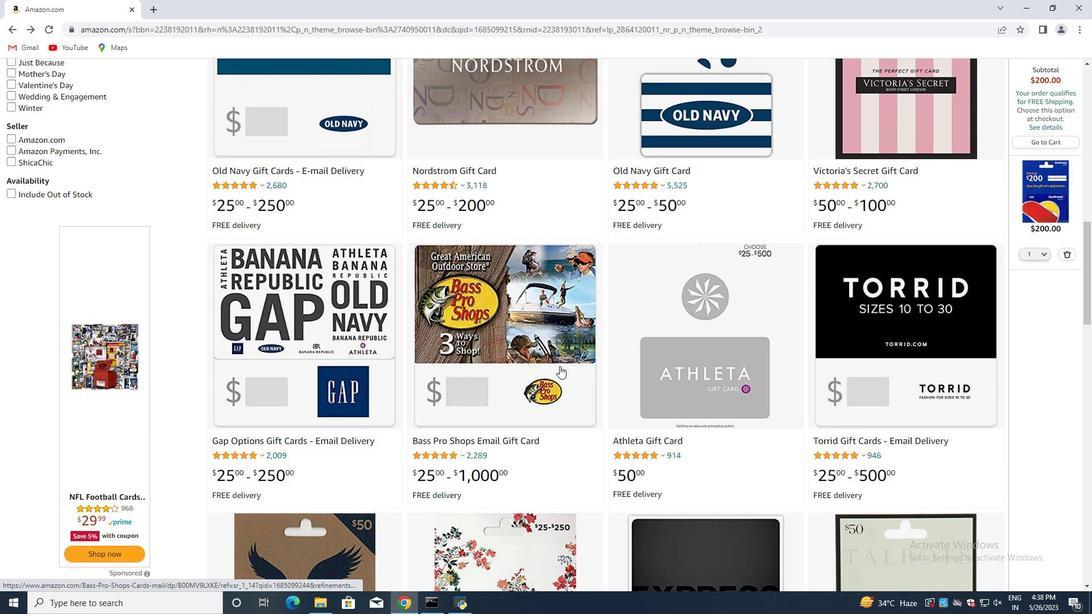 
Action: Mouse moved to (340, 380)
Screenshot: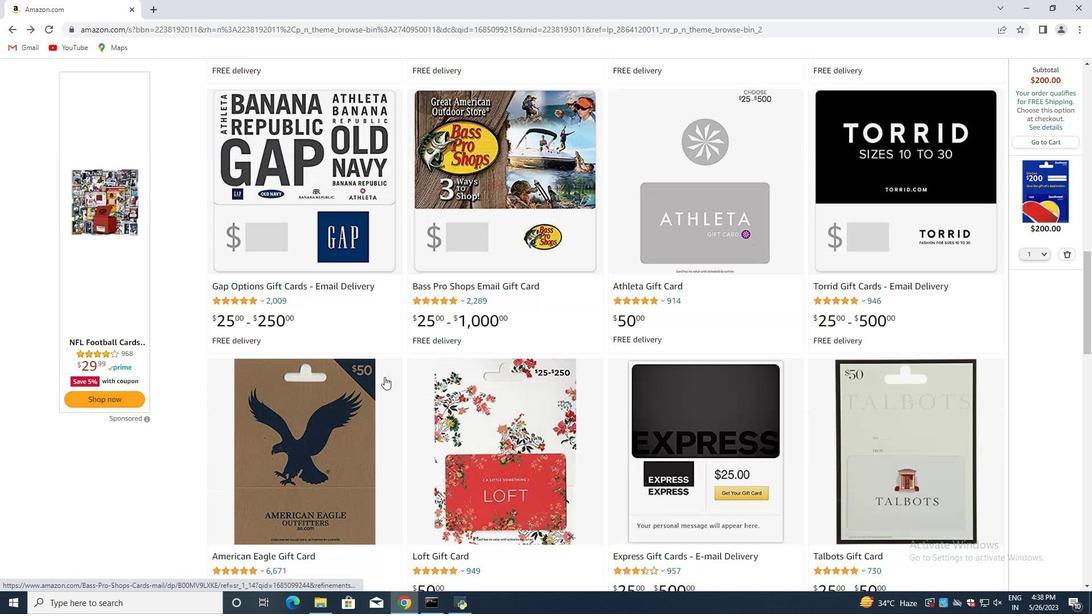 
Action: Mouse scrolled (340, 379) with delta (0, 0)
Screenshot: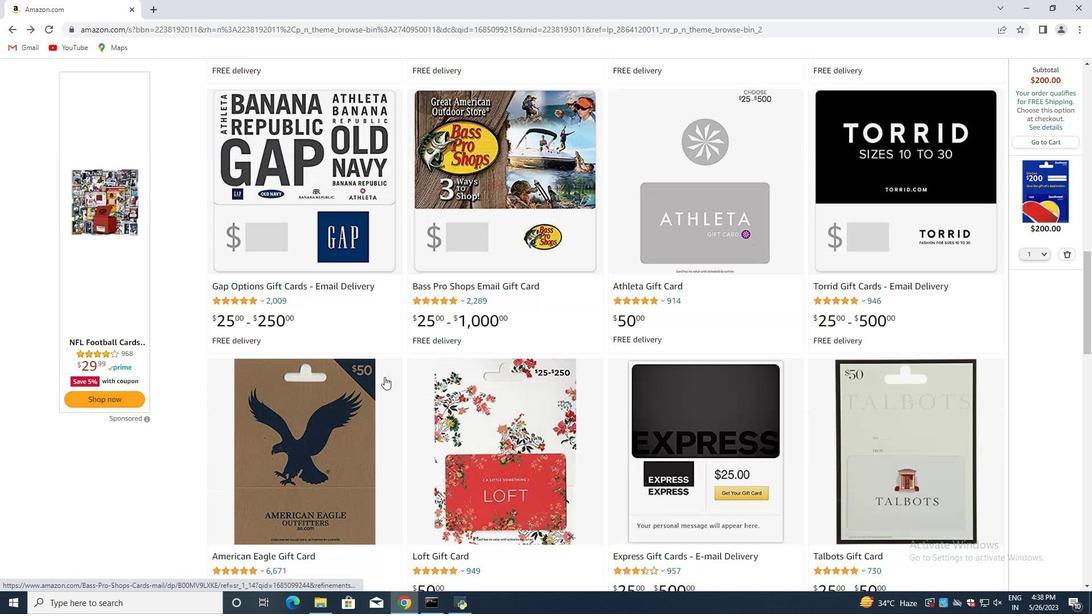 
Action: Mouse moved to (338, 381)
Screenshot: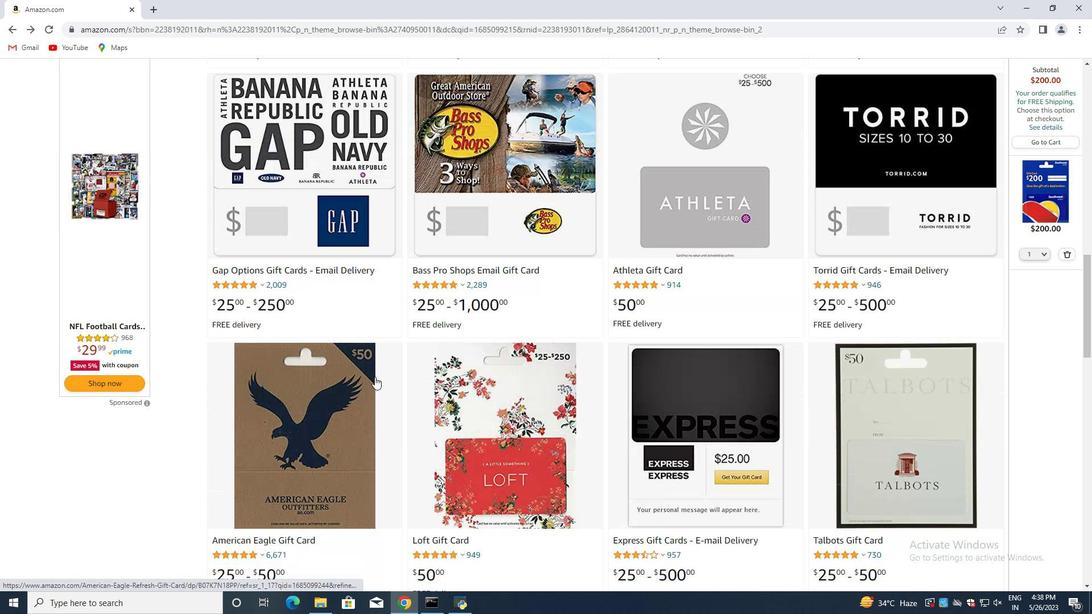 
Action: Mouse scrolled (338, 380) with delta (0, 0)
Screenshot: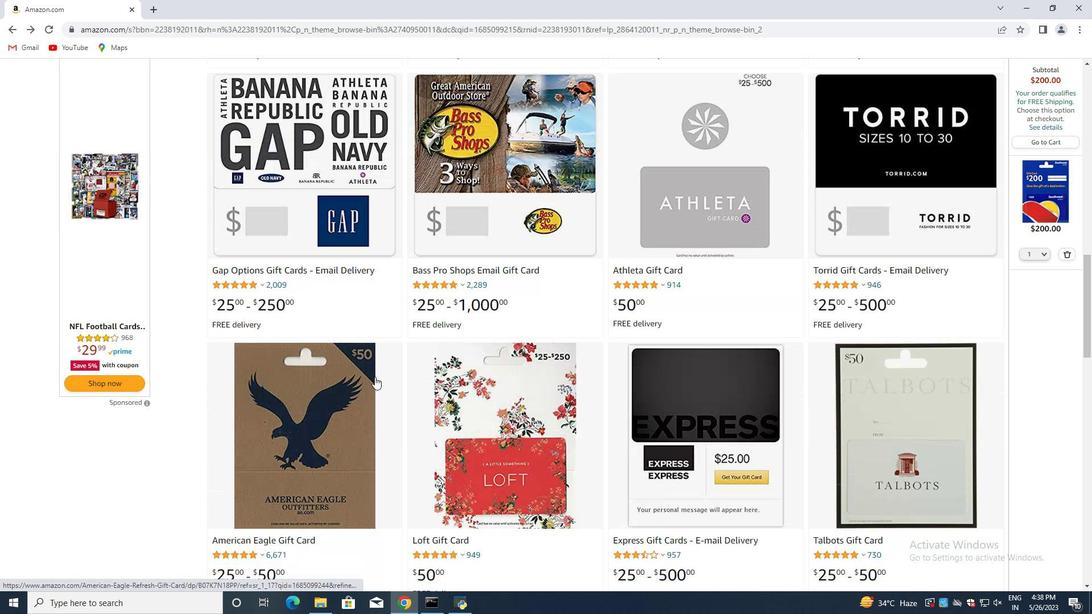 
Action: Mouse scrolled (338, 380) with delta (0, 0)
Screenshot: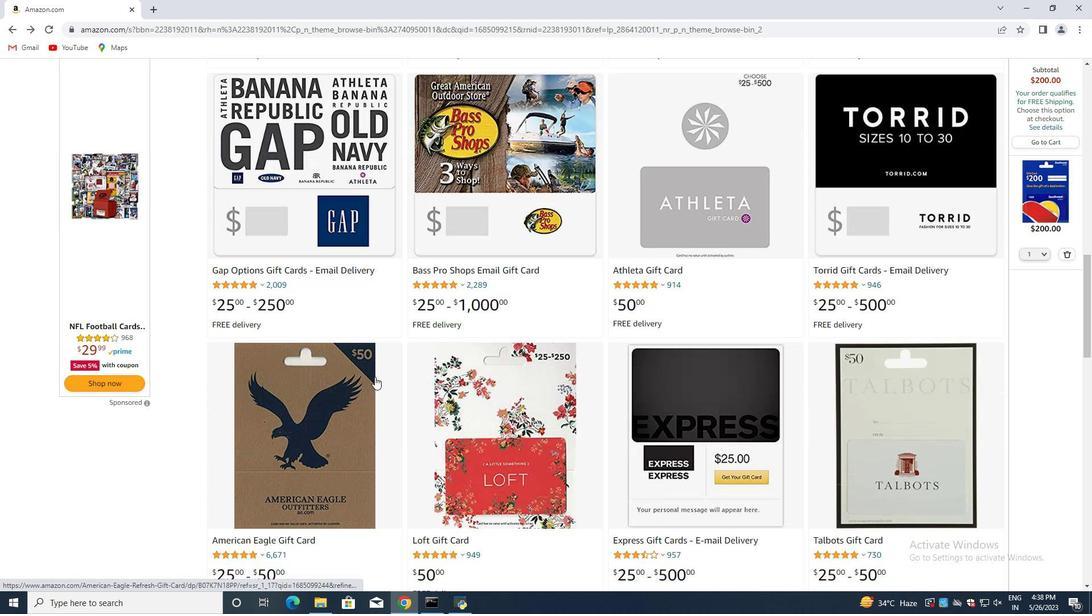 
Action: Mouse moved to (484, 373)
Screenshot: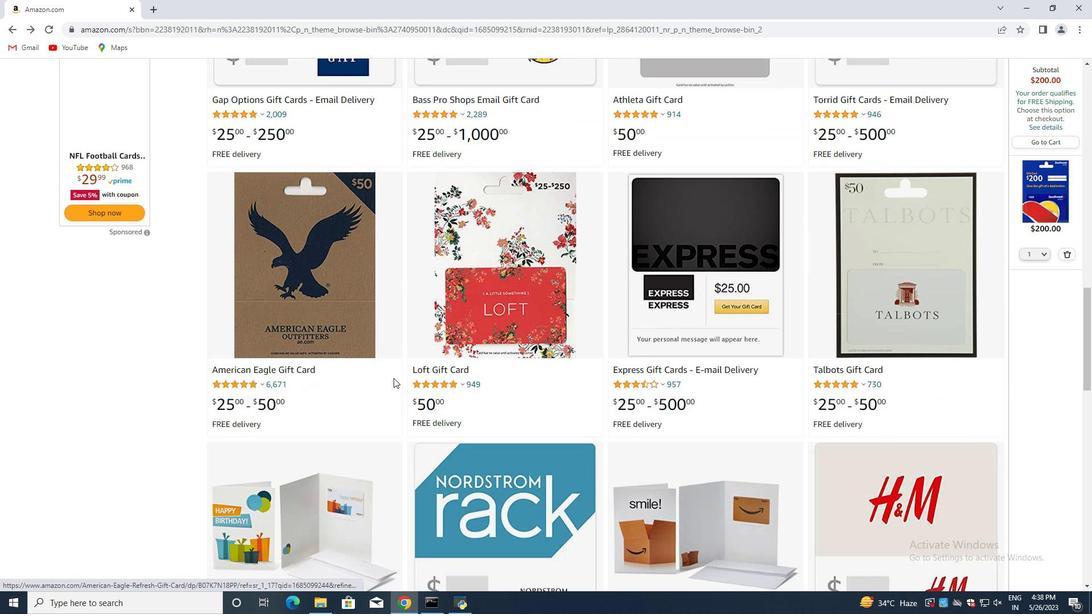 
Action: Mouse scrolled (484, 372) with delta (0, 0)
Screenshot: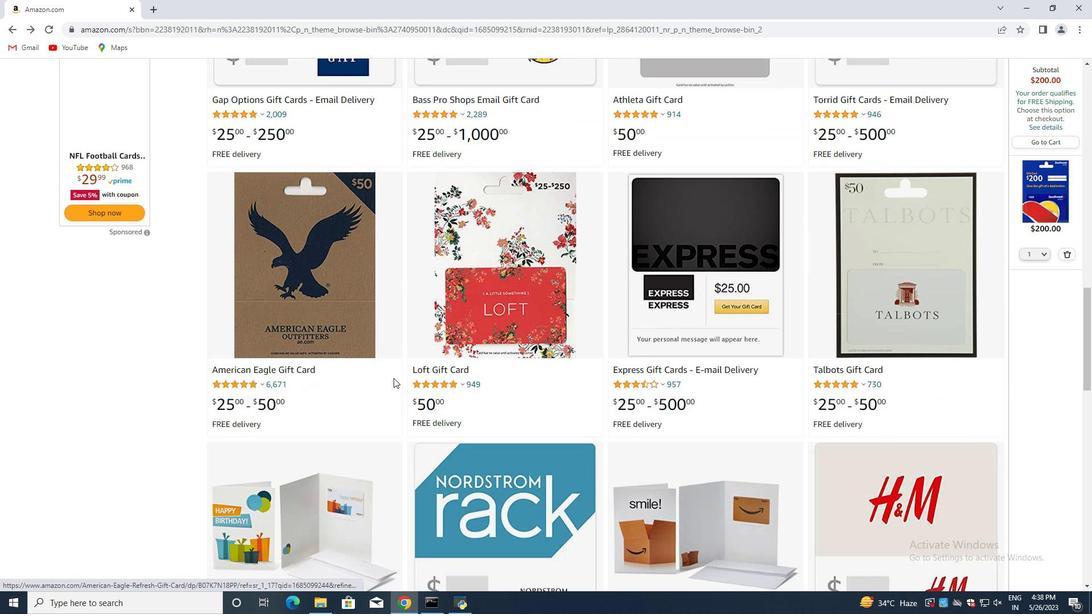 
Action: Mouse moved to (494, 374)
Screenshot: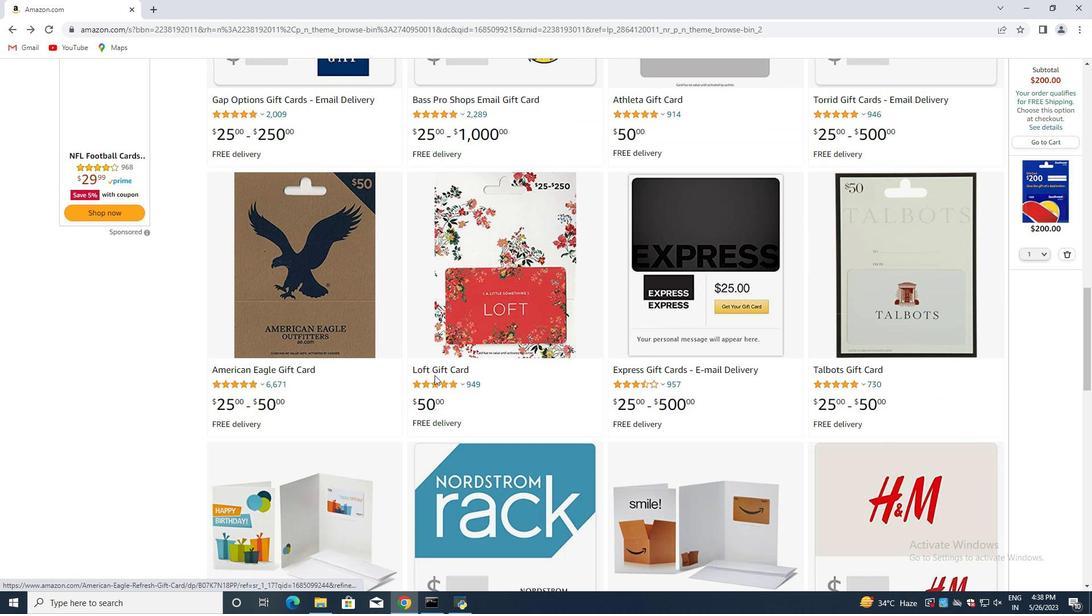 
Action: Mouse scrolled (494, 373) with delta (0, 0)
Screenshot: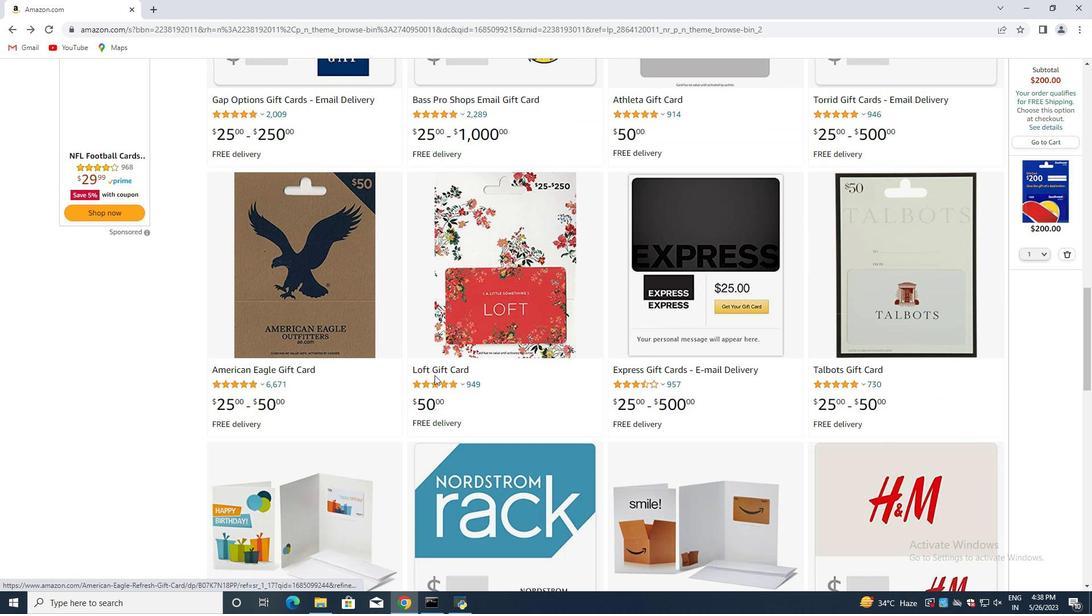 
Action: Mouse moved to (507, 374)
Screenshot: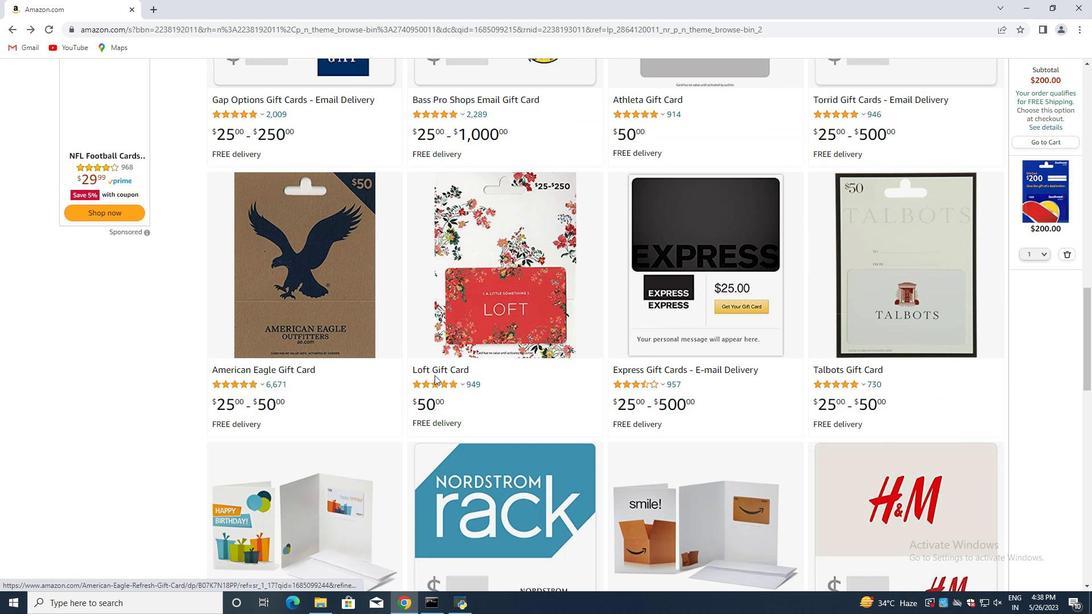 
Action: Mouse scrolled (507, 373) with delta (0, 0)
Screenshot: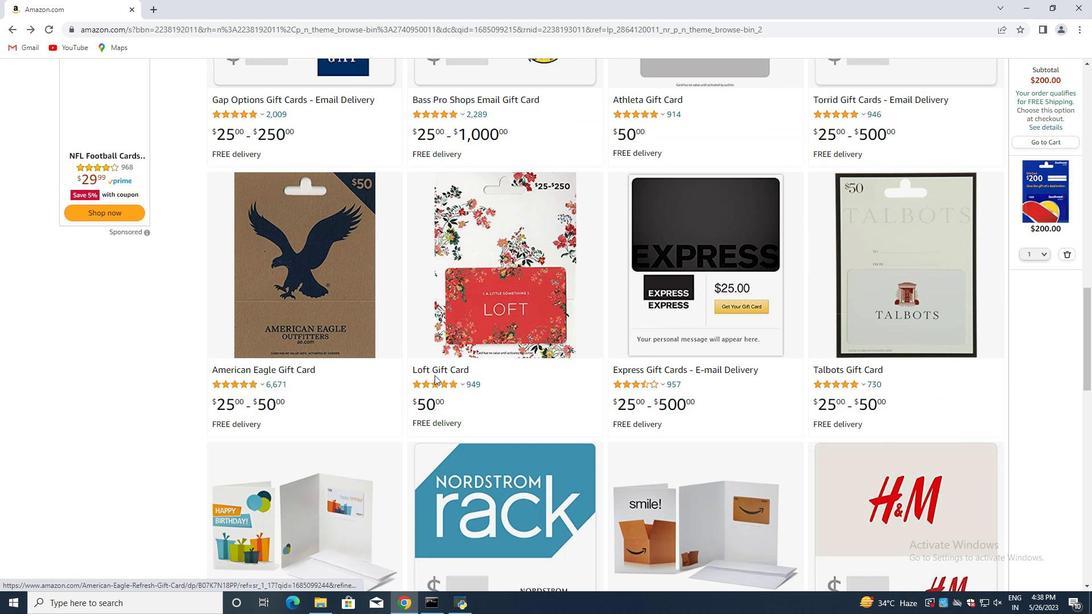 
Action: Mouse moved to (503, 358)
Screenshot: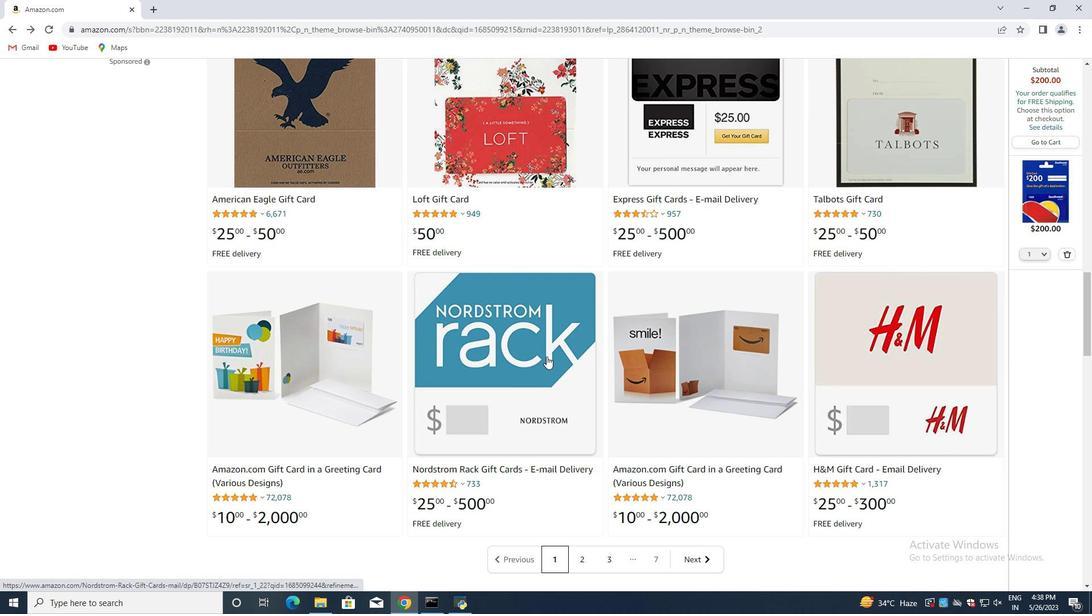 
Action: Mouse scrolled (503, 358) with delta (0, 0)
Screenshot: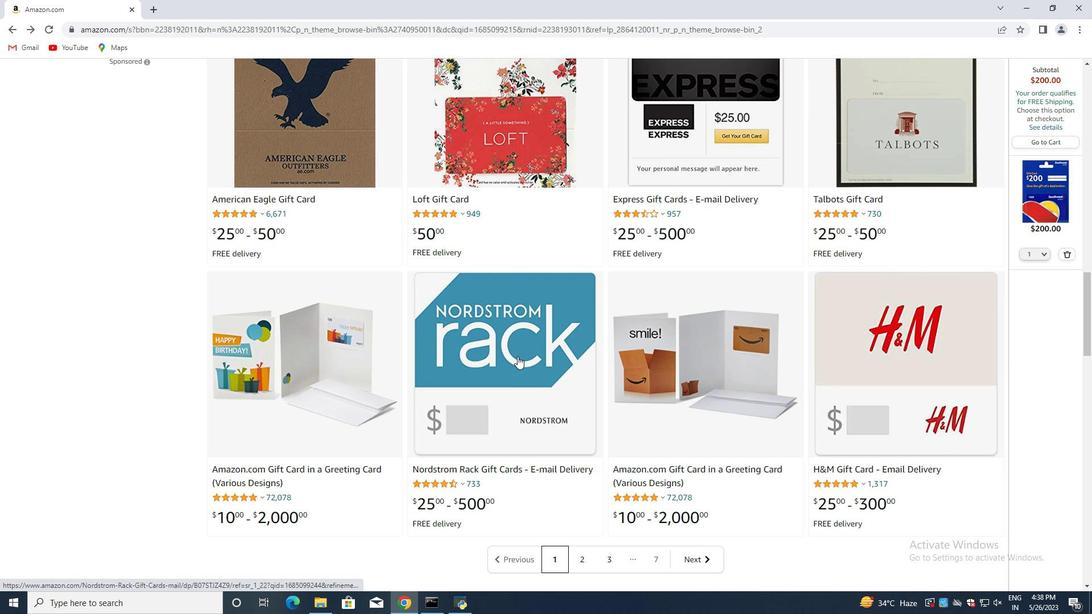 
Action: Mouse scrolled (503, 358) with delta (0, 0)
Screenshot: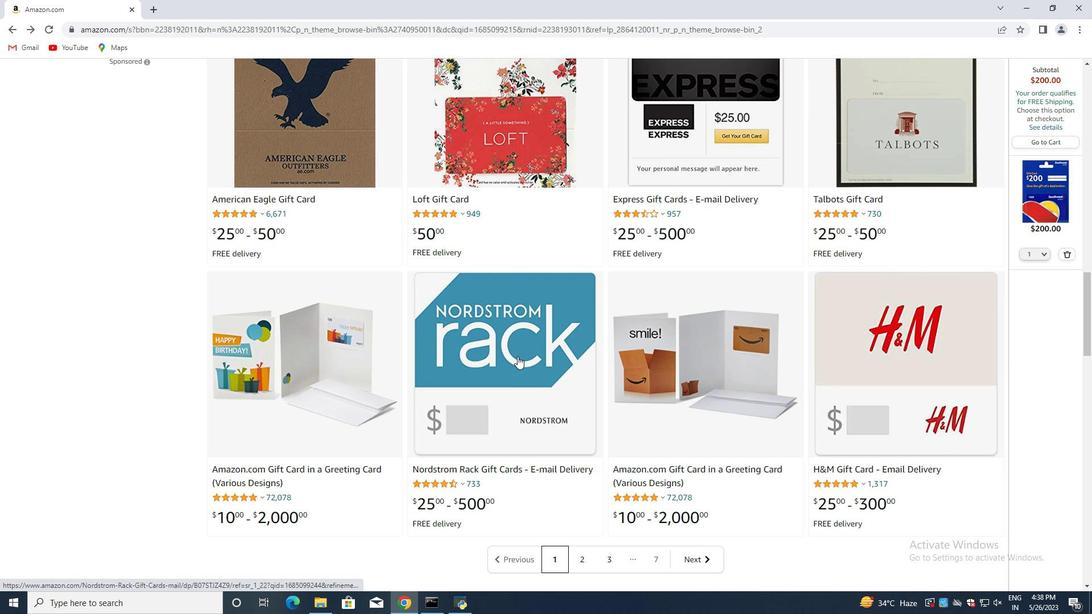 
Action: Mouse scrolled (503, 358) with delta (0, 0)
Screenshot: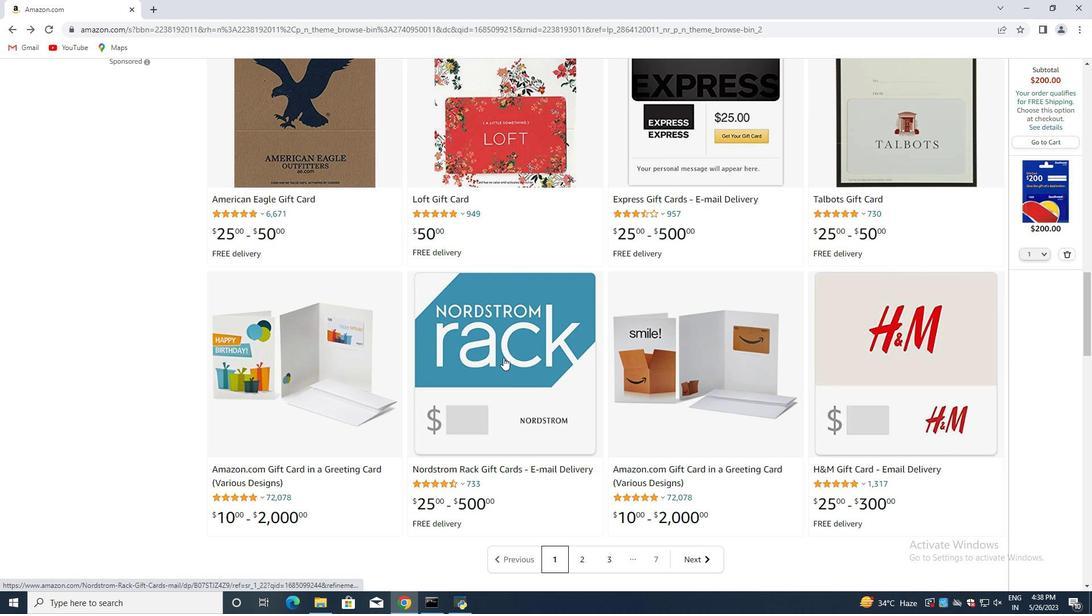 
Action: Mouse scrolled (503, 358) with delta (0, 0)
Screenshot: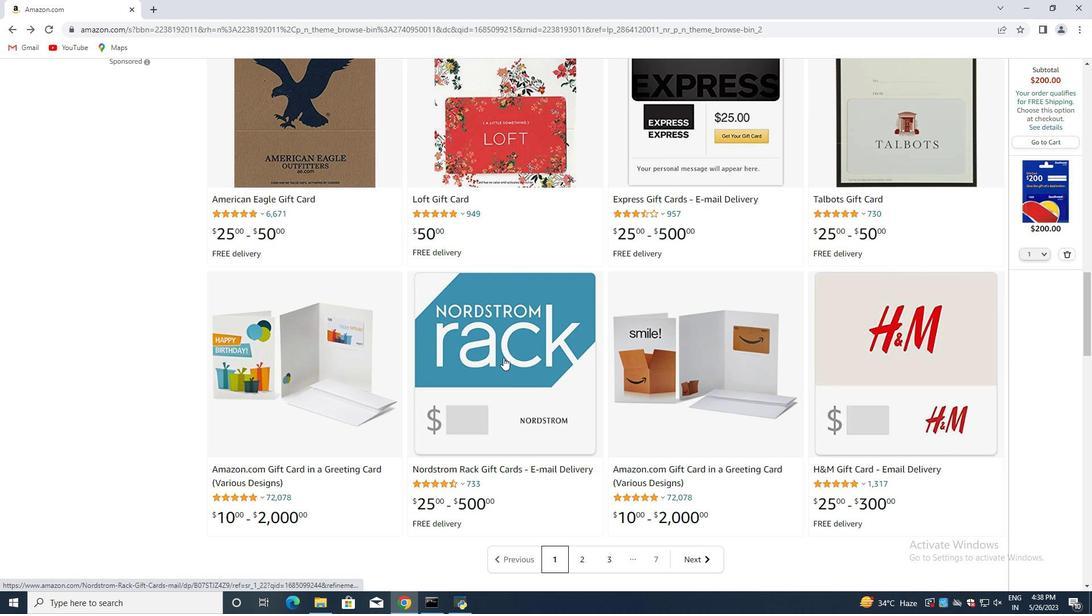 
Action: Mouse scrolled (503, 358) with delta (0, 0)
Screenshot: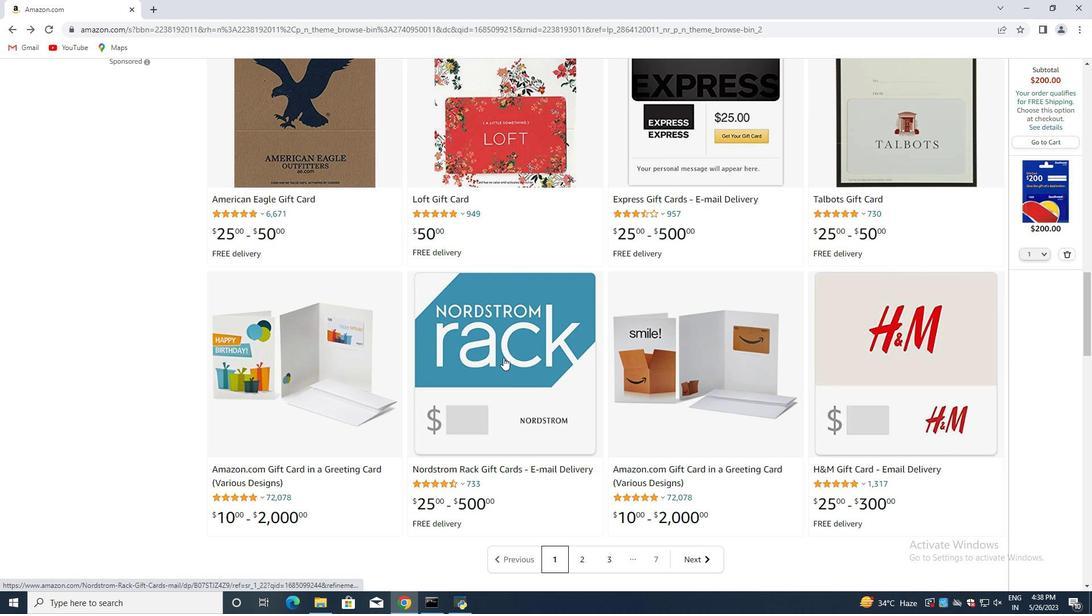 
Action: Mouse scrolled (503, 358) with delta (0, 0)
Screenshot: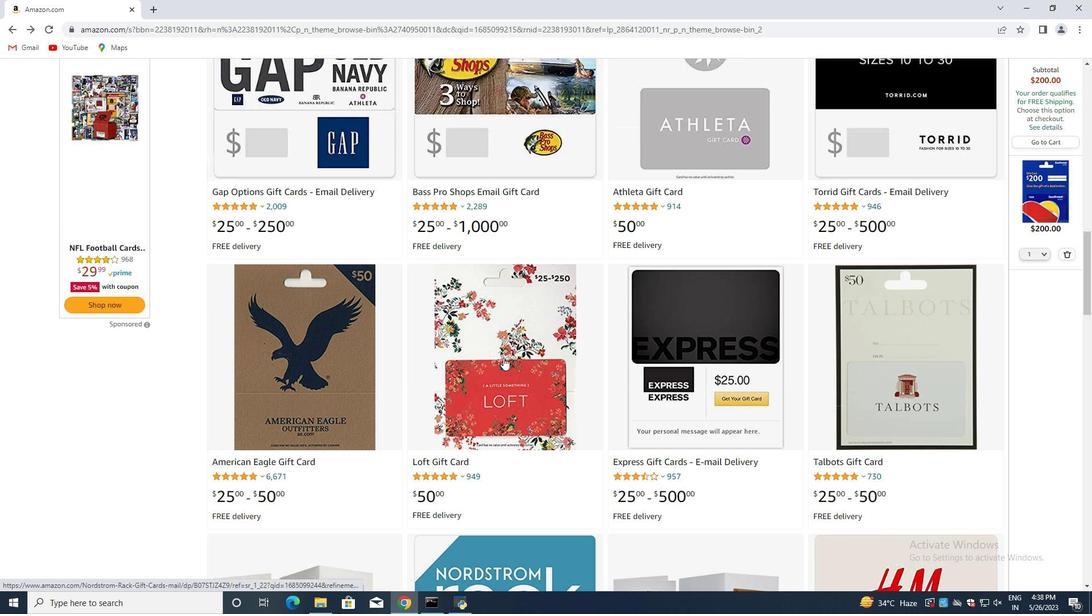 
Action: Mouse scrolled (503, 358) with delta (0, 0)
Screenshot: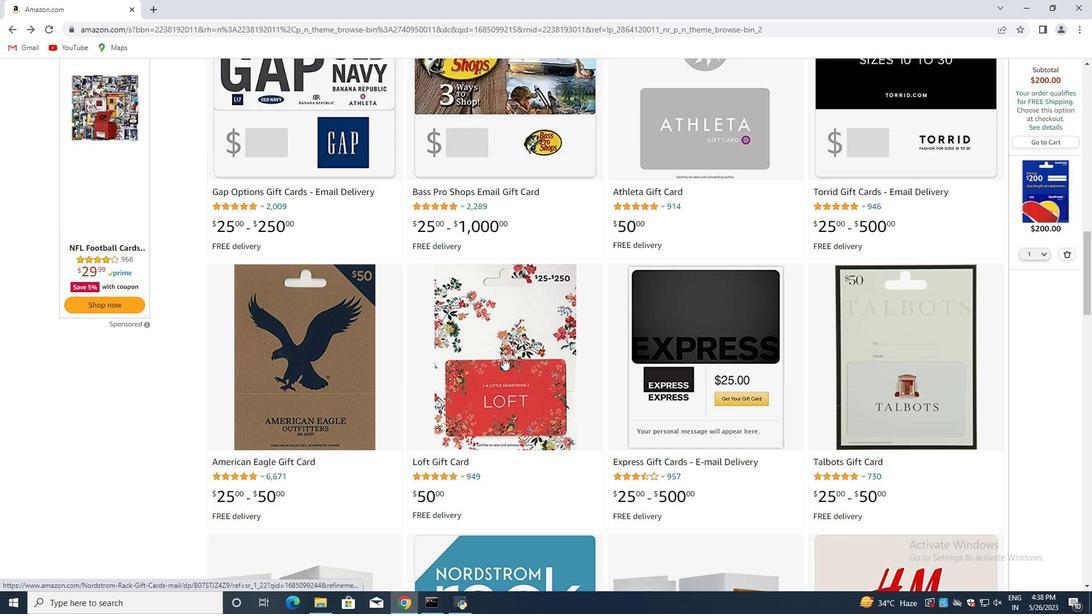 
Action: Mouse scrolled (503, 358) with delta (0, 0)
Screenshot: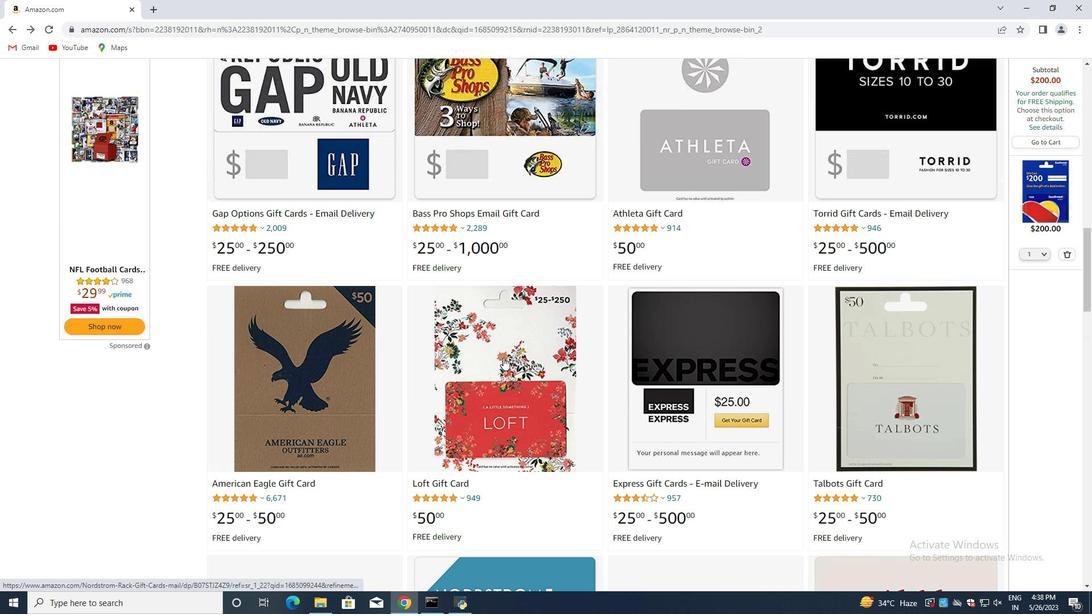 
Action: Mouse scrolled (503, 358) with delta (0, 0)
Screenshot: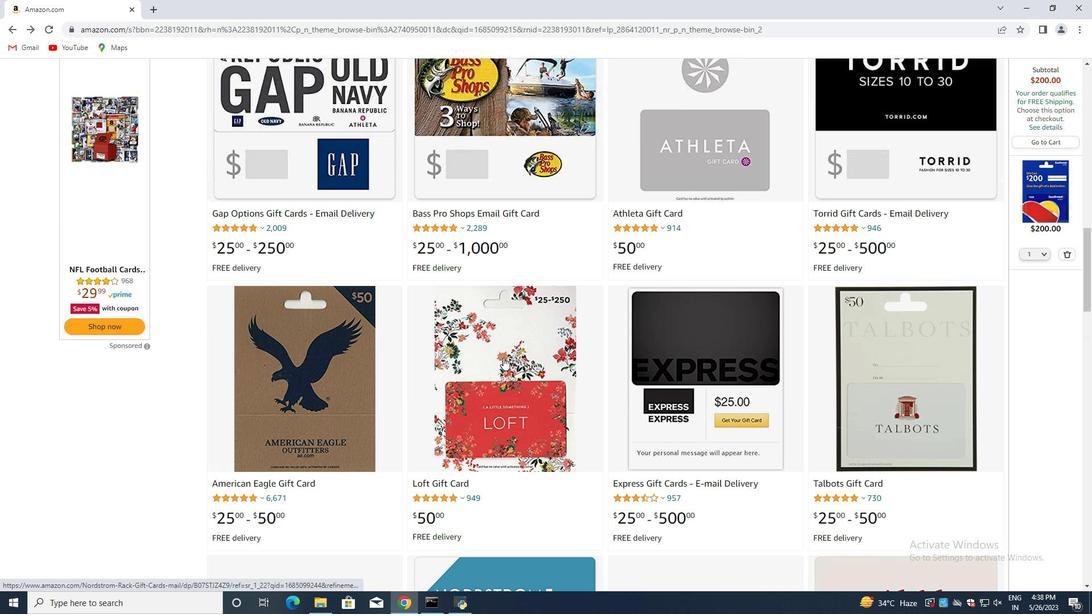 
Action: Mouse scrolled (503, 358) with delta (0, 0)
Screenshot: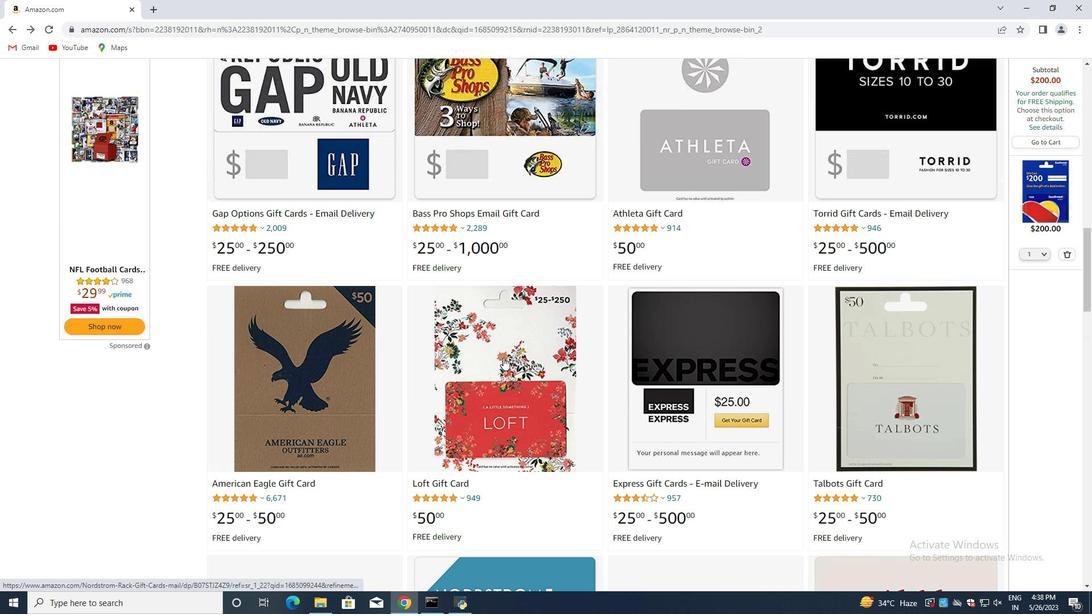 
Action: Mouse scrolled (503, 358) with delta (0, 0)
Screenshot: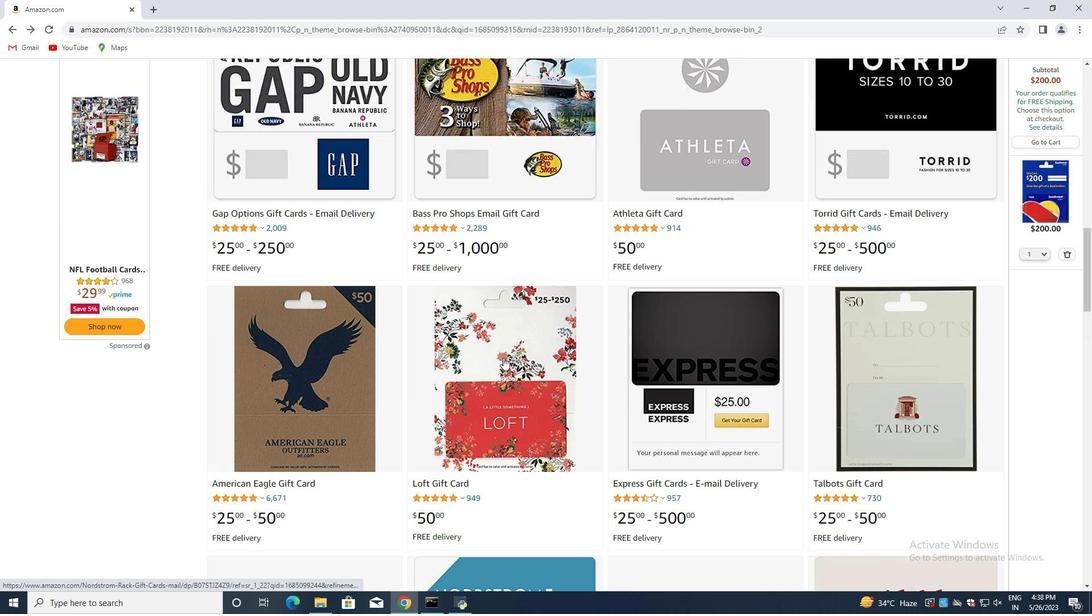 
Action: Mouse moved to (502, 358)
Screenshot: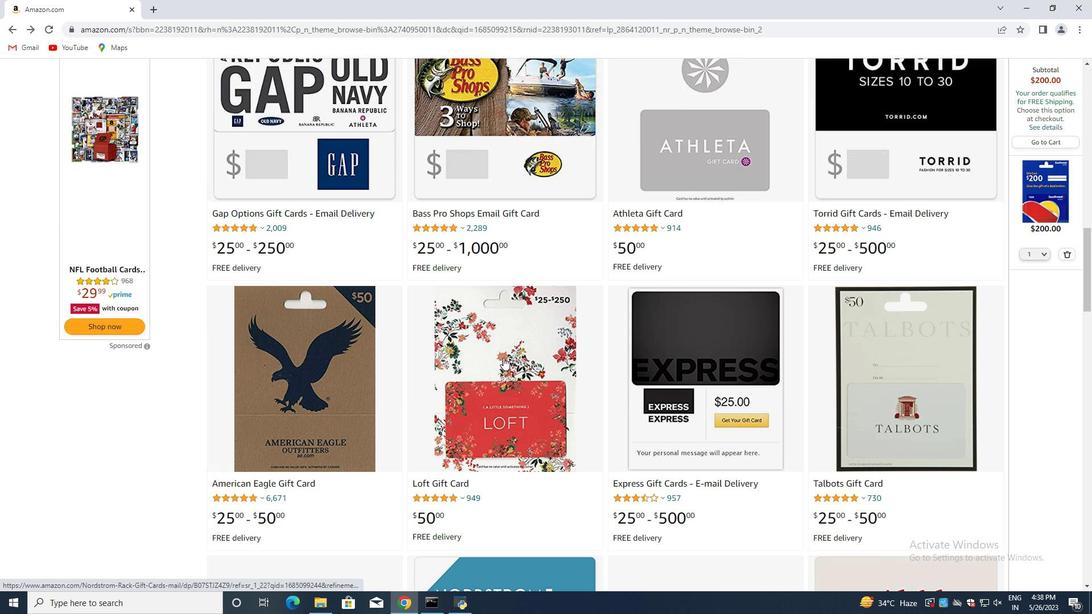
Action: Mouse scrolled (502, 358) with delta (0, 0)
Screenshot: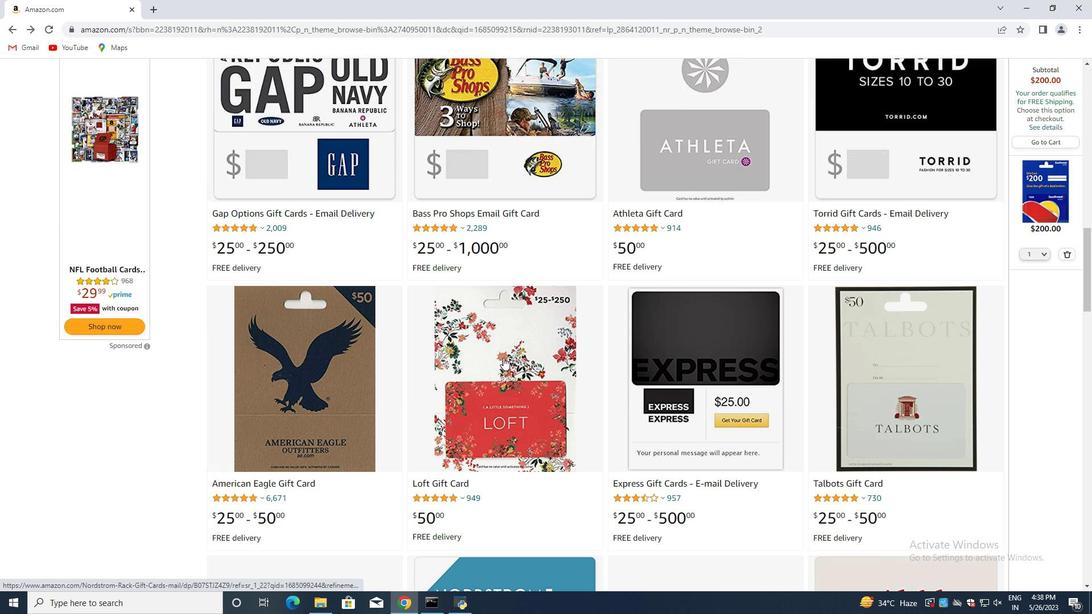 
Action: Mouse moved to (501, 357)
Screenshot: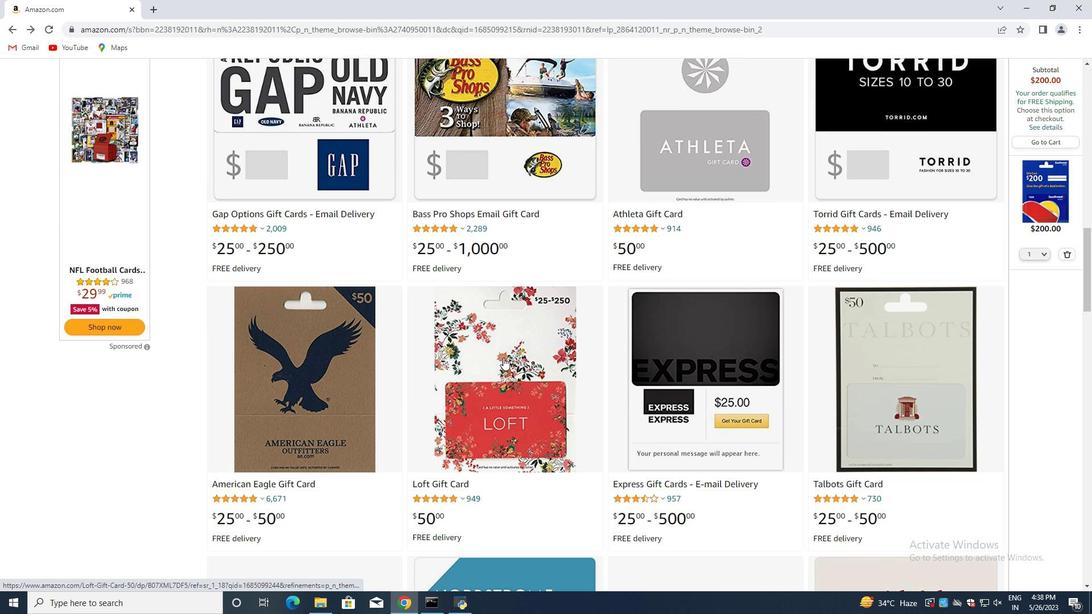 
Action: Mouse scrolled (501, 358) with delta (0, 0)
Screenshot: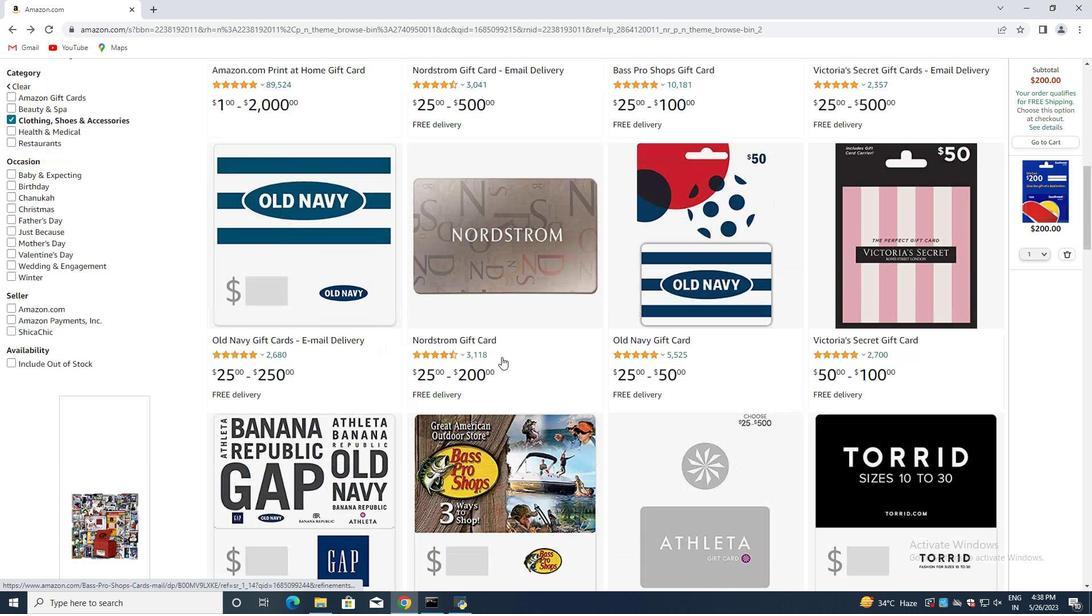 
Action: Mouse scrolled (501, 358) with delta (0, 0)
Screenshot: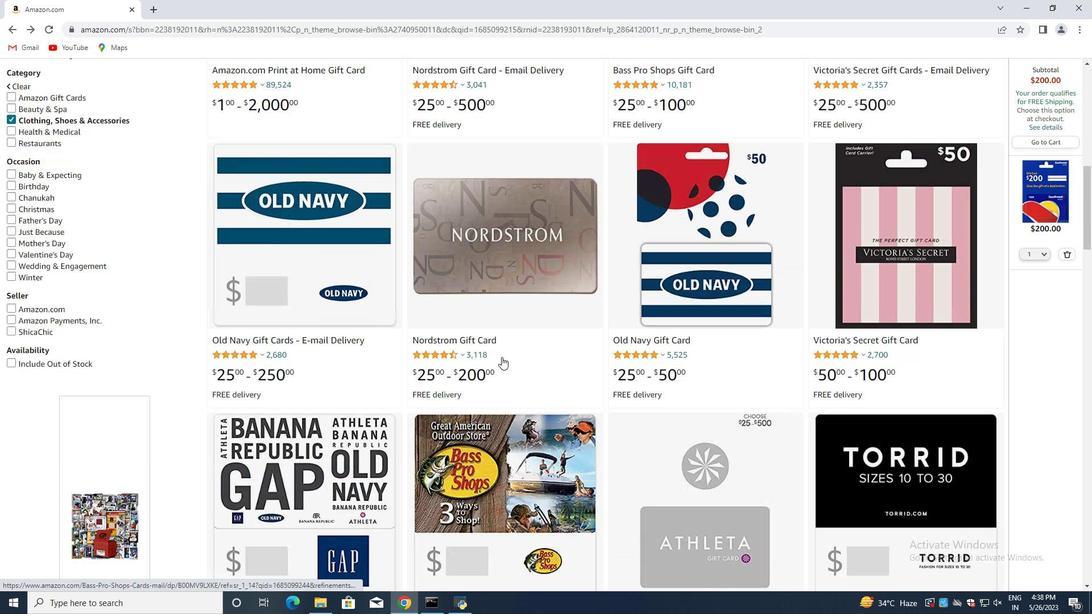 
Action: Mouse scrolled (501, 358) with delta (0, 0)
Screenshot: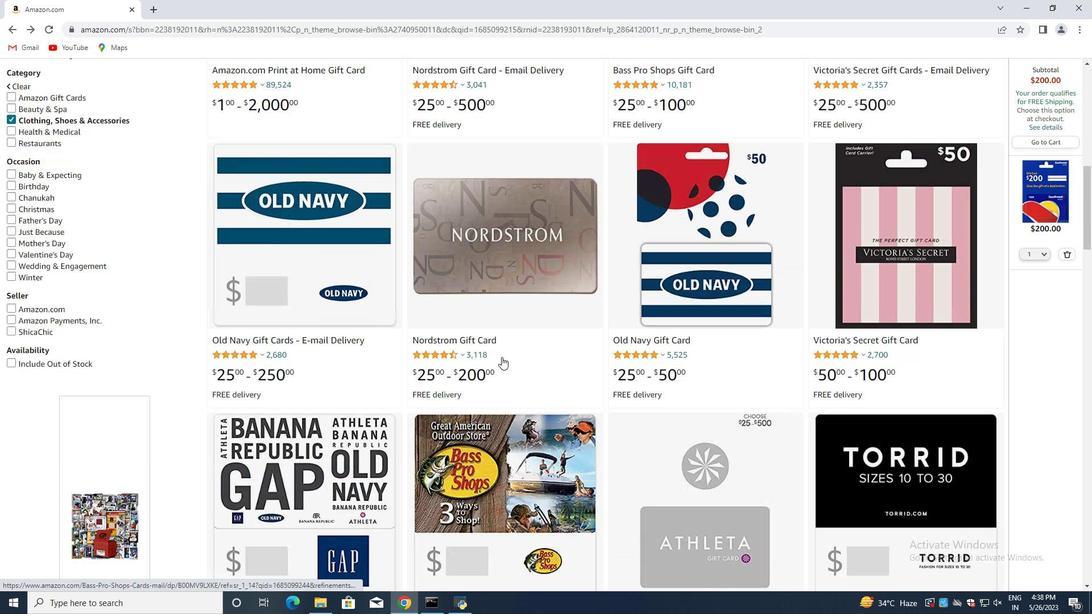
Action: Mouse scrolled (501, 358) with delta (0, 0)
Screenshot: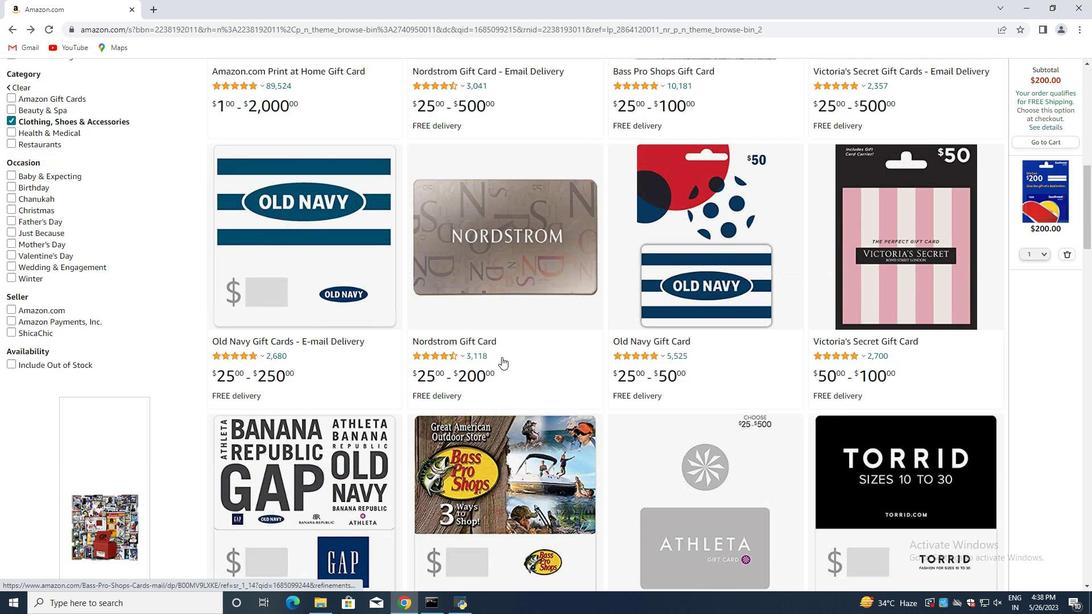
Action: Mouse scrolled (501, 358) with delta (0, 0)
Screenshot: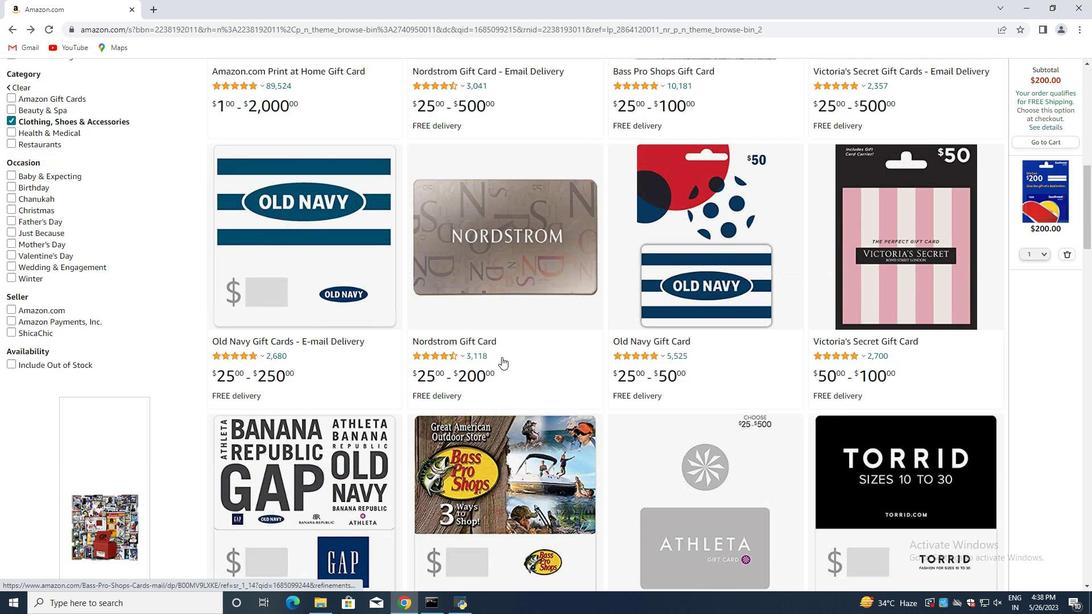 
Action: Mouse scrolled (501, 358) with delta (0, 0)
Screenshot: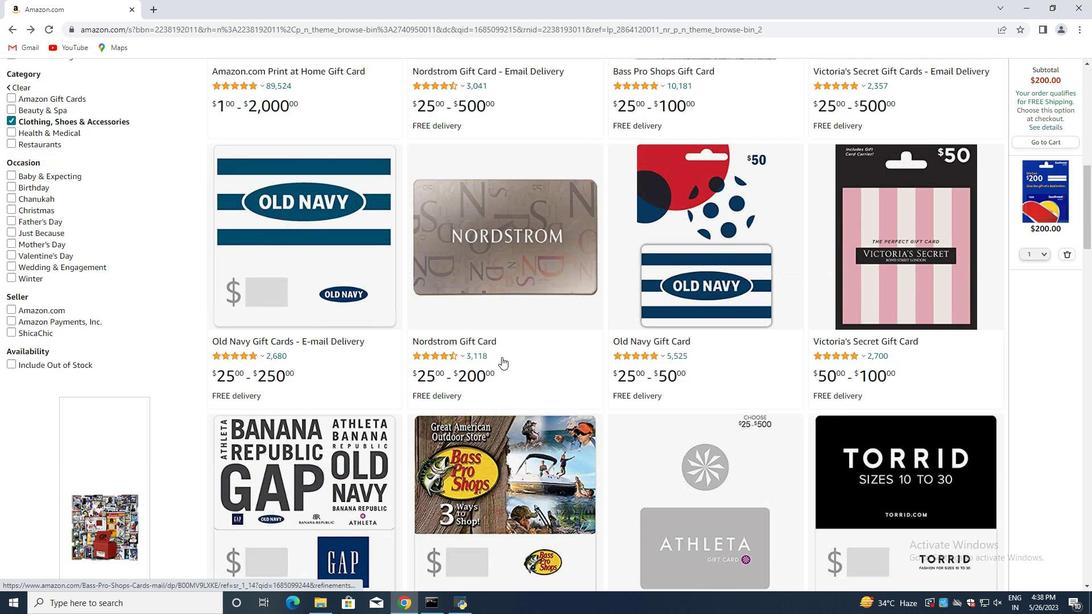 
Action: Mouse scrolled (501, 358) with delta (0, 0)
Screenshot: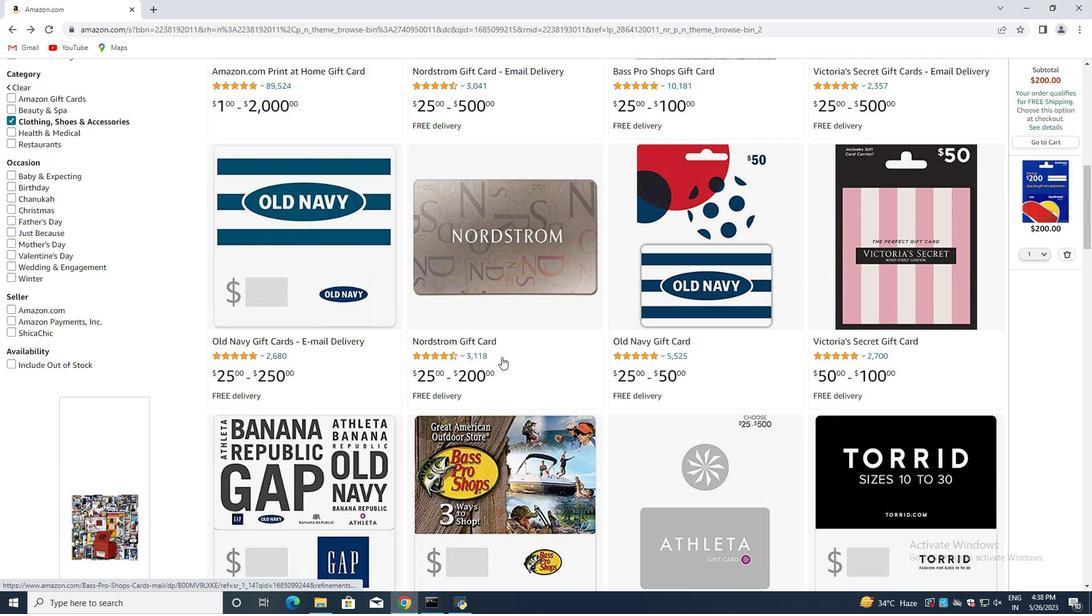
Action: Mouse scrolled (501, 358) with delta (0, 0)
Screenshot: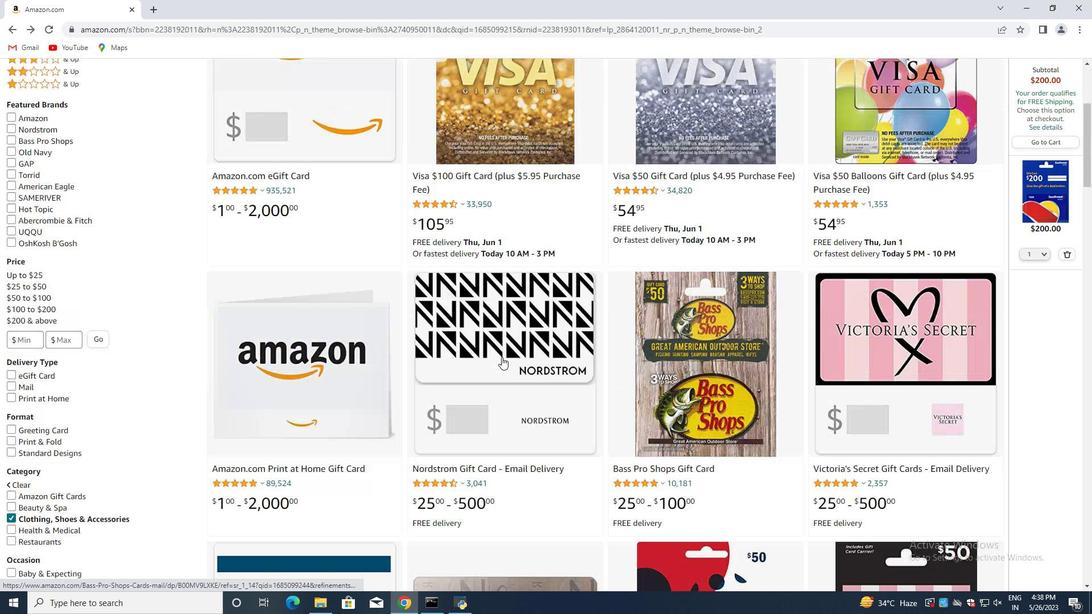 
Action: Mouse moved to (501, 356)
Screenshot: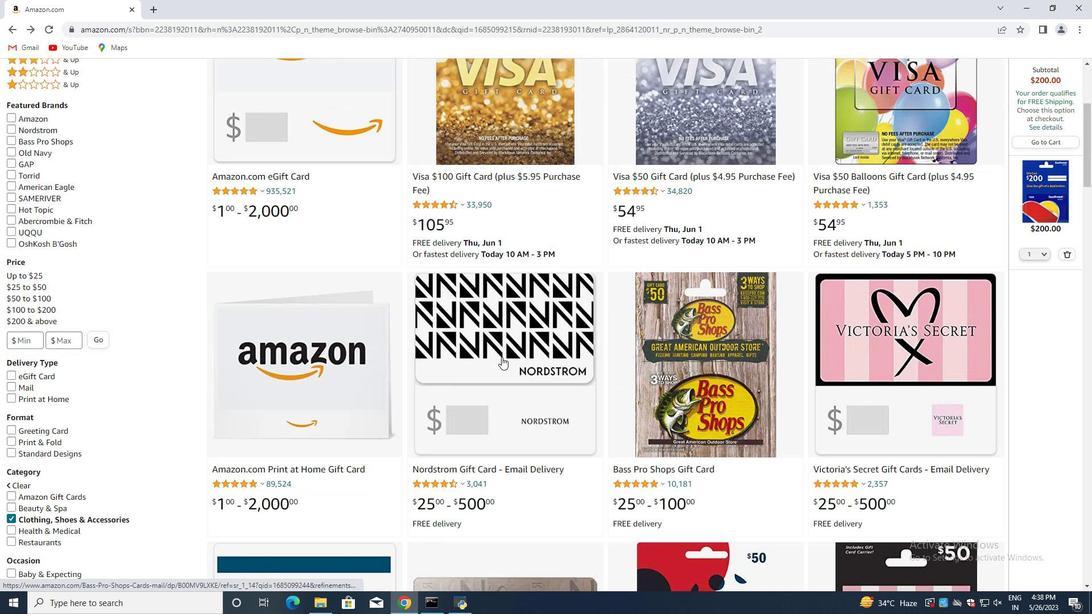 
Action: Mouse scrolled (501, 358) with delta (0, 0)
Screenshot: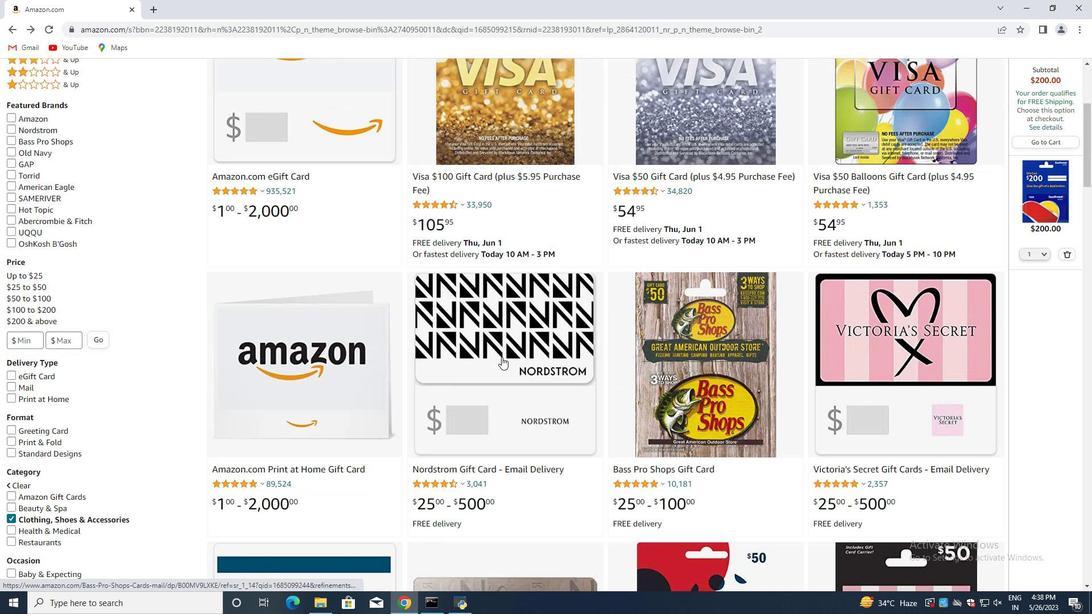 
Action: Mouse moved to (501, 355)
Screenshot: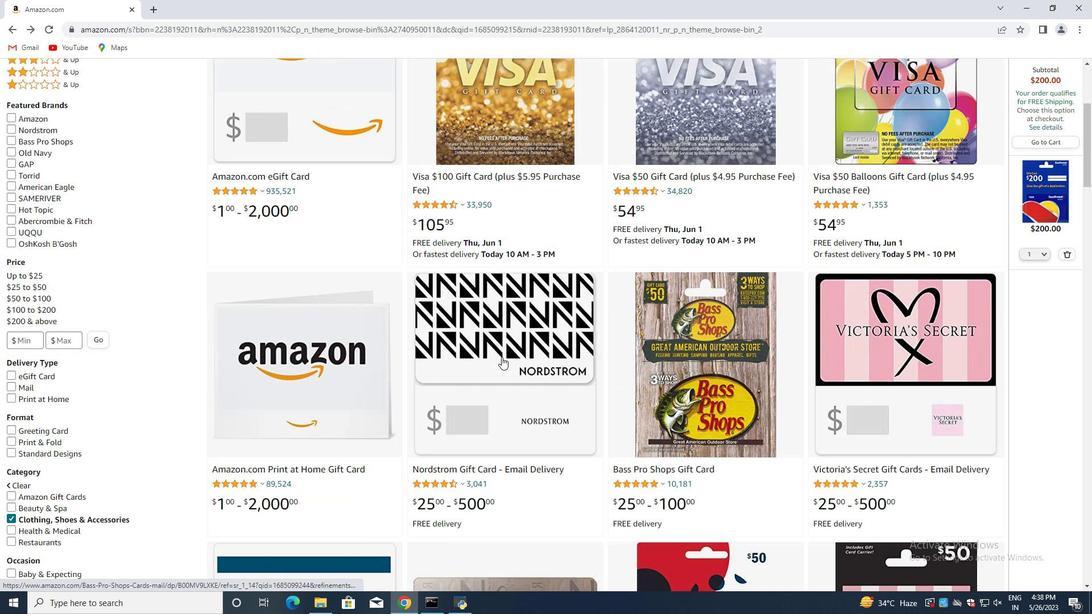 
Action: Mouse scrolled (501, 358) with delta (0, 0)
Screenshot: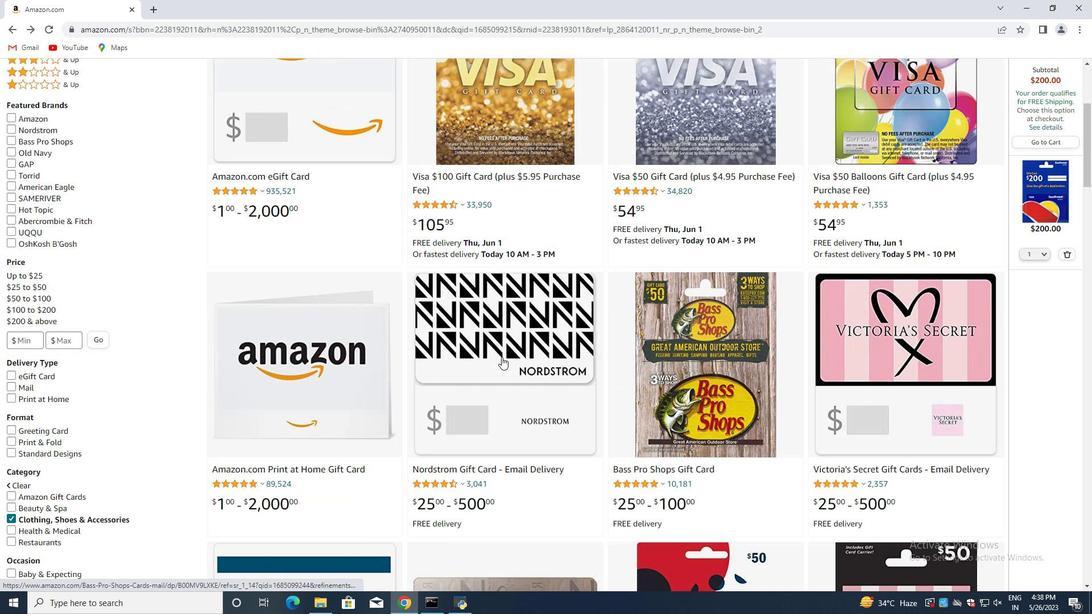 
Action: Mouse moved to (501, 354)
Screenshot: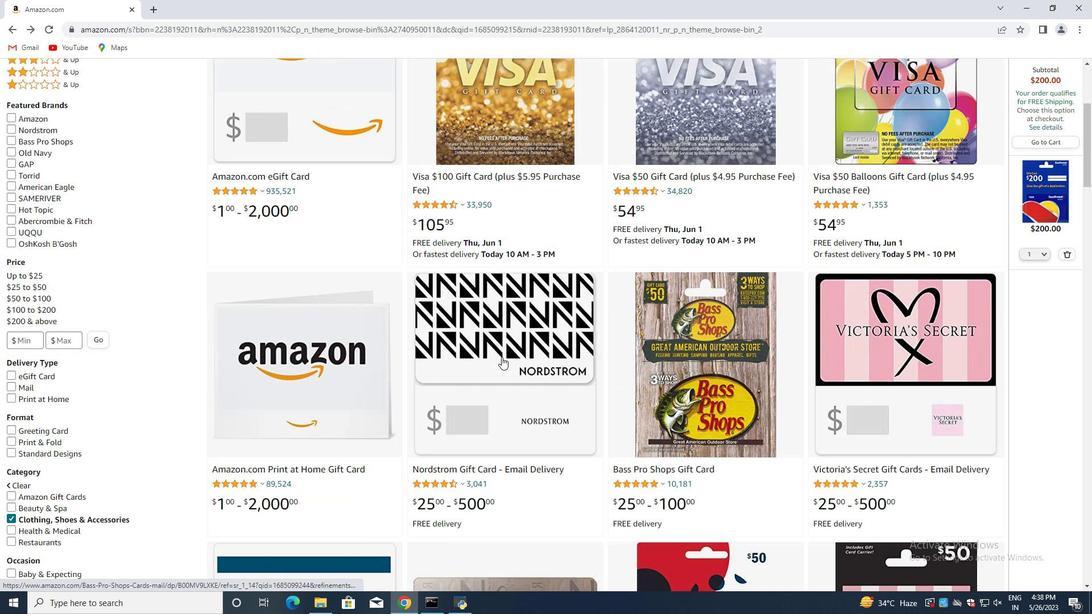 
Action: Mouse scrolled (501, 358) with delta (0, 0)
Screenshot: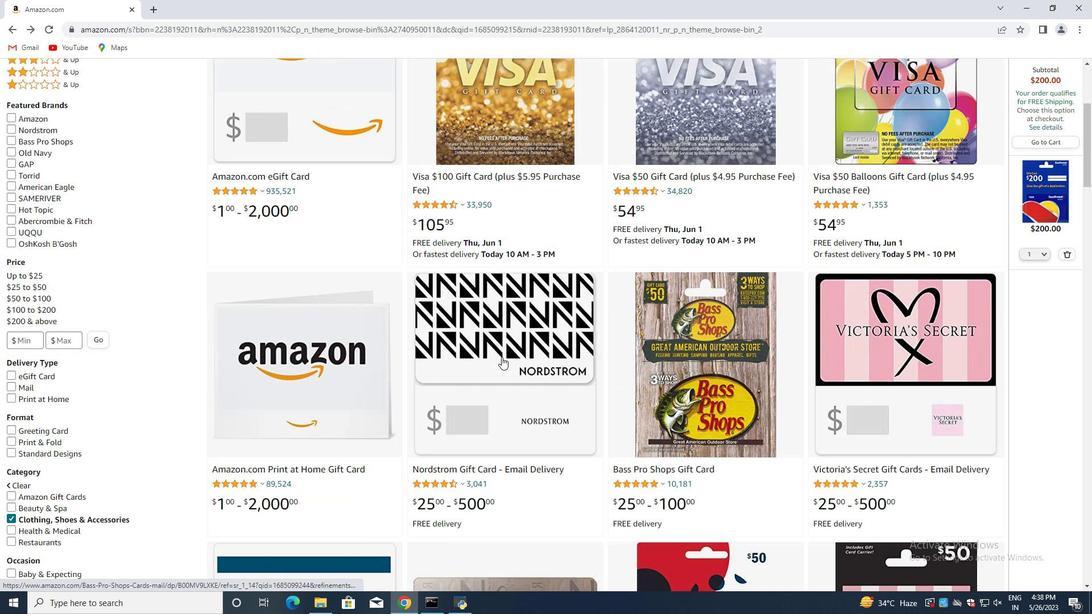
Action: Mouse moved to (501, 353)
Screenshot: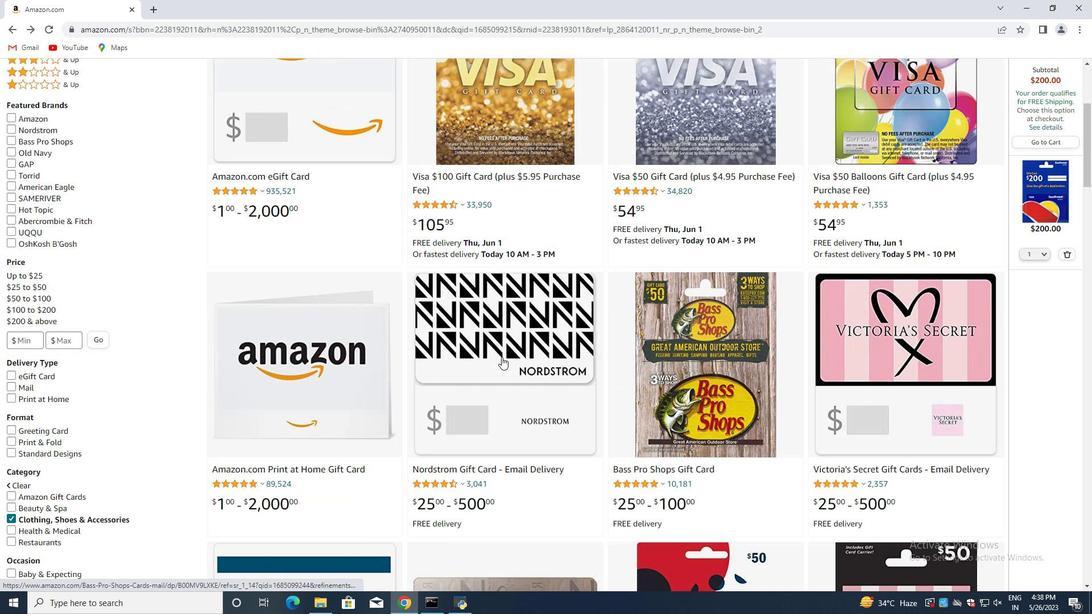 
Action: Mouse scrolled (501, 358) with delta (0, 0)
Screenshot: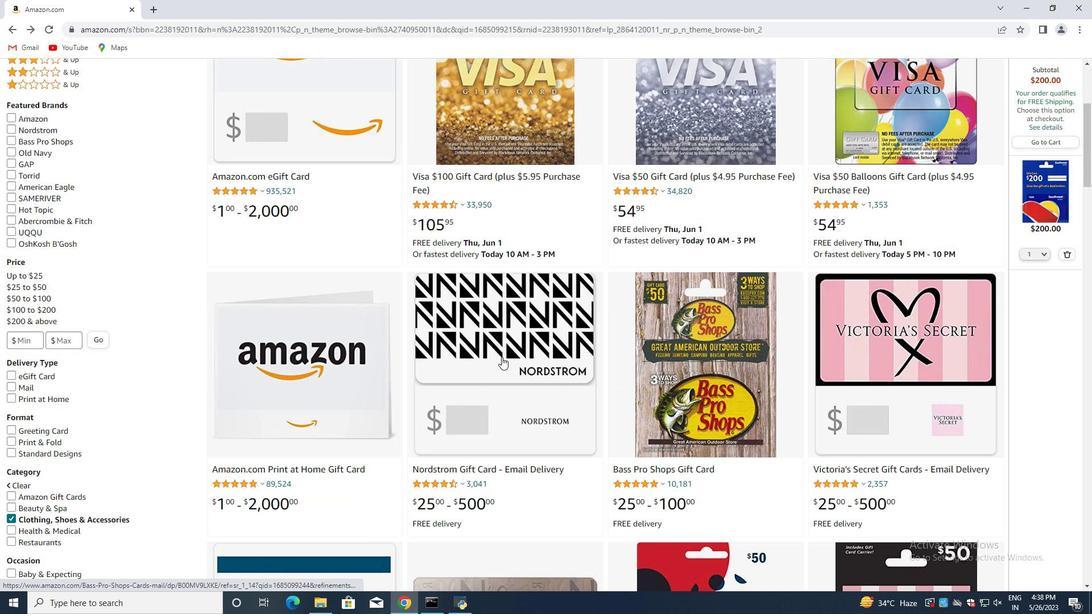 
Action: Mouse moved to (501, 352)
